 Task: Look for Airbnb properties in Limpio, Paraguay from 2nd November, 2023 to 15th November, 2023 for 2 adults.1  bedroom having 1 bed and 1 bathroom. Property type can be hotel. Look for 4 properties as per requirement.
Action: Mouse moved to (424, 190)
Screenshot: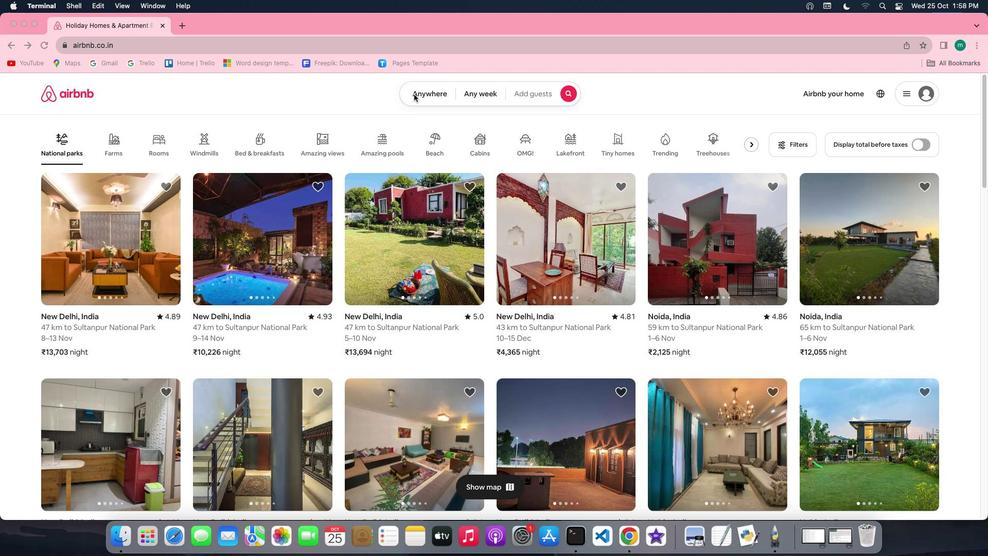 
Action: Mouse pressed left at (424, 190)
Screenshot: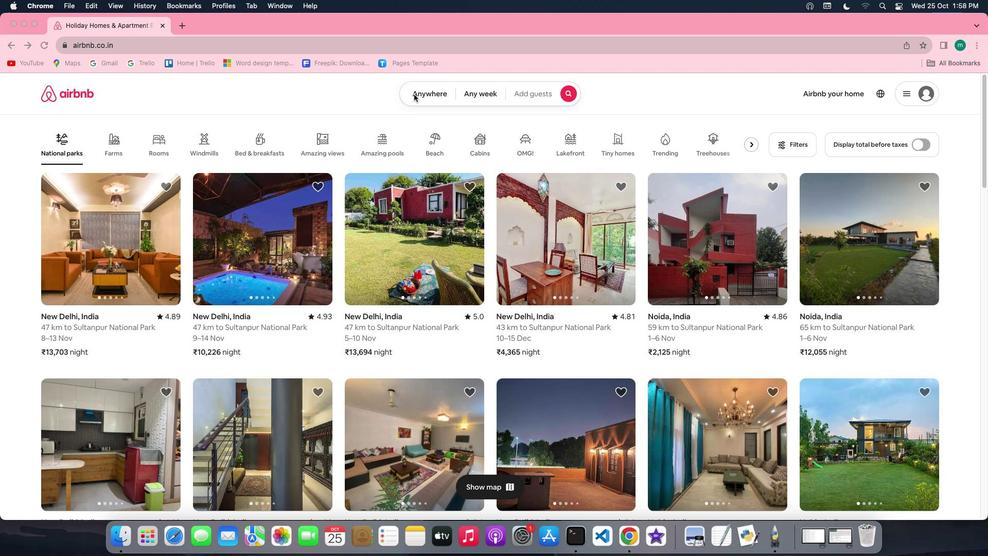 
Action: Mouse moved to (424, 190)
Screenshot: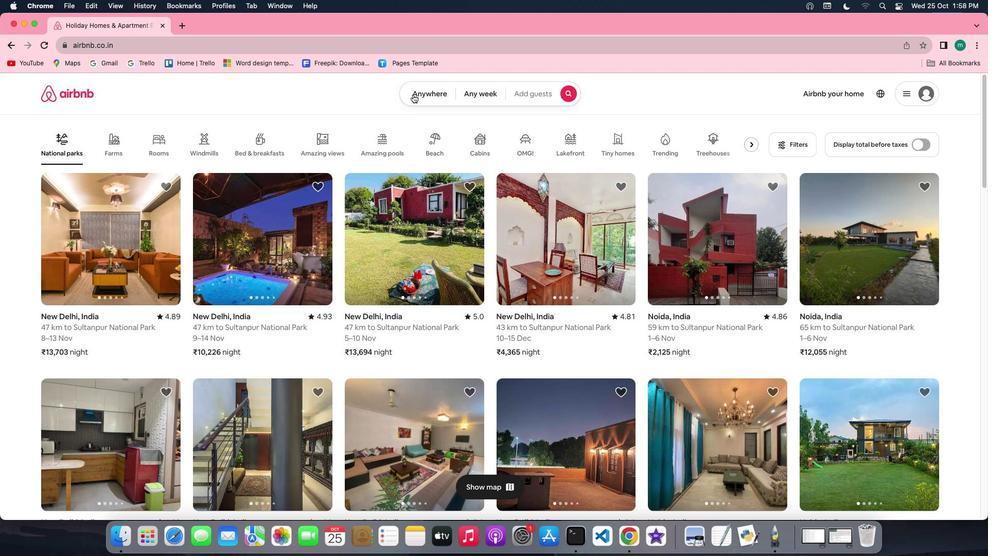 
Action: Mouse pressed left at (424, 190)
Screenshot: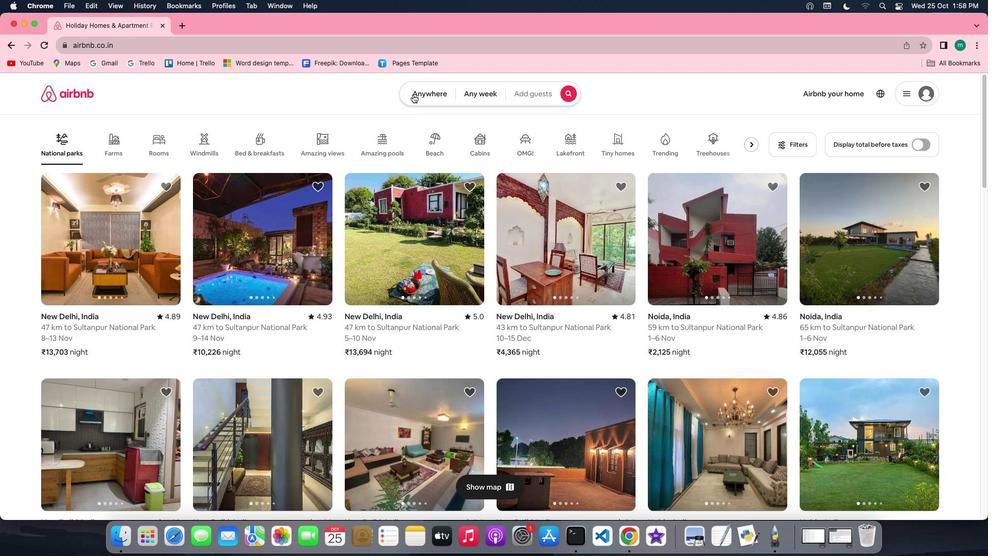 
Action: Mouse moved to (385, 216)
Screenshot: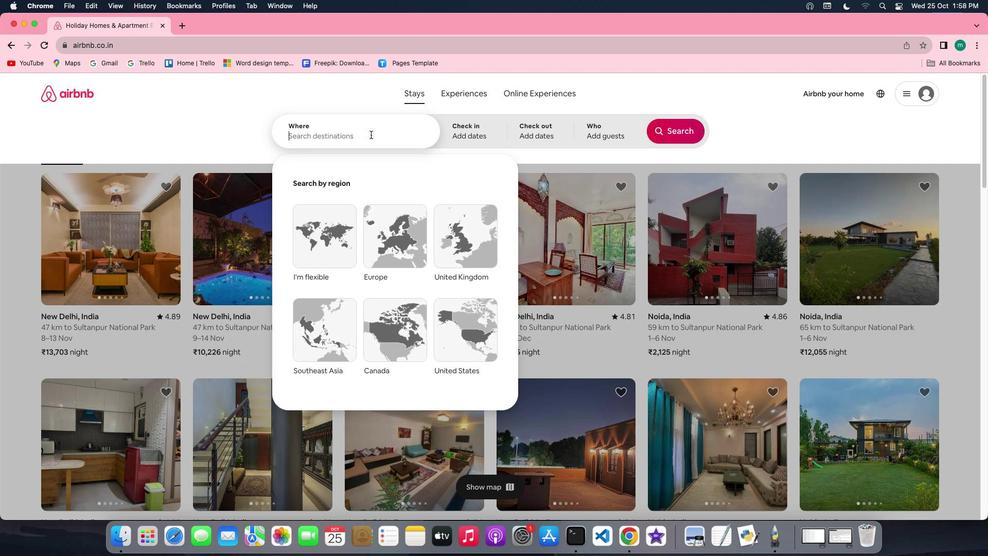 
Action: Mouse pressed left at (385, 216)
Screenshot: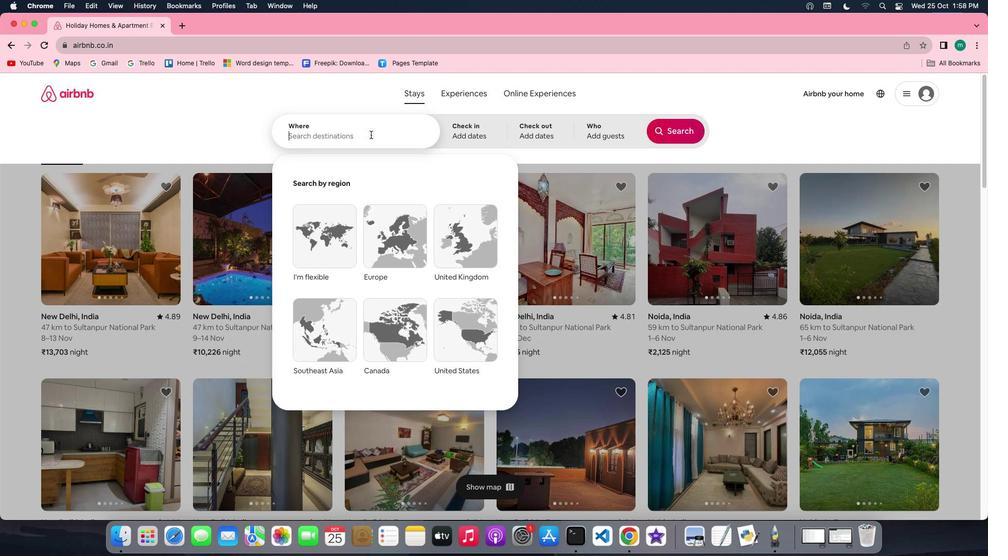 
Action: Mouse moved to (352, 227)
Screenshot: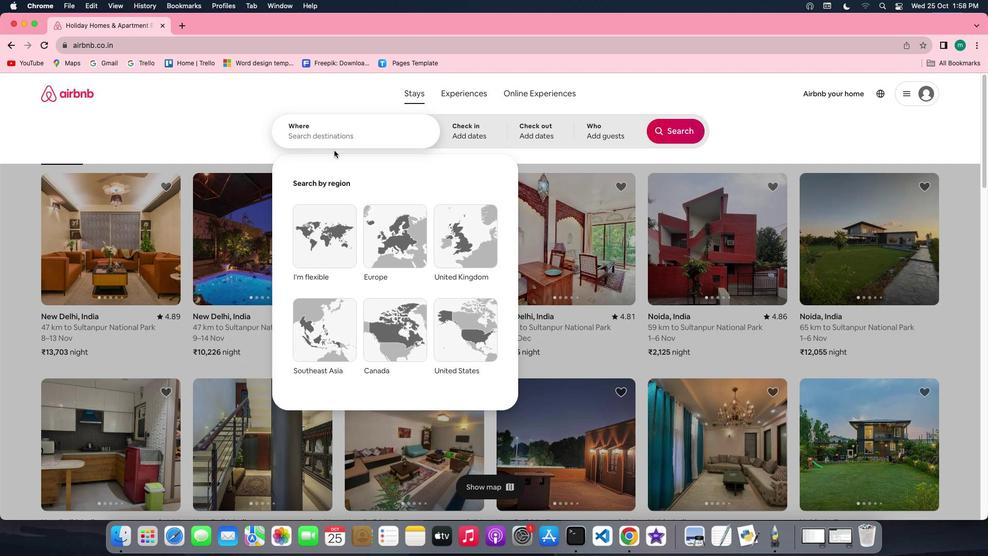 
Action: Key pressed Key.shift'L''I''m''p''i''o'','Key.spaceKey.shift'P''a''r''a''g''u''a''y'
Screenshot: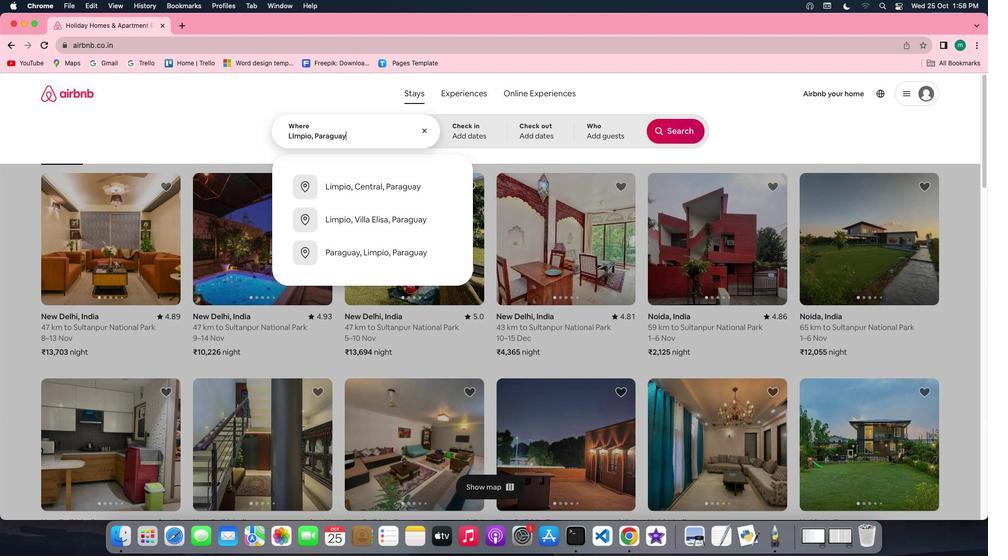 
Action: Mouse moved to (480, 212)
Screenshot: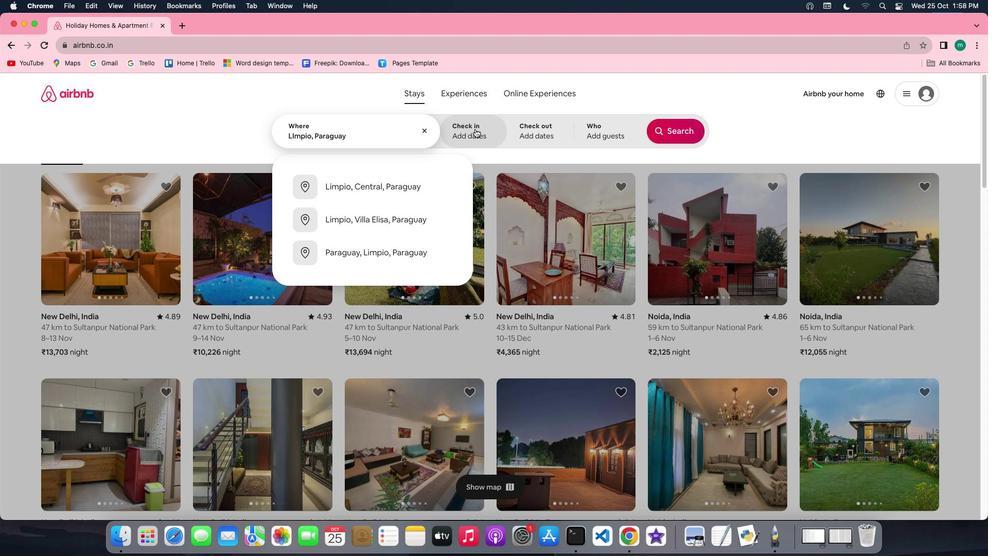 
Action: Mouse pressed left at (480, 212)
Screenshot: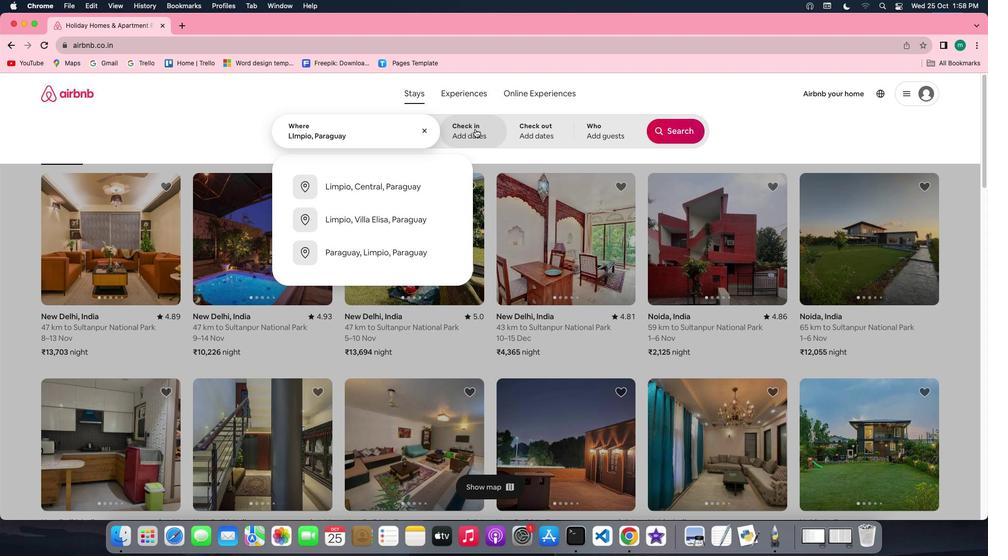
Action: Mouse moved to (609, 296)
Screenshot: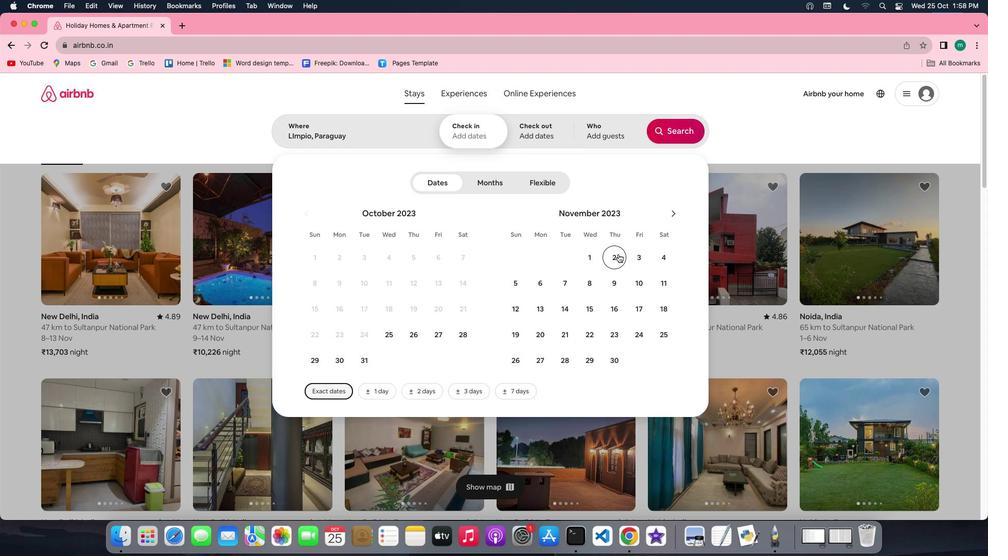 
Action: Mouse pressed left at (609, 296)
Screenshot: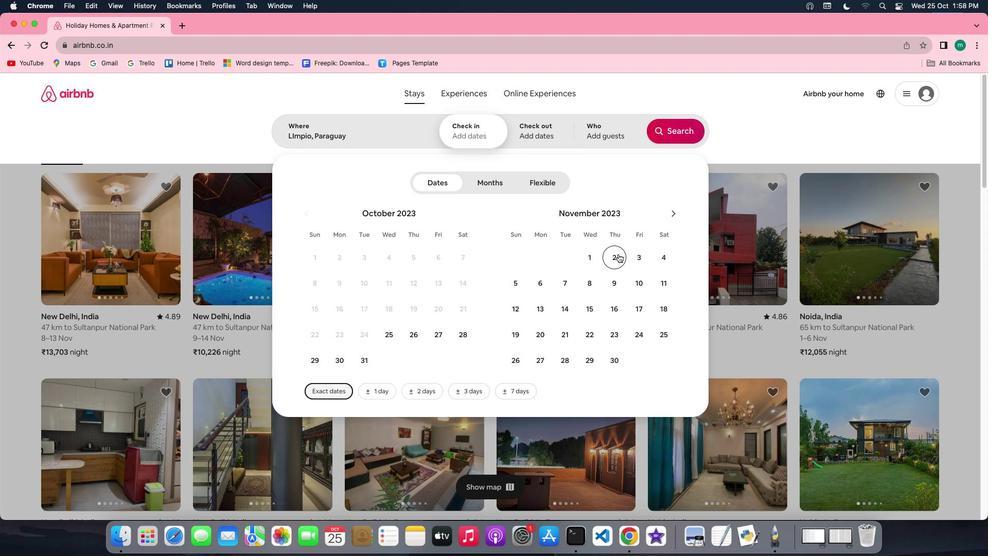 
Action: Mouse moved to (585, 332)
Screenshot: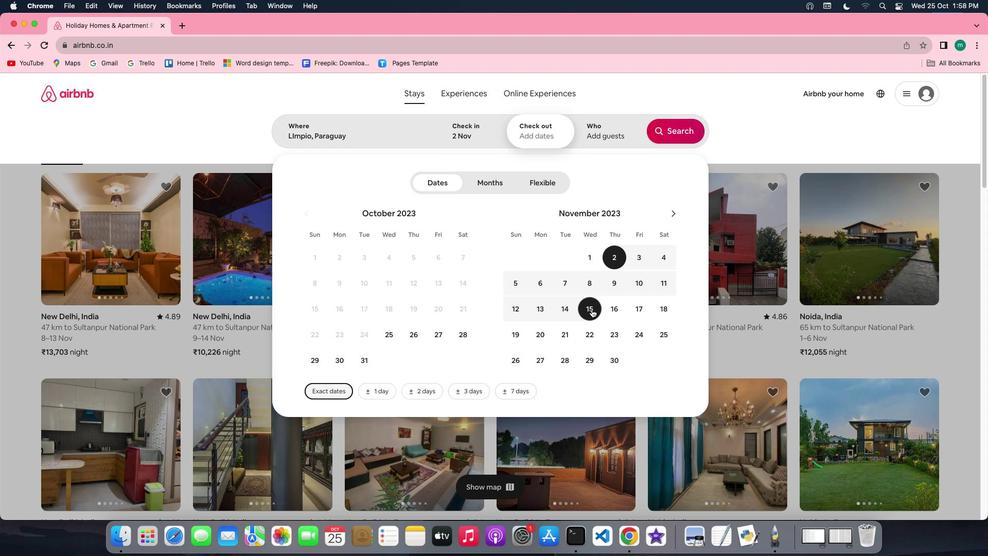 
Action: Mouse pressed left at (585, 332)
Screenshot: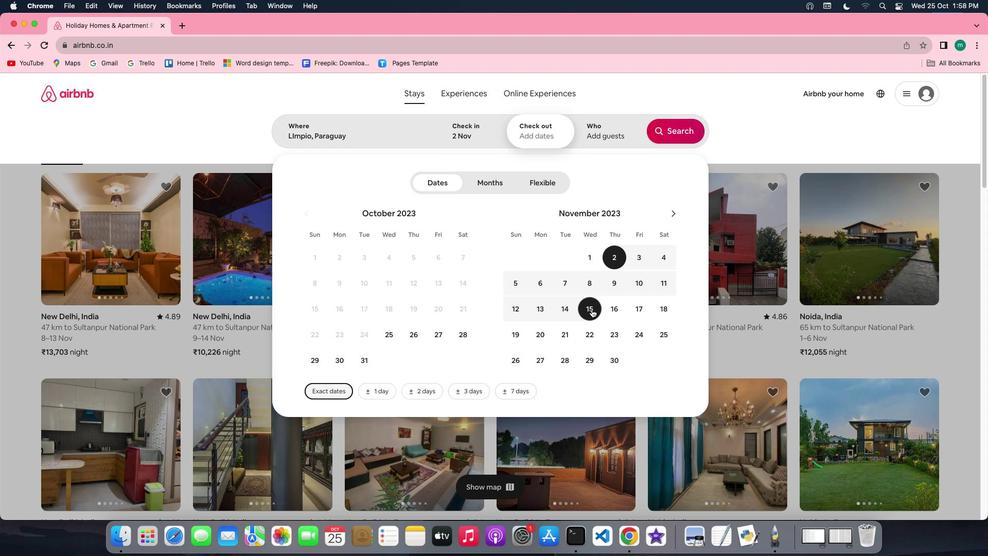 
Action: Mouse moved to (593, 215)
Screenshot: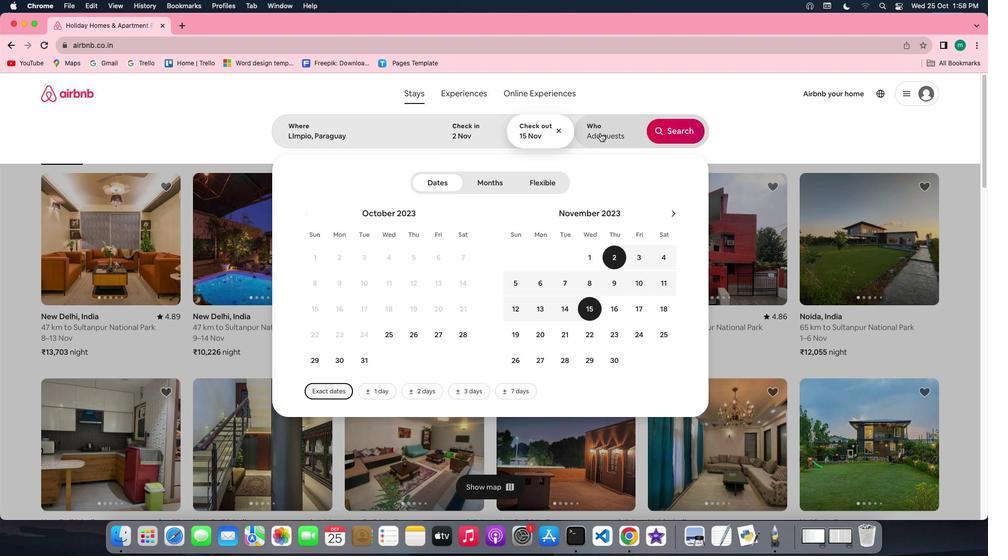 
Action: Mouse pressed left at (593, 215)
Screenshot: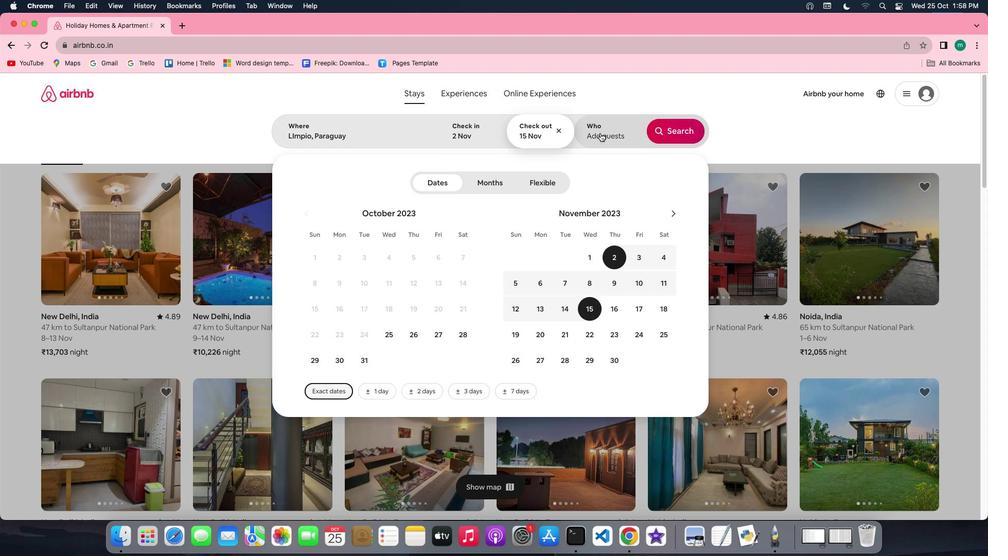 
Action: Mouse moved to (666, 252)
Screenshot: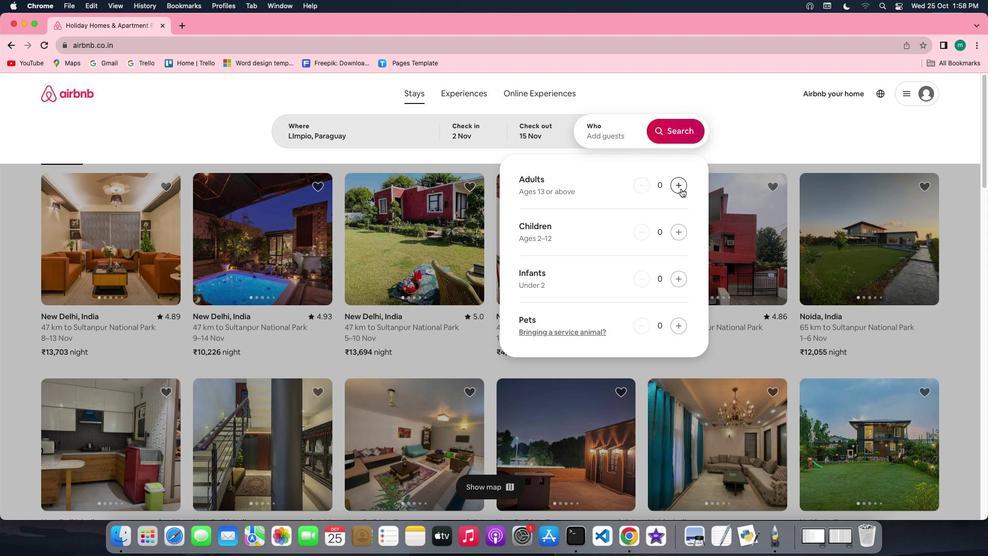 
Action: Mouse pressed left at (666, 252)
Screenshot: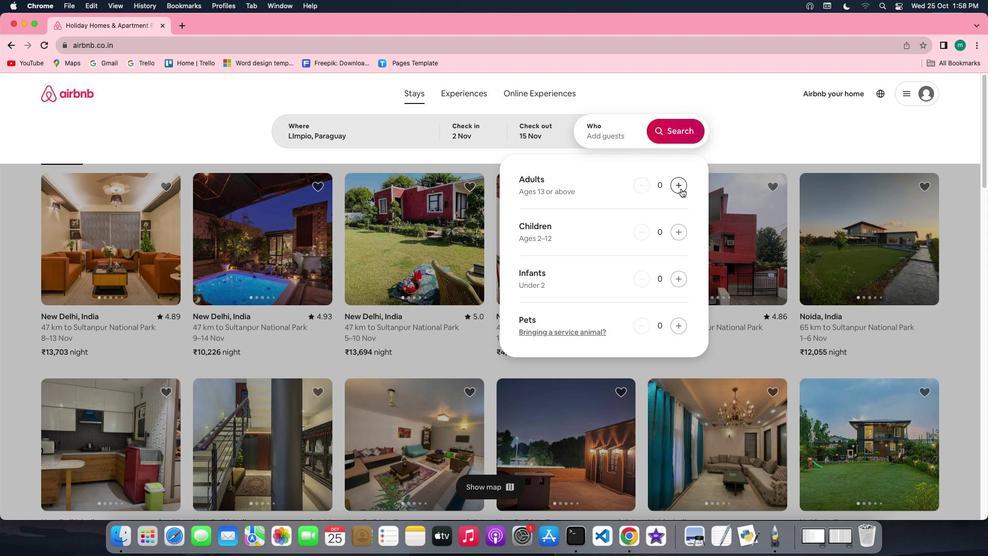 
Action: Mouse pressed left at (666, 252)
Screenshot: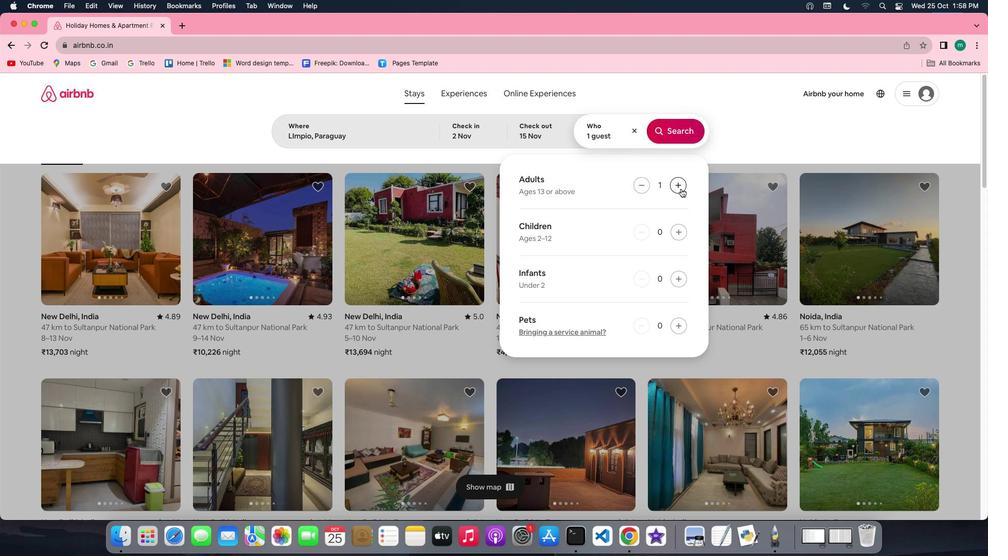 
Action: Mouse moved to (663, 216)
Screenshot: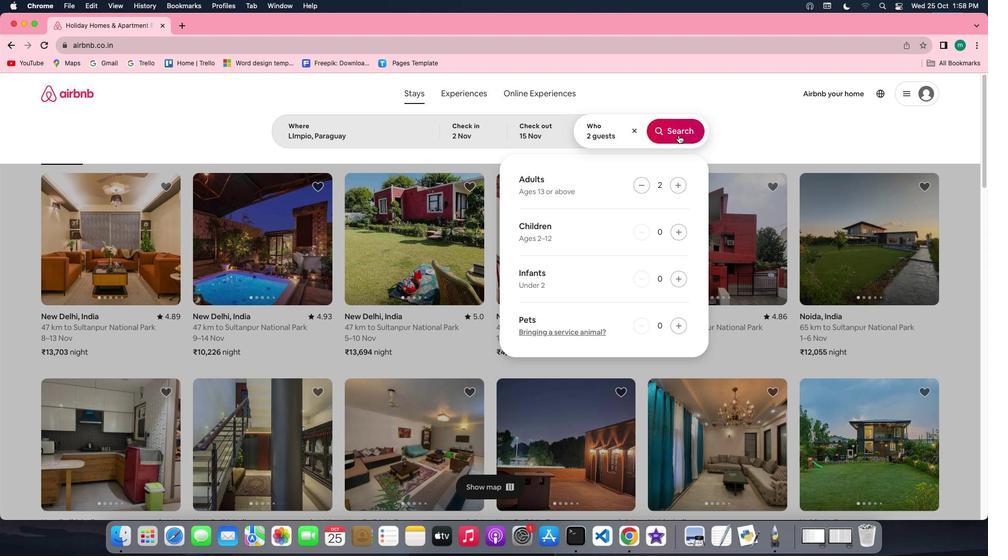 
Action: Mouse pressed left at (663, 216)
Screenshot: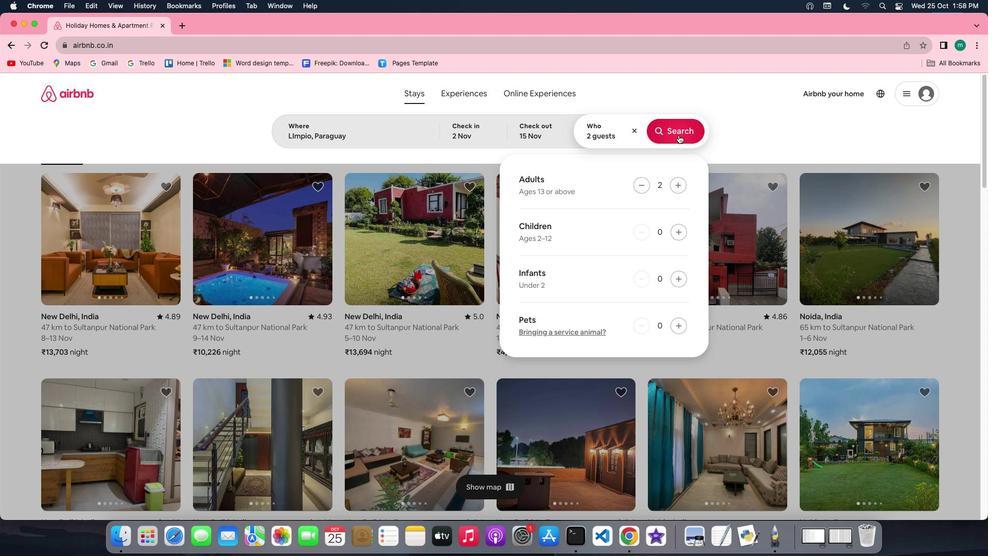 
Action: Mouse moved to (794, 217)
Screenshot: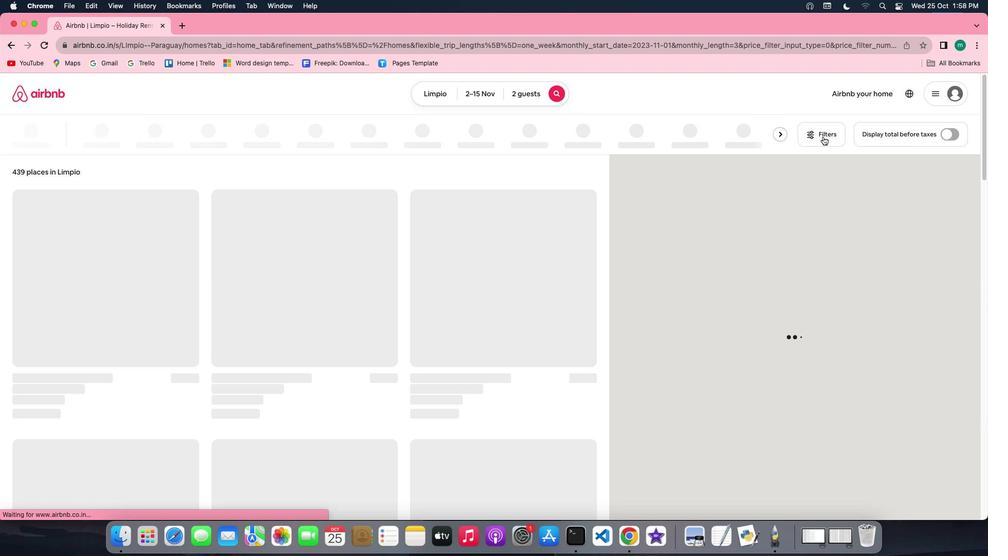 
Action: Mouse pressed left at (794, 217)
Screenshot: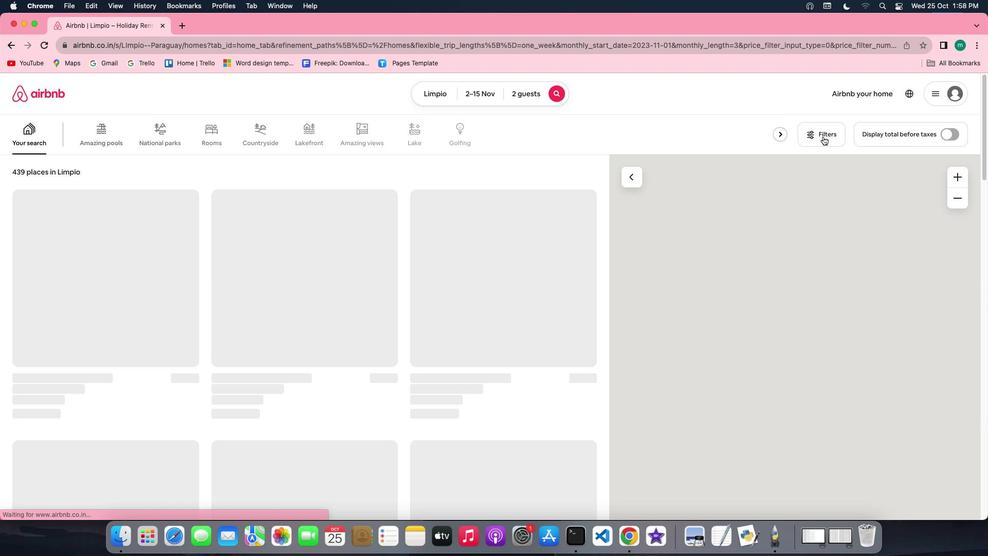
Action: Mouse moved to (488, 337)
Screenshot: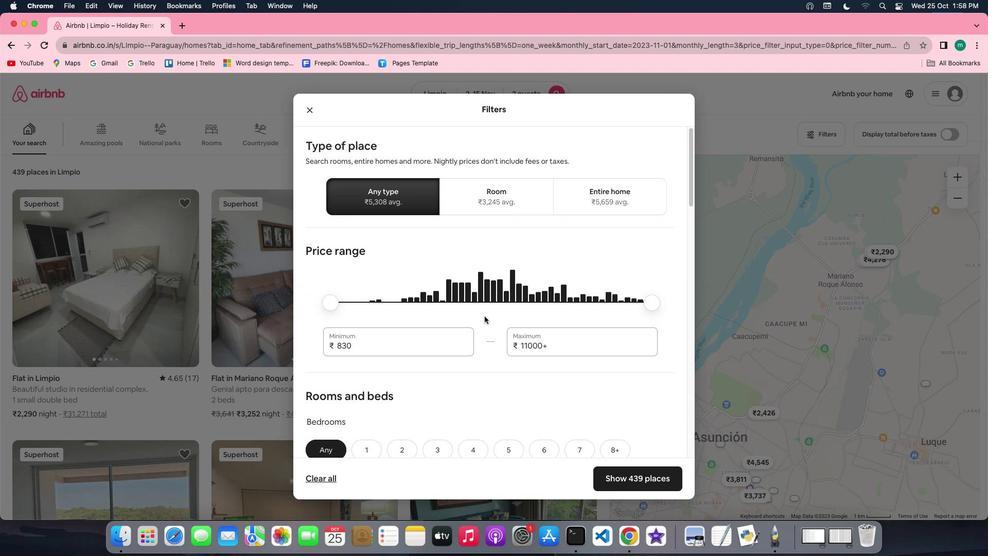 
Action: Mouse scrolled (488, 337) with delta (50, 126)
Screenshot: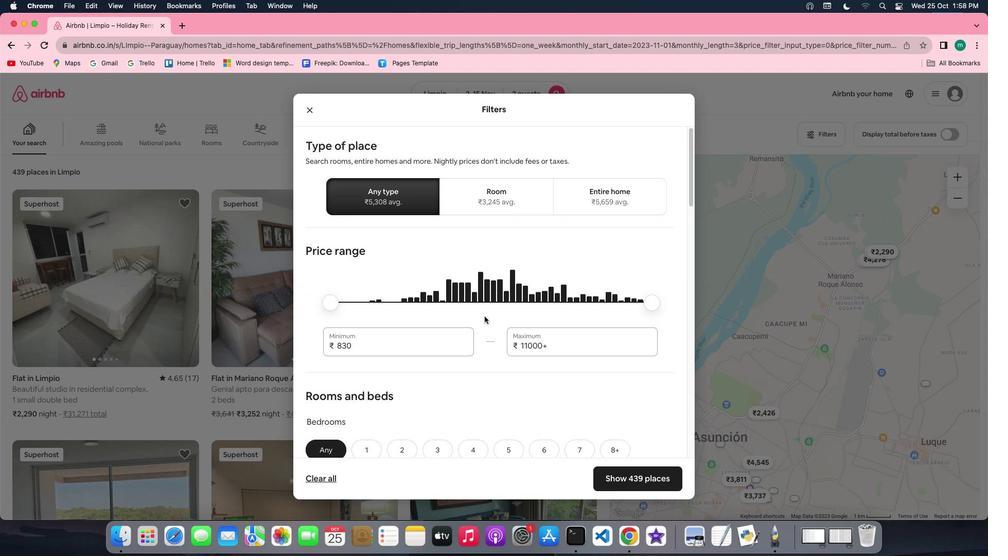 
Action: Mouse scrolled (488, 337) with delta (50, 126)
Screenshot: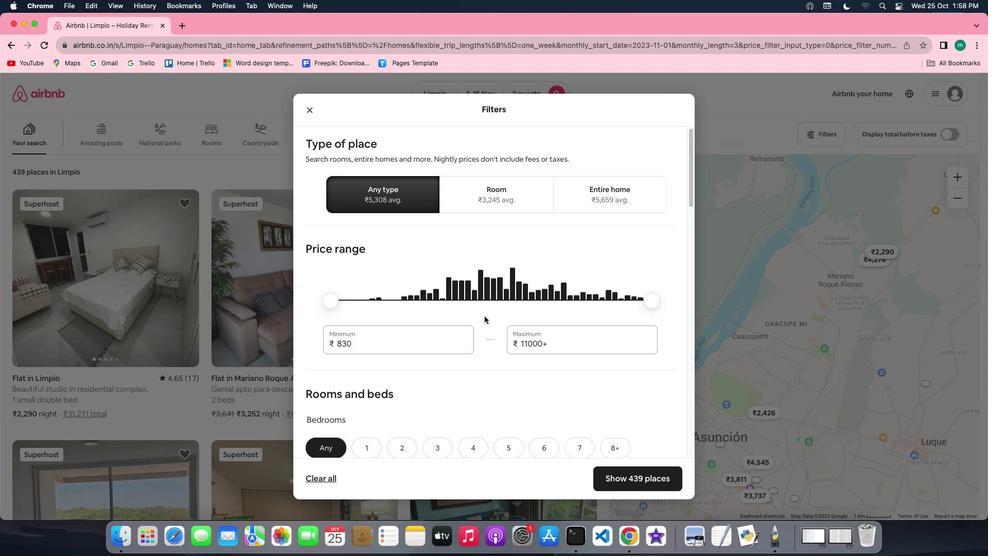 
Action: Mouse scrolled (488, 337) with delta (50, 126)
Screenshot: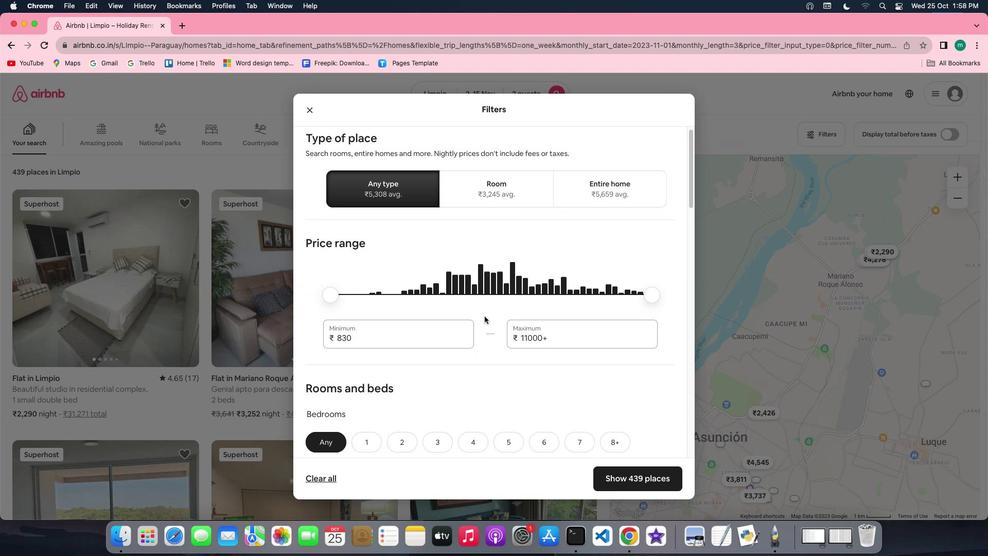 
Action: Mouse scrolled (488, 337) with delta (50, 126)
Screenshot: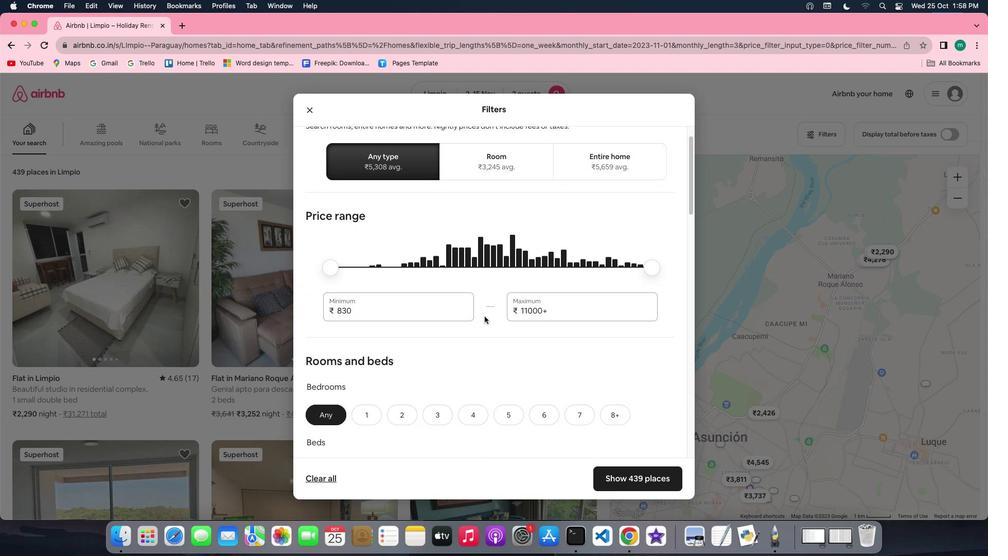 
Action: Mouse scrolled (488, 337) with delta (50, 126)
Screenshot: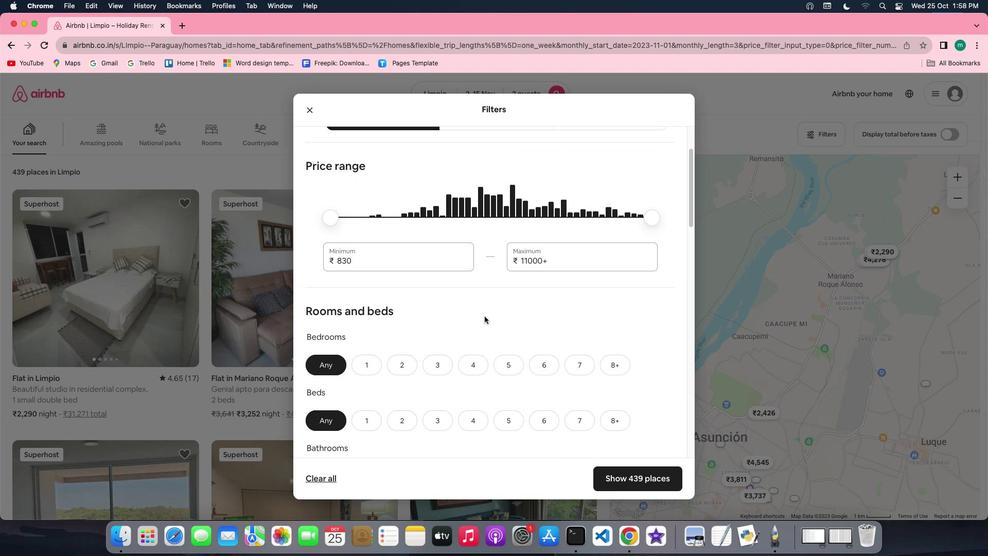 
Action: Mouse scrolled (488, 337) with delta (50, 126)
Screenshot: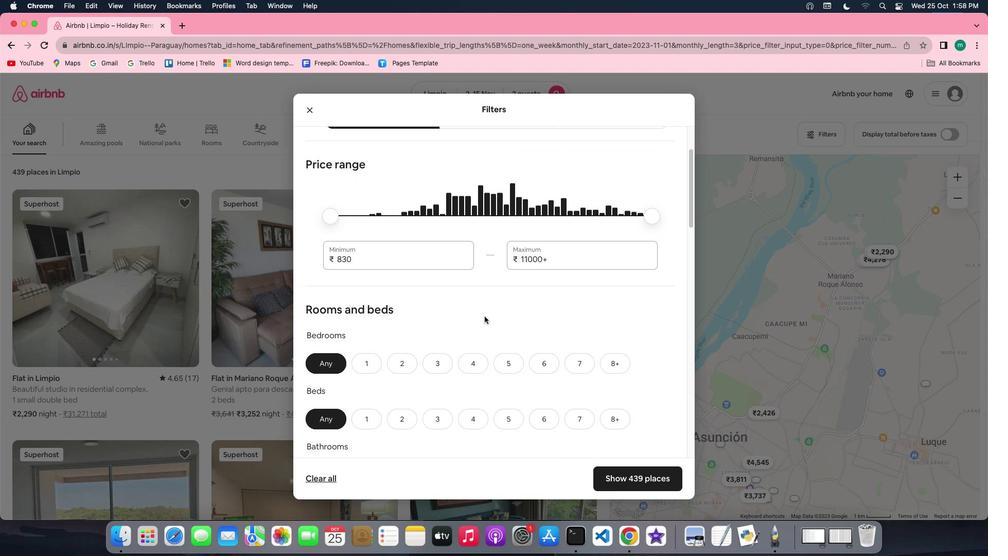
Action: Mouse scrolled (488, 337) with delta (50, 126)
Screenshot: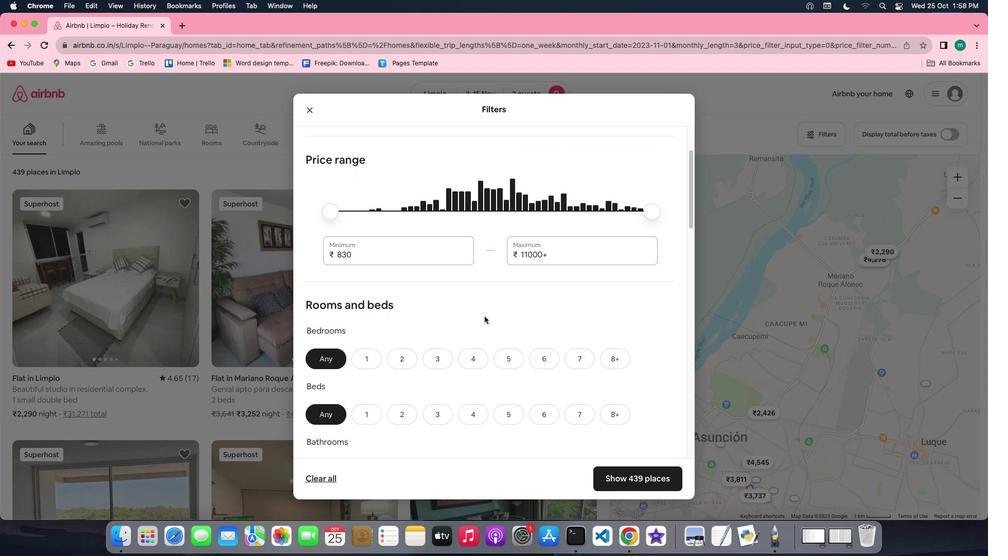 
Action: Mouse scrolled (488, 337) with delta (50, 126)
Screenshot: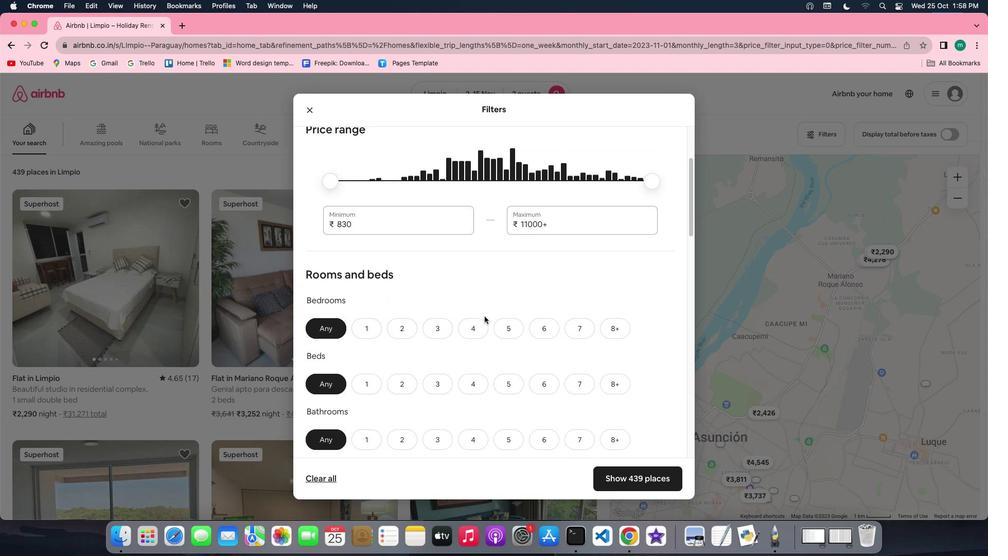 
Action: Mouse scrolled (488, 337) with delta (50, 126)
Screenshot: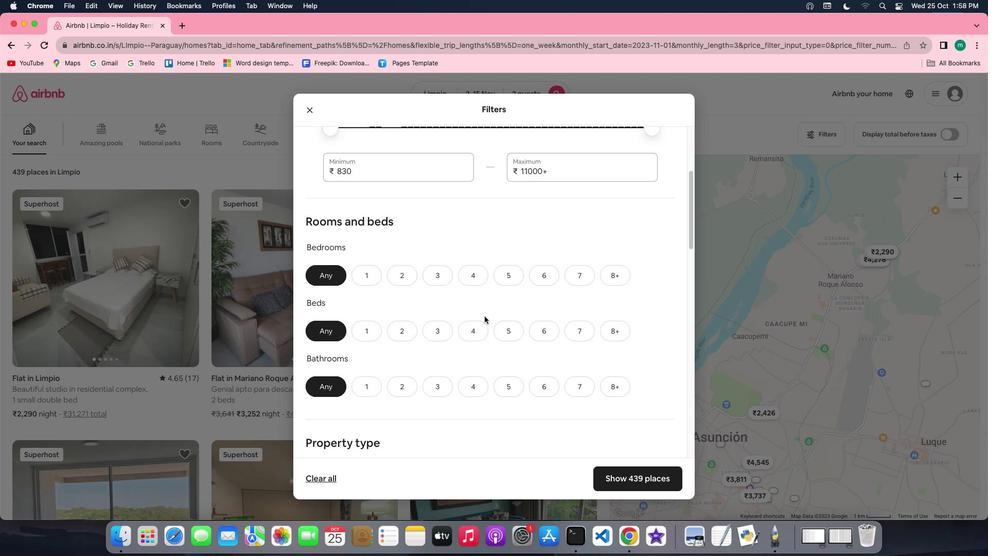 
Action: Mouse scrolled (488, 337) with delta (50, 126)
Screenshot: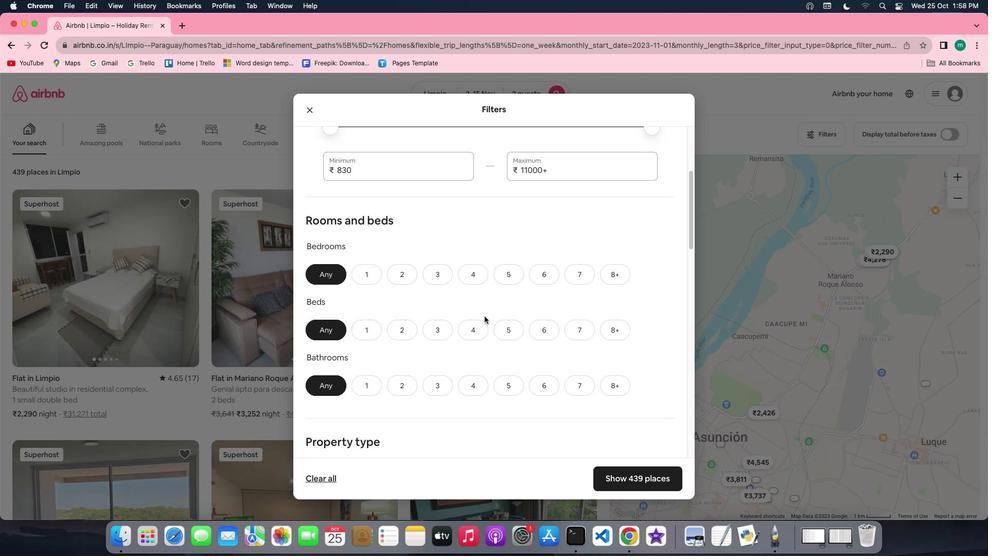 
Action: Mouse scrolled (488, 337) with delta (50, 126)
Screenshot: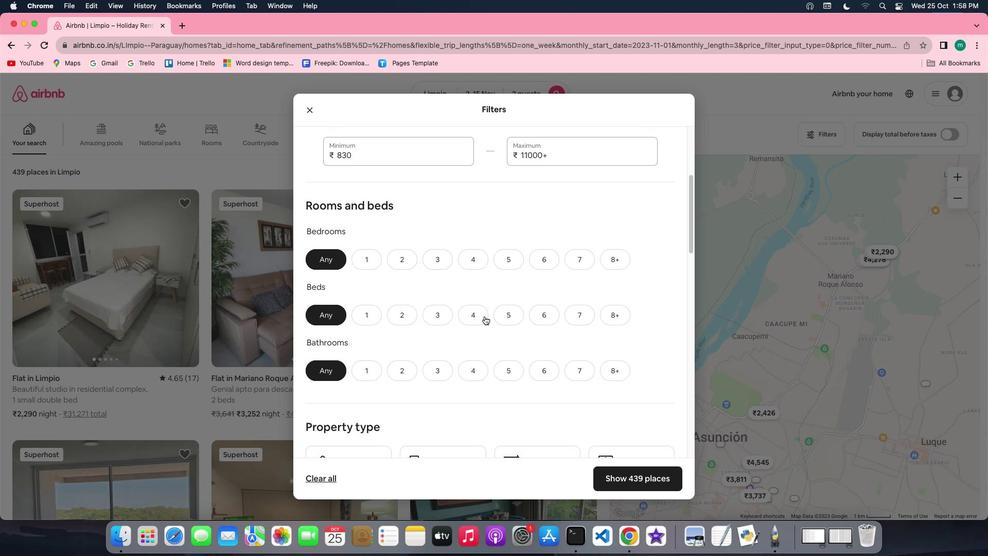 
Action: Mouse scrolled (488, 337) with delta (50, 126)
Screenshot: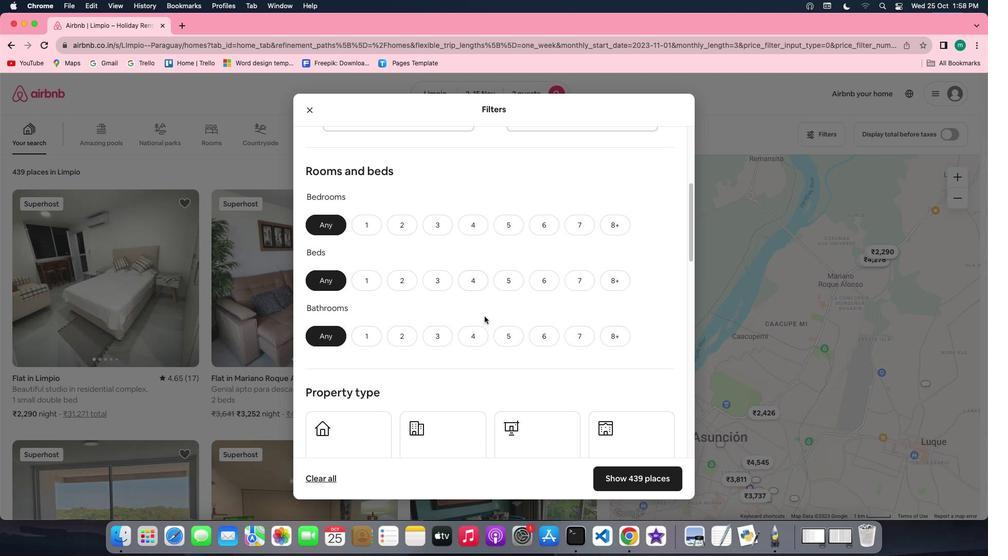 
Action: Mouse scrolled (488, 337) with delta (50, 126)
Screenshot: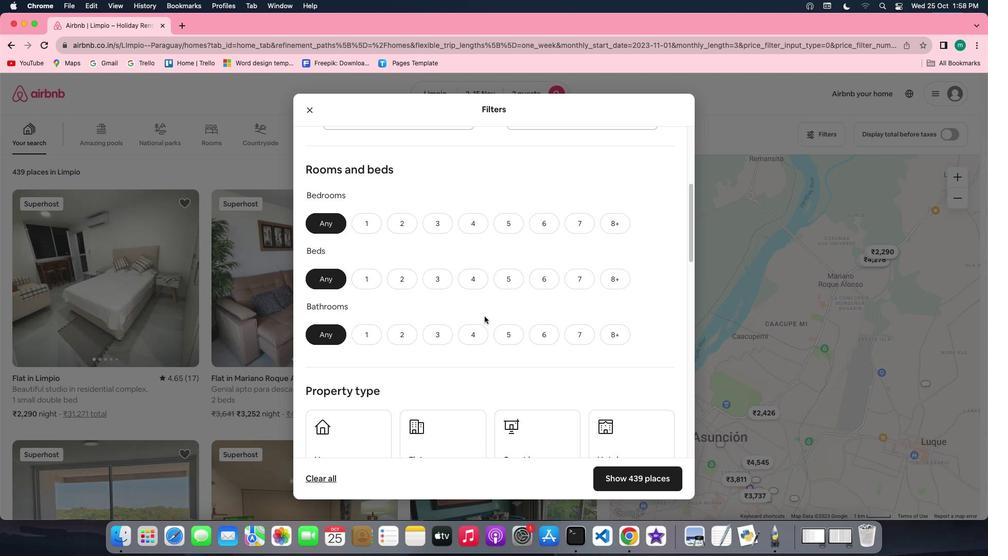 
Action: Mouse scrolled (488, 337) with delta (50, 126)
Screenshot: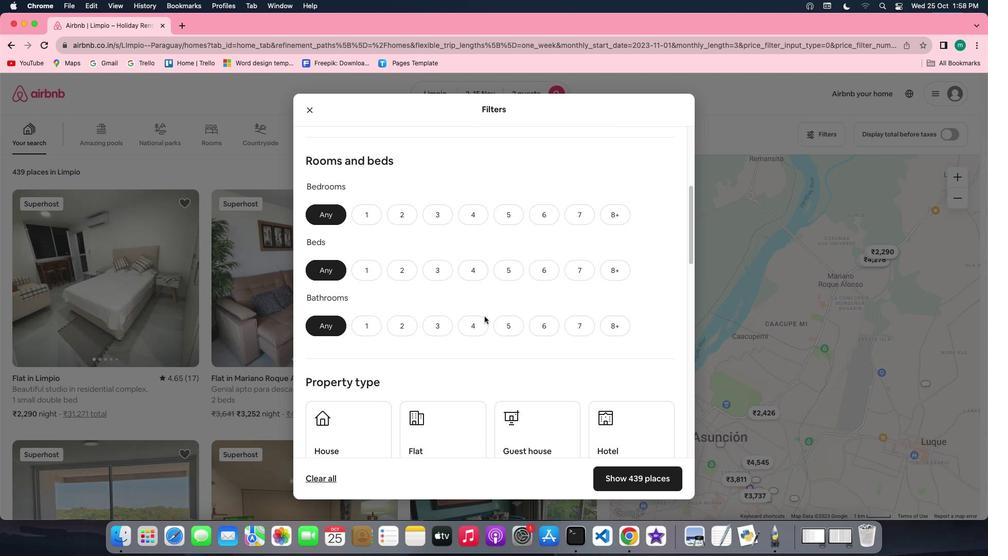 
Action: Mouse moved to (394, 254)
Screenshot: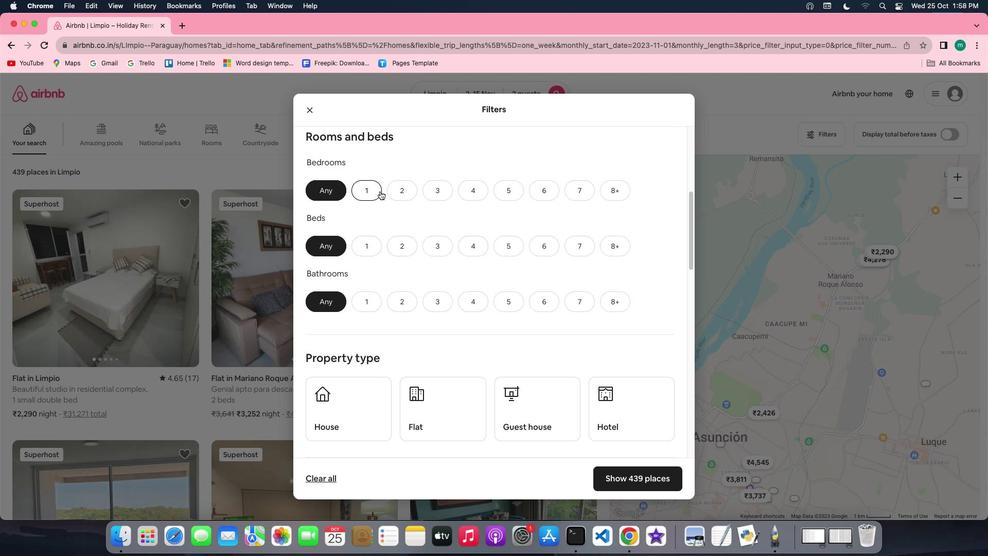 
Action: Mouse pressed left at (394, 254)
Screenshot: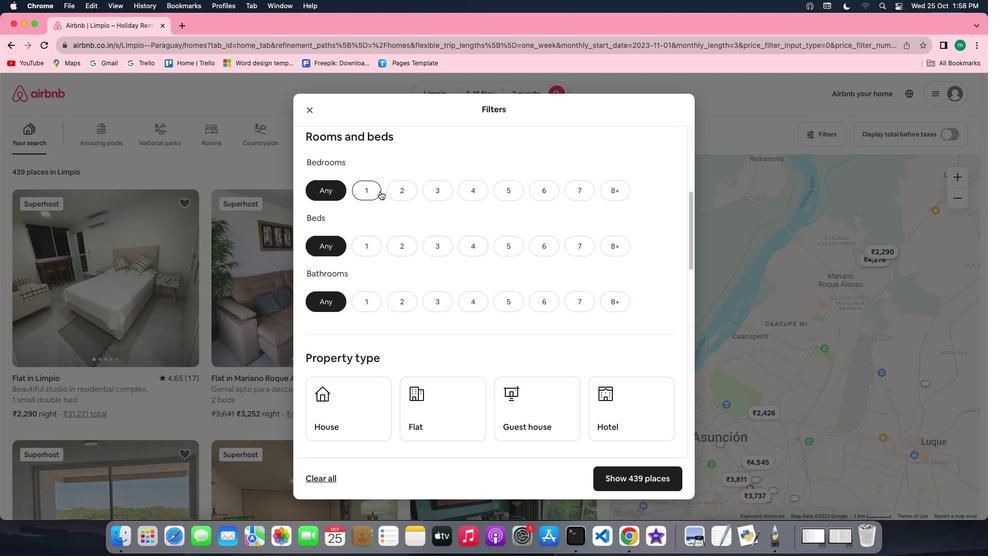 
Action: Mouse moved to (384, 292)
Screenshot: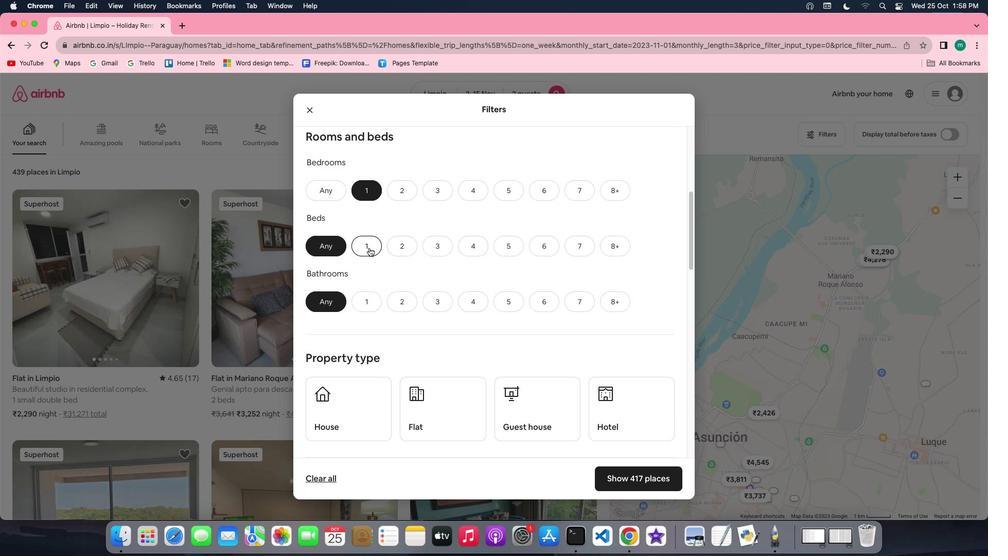 
Action: Mouse pressed left at (384, 292)
Screenshot: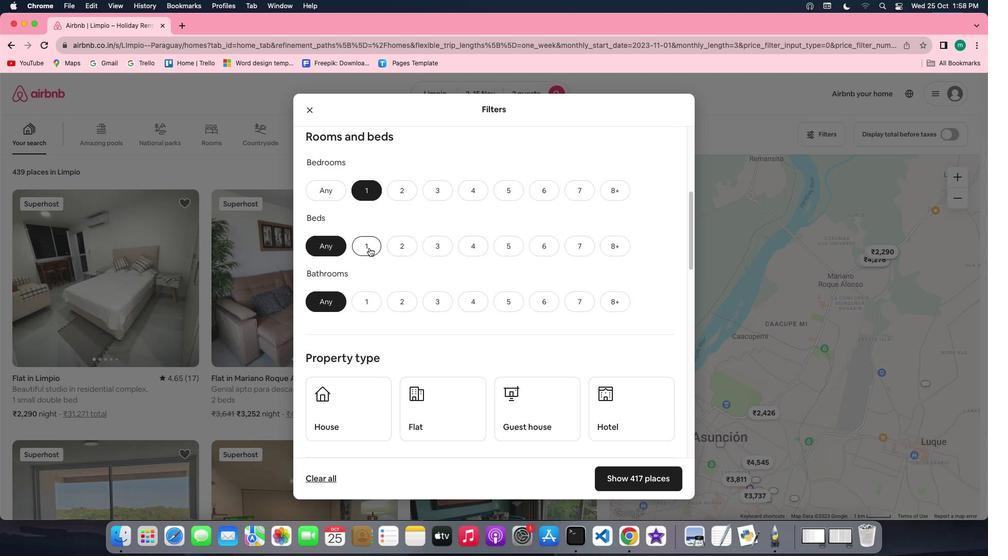 
Action: Mouse moved to (381, 327)
Screenshot: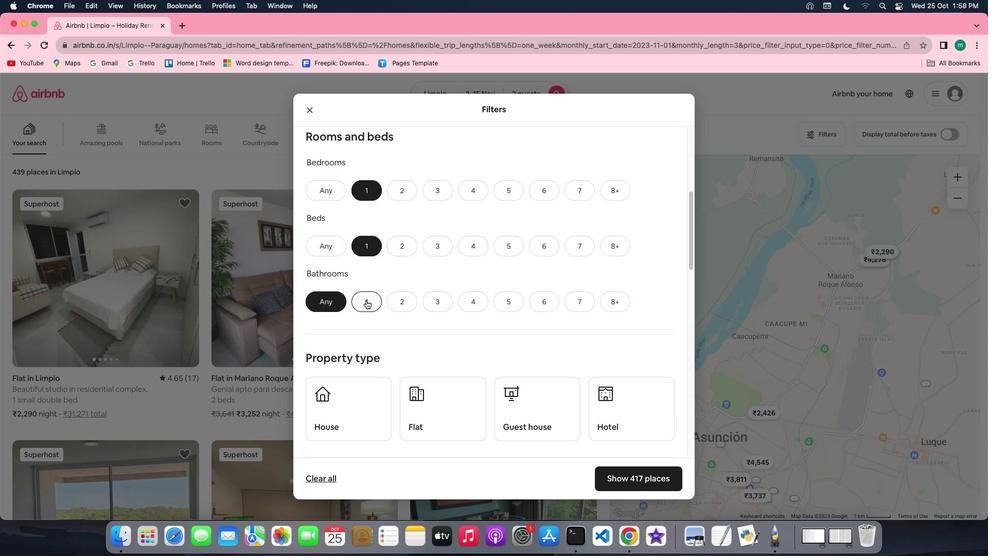 
Action: Mouse pressed left at (381, 327)
Screenshot: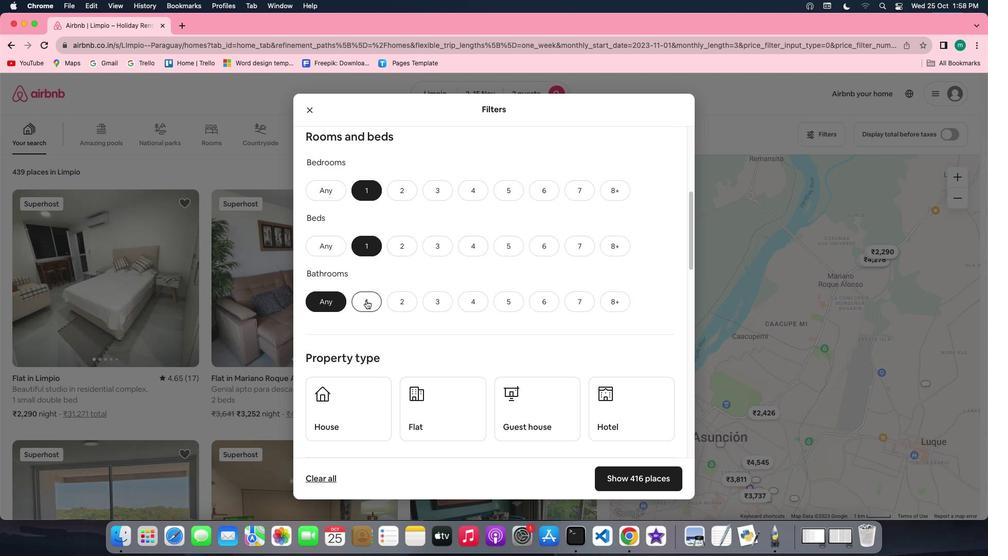 
Action: Mouse moved to (489, 329)
Screenshot: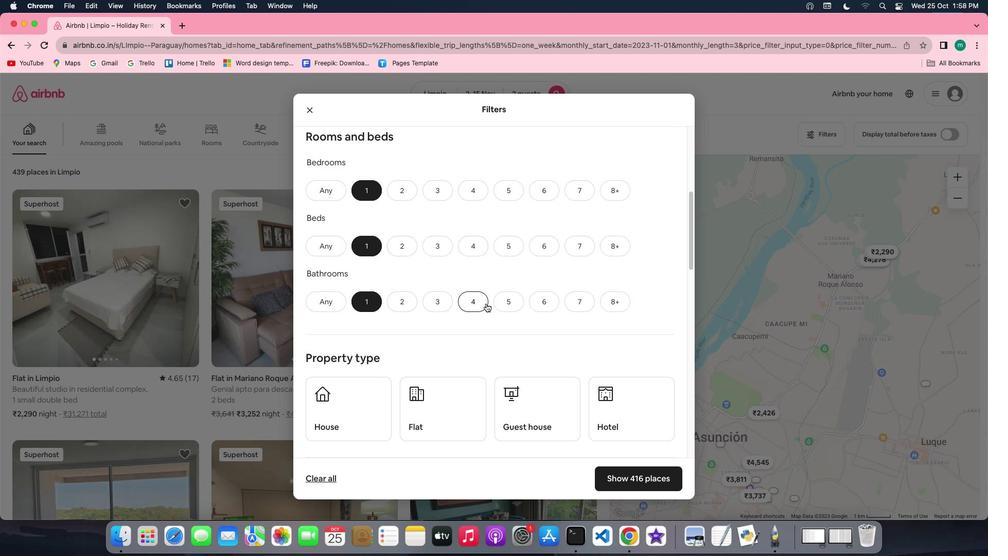
Action: Mouse scrolled (489, 329) with delta (50, 126)
Screenshot: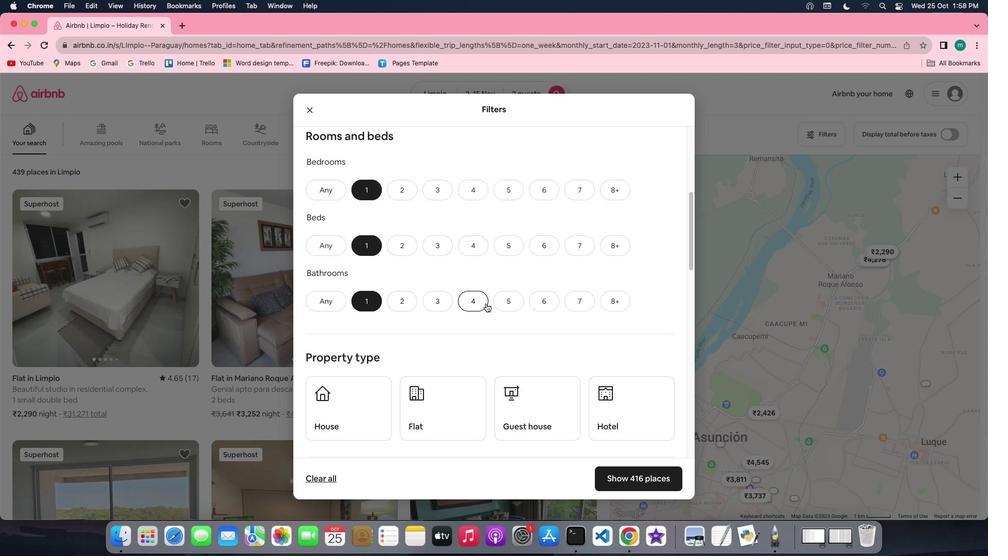 
Action: Mouse scrolled (489, 329) with delta (50, 126)
Screenshot: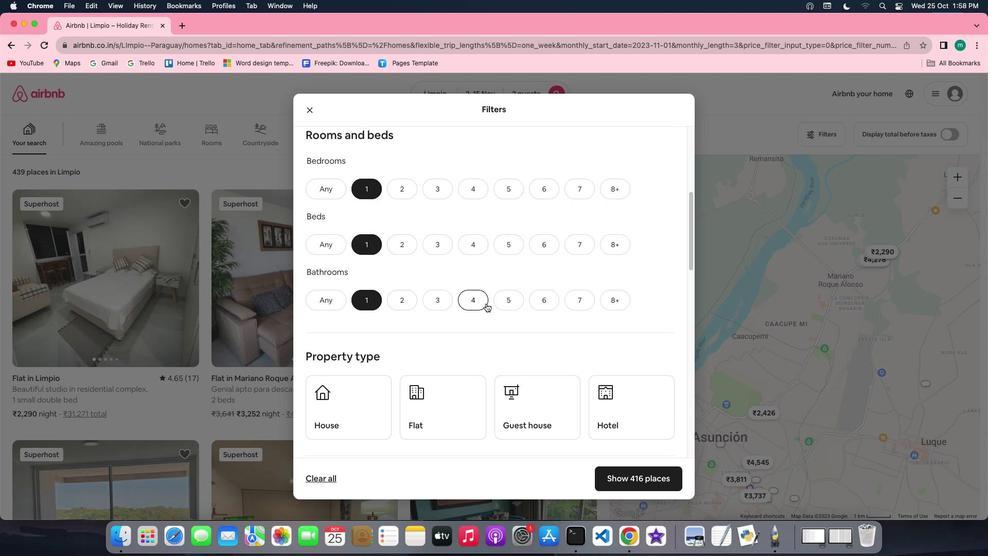 
Action: Mouse scrolled (489, 329) with delta (50, 126)
Screenshot: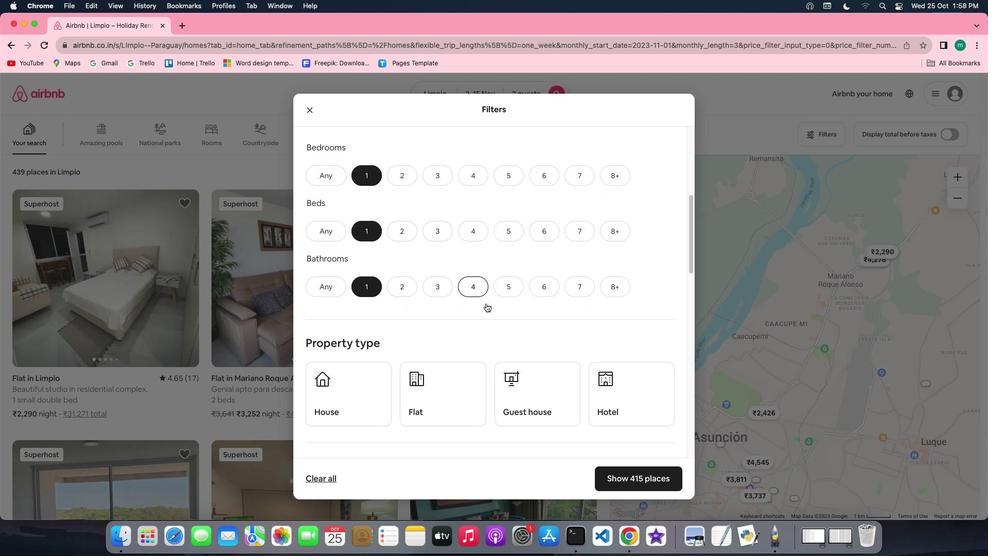
Action: Mouse scrolled (489, 329) with delta (50, 126)
Screenshot: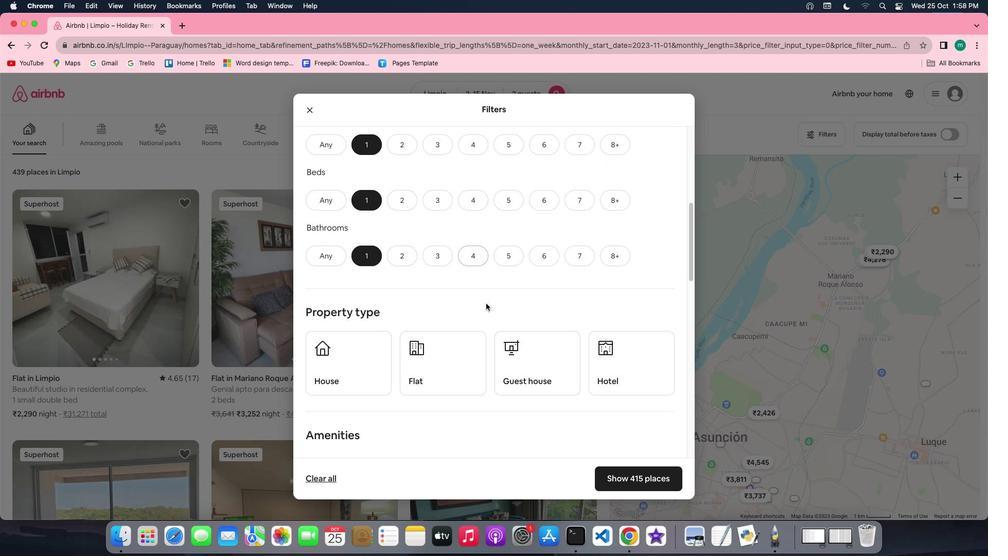 
Action: Mouse scrolled (489, 329) with delta (50, 126)
Screenshot: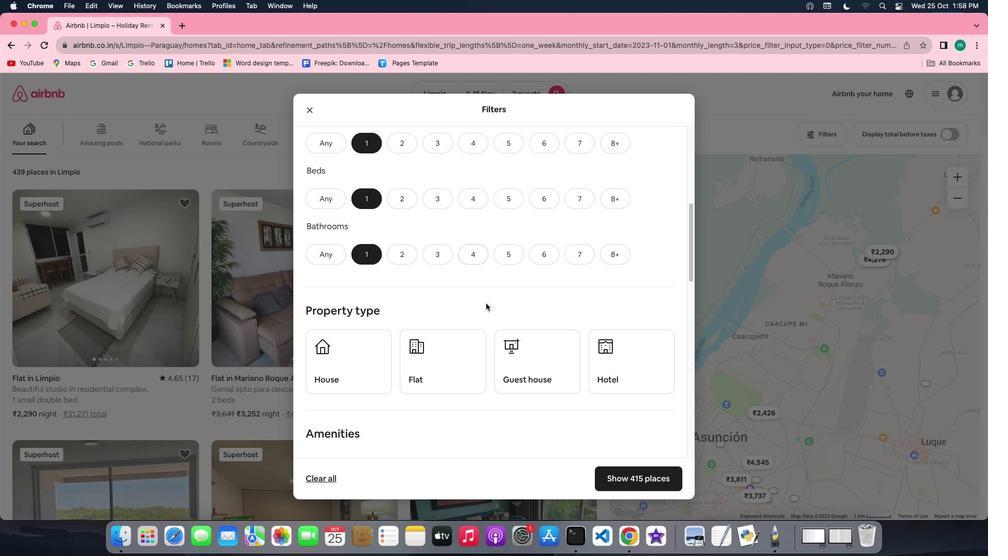 
Action: Mouse scrolled (489, 329) with delta (50, 126)
Screenshot: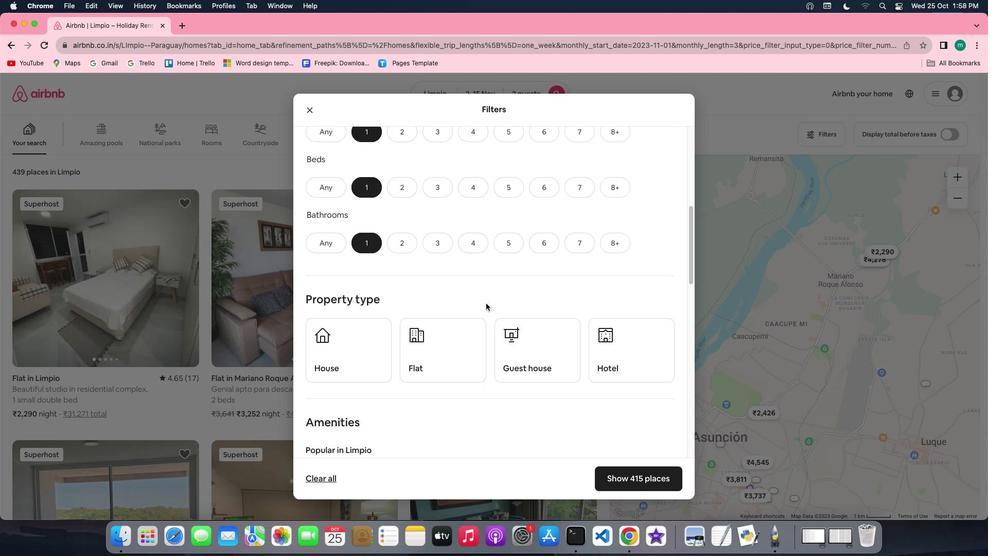 
Action: Mouse scrolled (489, 329) with delta (50, 126)
Screenshot: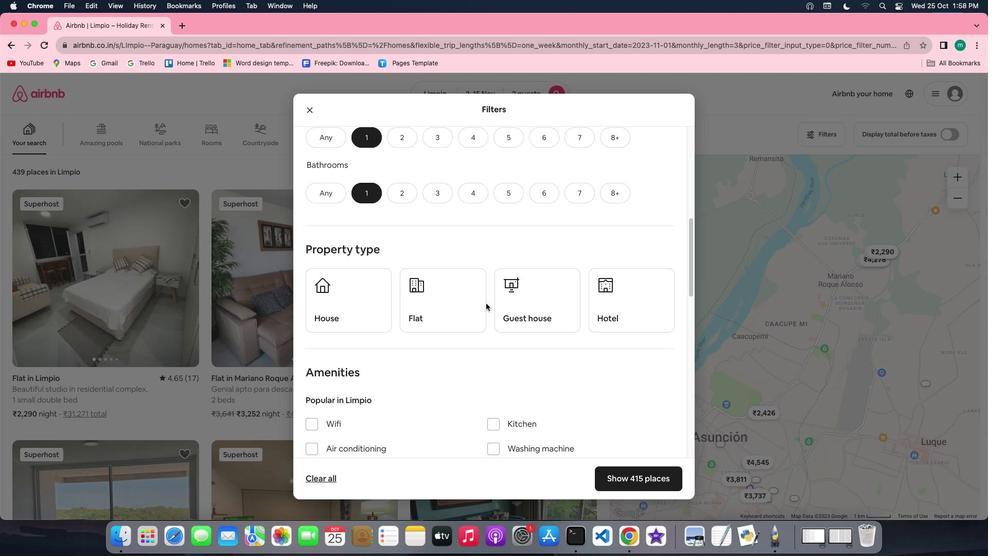 
Action: Mouse scrolled (489, 329) with delta (50, 126)
Screenshot: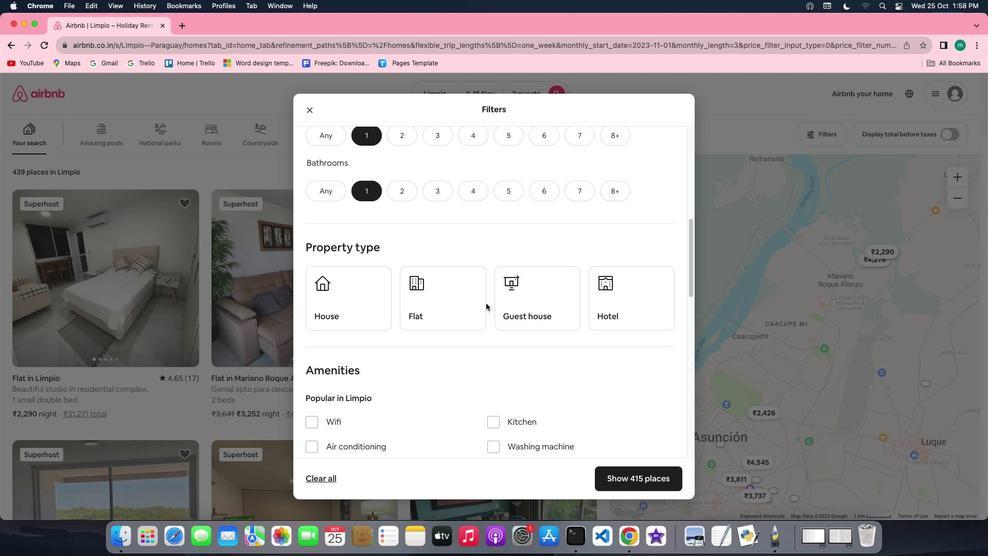 
Action: Mouse scrolled (489, 329) with delta (50, 126)
Screenshot: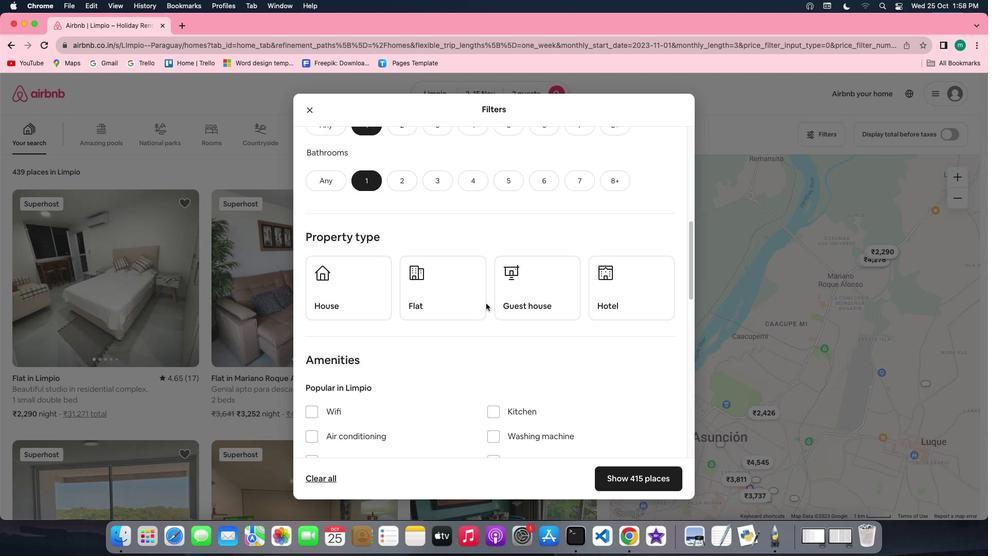 
Action: Mouse scrolled (489, 329) with delta (50, 126)
Screenshot: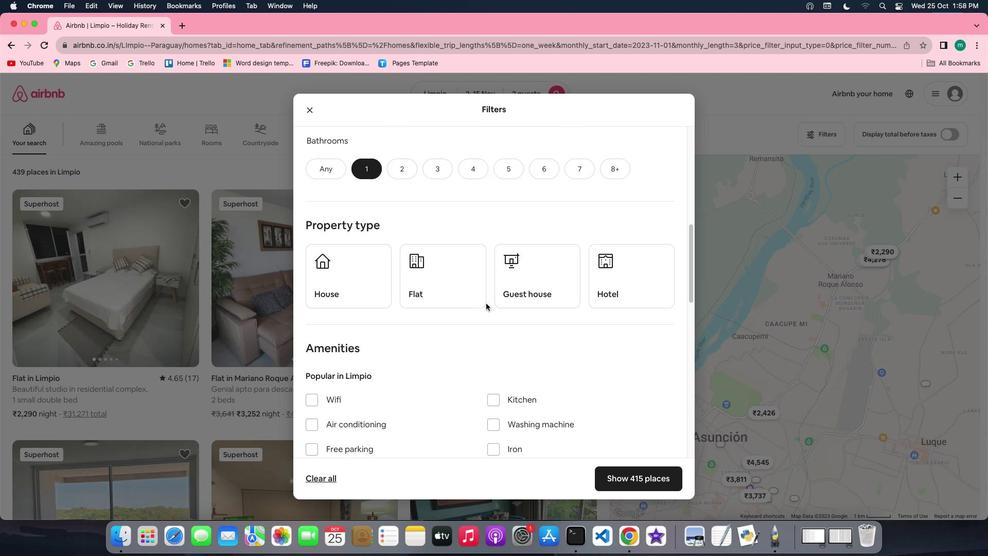 
Action: Mouse scrolled (489, 329) with delta (50, 126)
Screenshot: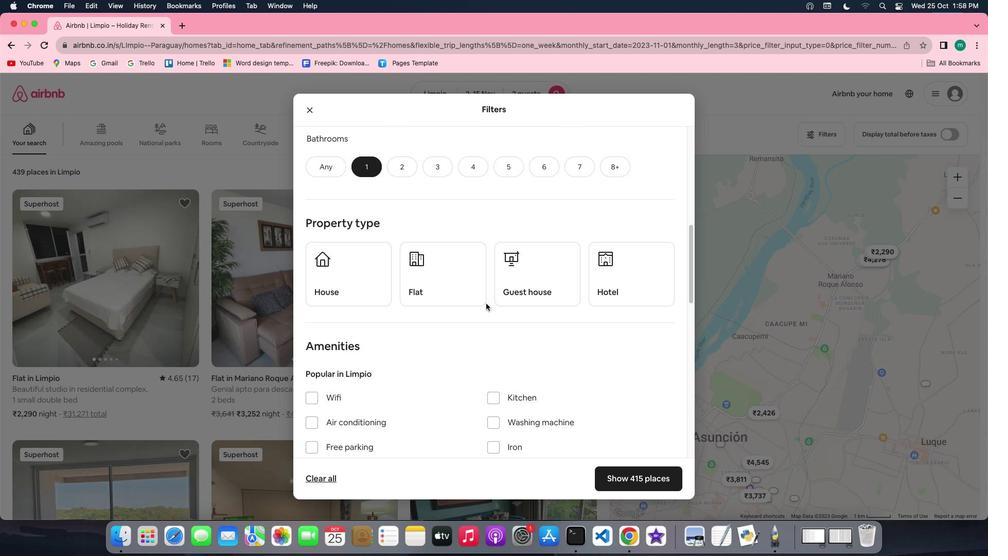 
Action: Mouse scrolled (489, 329) with delta (50, 126)
Screenshot: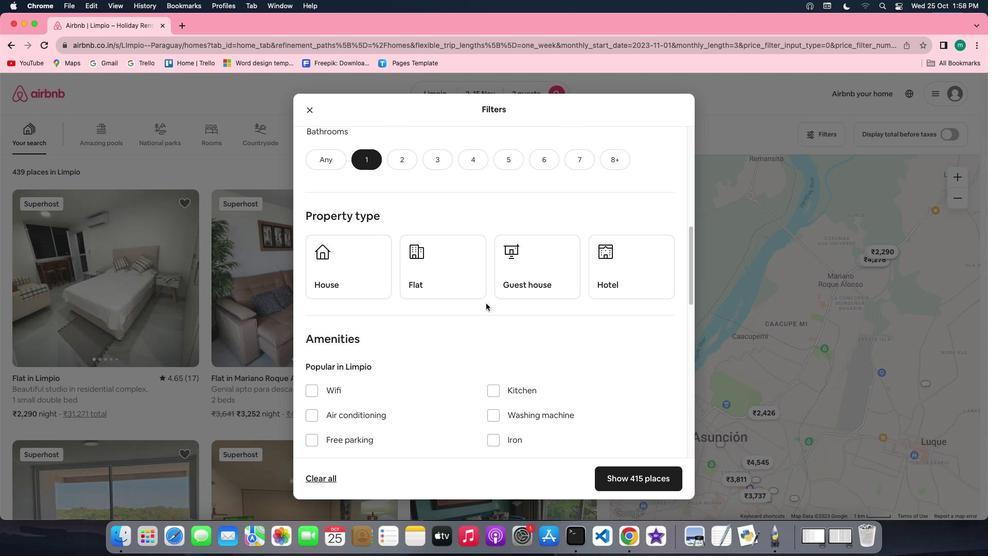 
Action: Mouse scrolled (489, 329) with delta (50, 126)
Screenshot: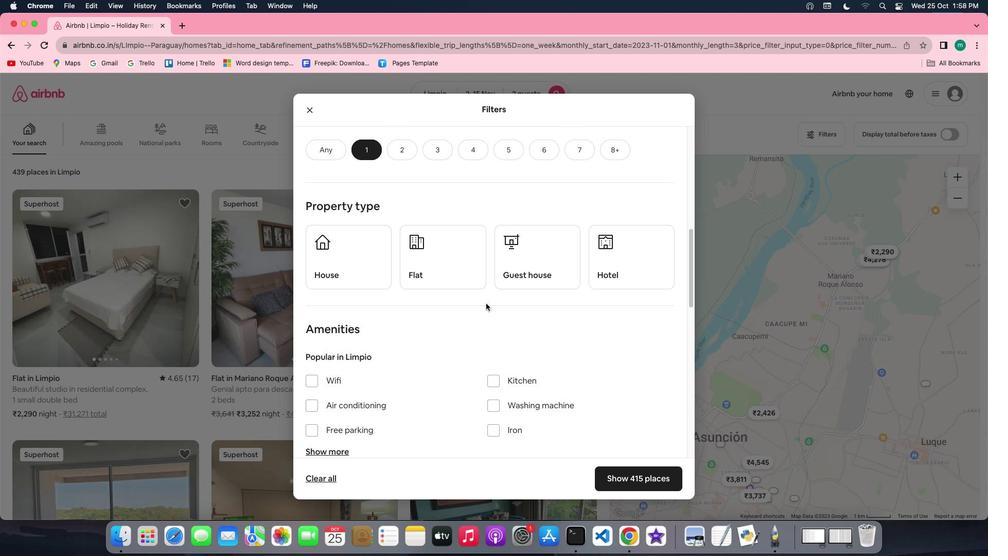 
Action: Mouse scrolled (489, 329) with delta (50, 126)
Screenshot: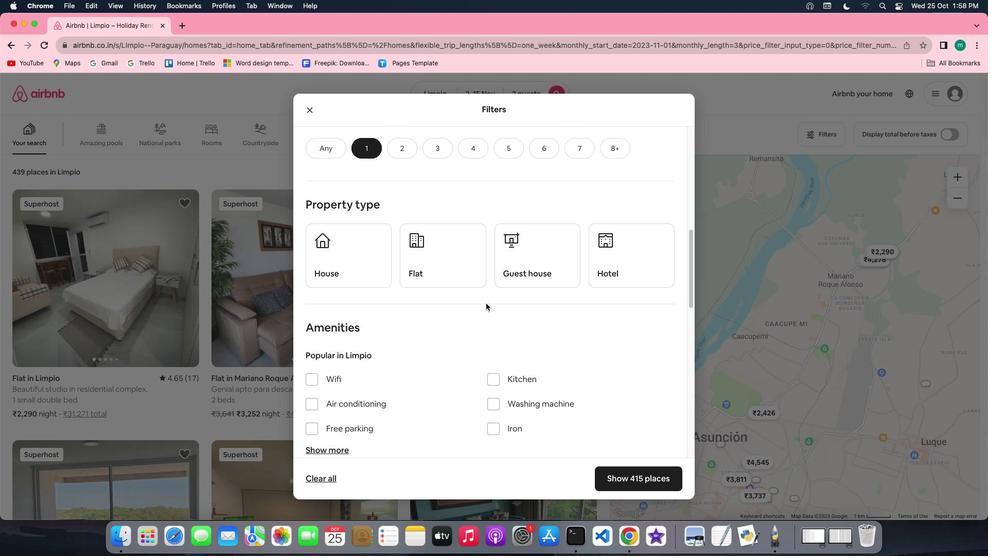 
Action: Mouse moved to (601, 297)
Screenshot: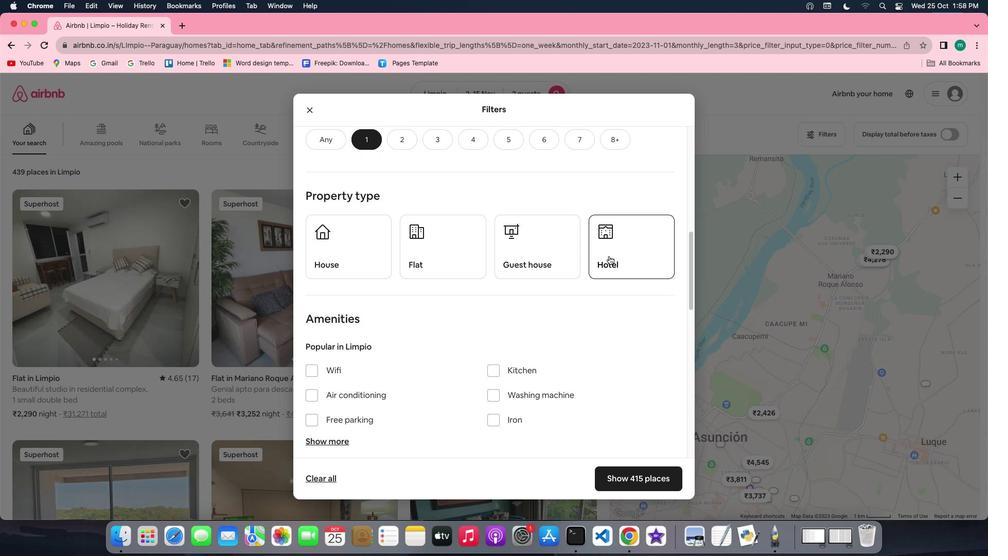 
Action: Mouse pressed left at (601, 297)
Screenshot: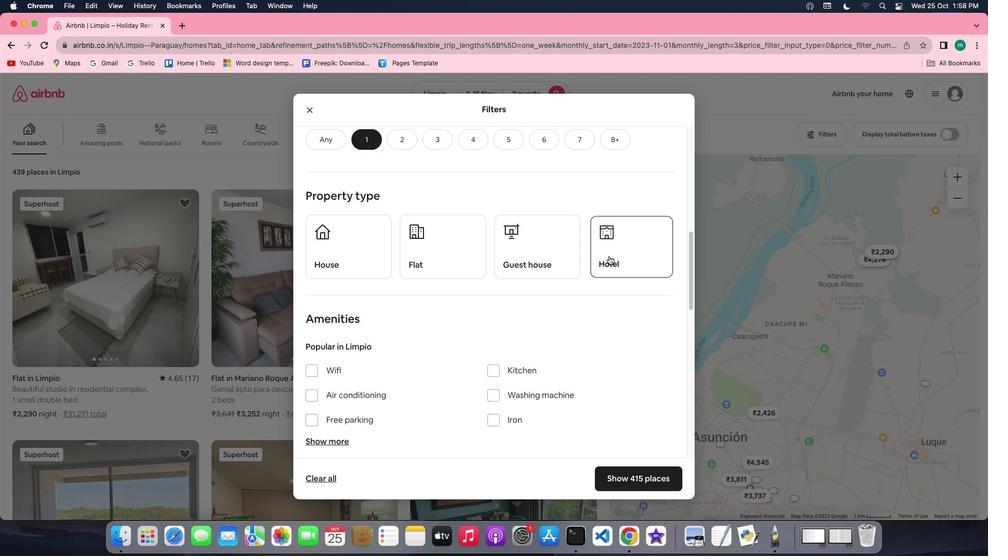 
Action: Mouse moved to (532, 364)
Screenshot: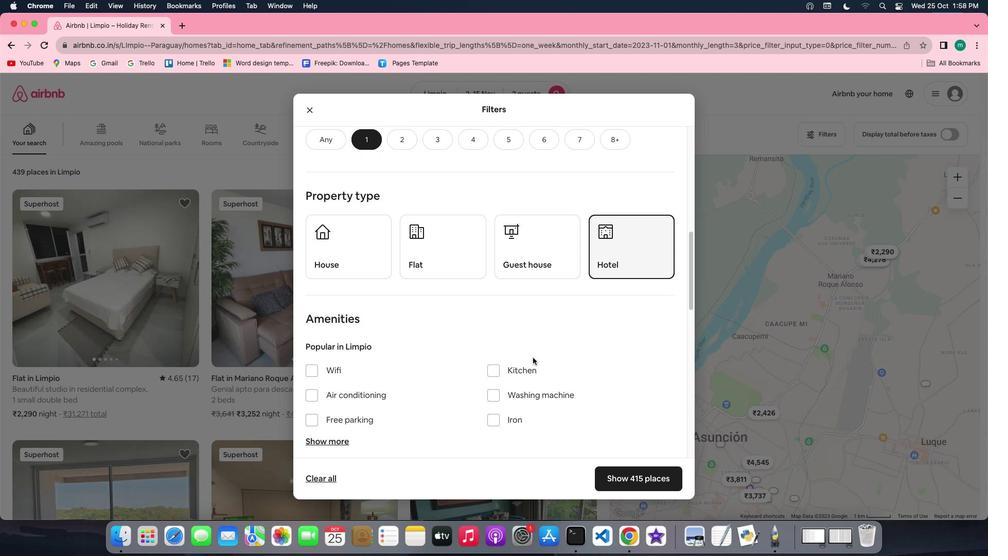 
Action: Mouse scrolled (532, 364) with delta (50, 126)
Screenshot: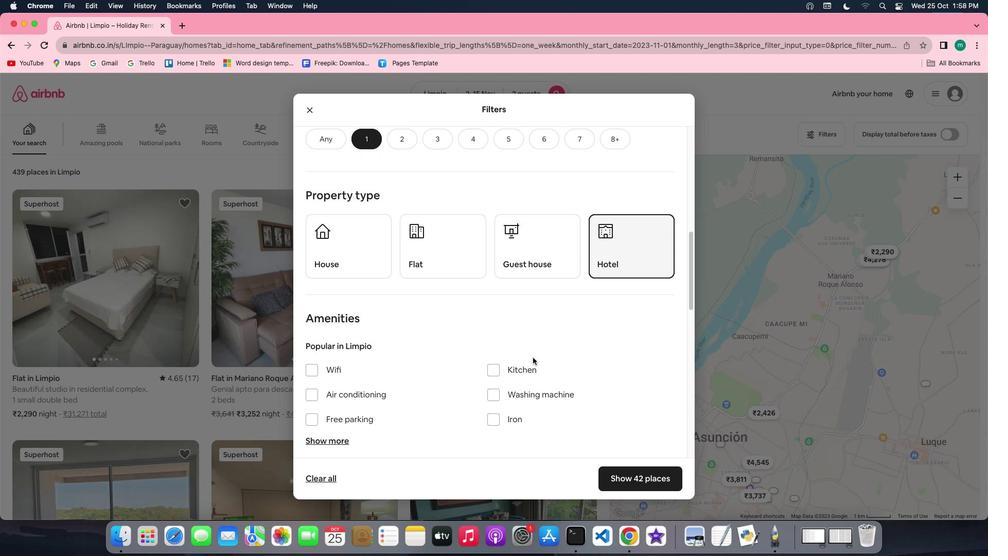 
Action: Mouse scrolled (532, 364) with delta (50, 126)
Screenshot: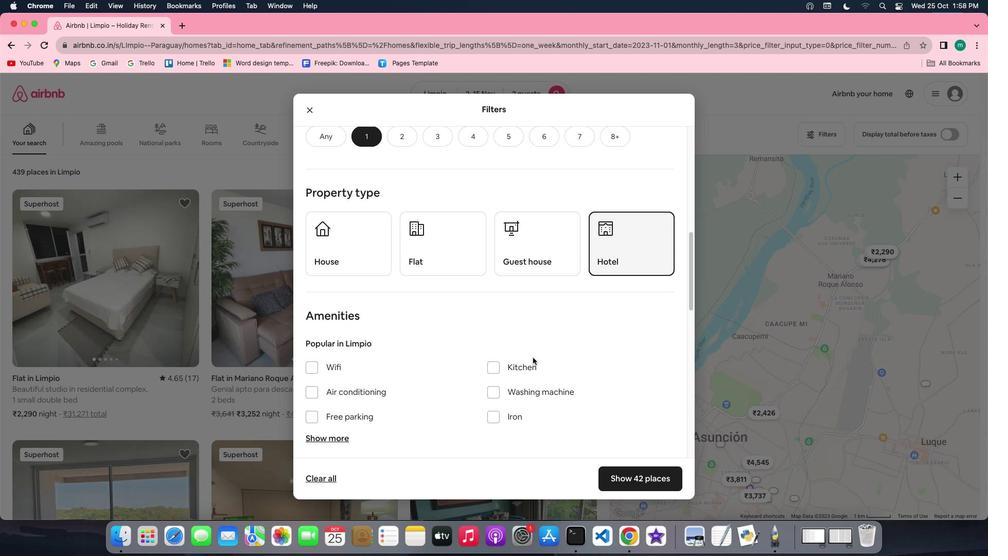 
Action: Mouse scrolled (532, 364) with delta (50, 126)
Screenshot: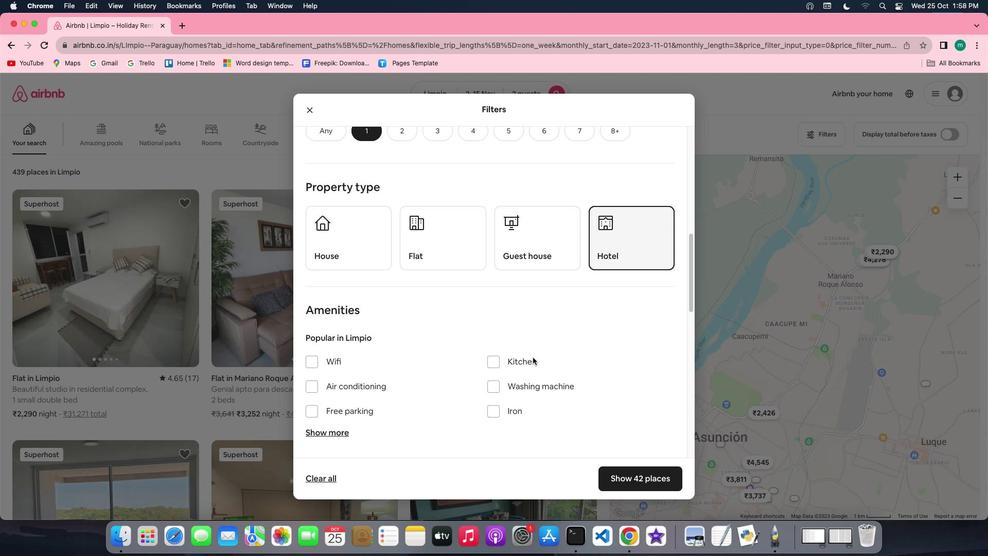 
Action: Mouse scrolled (532, 364) with delta (50, 126)
Screenshot: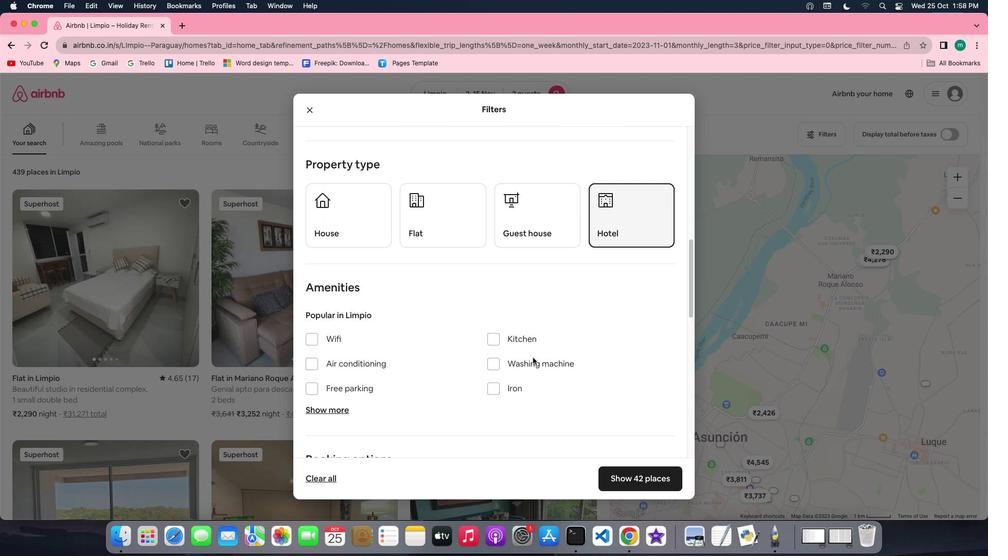 
Action: Mouse scrolled (532, 364) with delta (50, 126)
Screenshot: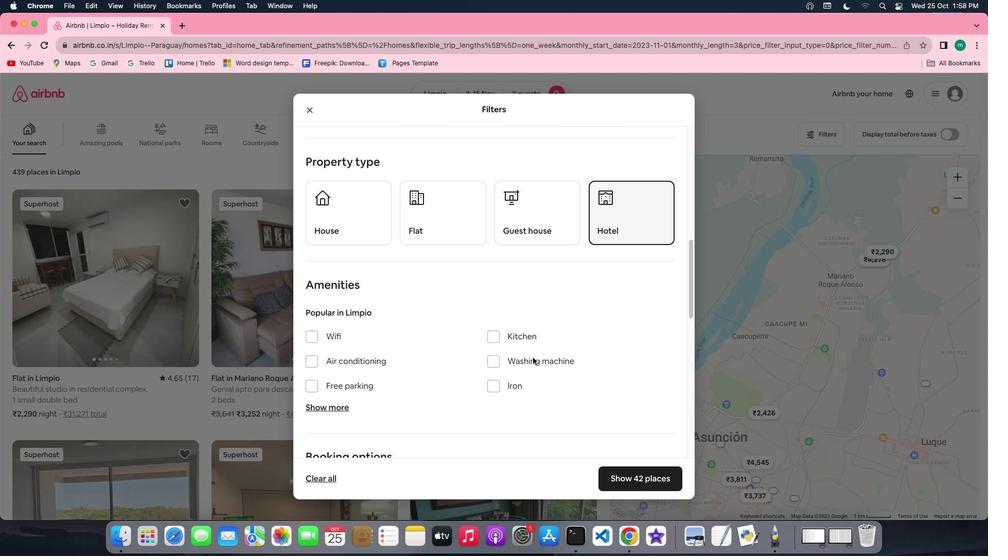 
Action: Mouse scrolled (532, 364) with delta (50, 126)
Screenshot: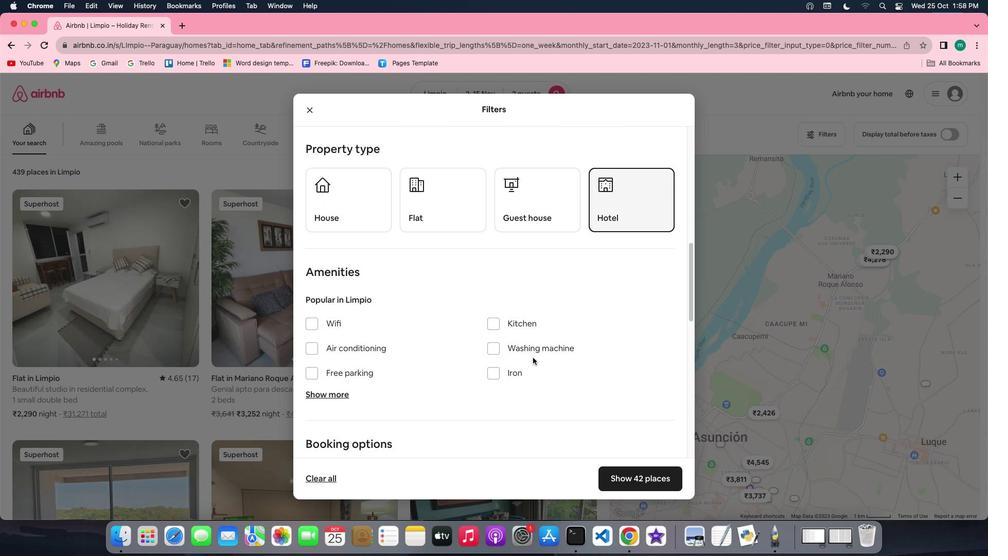 
Action: Mouse scrolled (532, 364) with delta (50, 126)
Screenshot: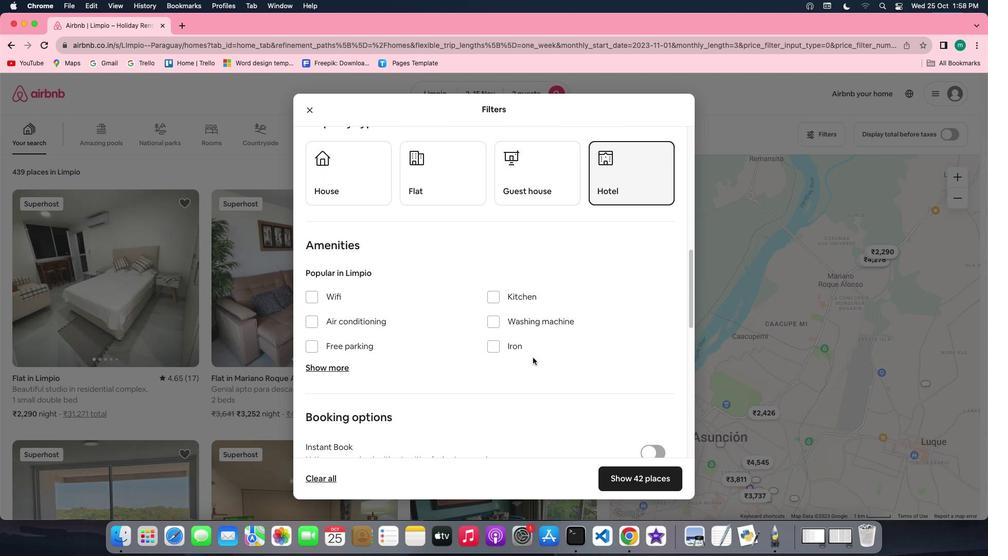 
Action: Mouse scrolled (532, 364) with delta (50, 126)
Screenshot: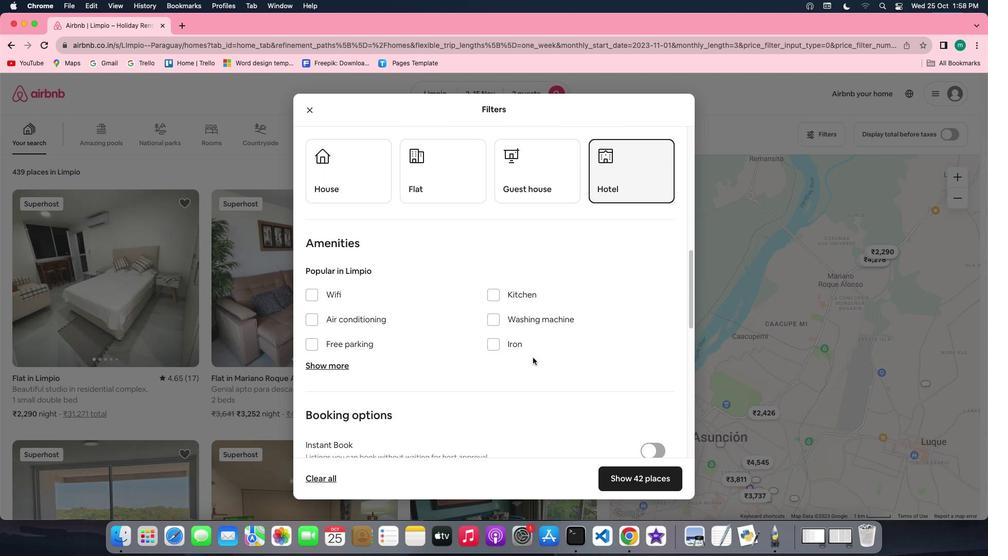 
Action: Mouse scrolled (532, 364) with delta (50, 126)
Screenshot: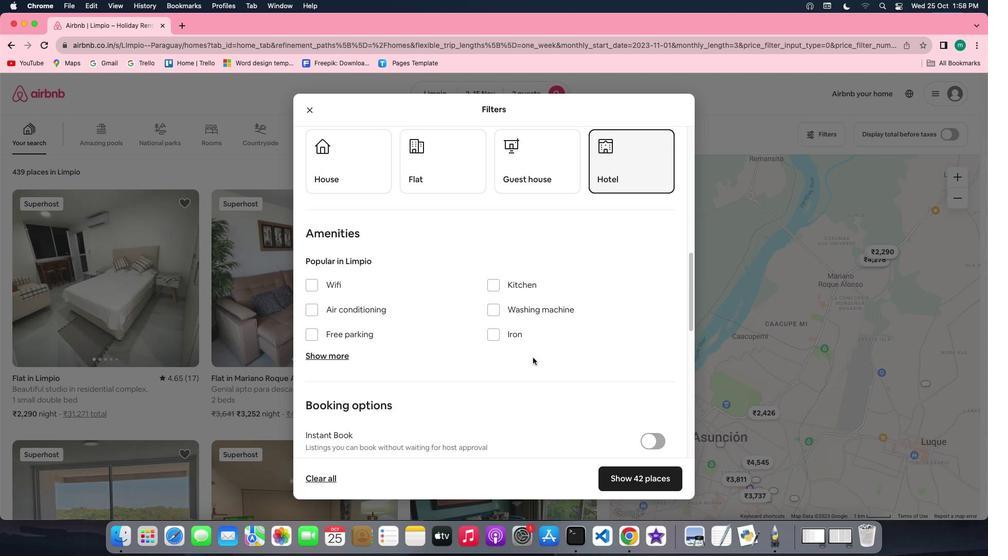 
Action: Mouse scrolled (532, 364) with delta (50, 126)
Screenshot: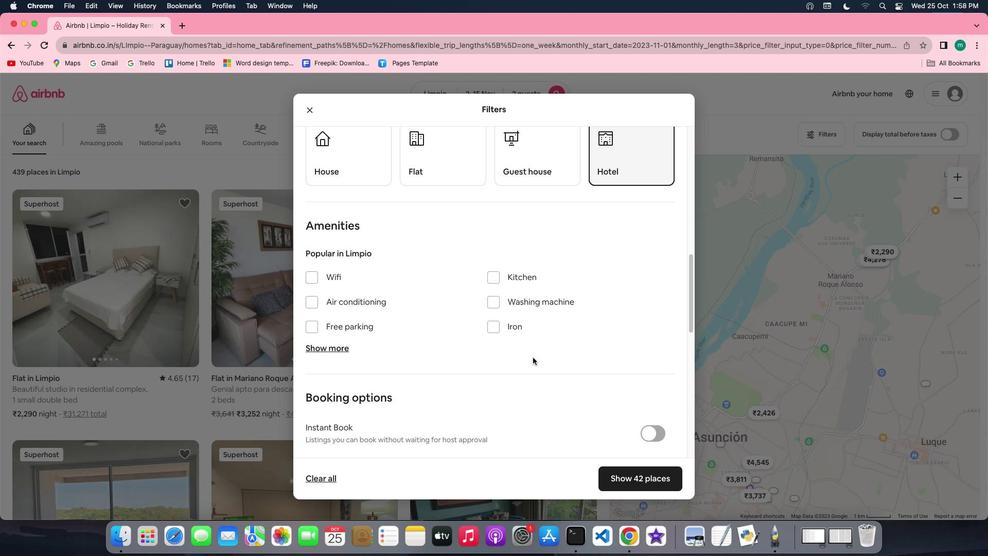 
Action: Mouse scrolled (532, 364) with delta (50, 126)
Screenshot: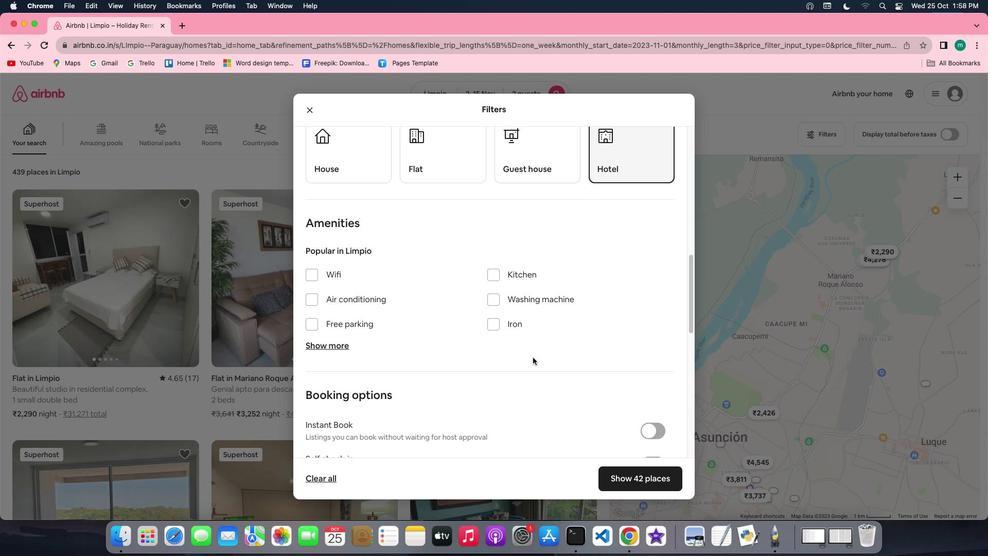 
Action: Mouse scrolled (532, 364) with delta (50, 126)
Screenshot: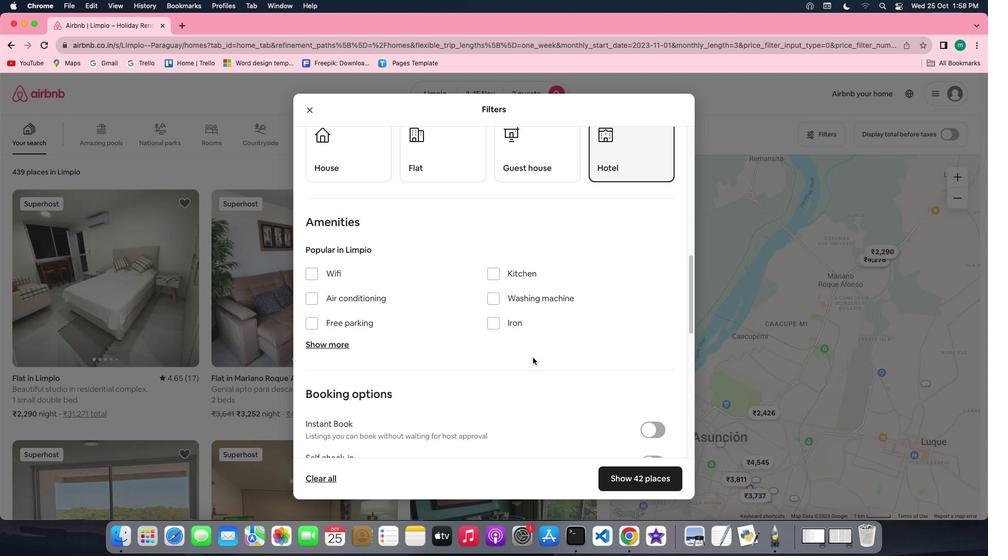 
Action: Mouse scrolled (532, 364) with delta (50, 126)
Screenshot: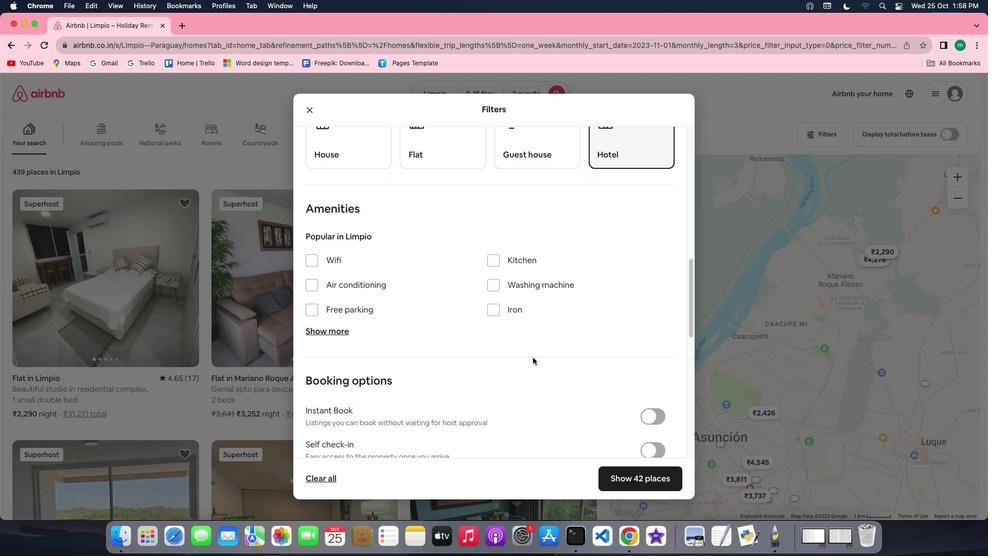 
Action: Mouse moved to (551, 396)
Screenshot: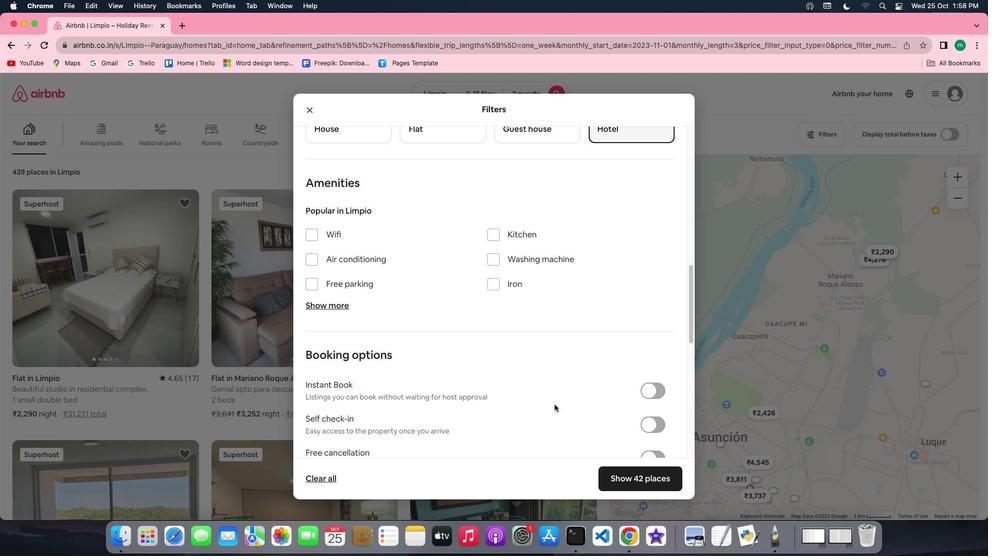 
Action: Mouse scrolled (551, 396) with delta (50, 126)
Screenshot: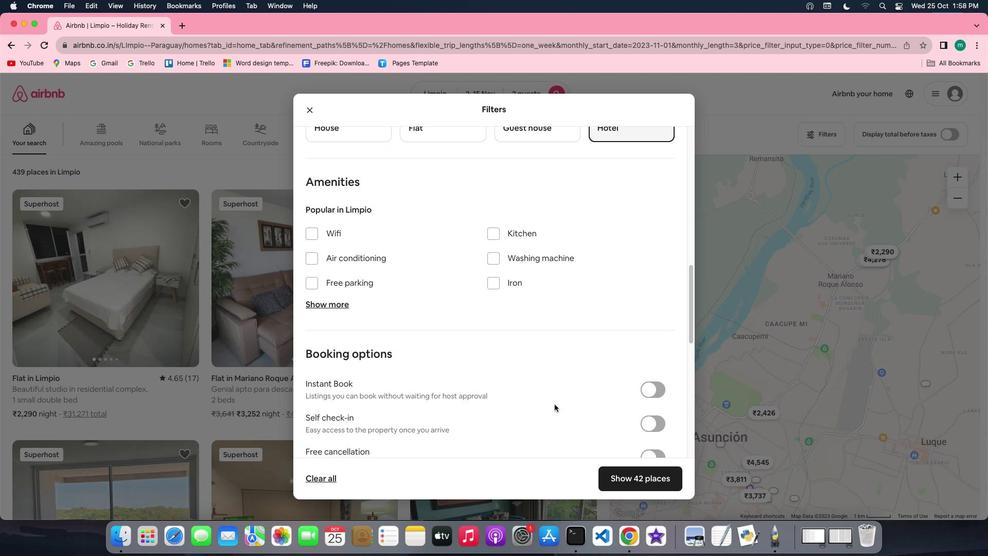 
Action: Mouse scrolled (551, 396) with delta (50, 126)
Screenshot: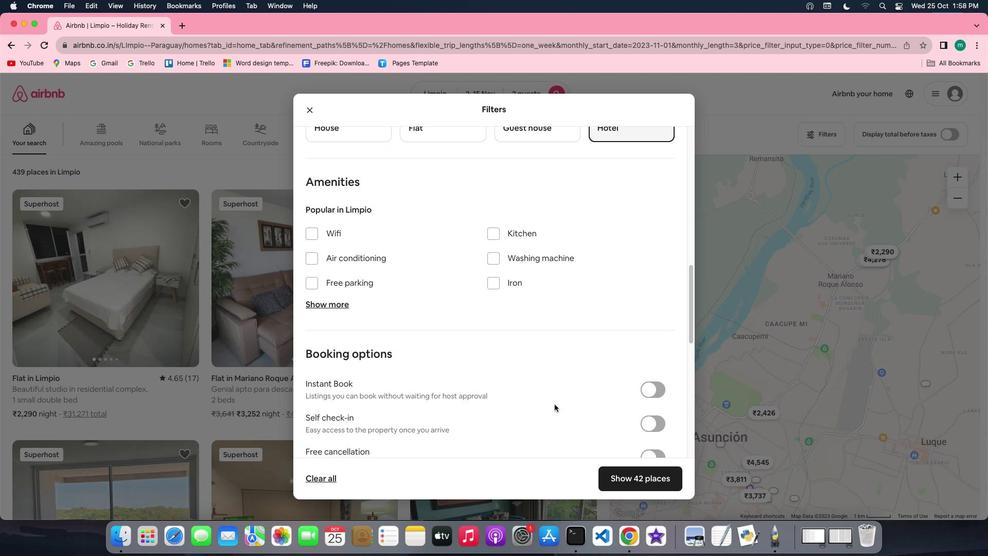 
Action: Mouse scrolled (551, 396) with delta (50, 126)
Screenshot: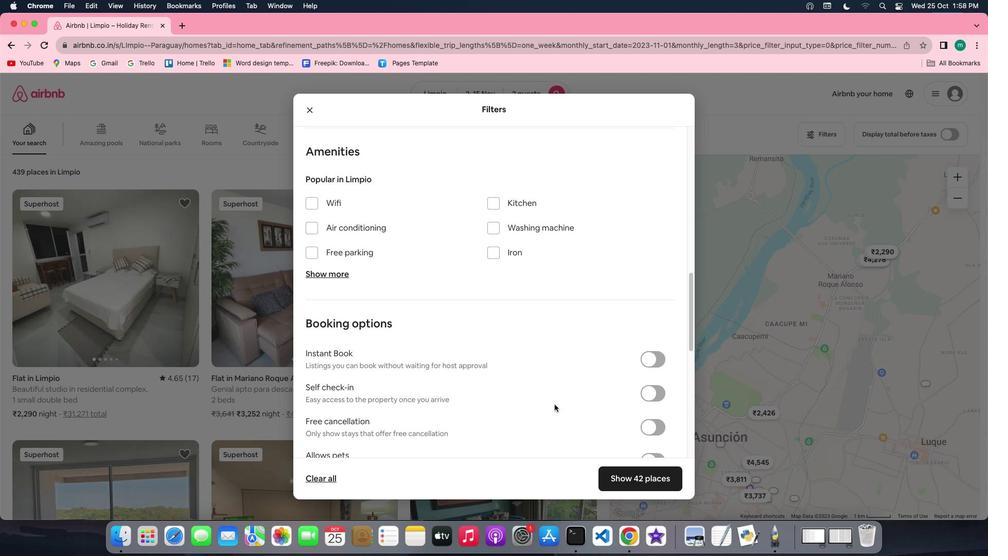 
Action: Mouse scrolled (551, 396) with delta (50, 125)
Screenshot: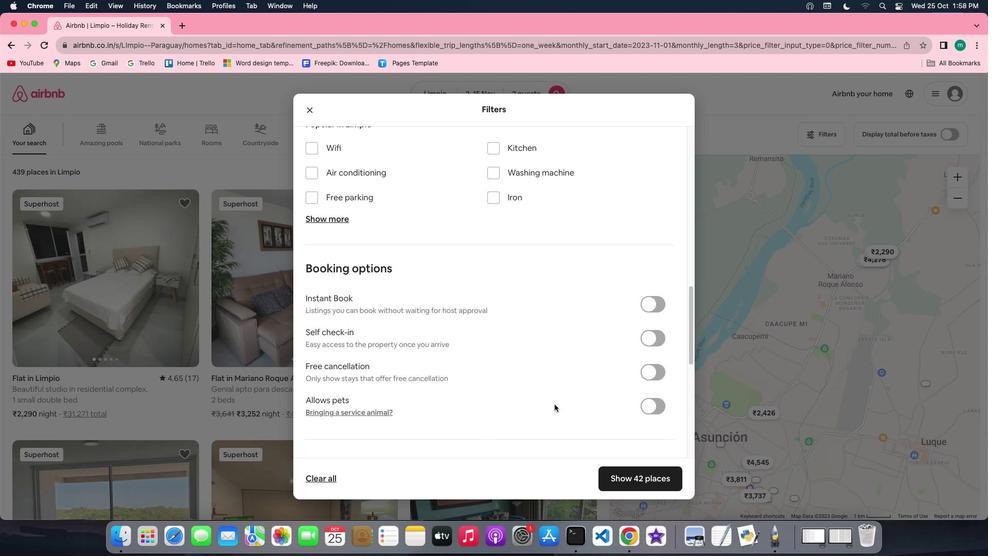 
Action: Mouse scrolled (551, 396) with delta (50, 125)
Screenshot: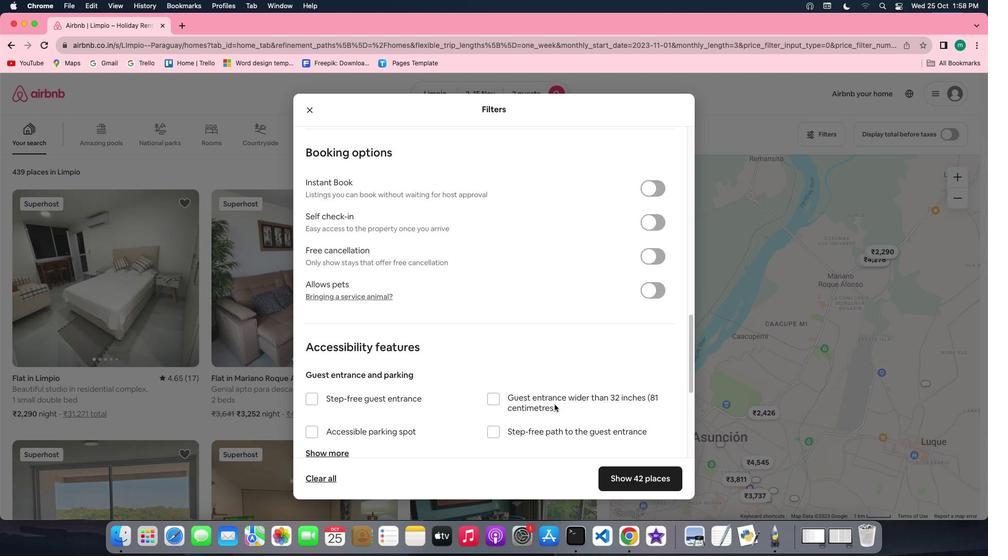 
Action: Mouse scrolled (551, 396) with delta (50, 126)
Screenshot: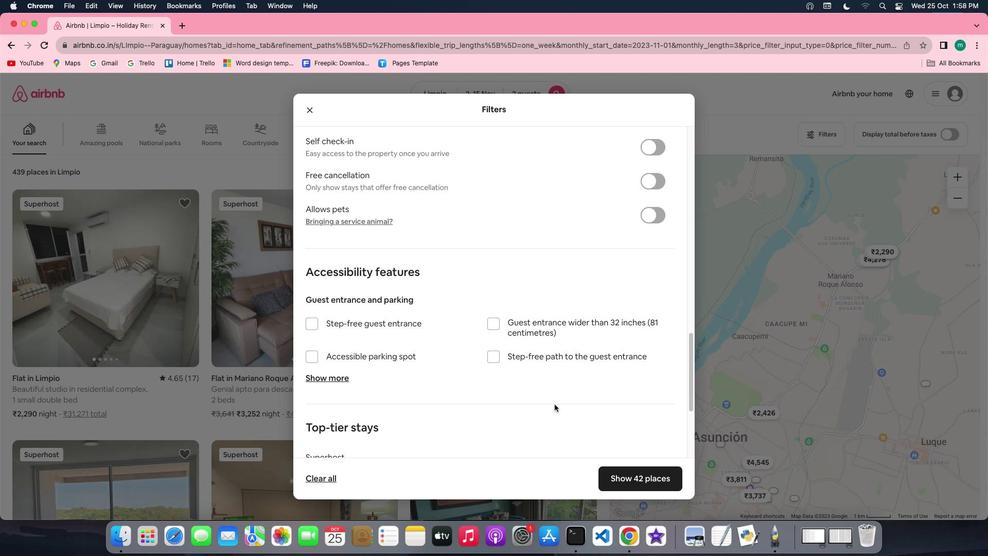 
Action: Mouse scrolled (551, 396) with delta (50, 126)
Screenshot: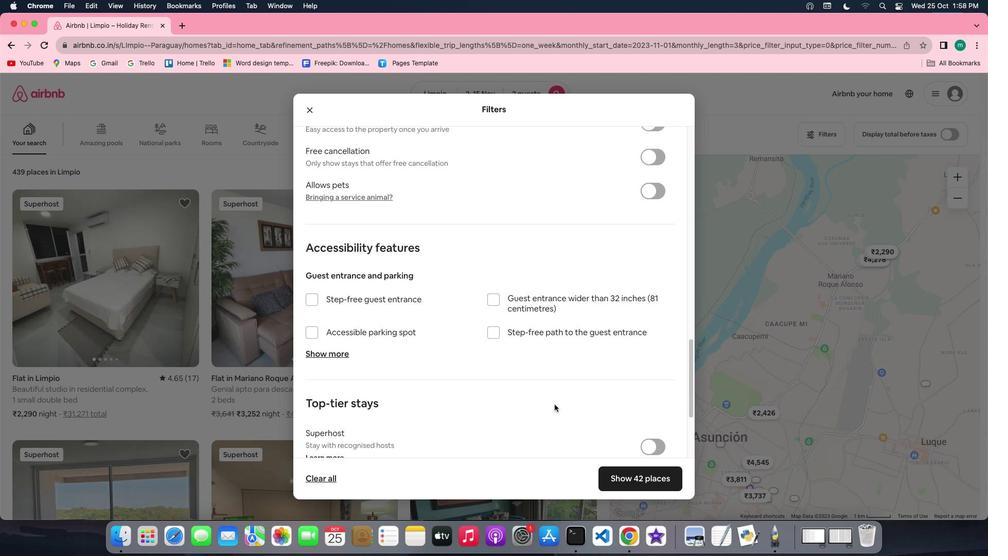 
Action: Mouse scrolled (551, 396) with delta (50, 126)
Screenshot: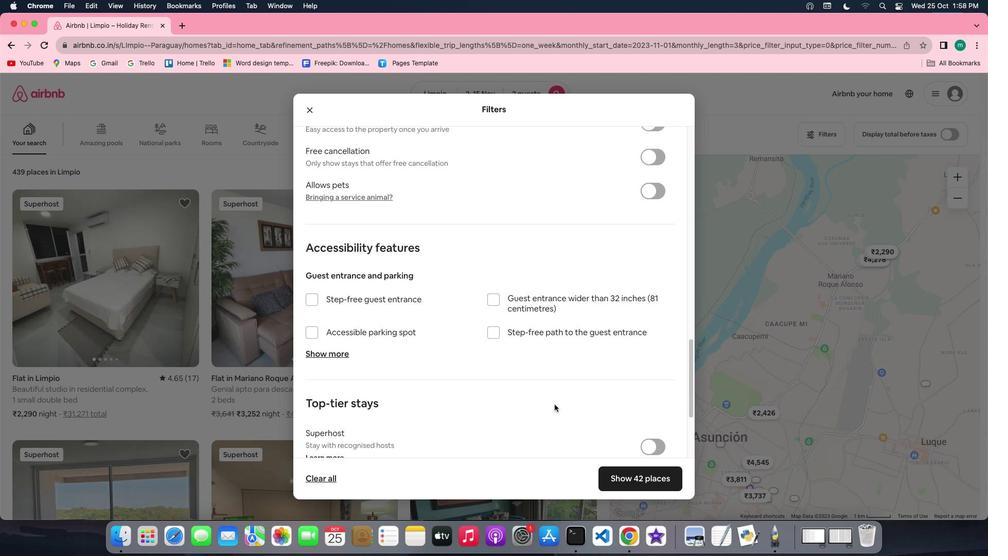 
Action: Mouse scrolled (551, 396) with delta (50, 125)
Screenshot: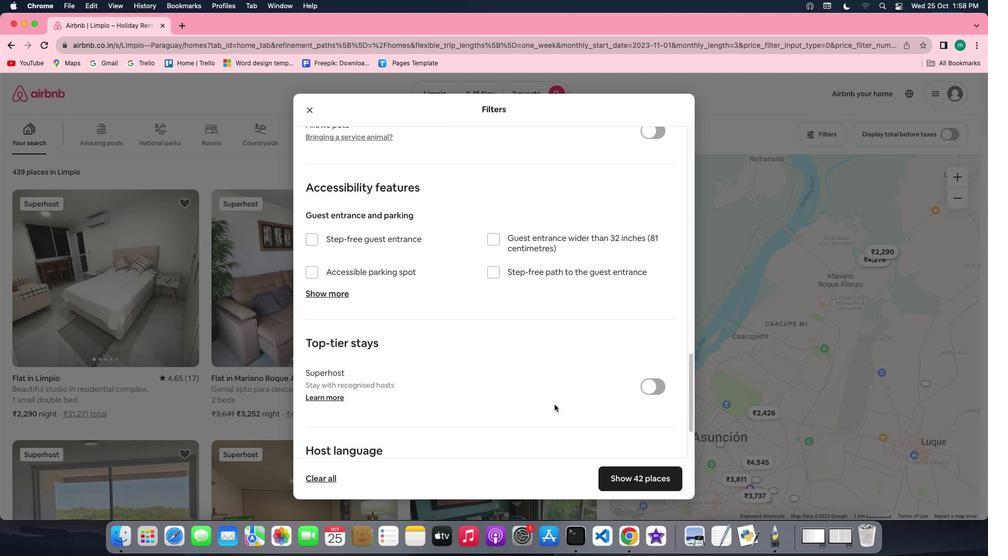
Action: Mouse scrolled (551, 396) with delta (50, 125)
Screenshot: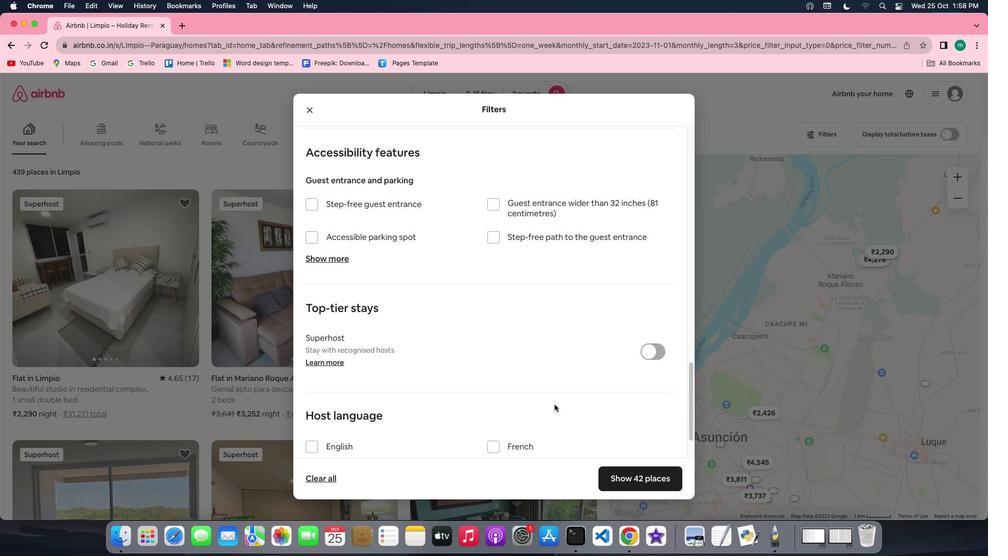 
Action: Mouse scrolled (551, 396) with delta (50, 125)
Screenshot: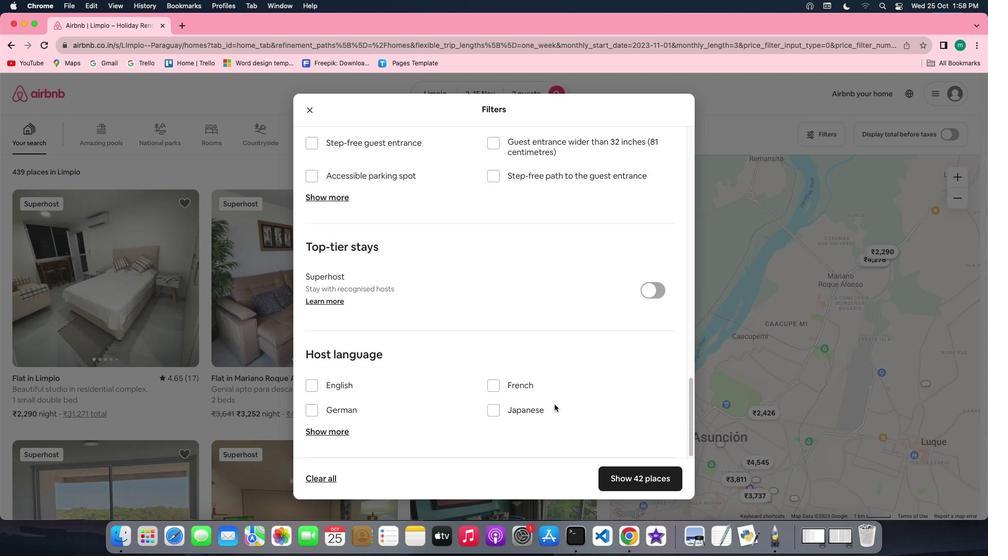 
Action: Mouse scrolled (551, 396) with delta (50, 126)
Screenshot: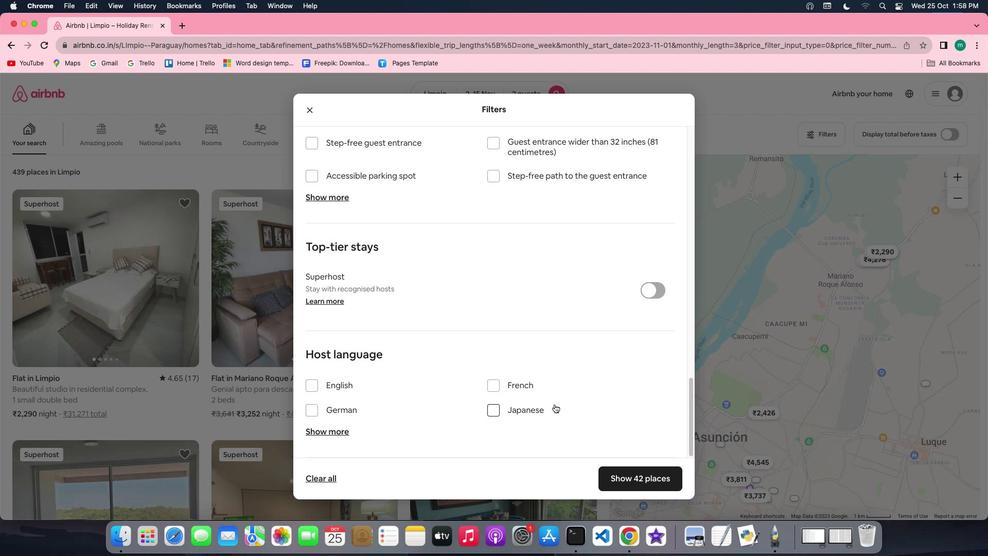 
Action: Mouse scrolled (551, 396) with delta (50, 126)
Screenshot: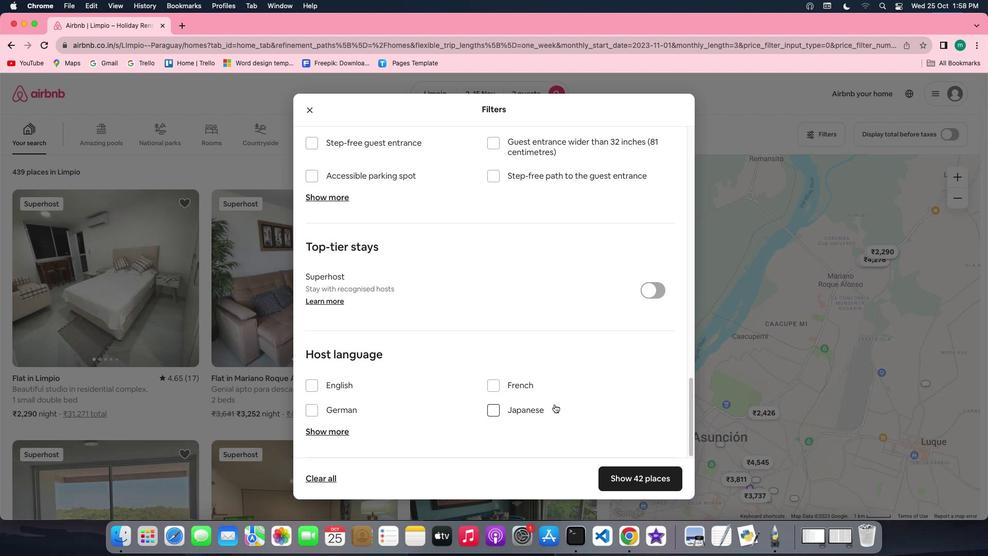 
Action: Mouse scrolled (551, 396) with delta (50, 126)
Screenshot: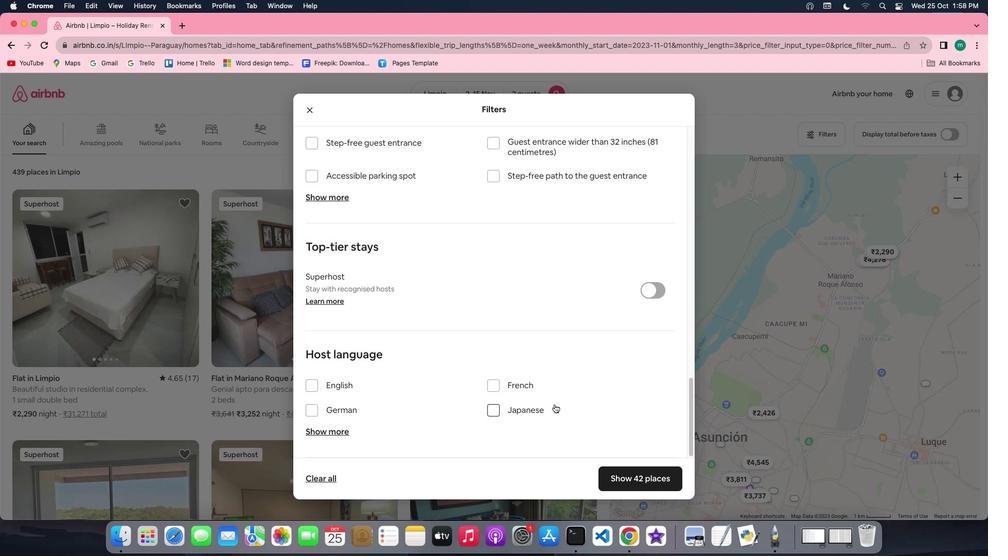 
Action: Mouse scrolled (551, 396) with delta (50, 125)
Screenshot: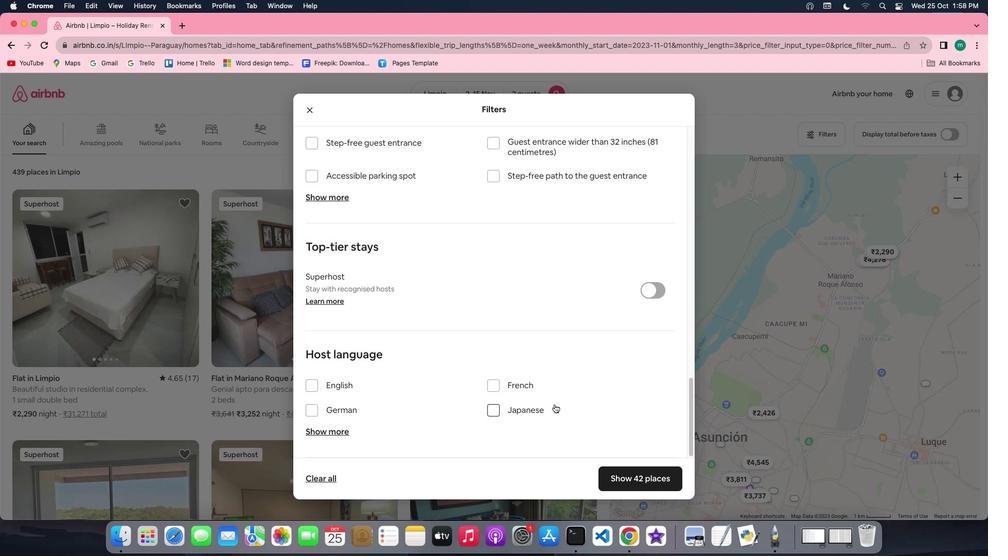 
Action: Mouse scrolled (551, 396) with delta (50, 125)
Screenshot: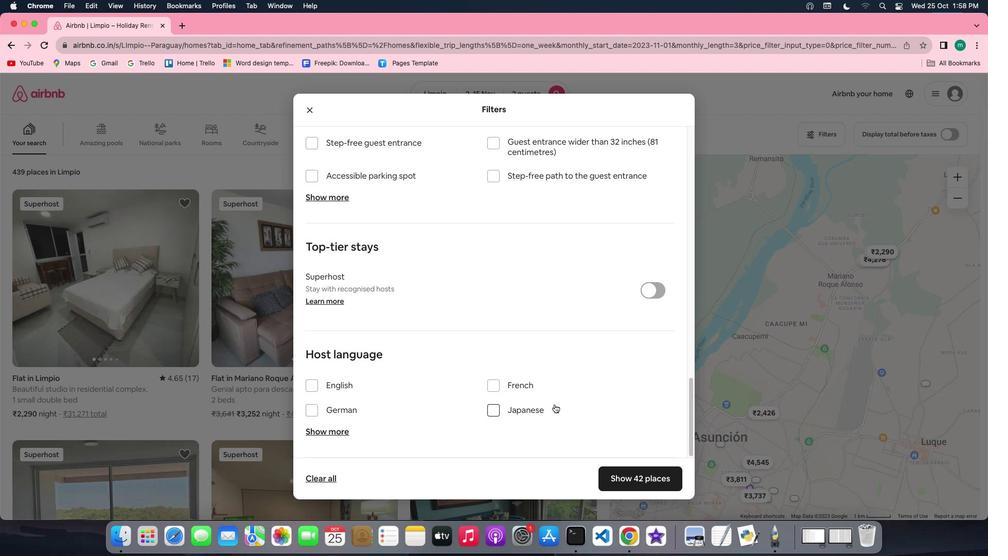 
Action: Mouse moved to (634, 446)
Screenshot: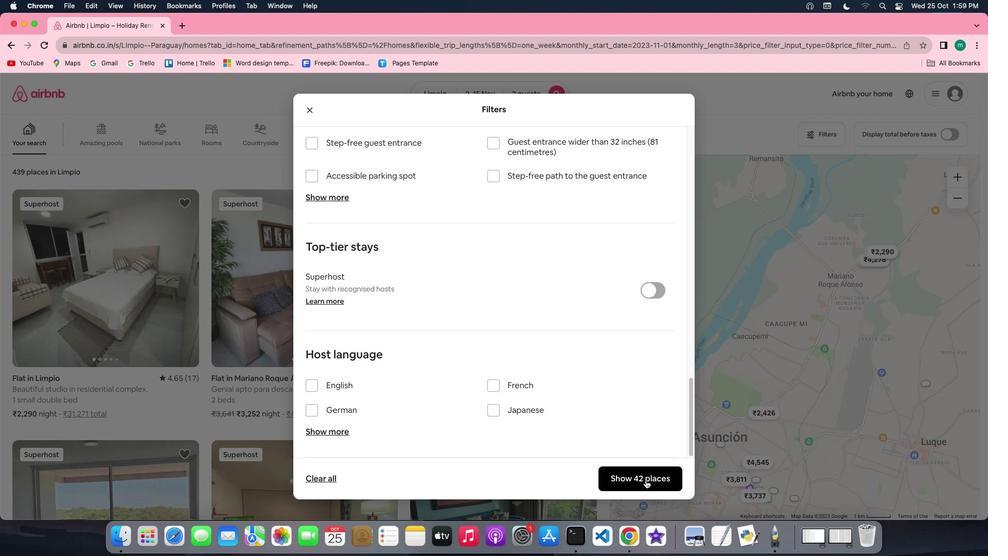 
Action: Mouse pressed left at (634, 446)
Screenshot: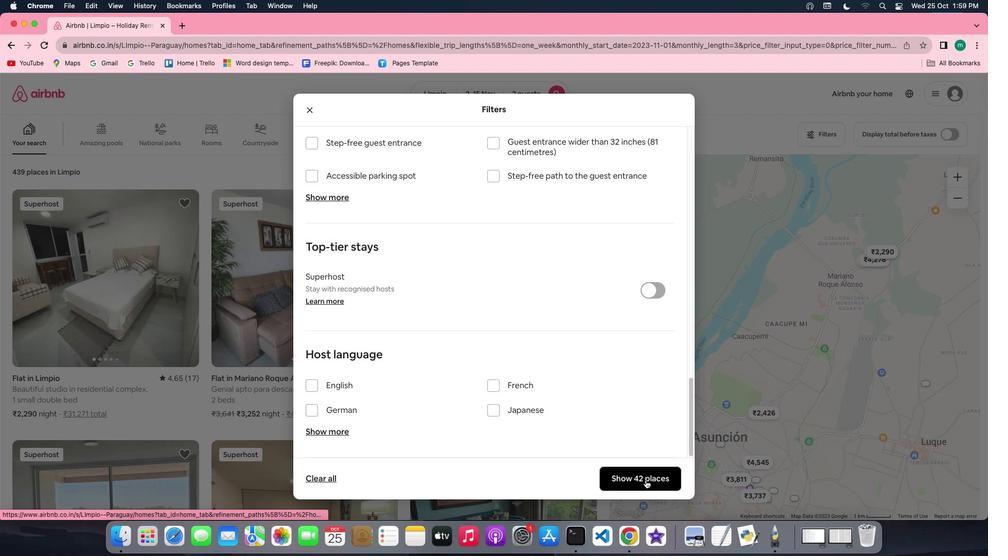 
Action: Mouse moved to (120, 295)
Screenshot: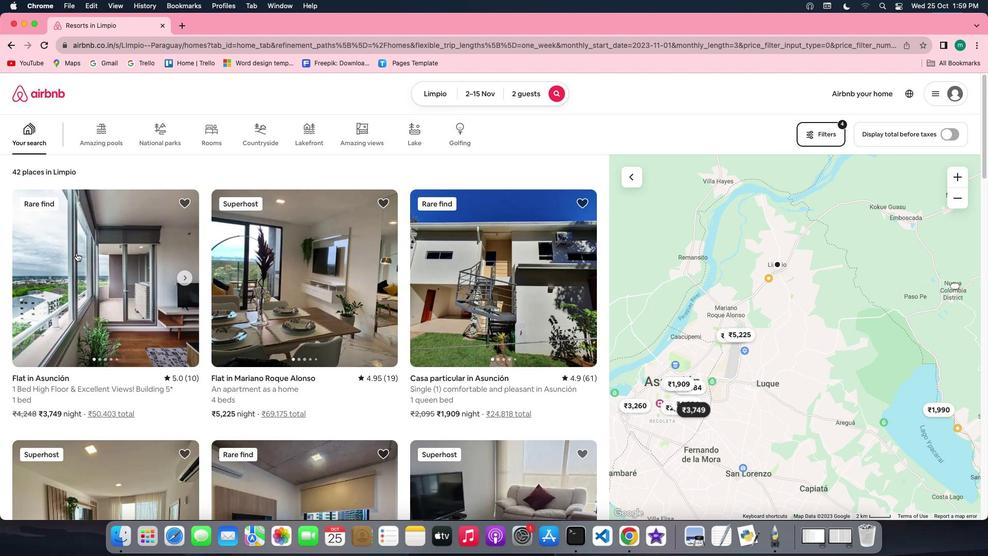 
Action: Mouse pressed left at (120, 295)
Screenshot: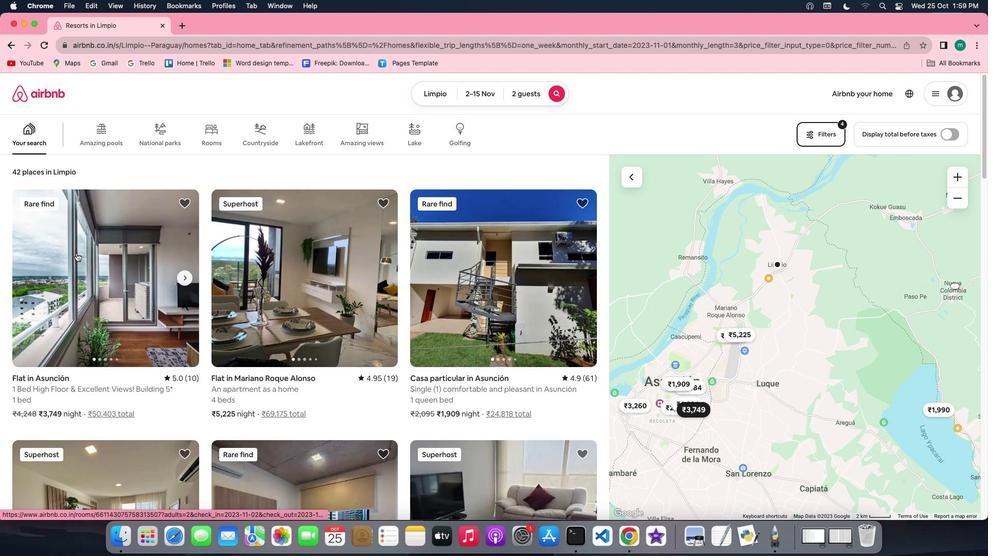 
Action: Mouse moved to (702, 383)
Screenshot: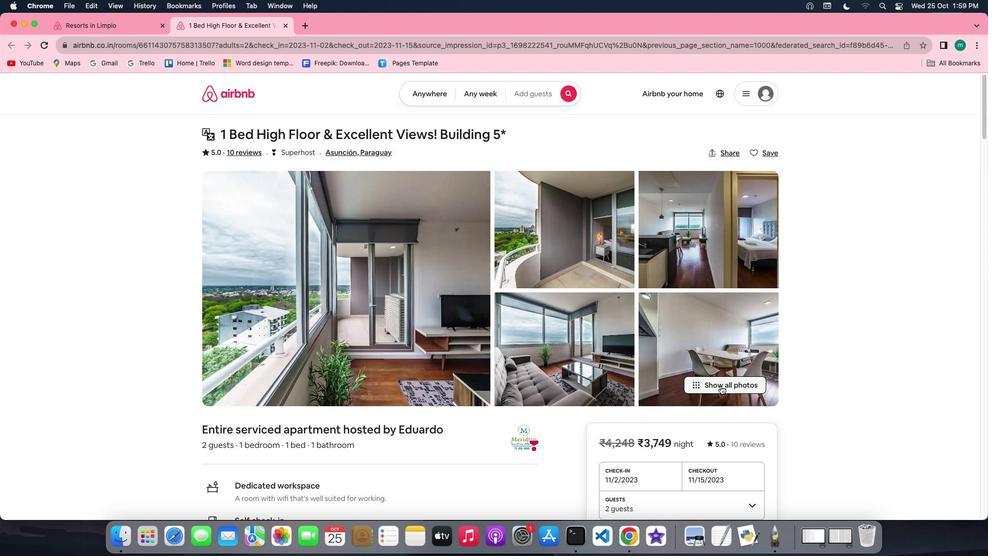 
Action: Mouse pressed left at (702, 383)
Screenshot: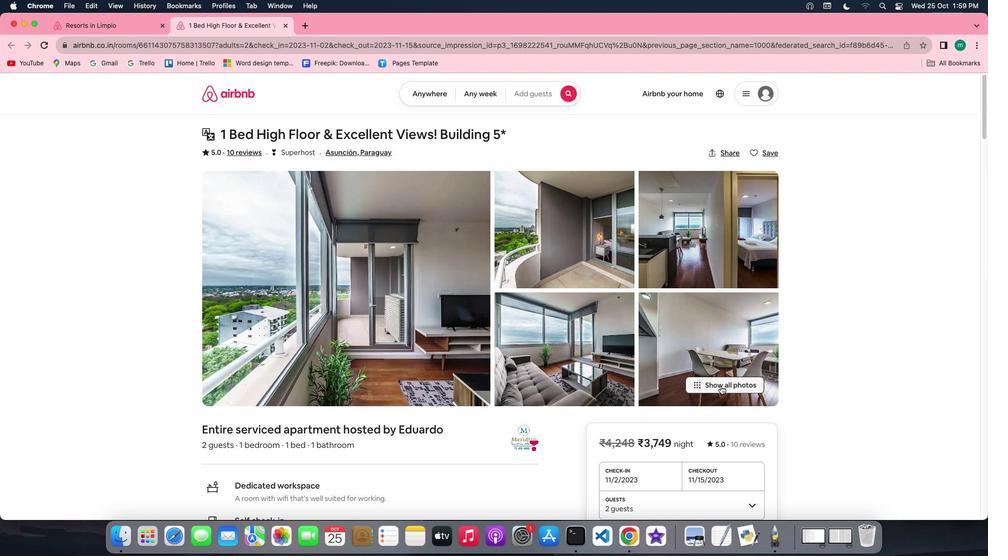
Action: Mouse moved to (541, 389)
Screenshot: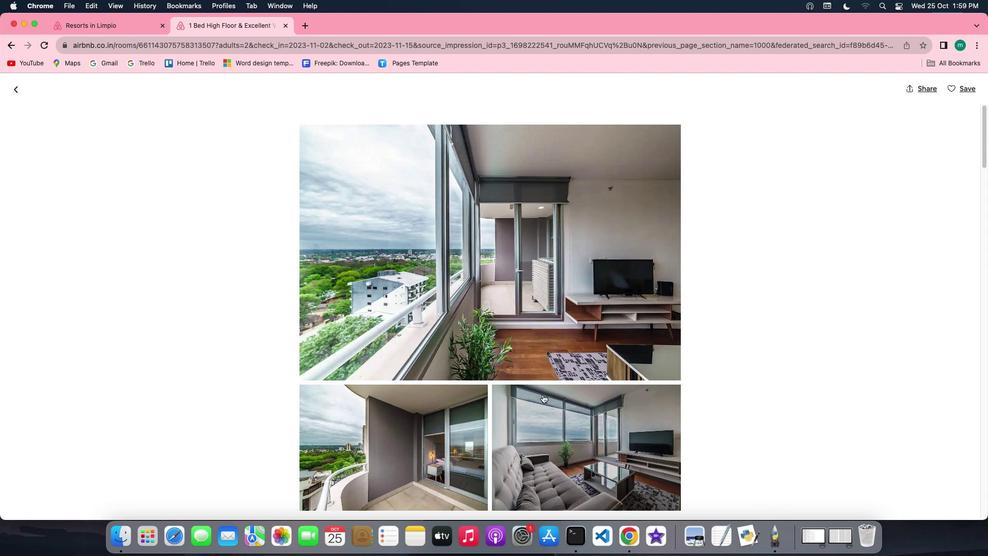 
Action: Mouse scrolled (541, 389) with delta (50, 126)
Screenshot: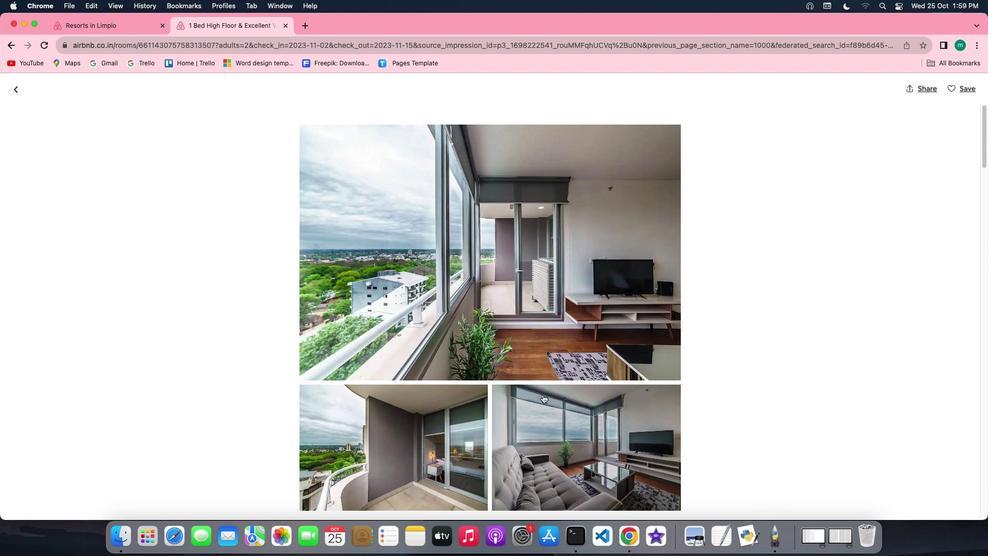 
Action: Mouse scrolled (541, 389) with delta (50, 126)
Screenshot: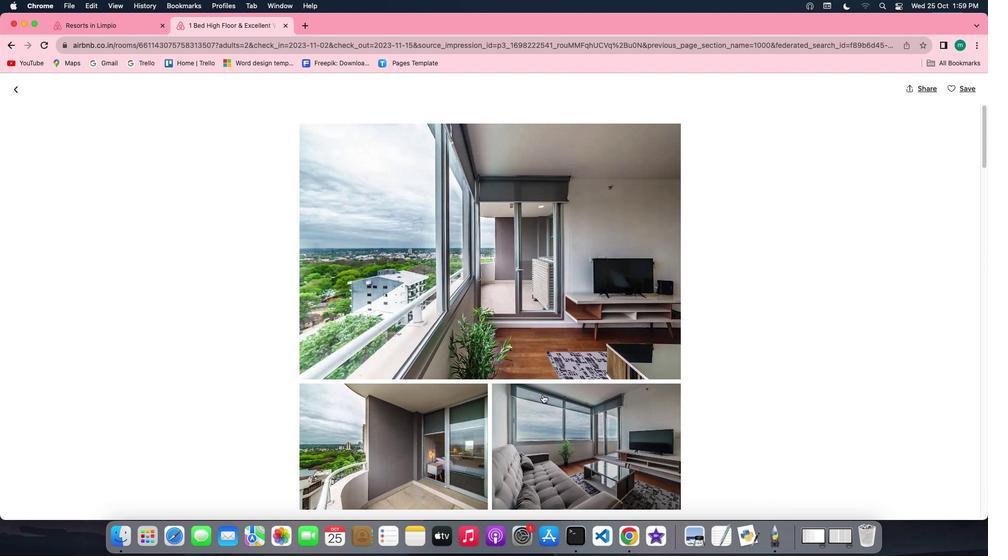 
Action: Mouse scrolled (541, 389) with delta (50, 126)
Screenshot: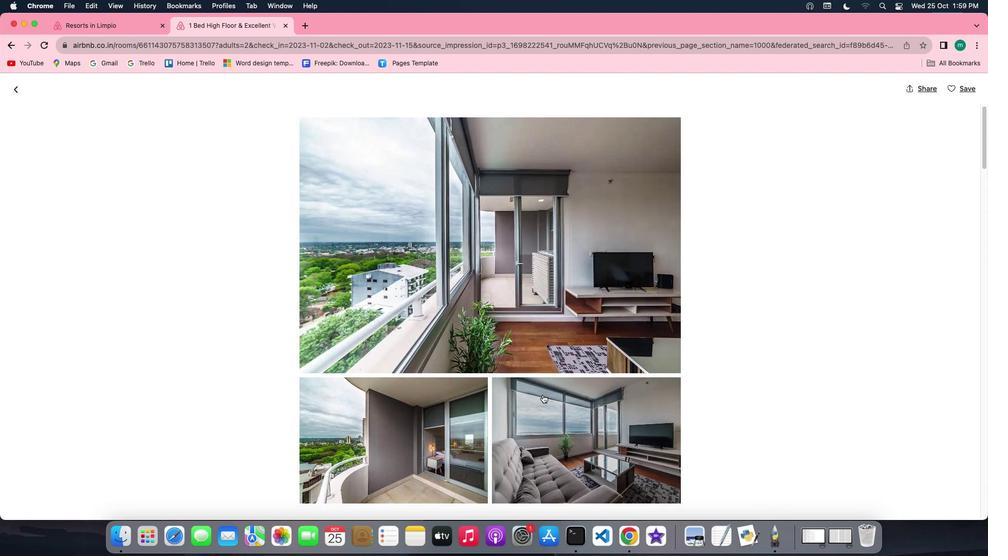 
Action: Mouse scrolled (541, 389) with delta (50, 126)
Screenshot: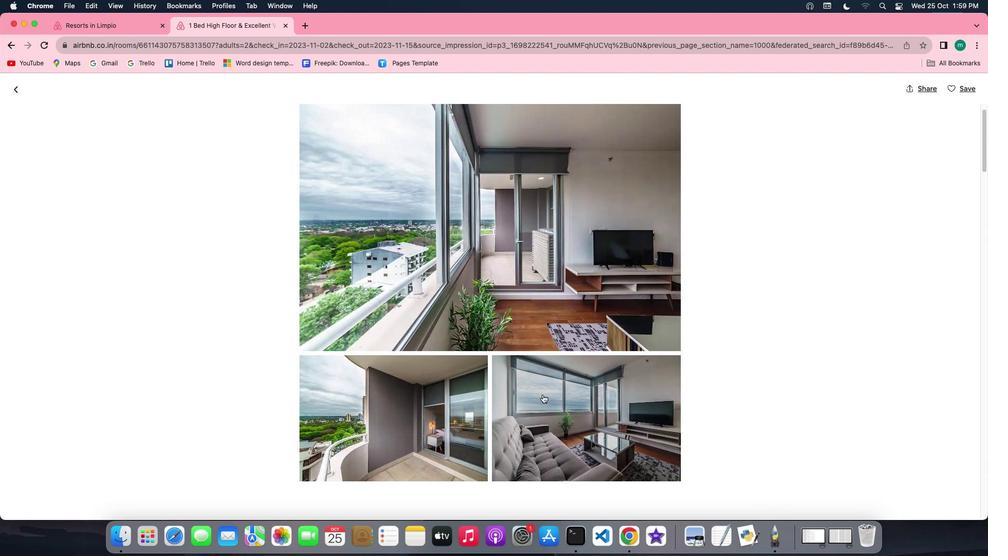 
Action: Mouse scrolled (541, 389) with delta (50, 126)
Screenshot: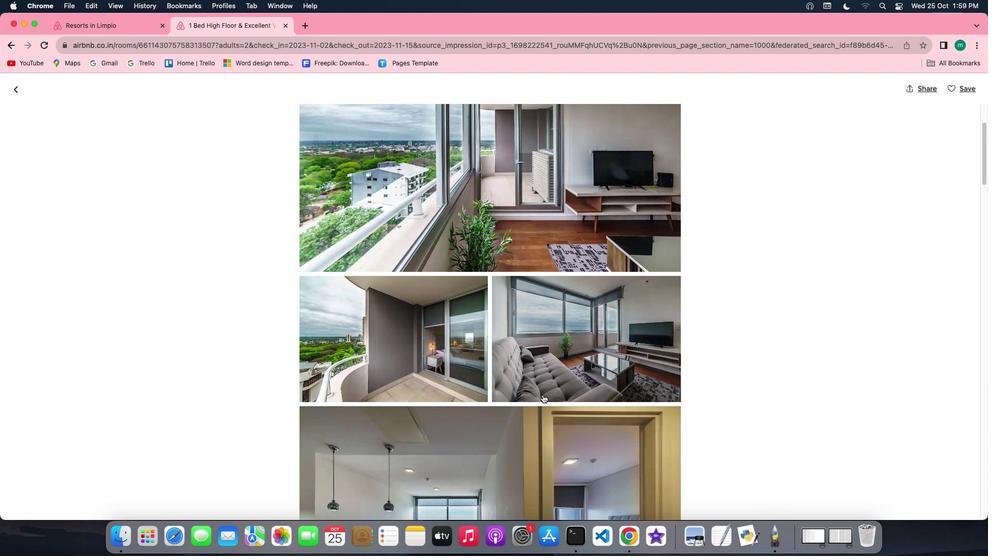 
Action: Mouse scrolled (541, 389) with delta (50, 126)
Screenshot: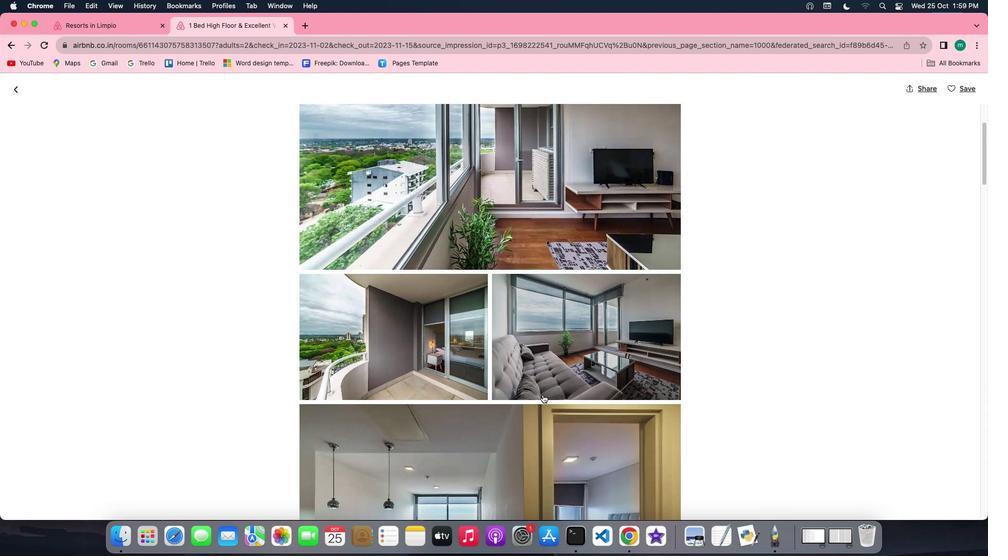 
Action: Mouse scrolled (541, 389) with delta (50, 126)
Screenshot: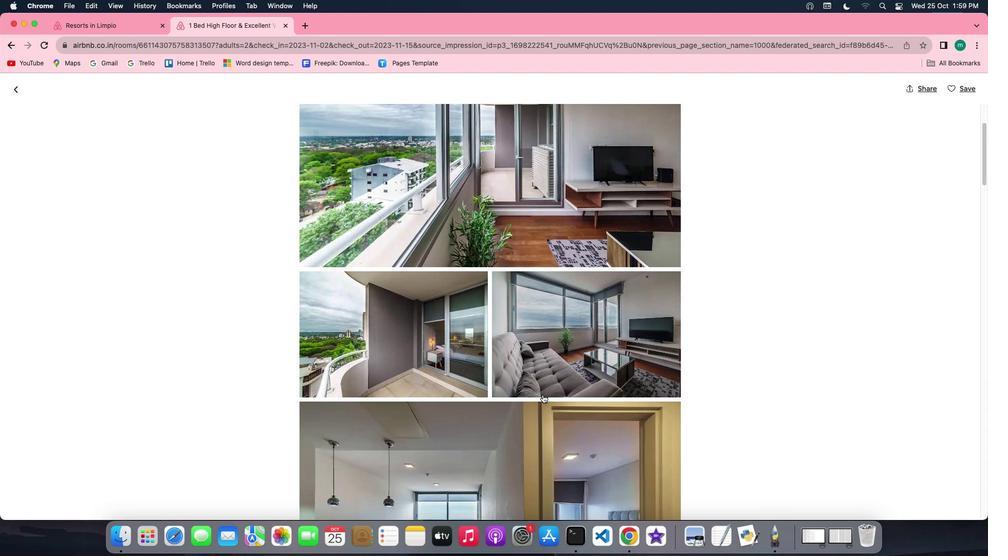 
Action: Mouse scrolled (541, 389) with delta (50, 126)
Screenshot: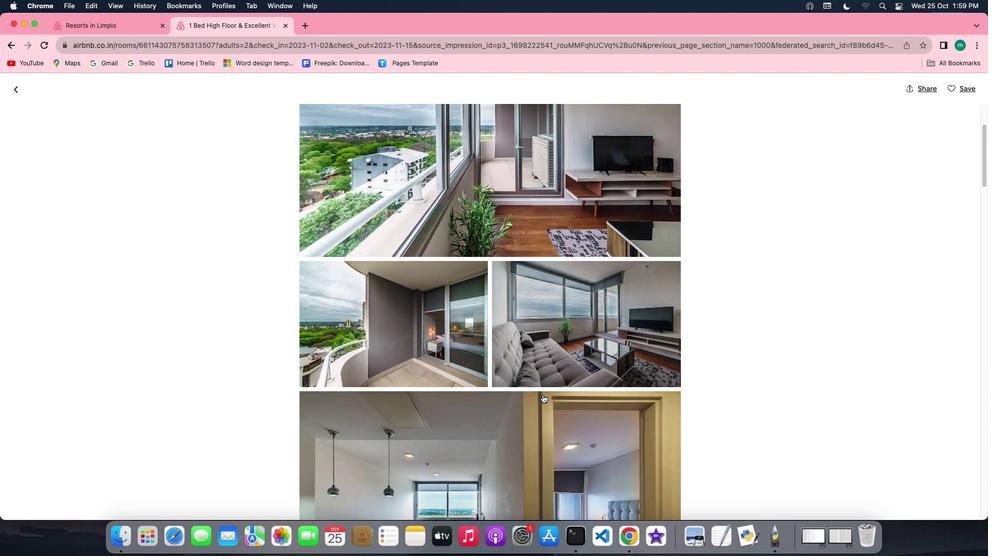 
Action: Mouse scrolled (541, 389) with delta (50, 126)
Screenshot: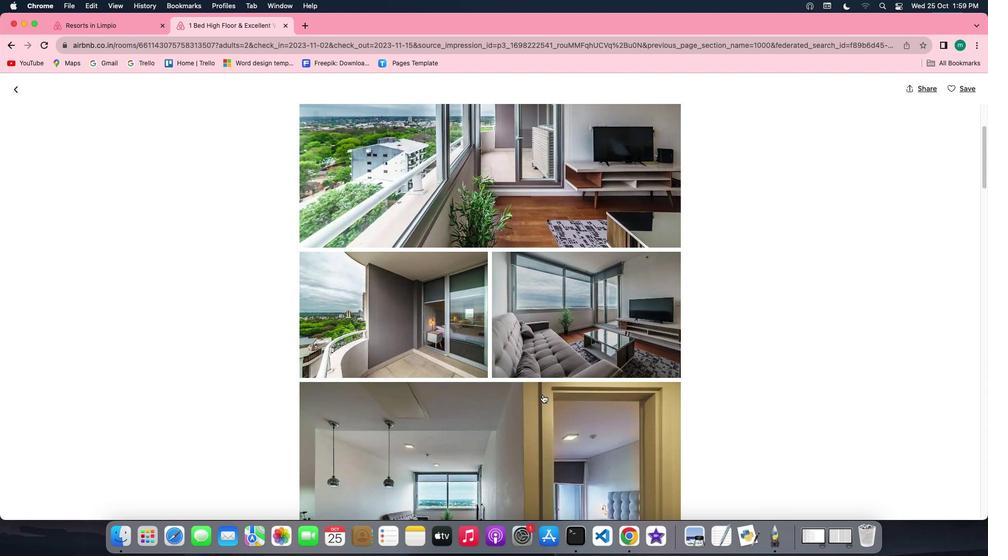 
Action: Mouse scrolled (541, 389) with delta (50, 126)
Screenshot: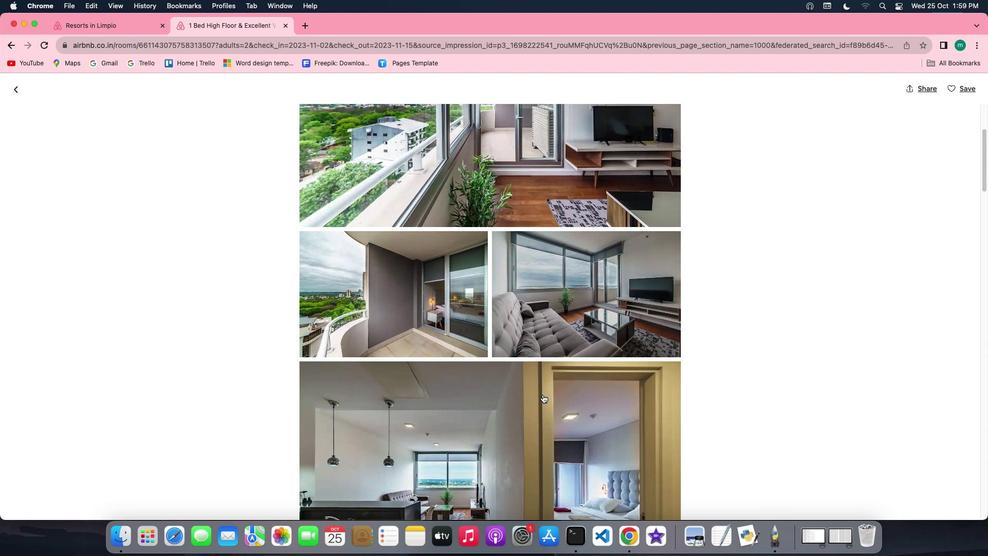 
Action: Mouse scrolled (541, 389) with delta (50, 126)
Screenshot: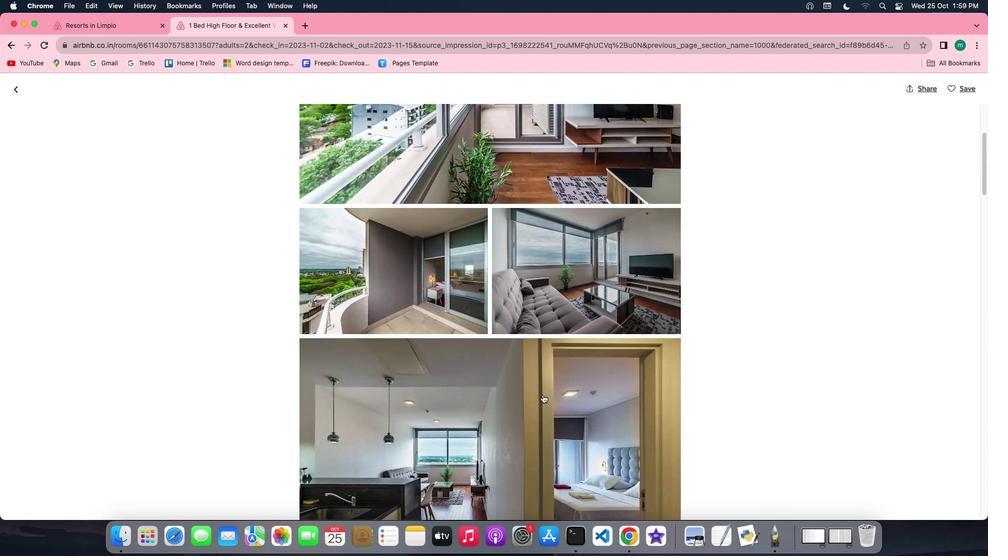 
Action: Mouse scrolled (541, 389) with delta (50, 126)
Screenshot: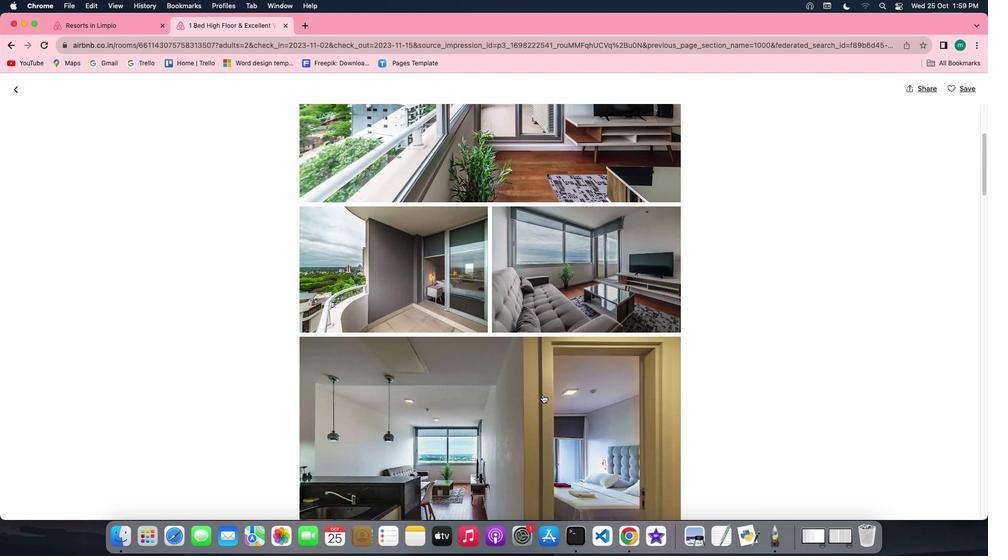 
Action: Mouse scrolled (541, 389) with delta (50, 126)
Screenshot: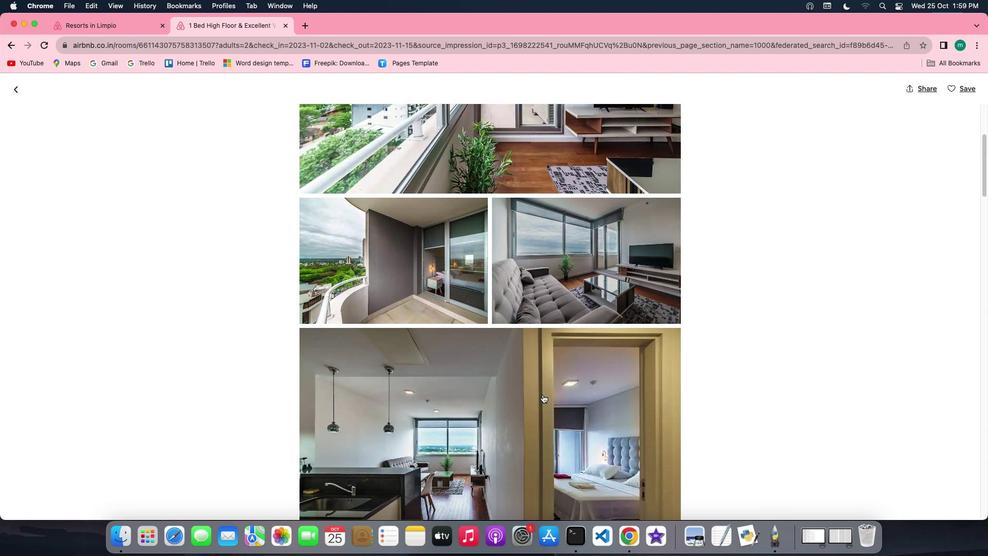 
Action: Mouse scrolled (541, 389) with delta (50, 126)
Screenshot: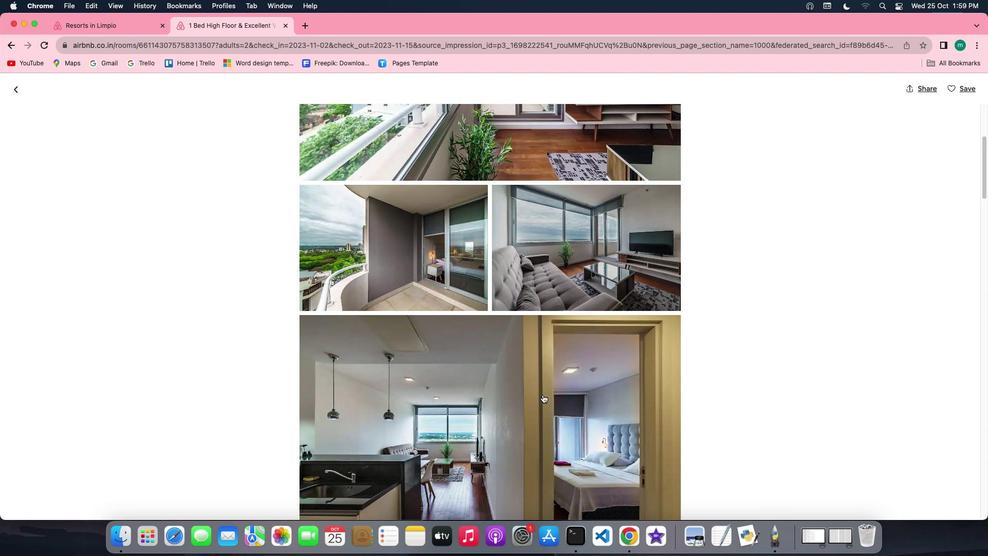 
Action: Mouse scrolled (541, 389) with delta (50, 126)
Screenshot: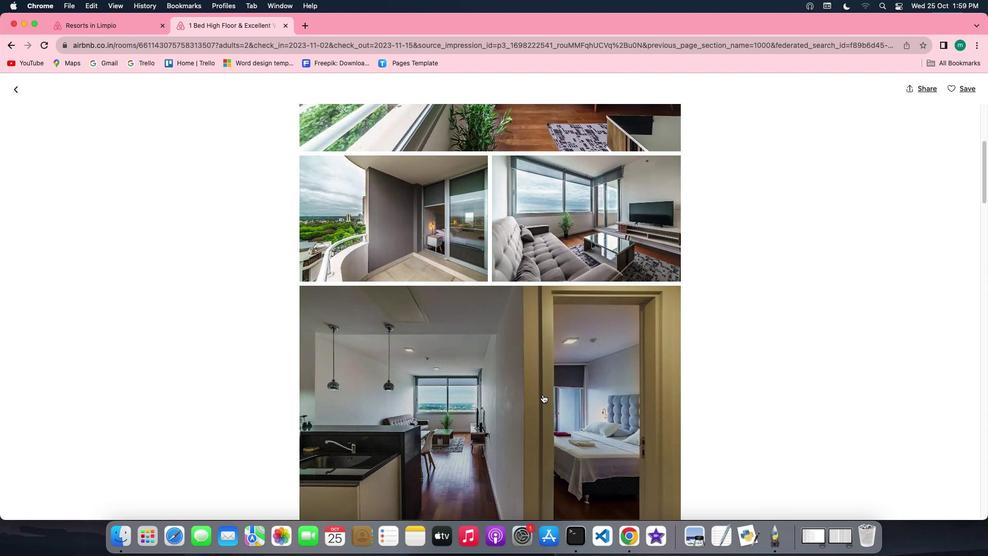 
Action: Mouse scrolled (541, 389) with delta (50, 126)
Screenshot: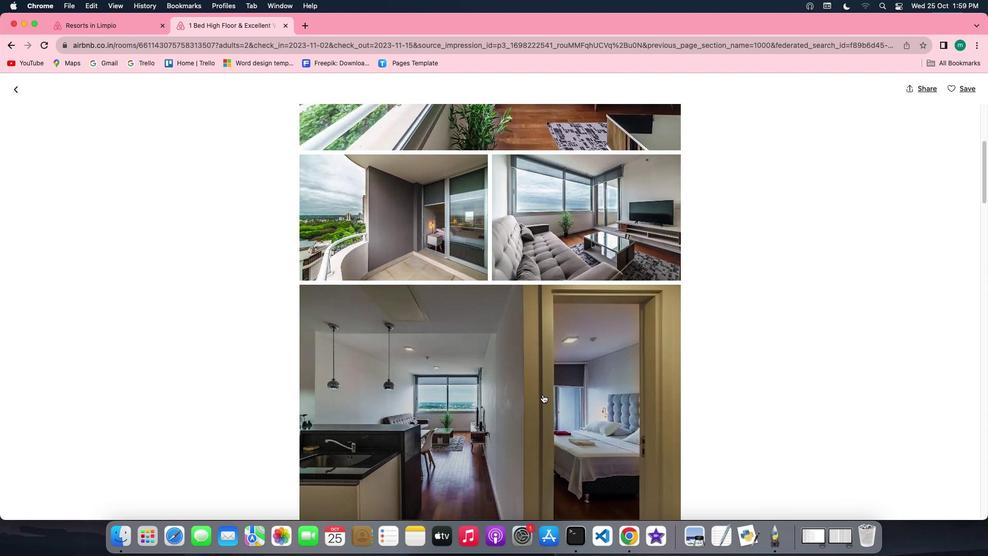 
Action: Mouse scrolled (541, 389) with delta (50, 126)
Screenshot: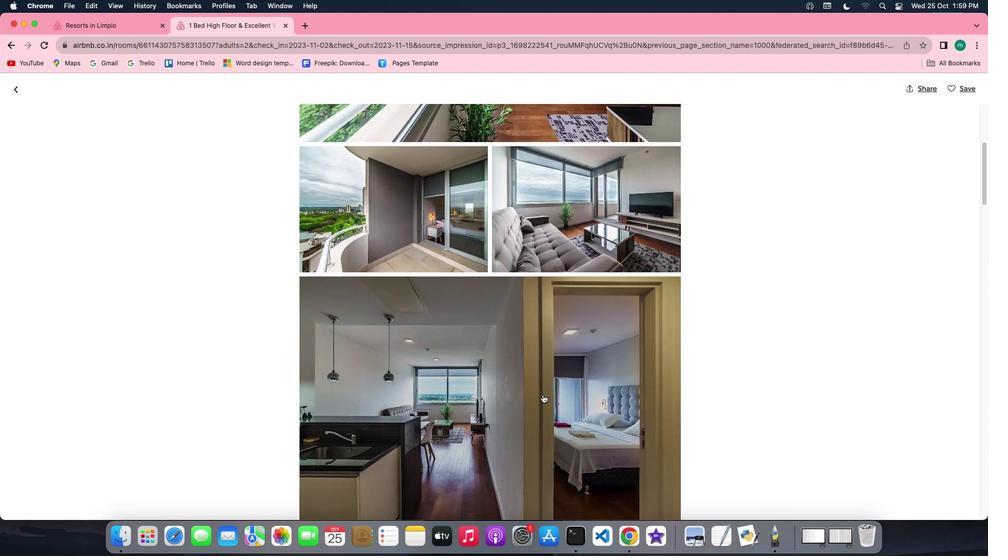
Action: Mouse scrolled (541, 389) with delta (50, 126)
Screenshot: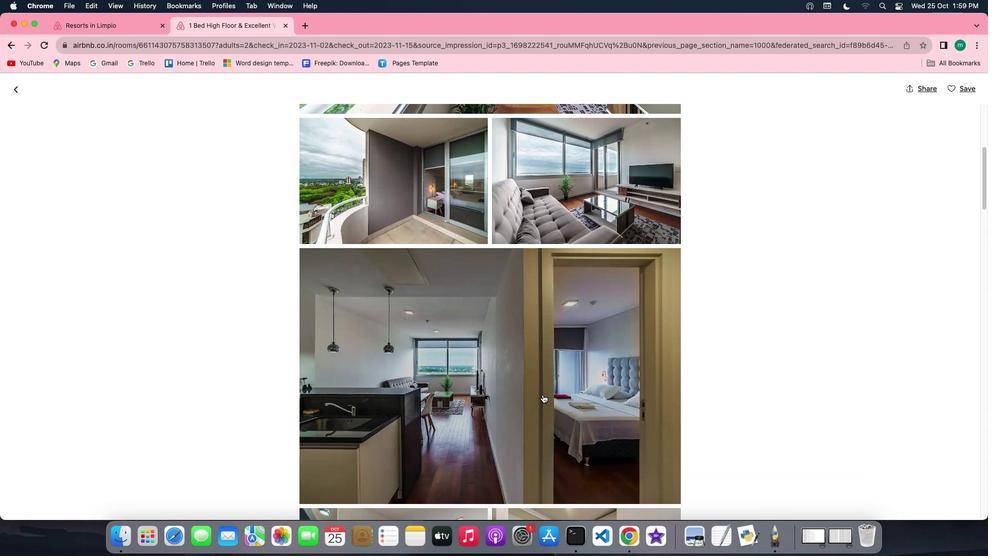 
Action: Mouse scrolled (541, 389) with delta (50, 126)
Screenshot: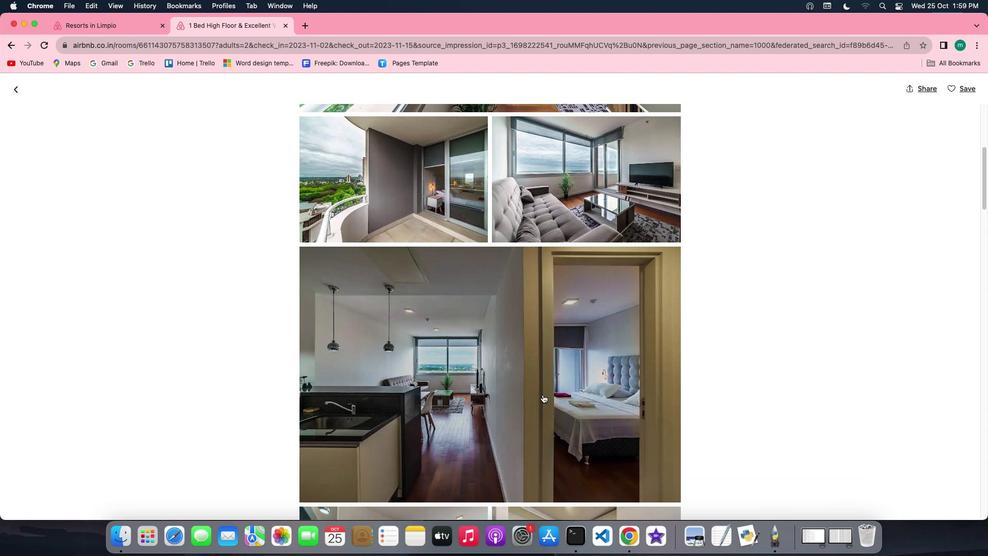 
Action: Mouse scrolled (541, 389) with delta (50, 126)
Screenshot: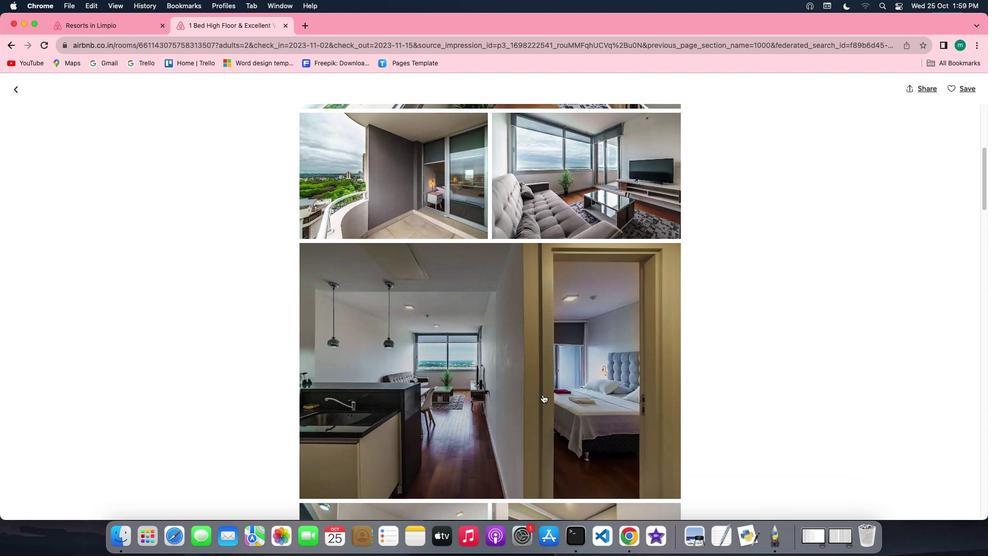 
Action: Mouse scrolled (541, 389) with delta (50, 126)
Screenshot: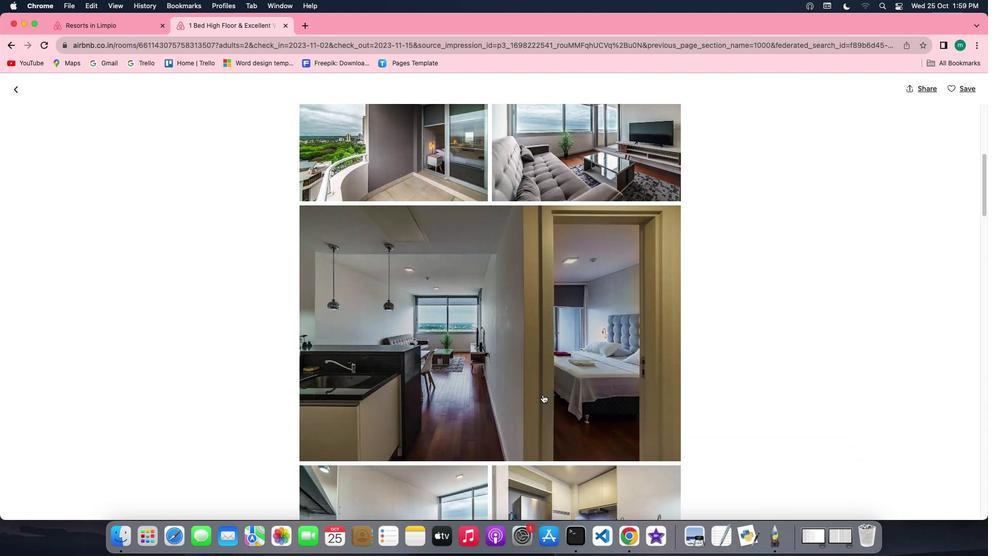 
Action: Mouse scrolled (541, 389) with delta (50, 126)
Screenshot: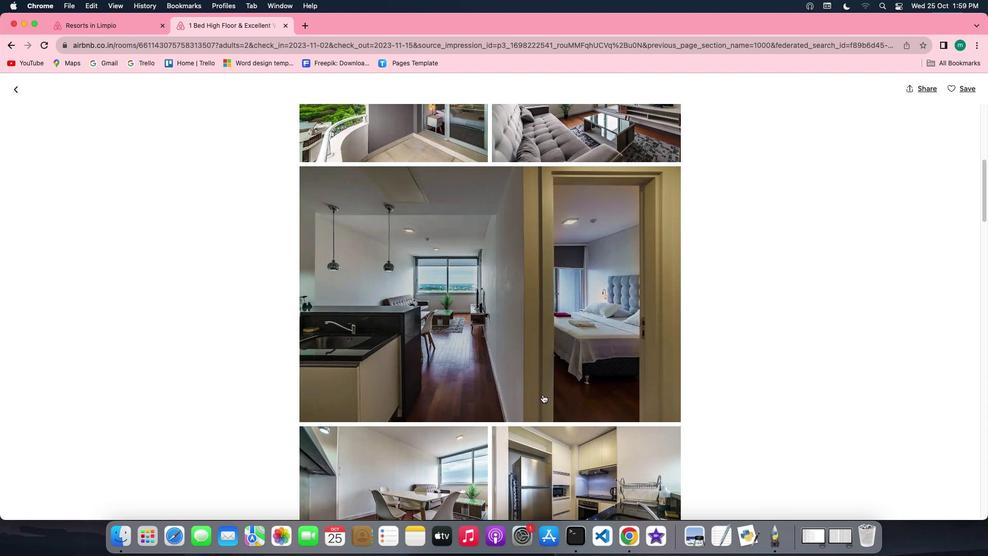 
Action: Mouse scrolled (541, 389) with delta (50, 126)
Screenshot: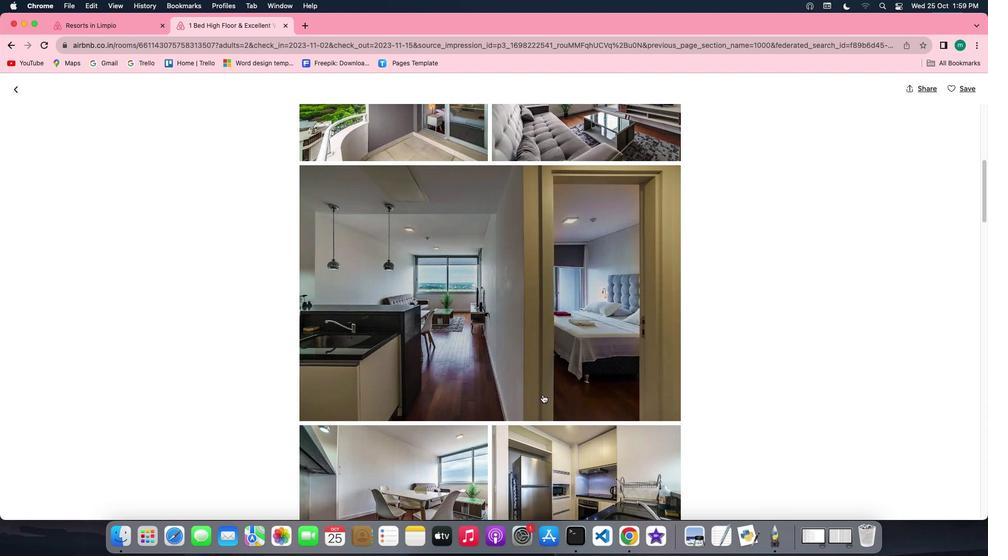 
Action: Mouse scrolled (541, 389) with delta (50, 126)
Screenshot: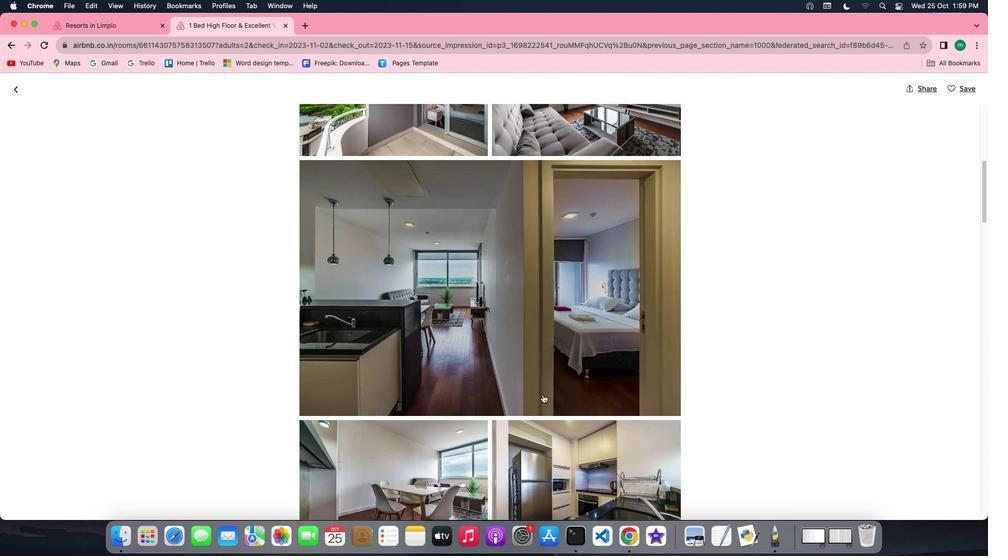 
Action: Mouse scrolled (541, 389) with delta (50, 126)
Screenshot: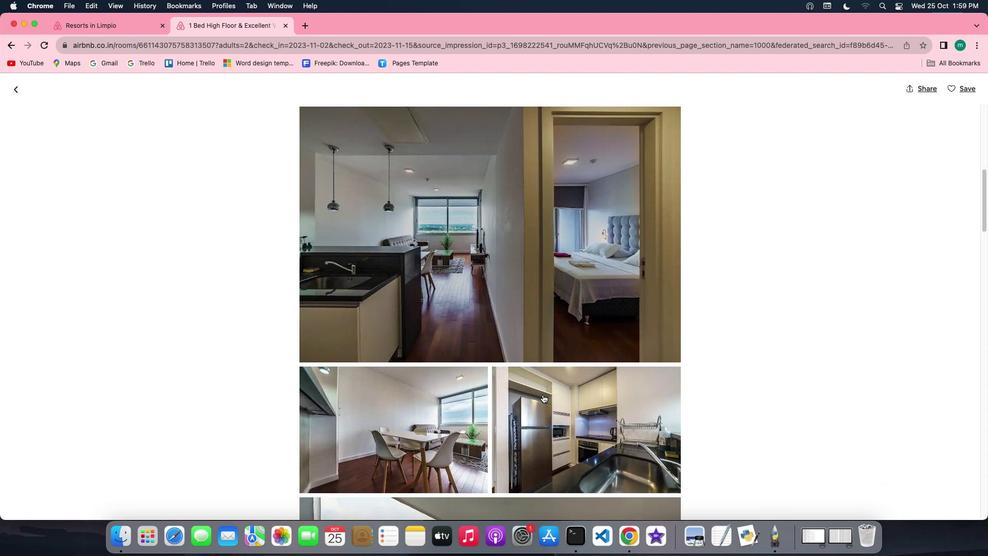 
Action: Mouse scrolled (541, 389) with delta (50, 126)
Screenshot: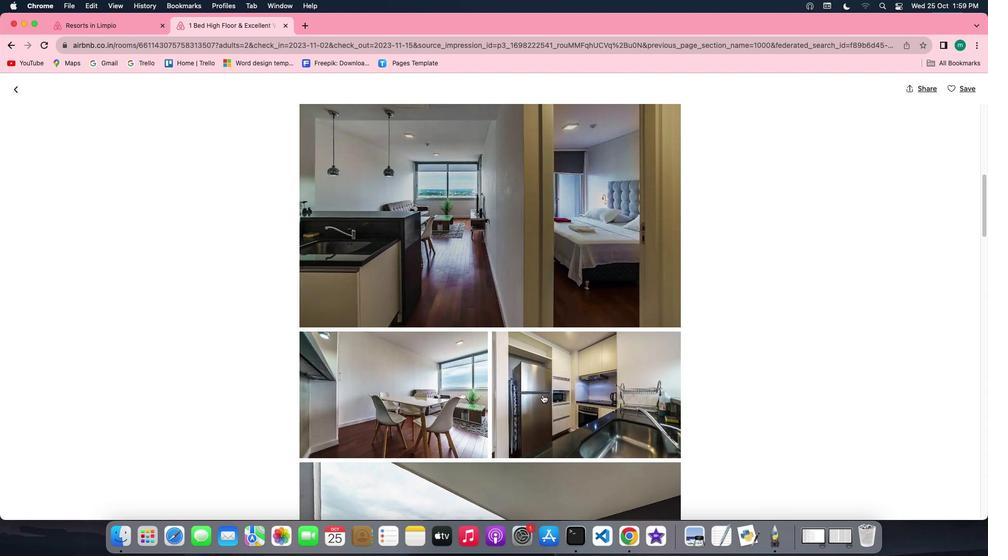
Action: Mouse scrolled (541, 389) with delta (50, 126)
Screenshot: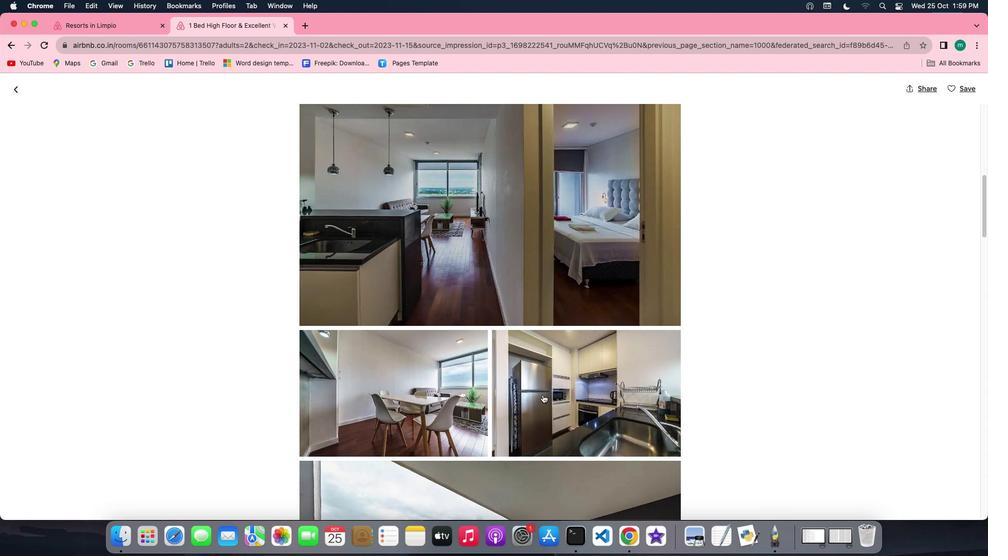 
Action: Mouse scrolled (541, 389) with delta (50, 126)
Screenshot: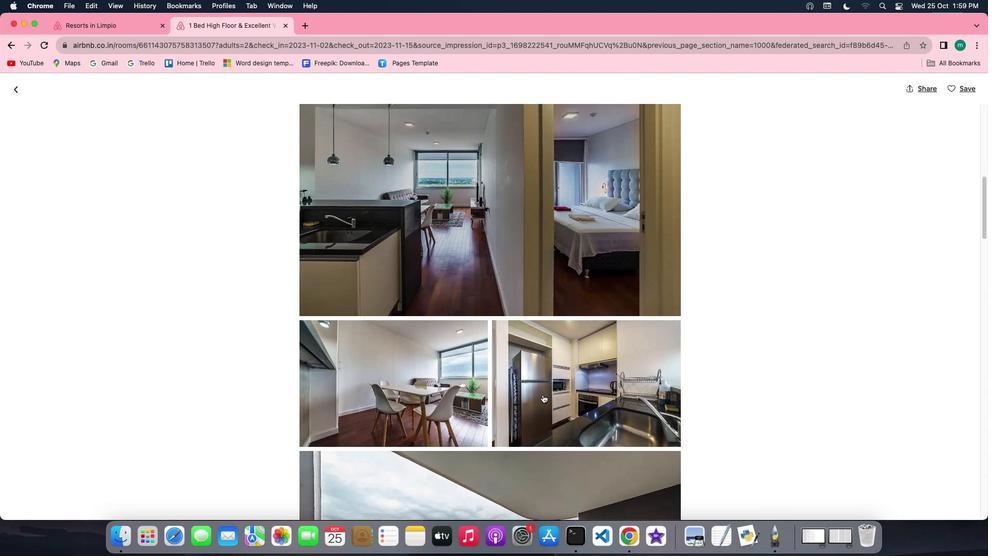 
Action: Mouse scrolled (541, 389) with delta (50, 126)
Screenshot: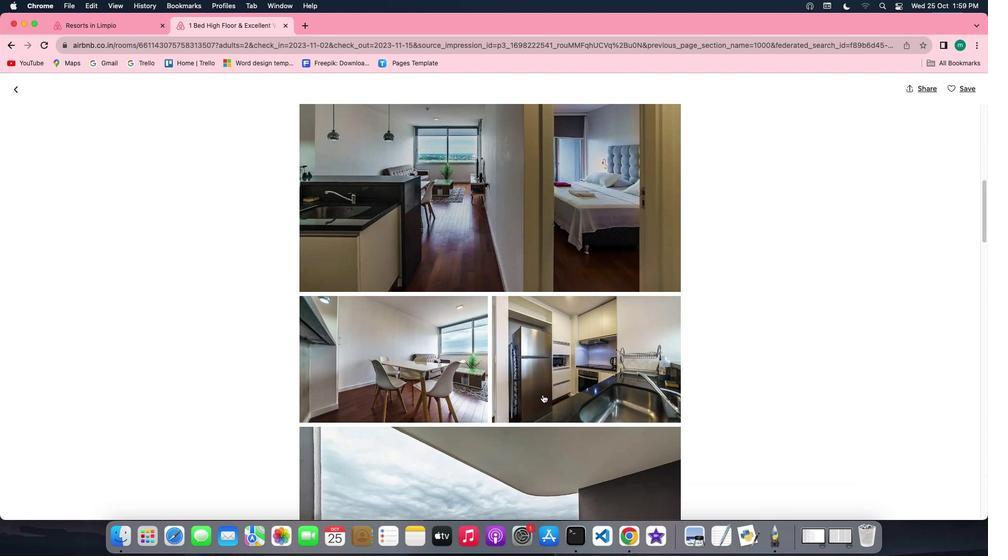 
Action: Mouse scrolled (541, 389) with delta (50, 126)
Screenshot: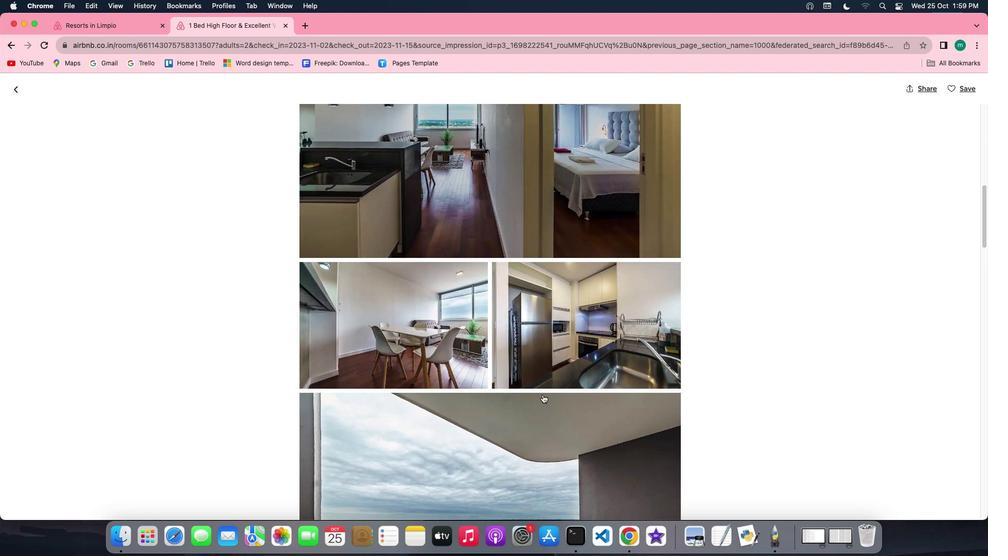 
Action: Mouse scrolled (541, 389) with delta (50, 126)
Screenshot: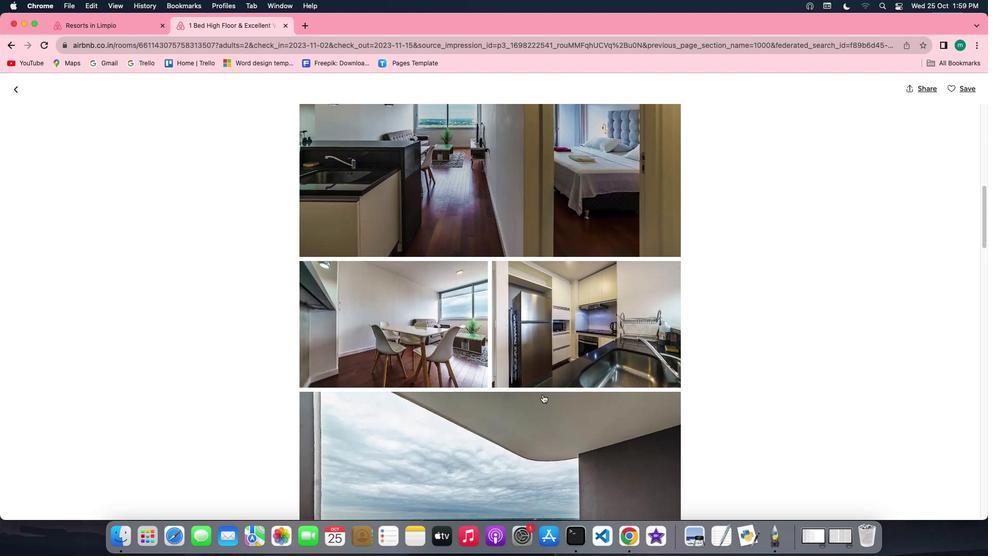 
Action: Mouse scrolled (541, 389) with delta (50, 126)
Screenshot: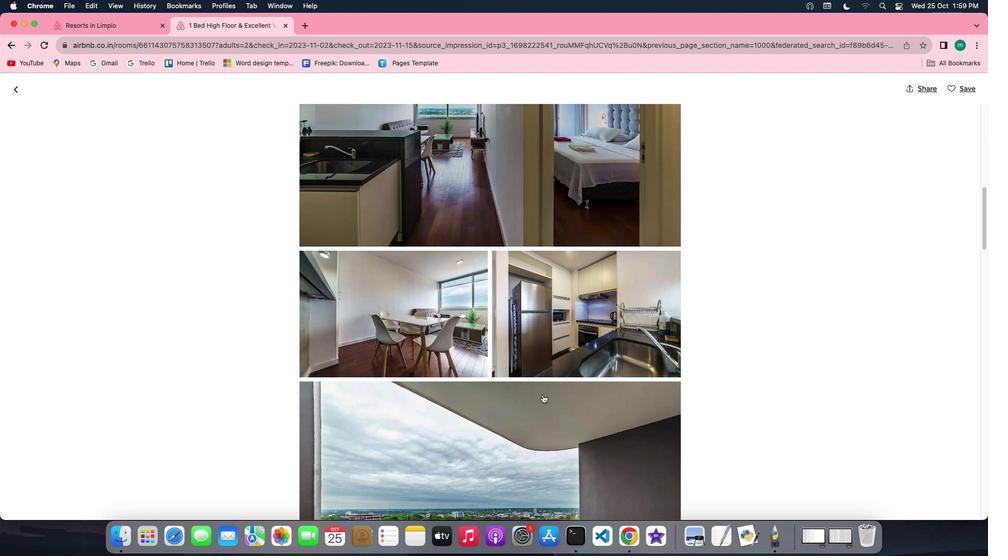 
Action: Mouse scrolled (541, 389) with delta (50, 126)
Screenshot: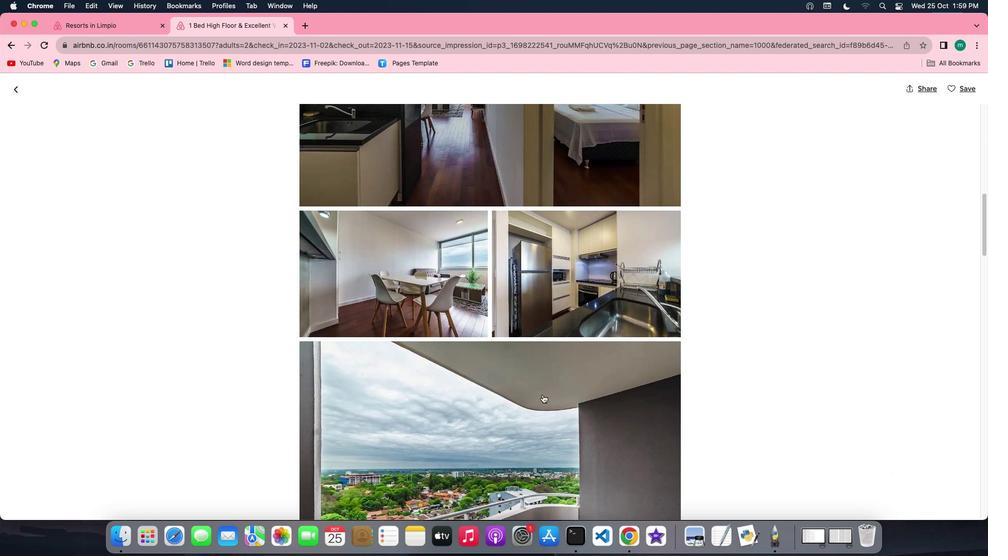 
Action: Mouse scrolled (541, 389) with delta (50, 126)
Screenshot: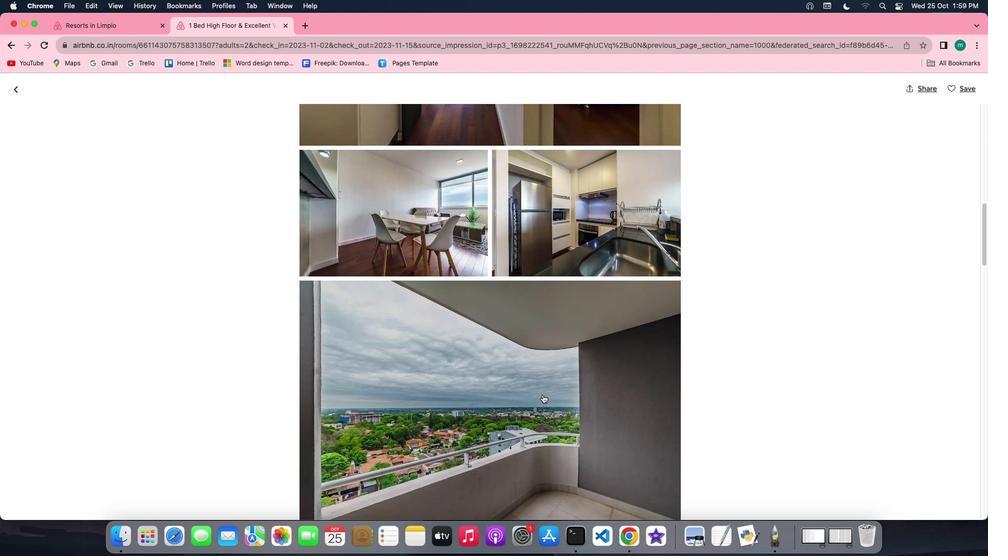 
Action: Mouse scrolled (541, 389) with delta (50, 126)
Screenshot: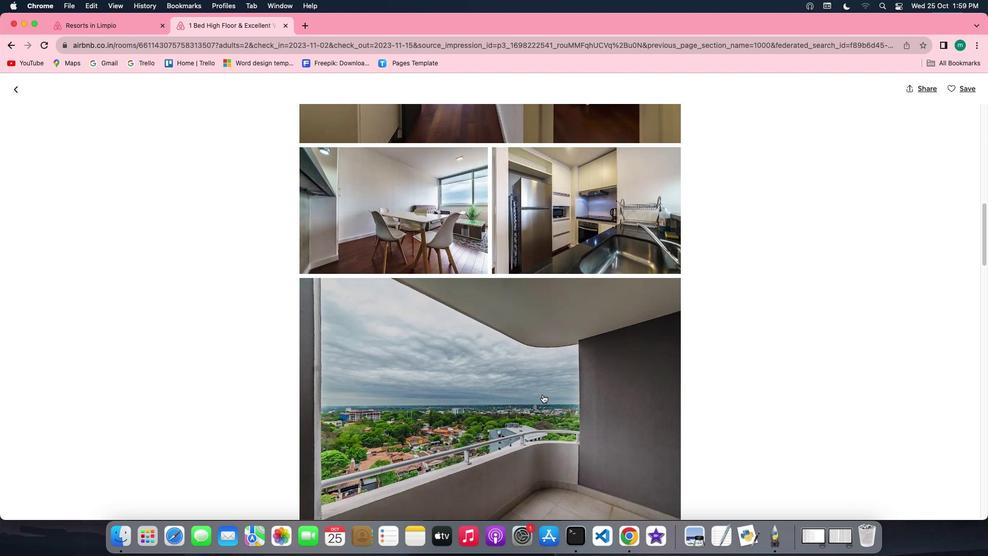 
Action: Mouse scrolled (541, 389) with delta (50, 126)
Screenshot: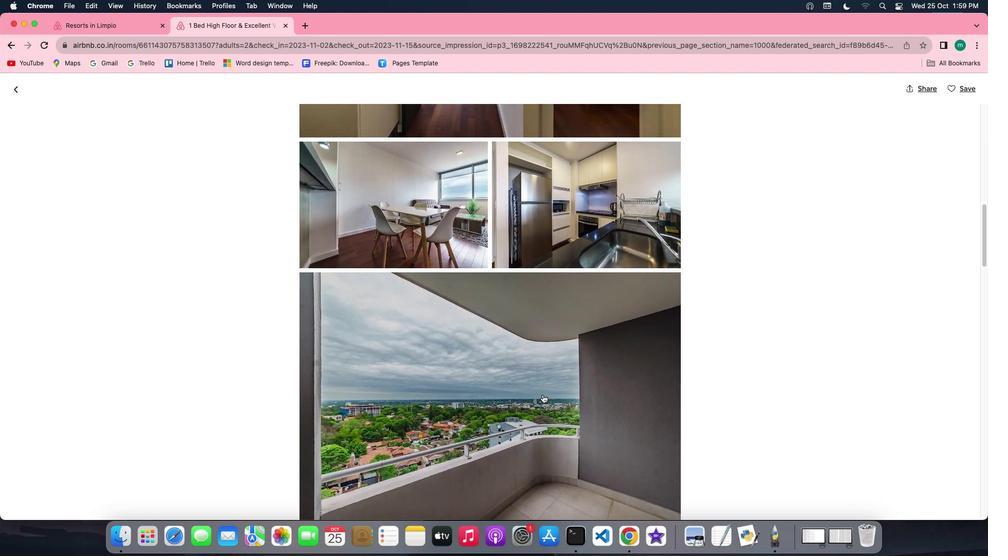 
Action: Mouse scrolled (541, 389) with delta (50, 126)
Screenshot: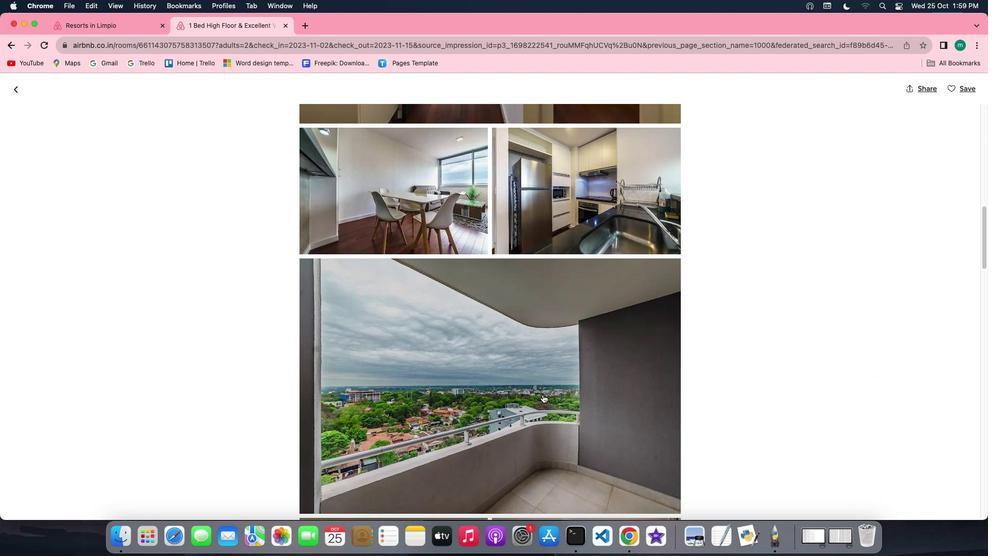 
Action: Mouse scrolled (541, 389) with delta (50, 126)
Screenshot: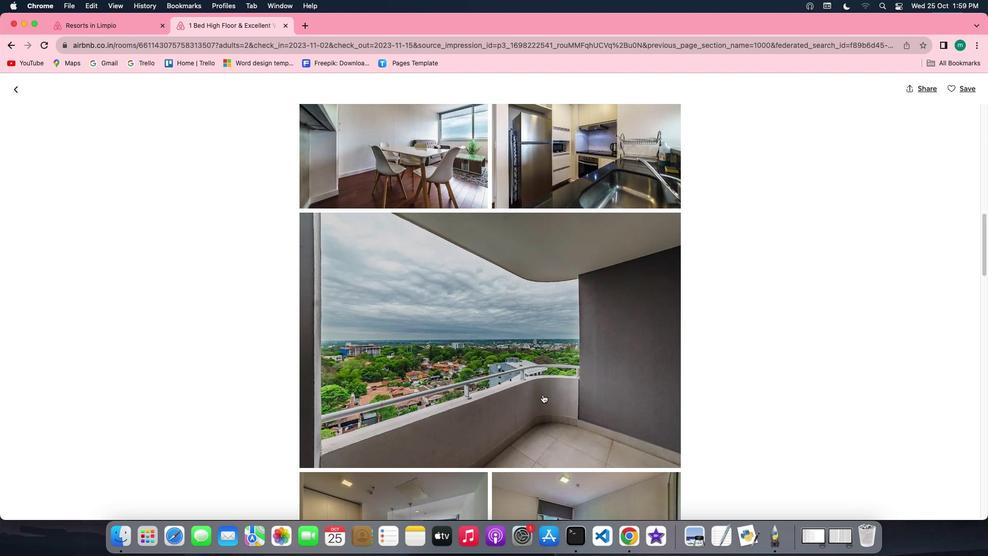 
Action: Mouse scrolled (541, 389) with delta (50, 126)
Screenshot: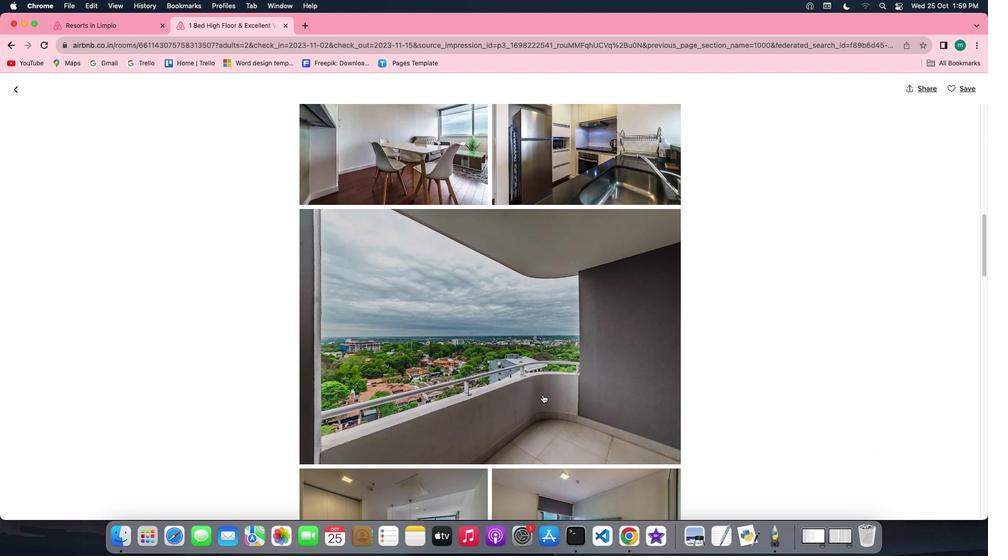 
Action: Mouse scrolled (541, 389) with delta (50, 126)
Screenshot: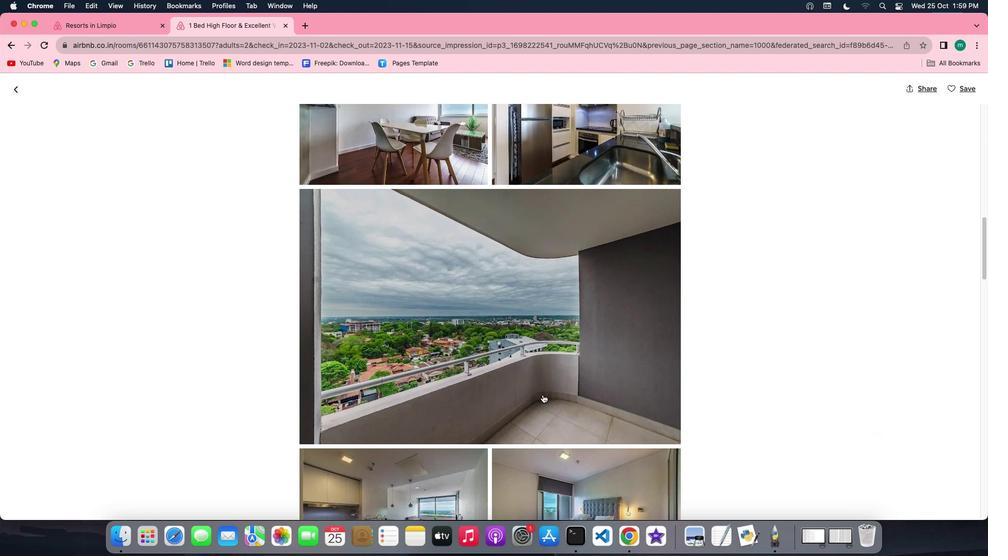
Action: Mouse scrolled (541, 389) with delta (50, 126)
Screenshot: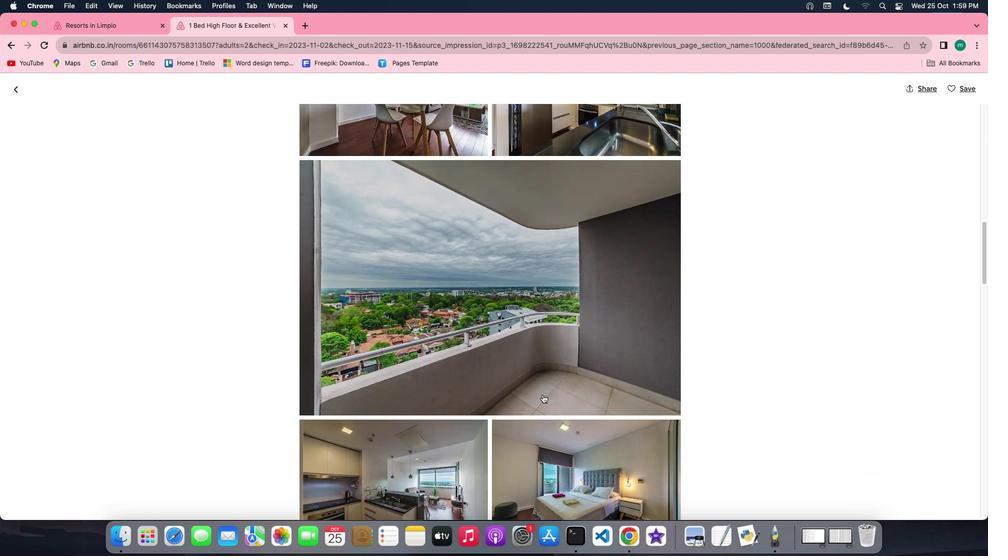 
Action: Mouse scrolled (541, 389) with delta (50, 126)
Screenshot: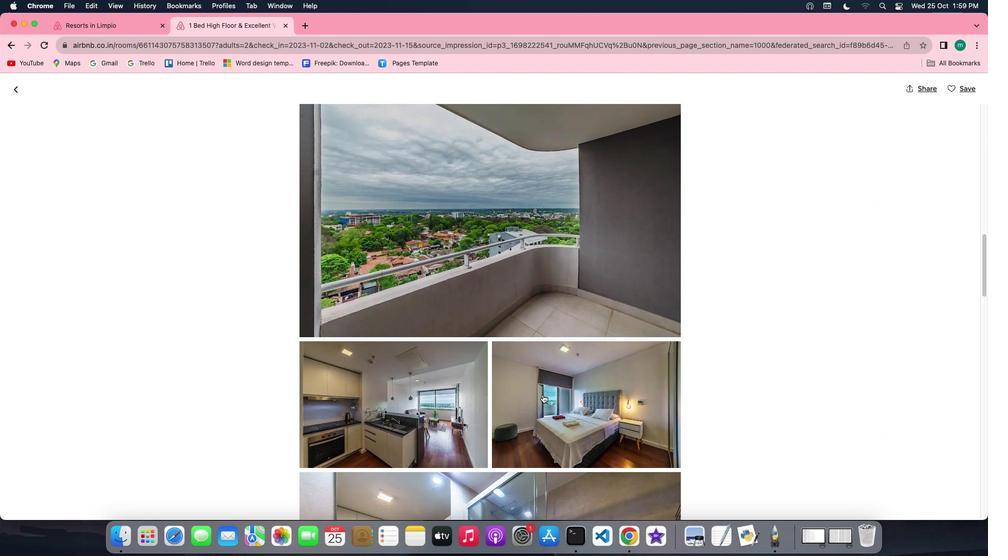 
Action: Mouse scrolled (541, 389) with delta (50, 126)
Screenshot: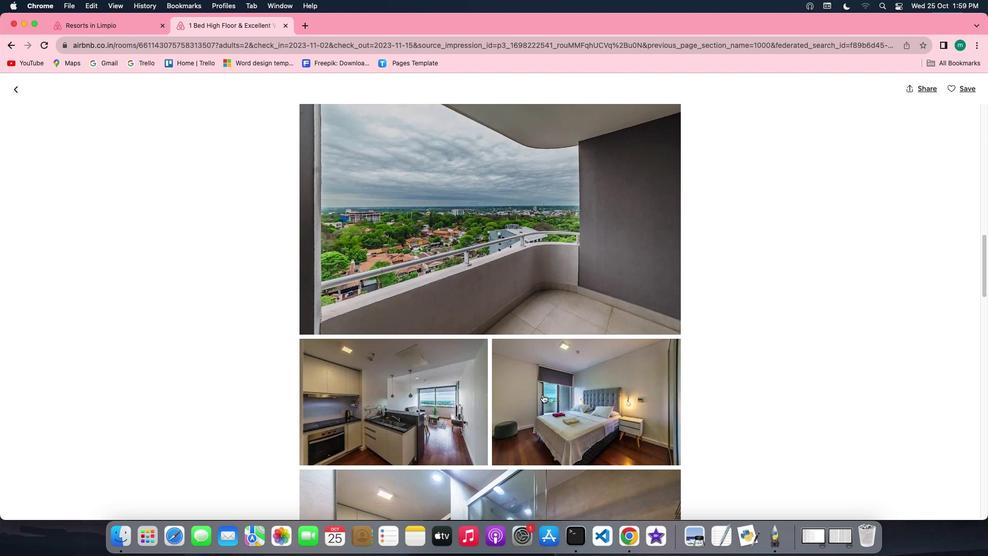 
Action: Mouse scrolled (541, 389) with delta (50, 126)
Screenshot: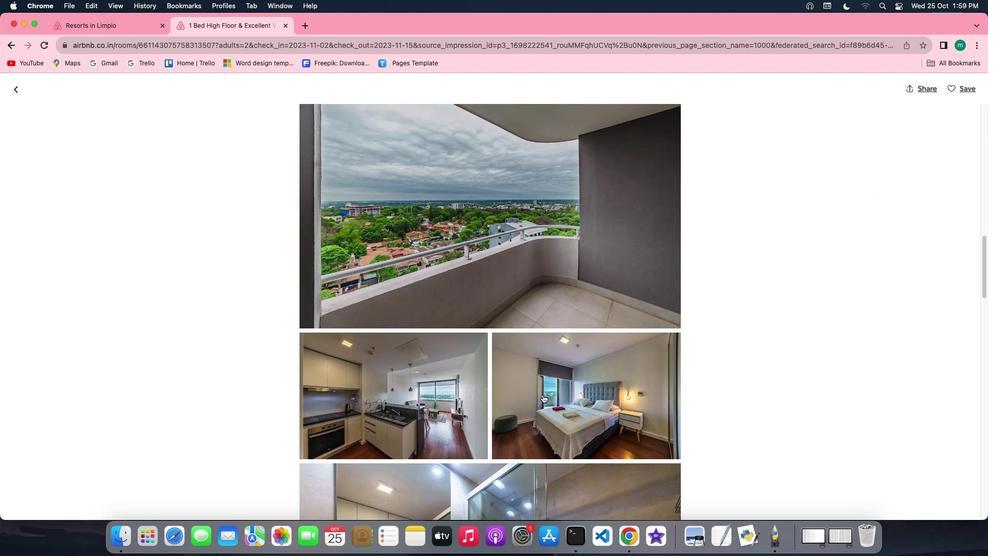 
Action: Mouse scrolled (541, 389) with delta (50, 126)
Screenshot: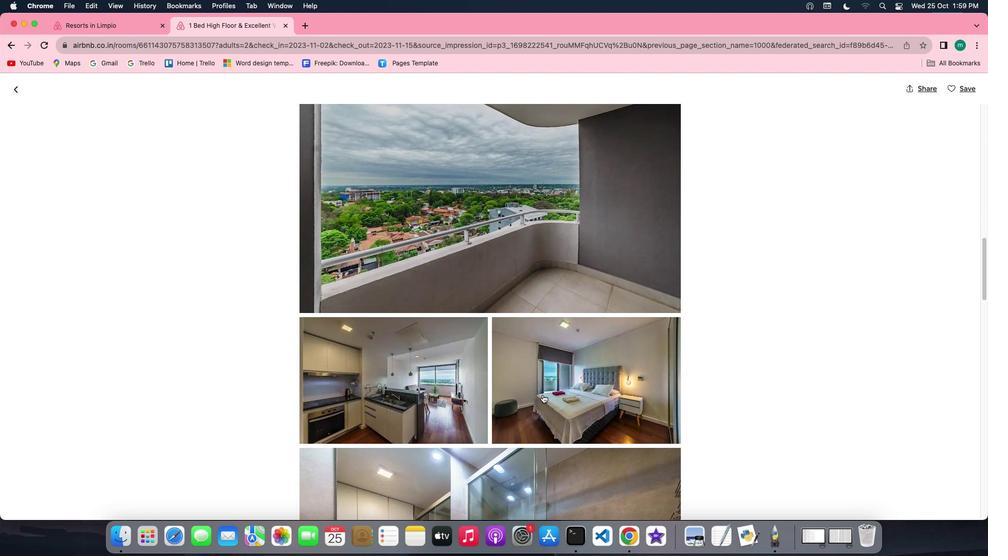 
Action: Mouse scrolled (541, 389) with delta (50, 126)
Screenshot: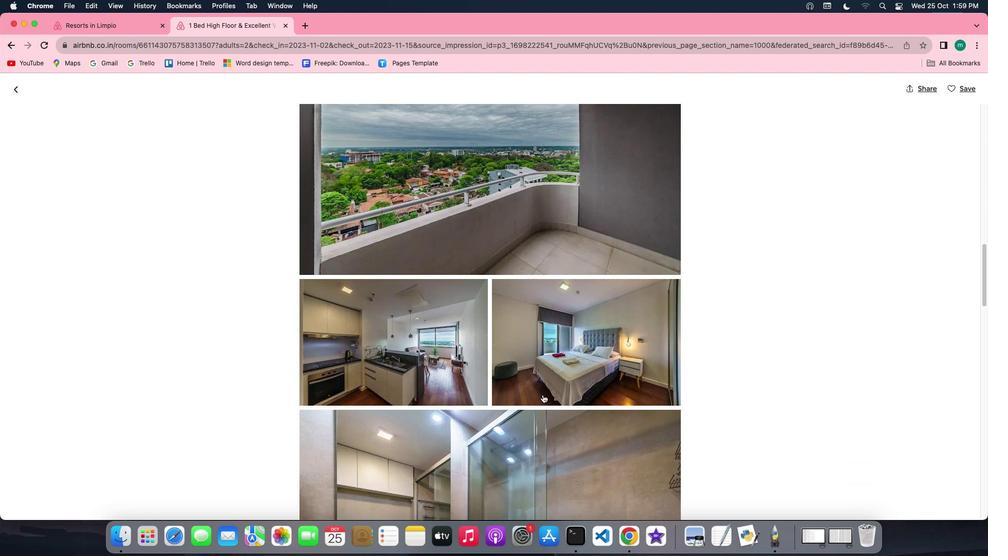 
Action: Mouse scrolled (541, 389) with delta (50, 126)
Screenshot: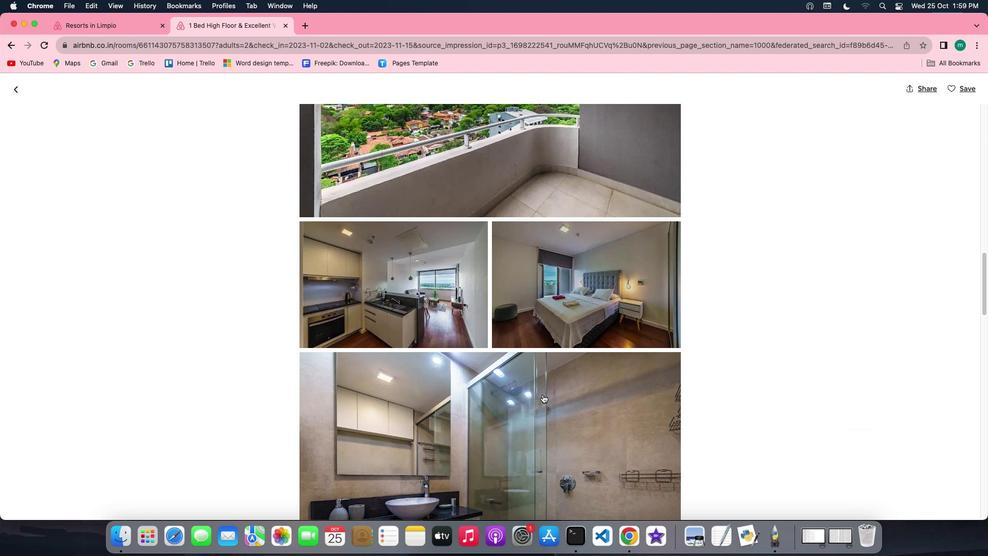 
Action: Mouse scrolled (541, 389) with delta (50, 126)
Screenshot: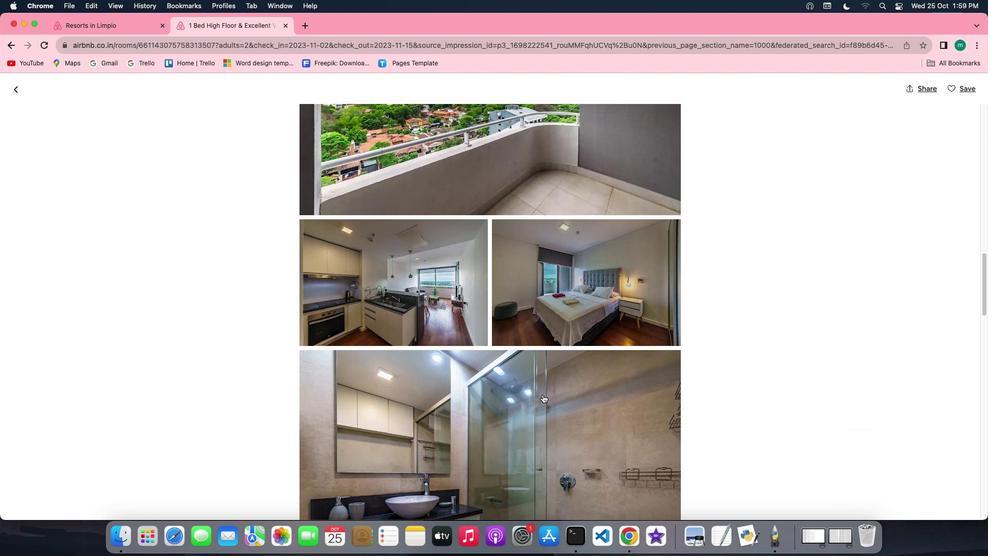 
Action: Mouse scrolled (541, 389) with delta (50, 126)
Screenshot: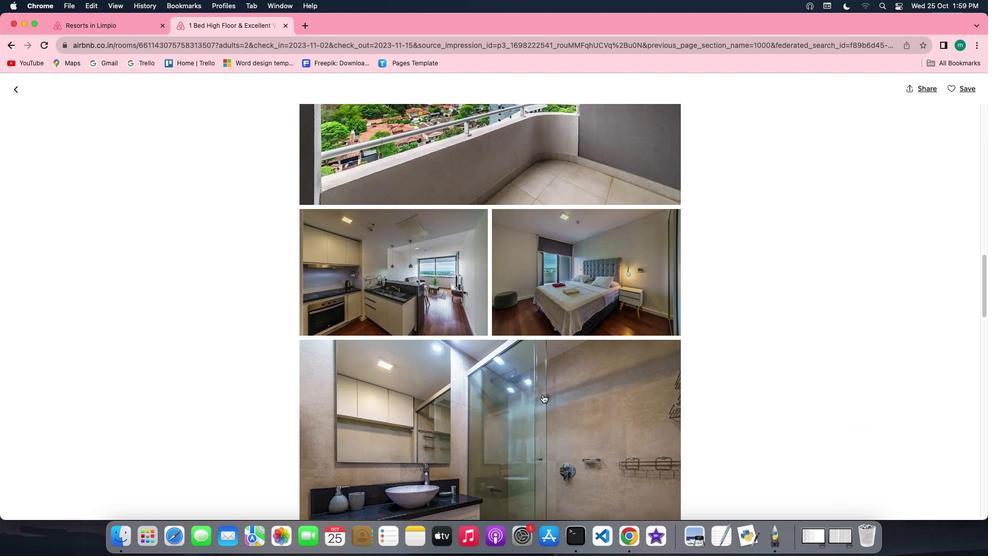 
Action: Mouse scrolled (541, 389) with delta (50, 126)
Screenshot: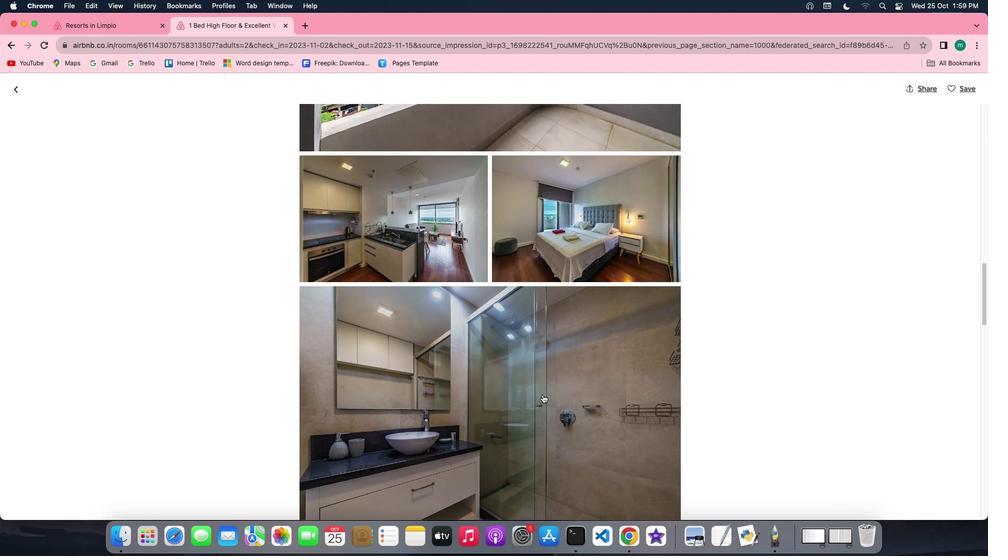 
Action: Mouse scrolled (541, 389) with delta (50, 126)
Screenshot: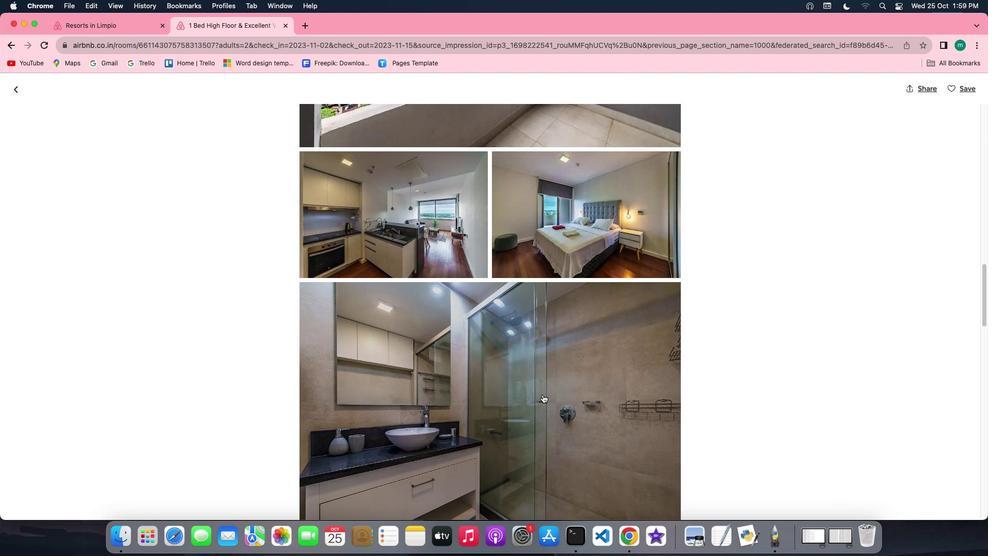 
Action: Mouse scrolled (541, 389) with delta (50, 126)
Screenshot: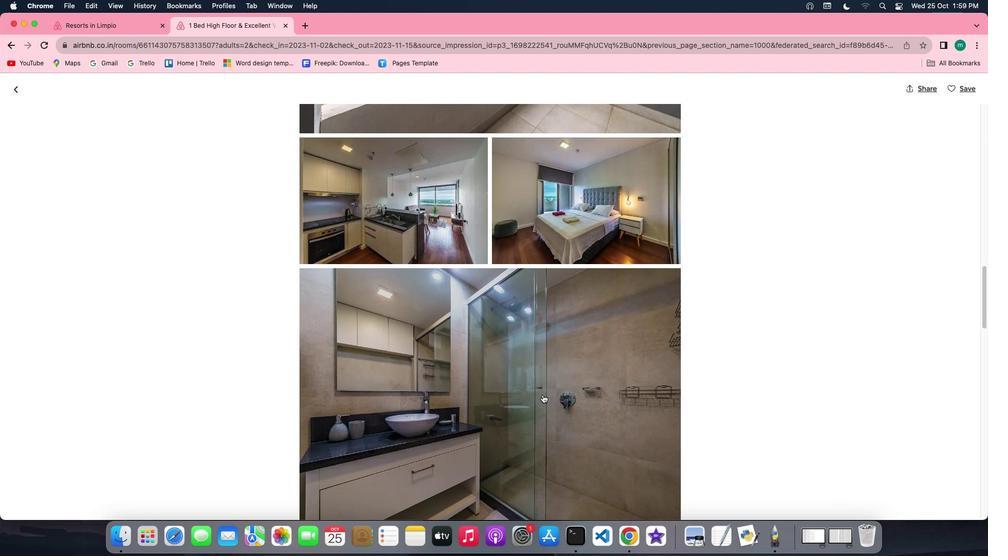 
Action: Mouse scrolled (541, 389) with delta (50, 126)
Screenshot: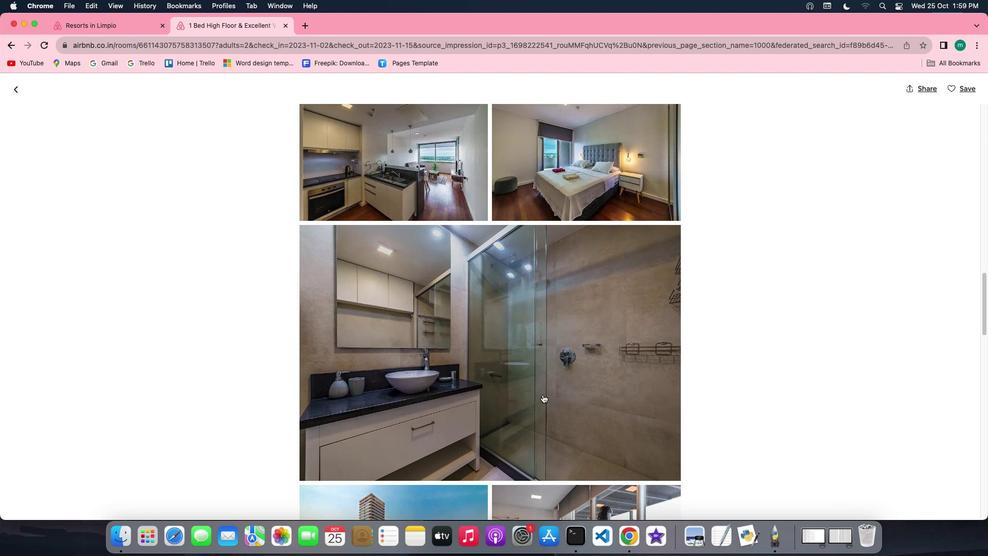 
Action: Mouse scrolled (541, 389) with delta (50, 126)
Screenshot: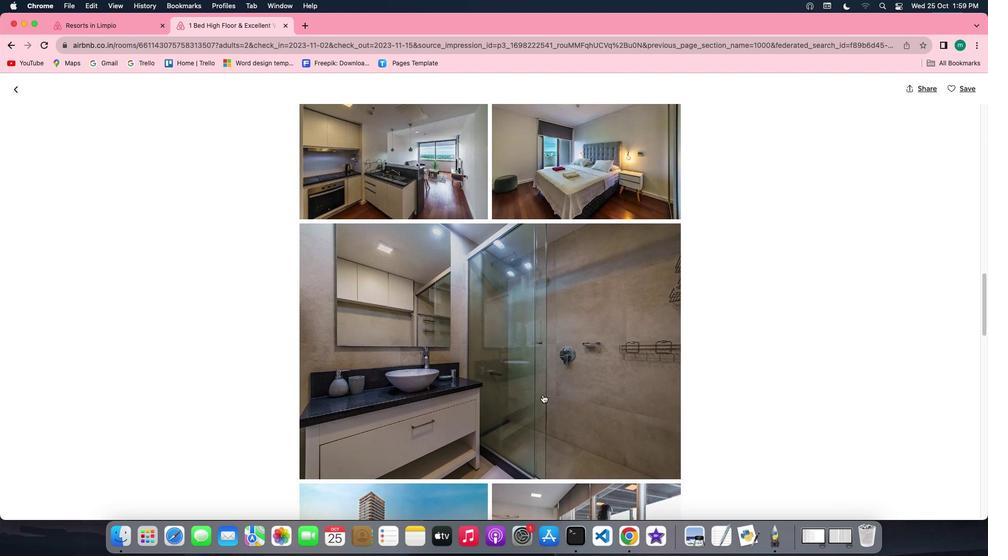 
Action: Mouse scrolled (541, 389) with delta (50, 126)
Screenshot: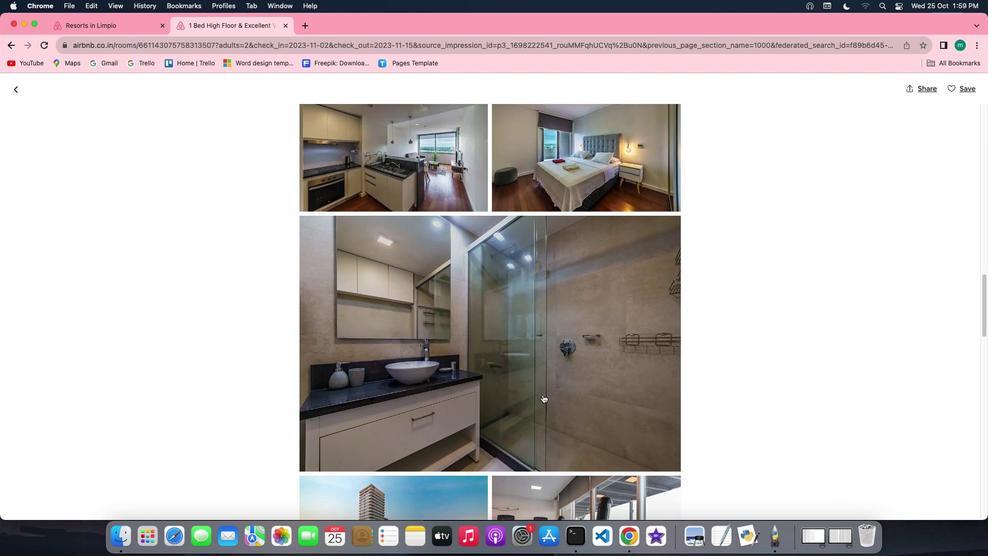 
Action: Mouse scrolled (541, 389) with delta (50, 126)
Screenshot: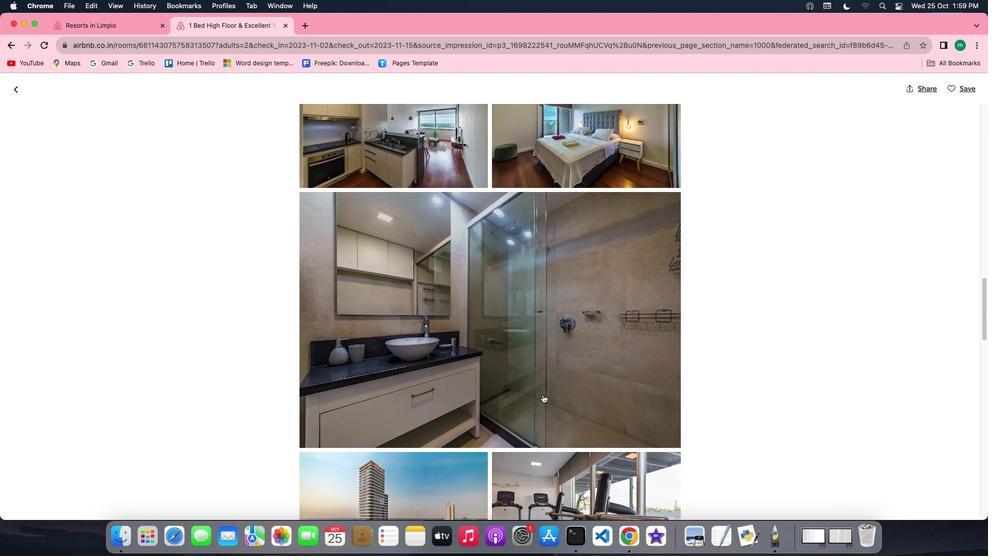 
Action: Mouse scrolled (541, 389) with delta (50, 126)
Screenshot: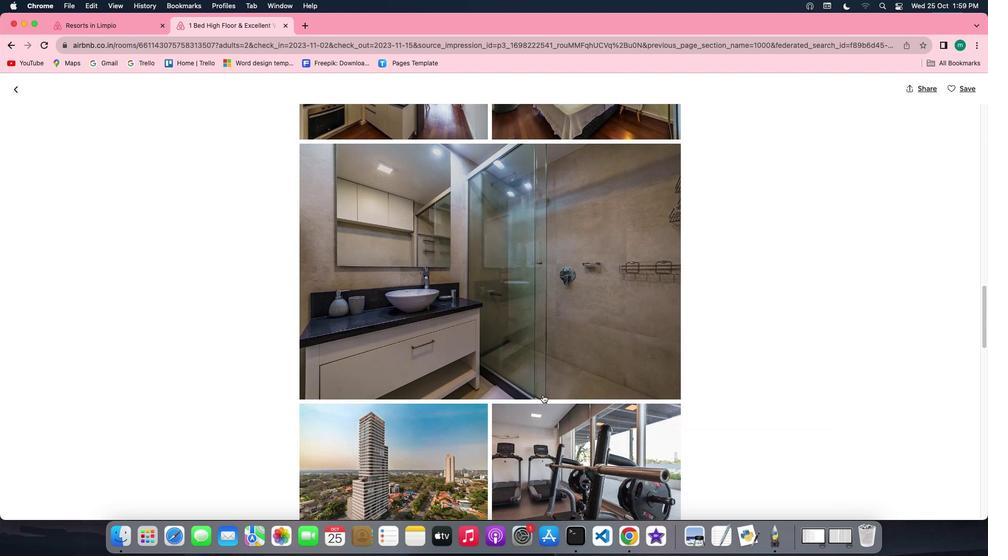 
Action: Mouse scrolled (541, 389) with delta (50, 126)
Screenshot: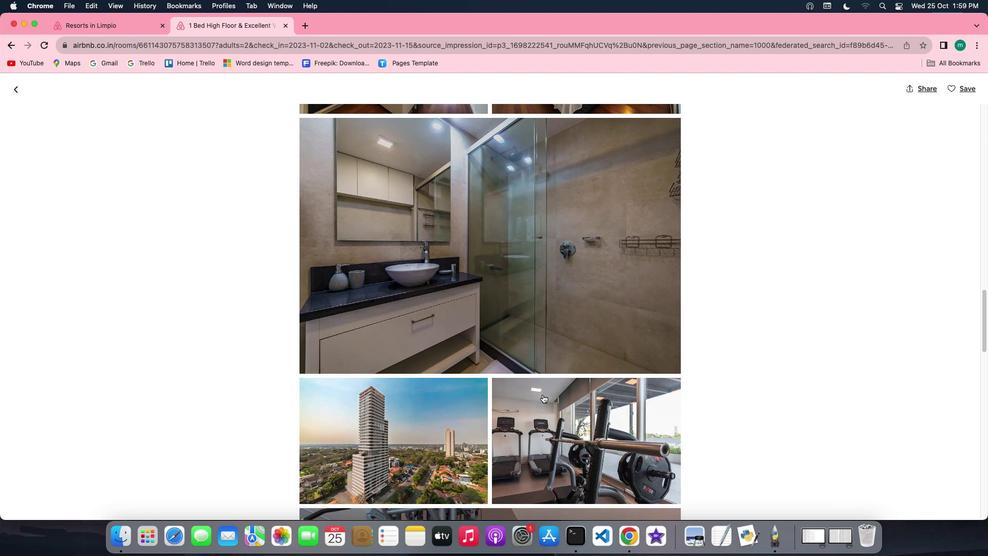 
Action: Mouse scrolled (541, 389) with delta (50, 126)
Screenshot: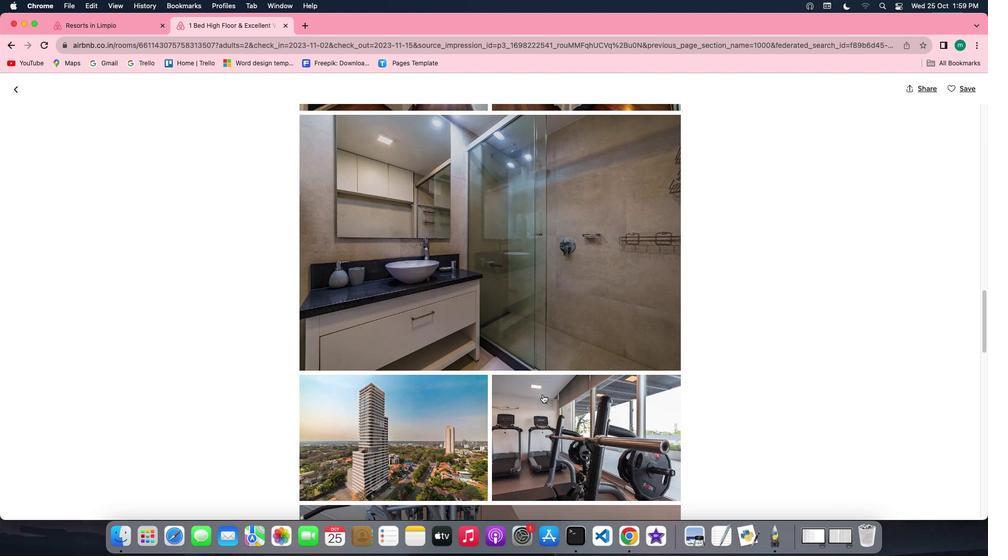 
Action: Mouse scrolled (541, 389) with delta (50, 126)
Screenshot: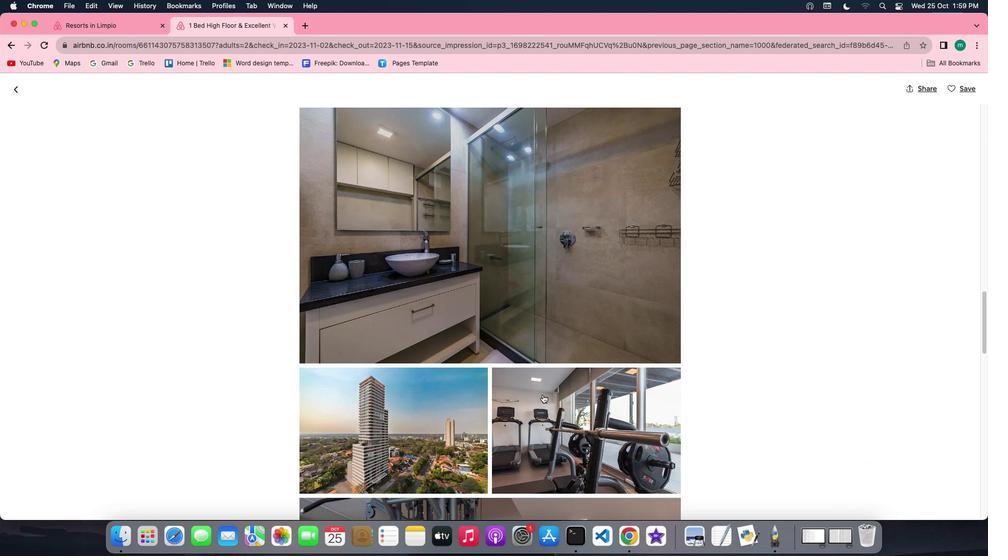 
Action: Mouse scrolled (541, 389) with delta (50, 126)
Screenshot: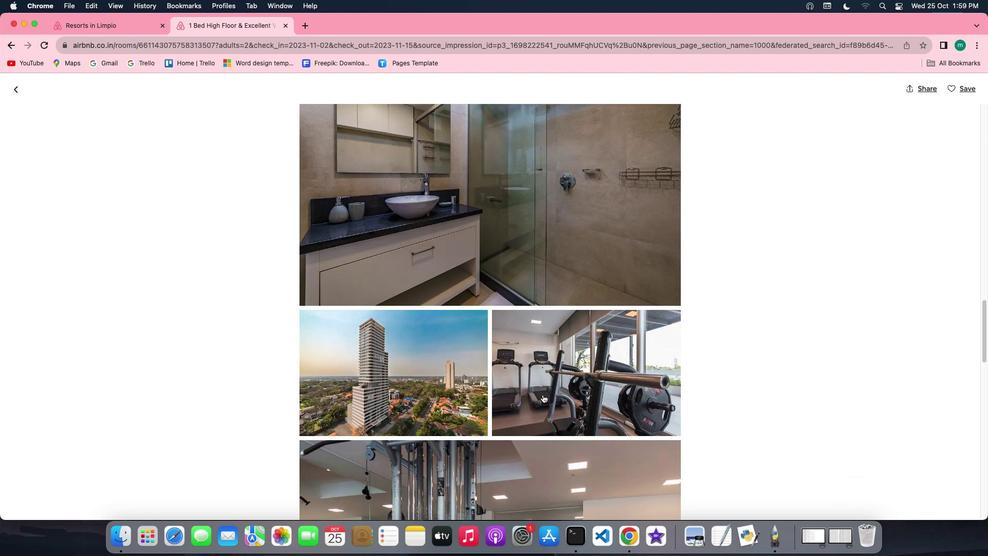 
Action: Mouse scrolled (541, 389) with delta (50, 126)
Screenshot: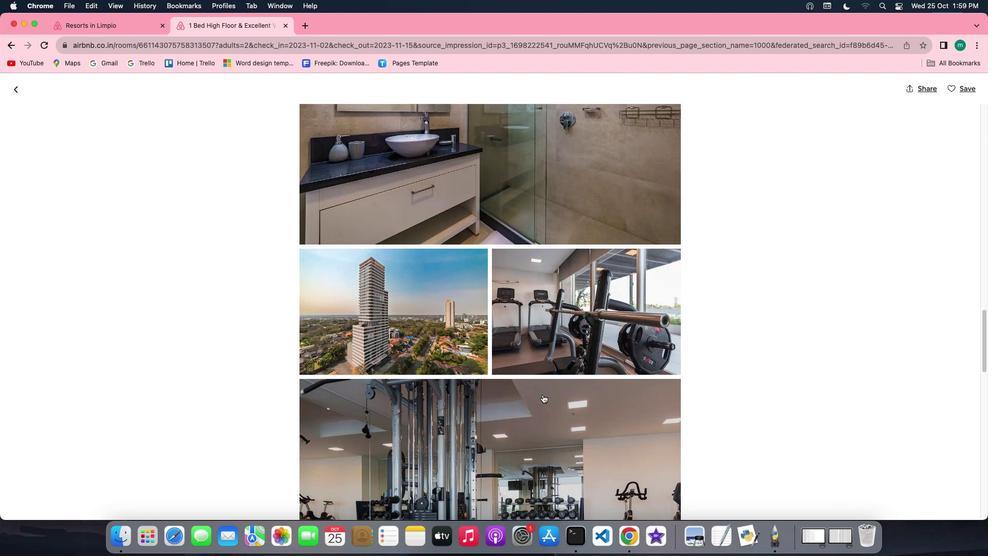 
Action: Mouse scrolled (541, 389) with delta (50, 126)
Screenshot: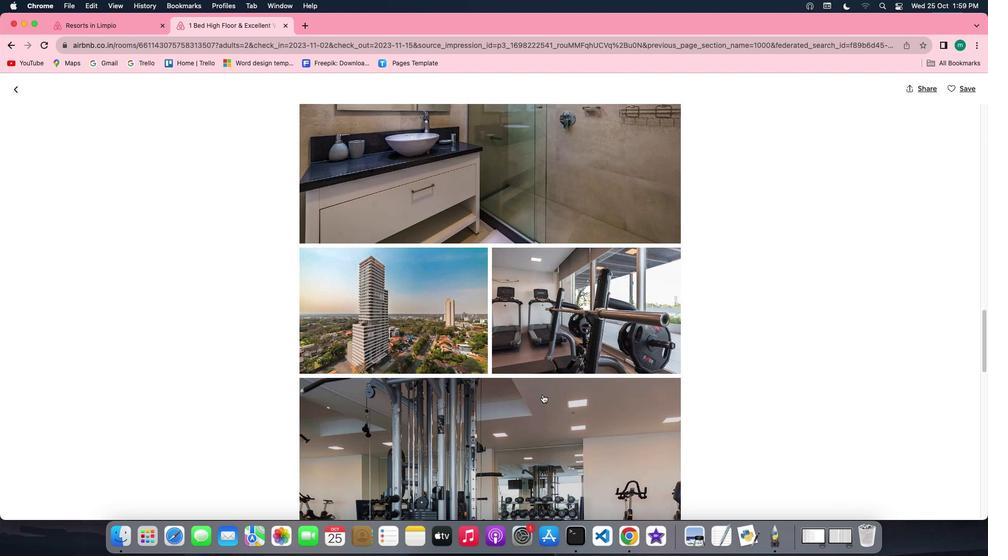 
Action: Mouse scrolled (541, 389) with delta (50, 126)
Screenshot: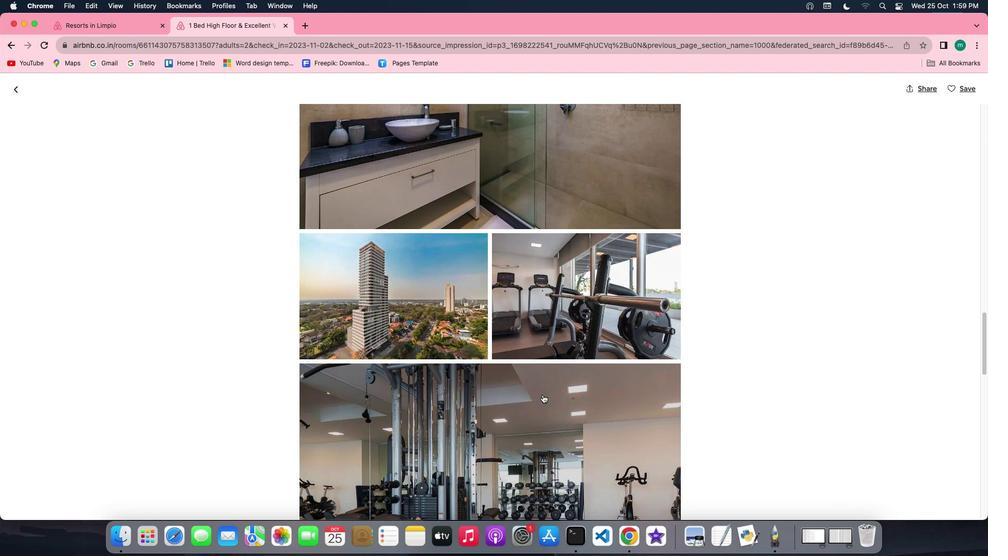 
Action: Mouse scrolled (541, 389) with delta (50, 126)
Screenshot: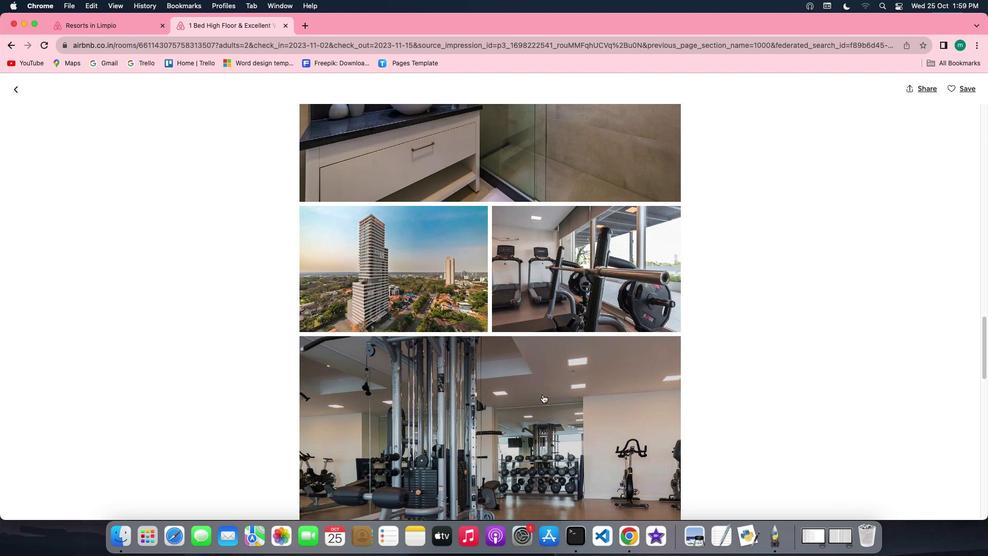 
Action: Mouse scrolled (541, 389) with delta (50, 126)
Screenshot: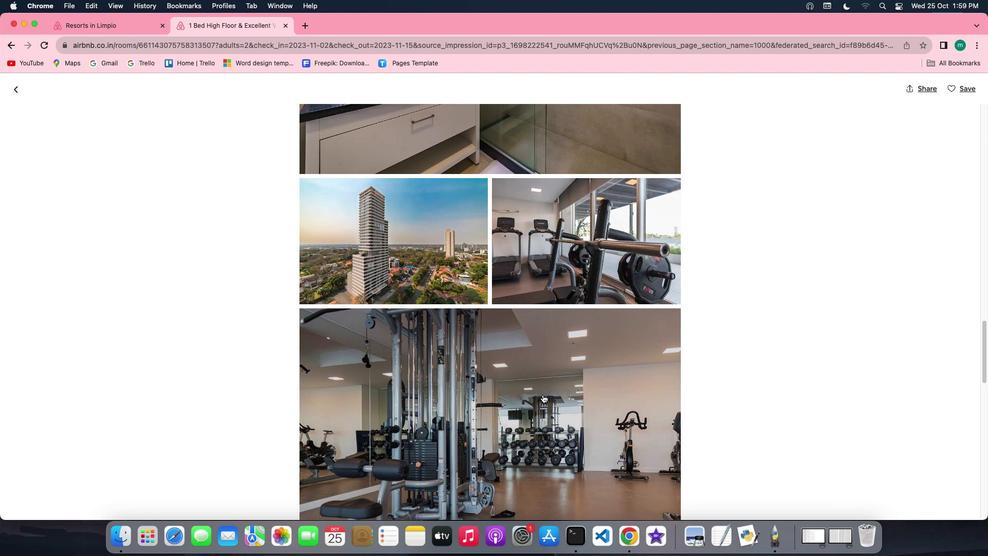 
Action: Mouse scrolled (541, 389) with delta (50, 126)
Screenshot: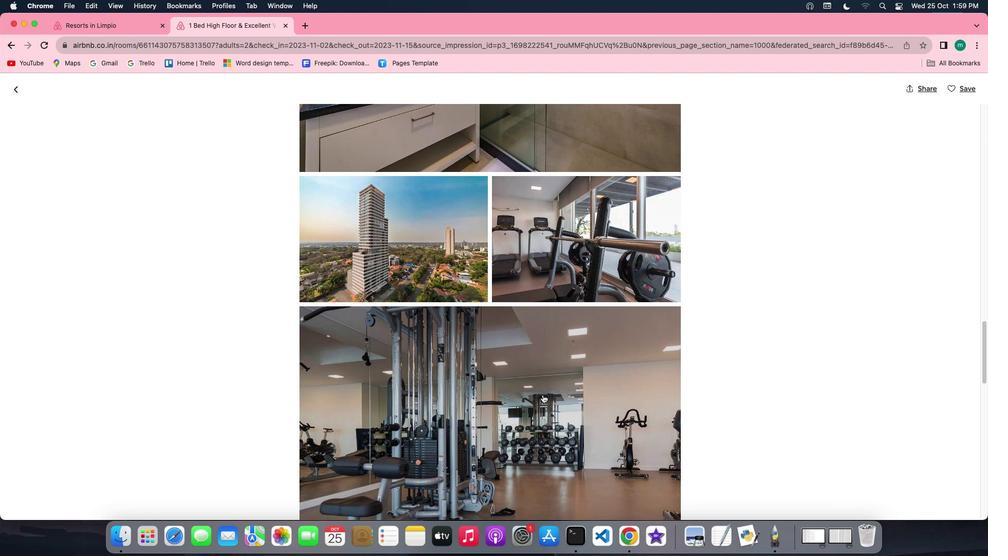
Action: Mouse scrolled (541, 389) with delta (50, 126)
Screenshot: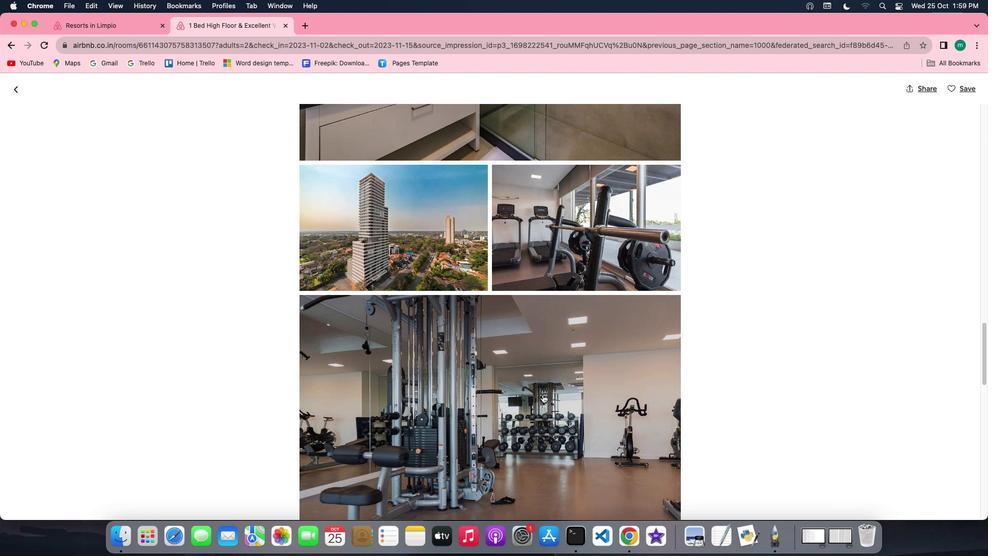
Action: Mouse scrolled (541, 389) with delta (50, 126)
Screenshot: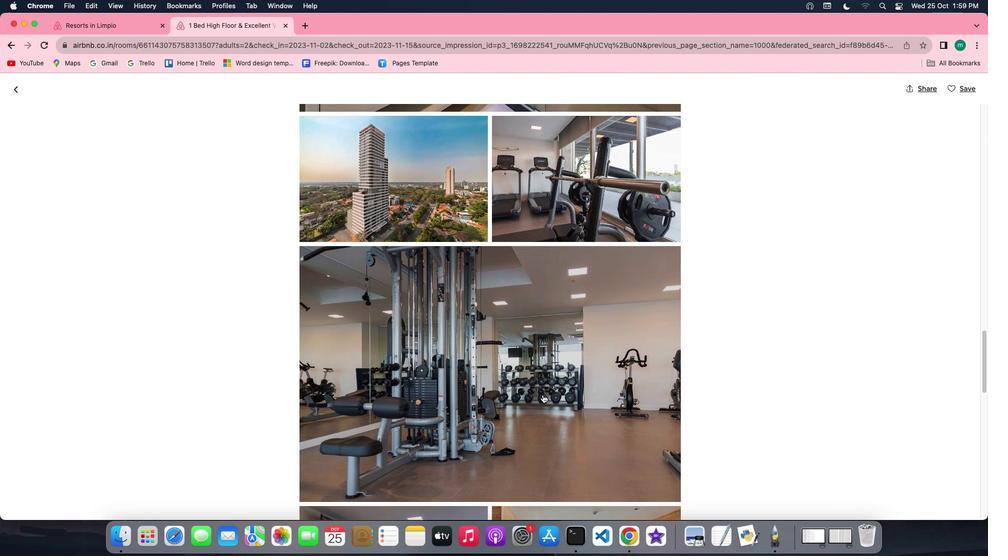 
Action: Mouse scrolled (541, 389) with delta (50, 126)
Screenshot: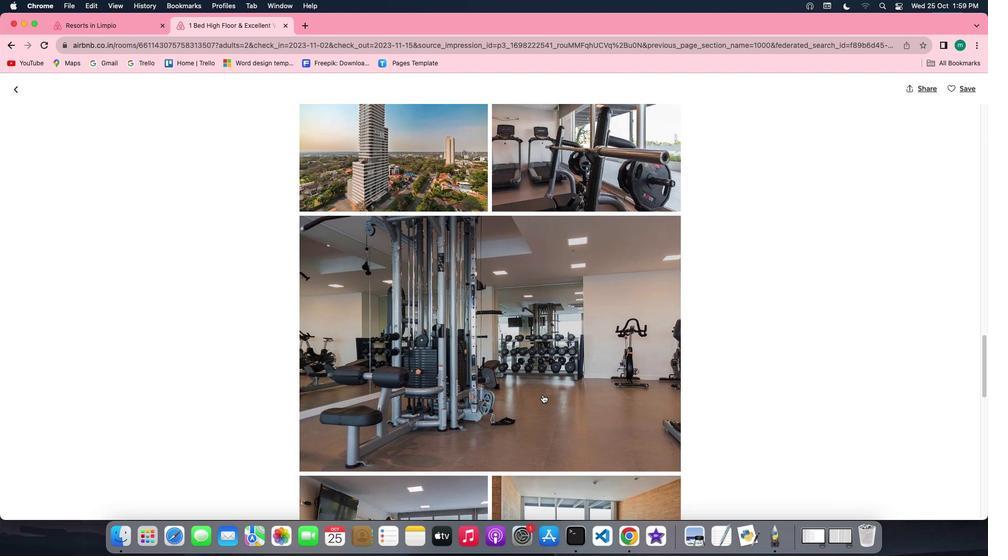 
Action: Mouse scrolled (541, 389) with delta (50, 126)
Screenshot: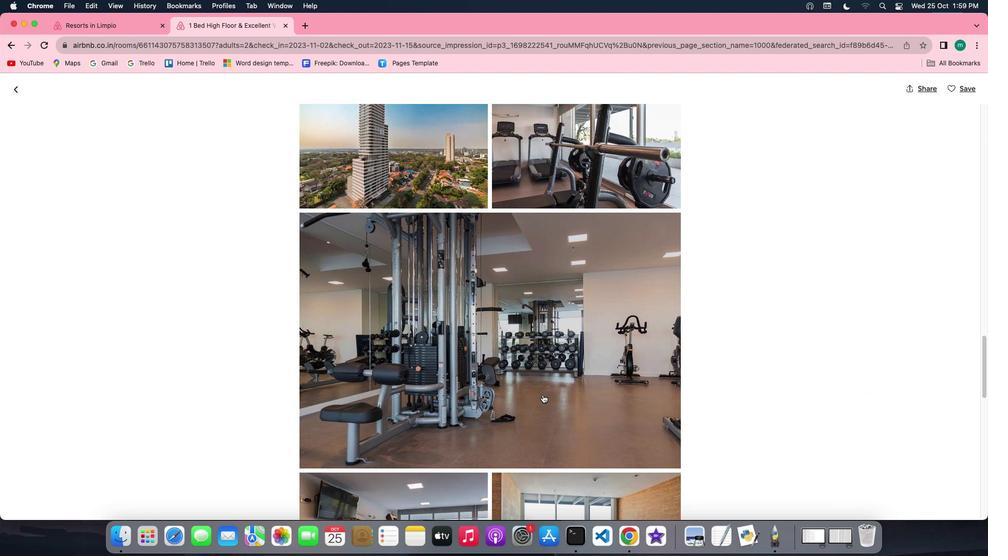 
Action: Mouse scrolled (541, 389) with delta (50, 126)
Screenshot: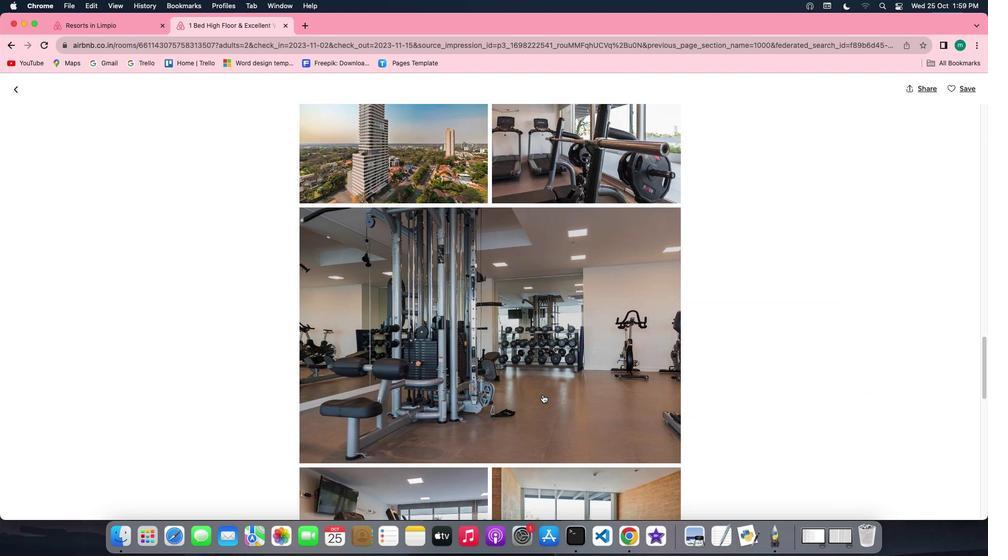 
Action: Mouse scrolled (541, 389) with delta (50, 126)
Screenshot: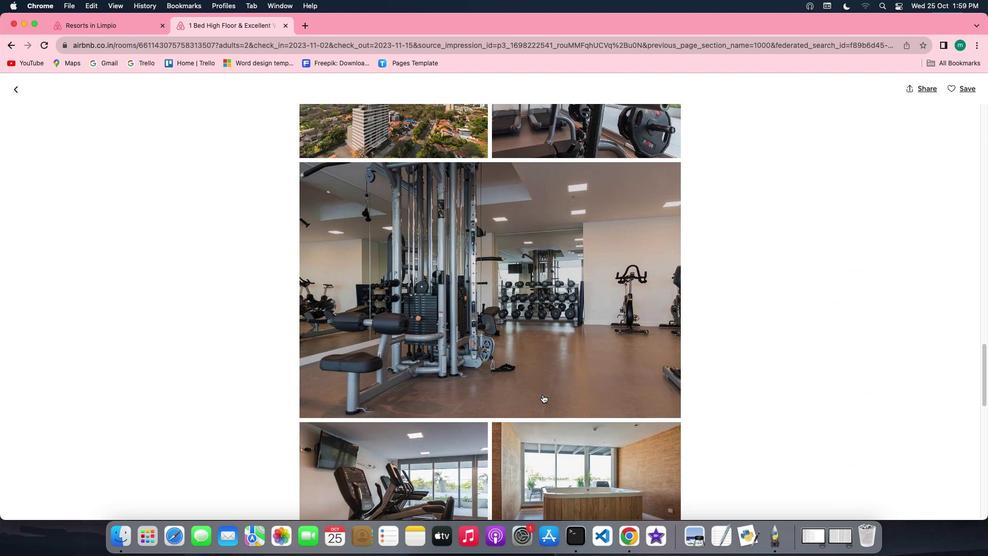 
Action: Mouse scrolled (541, 389) with delta (50, 126)
Screenshot: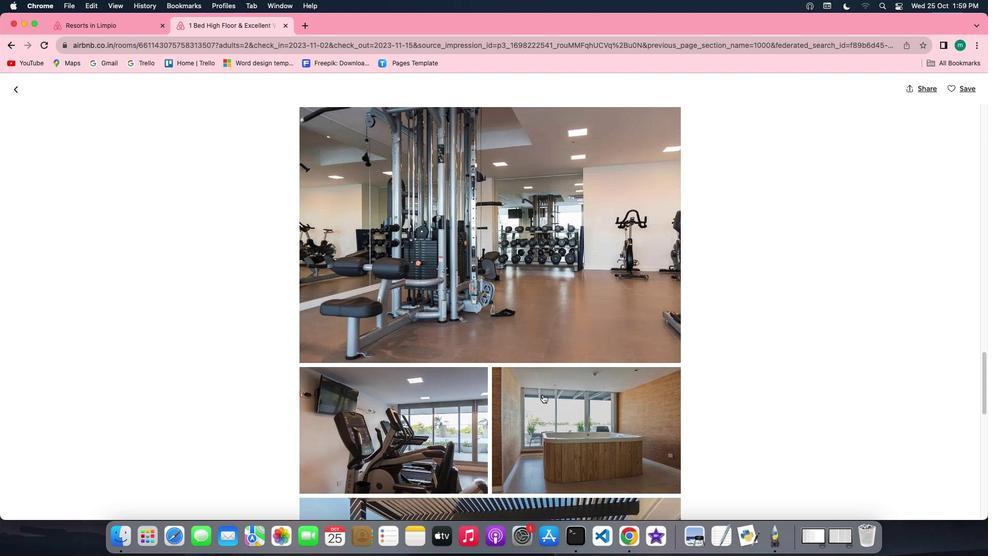 
Action: Mouse scrolled (541, 389) with delta (50, 126)
Screenshot: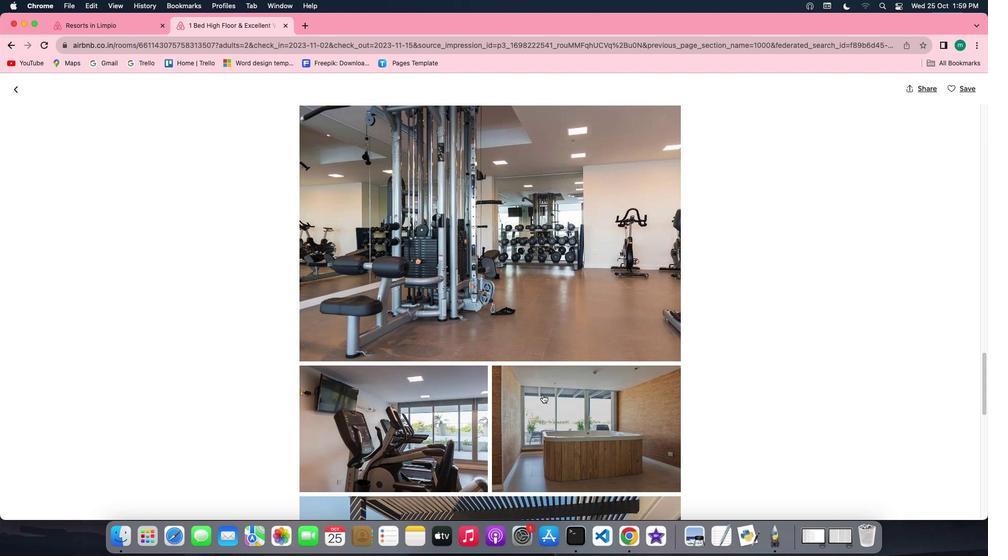 
Action: Mouse scrolled (541, 389) with delta (50, 126)
Screenshot: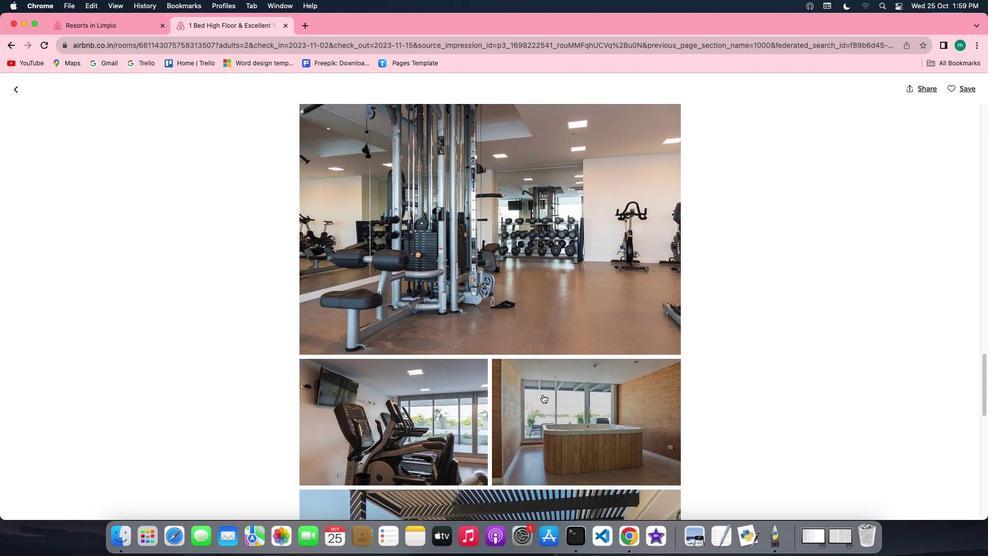 
Action: Mouse scrolled (541, 389) with delta (50, 126)
Screenshot: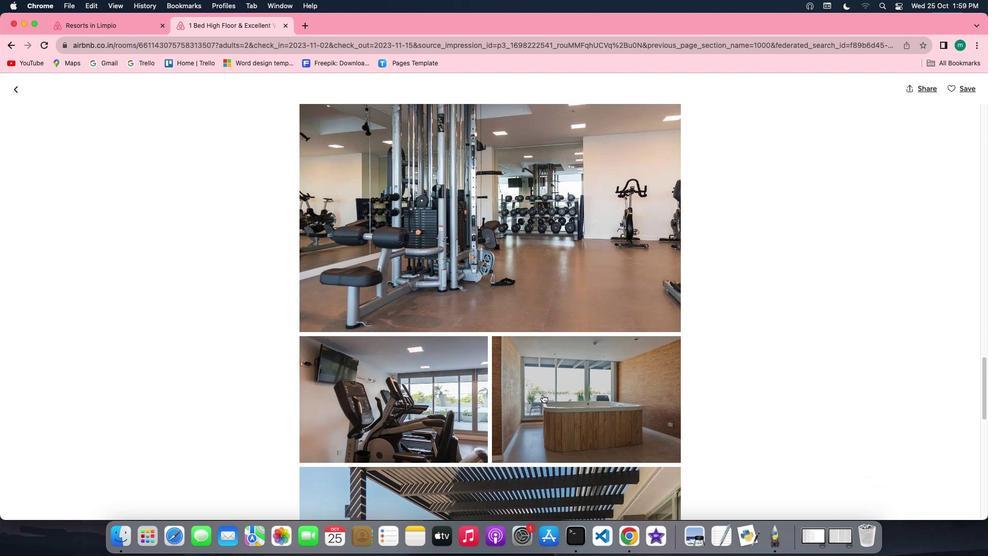 
Action: Mouse scrolled (541, 389) with delta (50, 126)
Screenshot: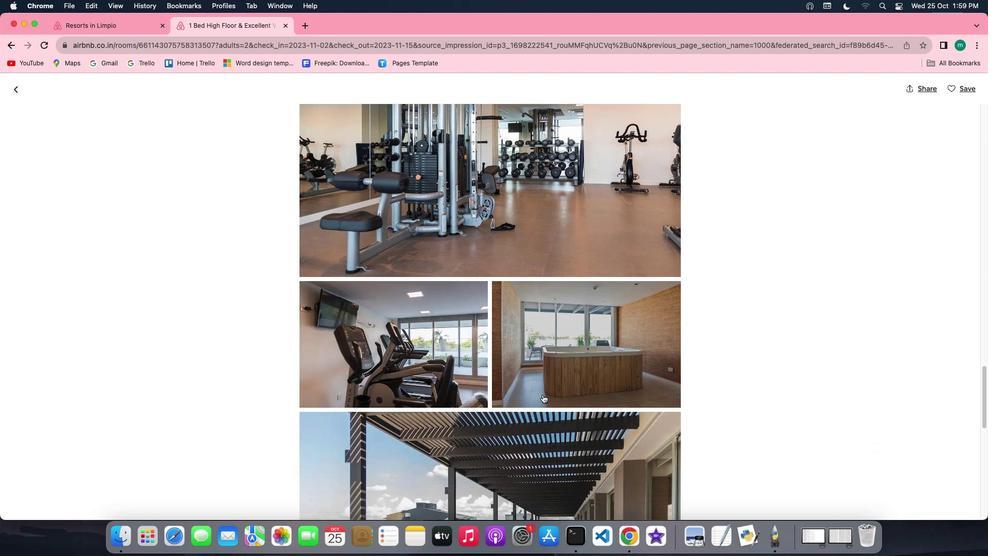 
Action: Mouse scrolled (541, 389) with delta (50, 126)
Screenshot: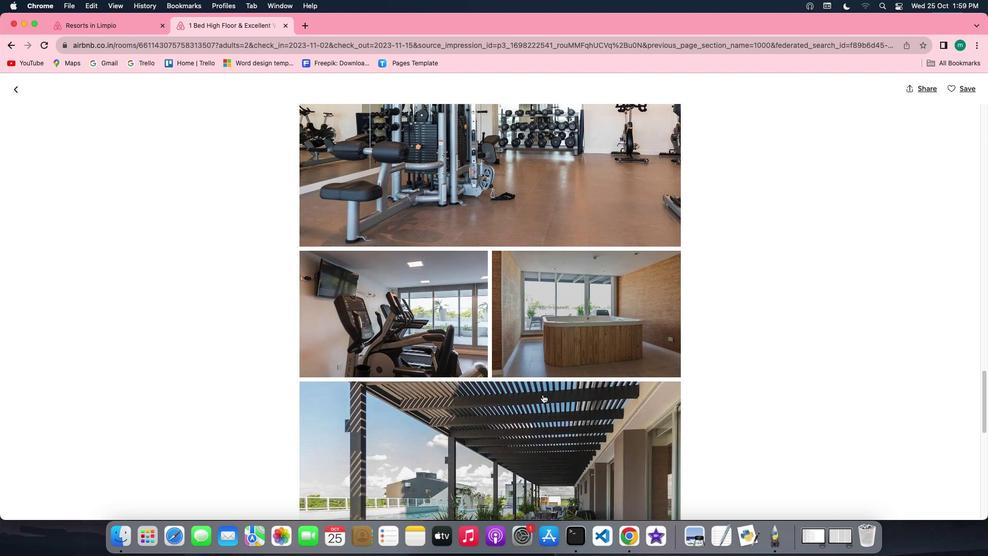 
Action: Mouse scrolled (541, 389) with delta (50, 126)
Screenshot: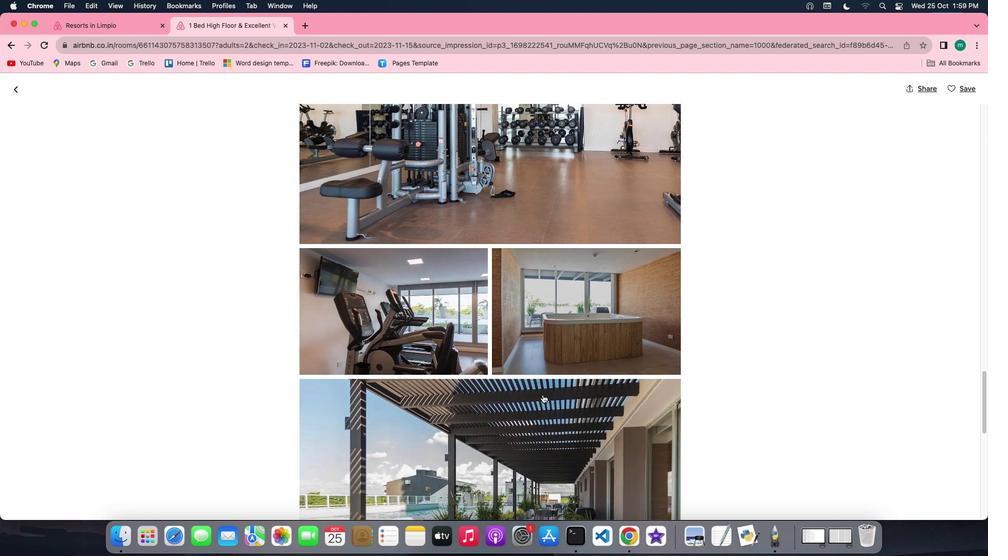 
Action: Mouse scrolled (541, 389) with delta (50, 126)
Screenshot: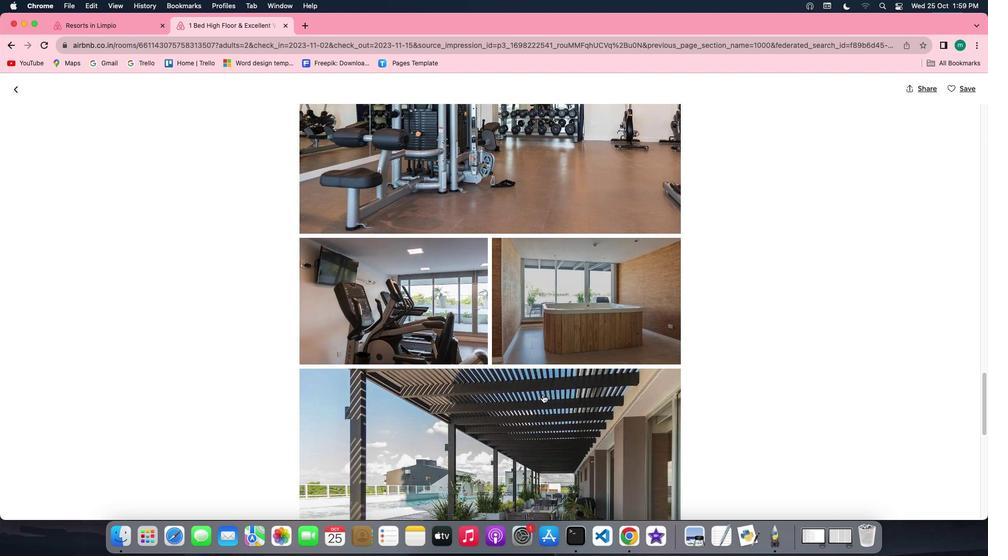 
Action: Mouse scrolled (541, 389) with delta (50, 126)
Screenshot: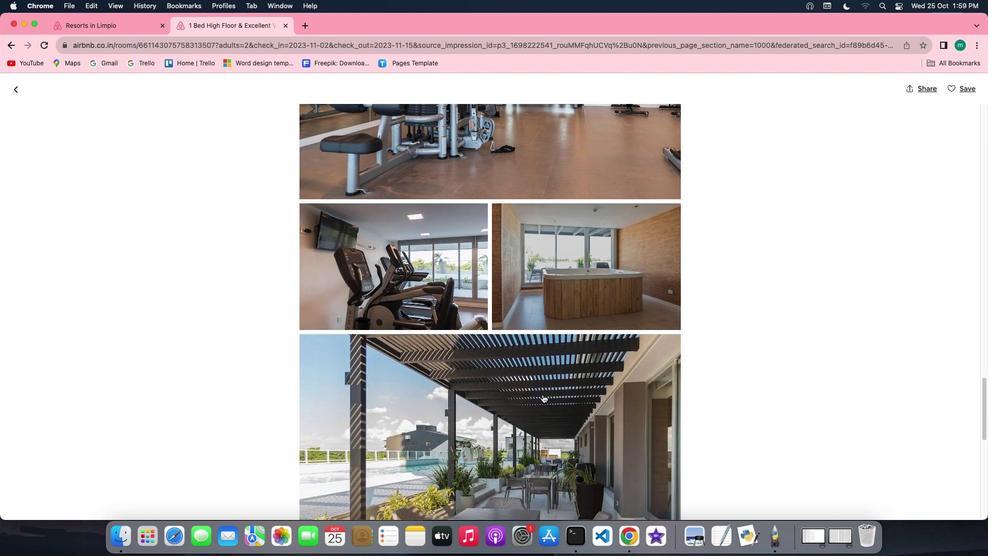 
Action: Mouse scrolled (541, 389) with delta (50, 126)
Screenshot: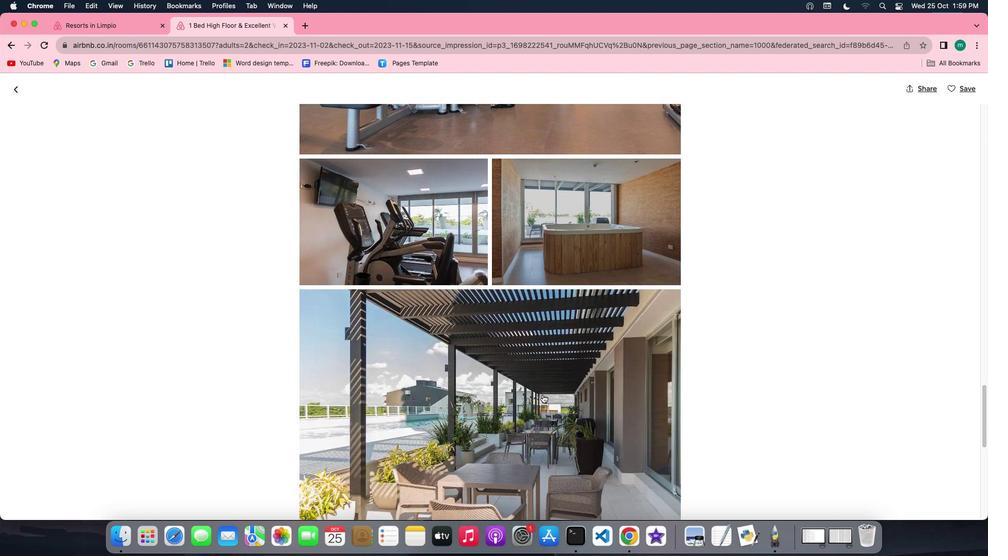 
Action: Mouse scrolled (541, 389) with delta (50, 126)
Screenshot: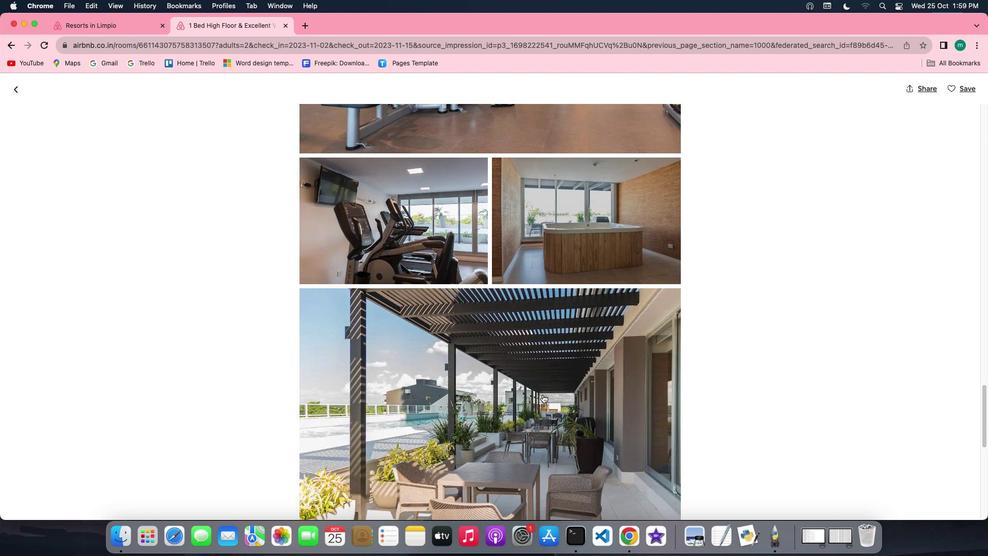 
Action: Mouse scrolled (541, 389) with delta (50, 126)
Screenshot: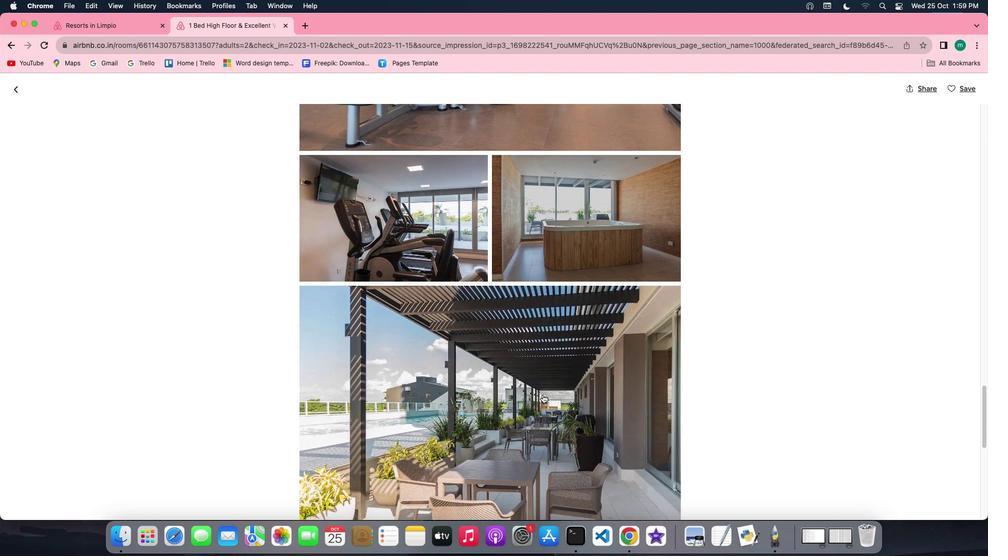 
Action: Mouse scrolled (541, 389) with delta (50, 126)
Screenshot: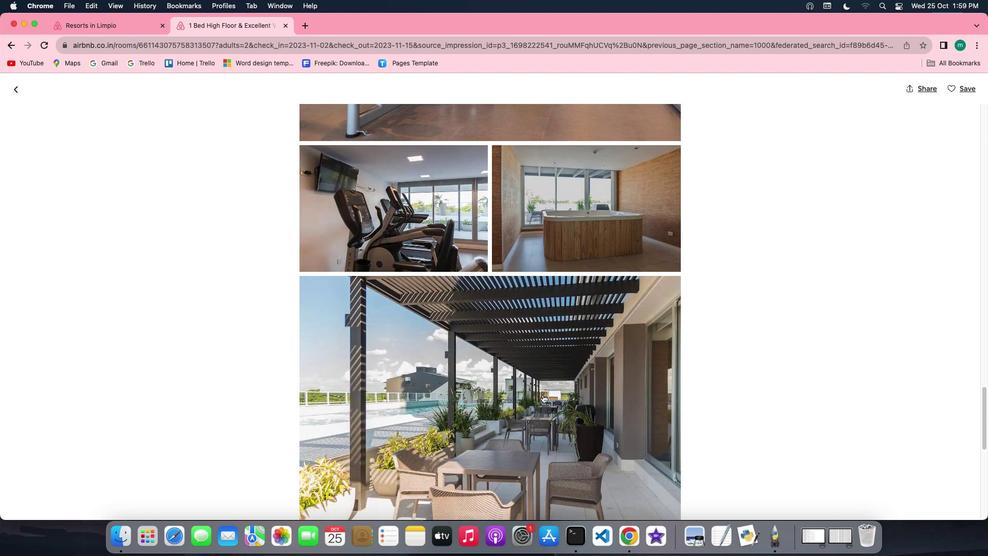 
Action: Mouse scrolled (541, 389) with delta (50, 126)
Screenshot: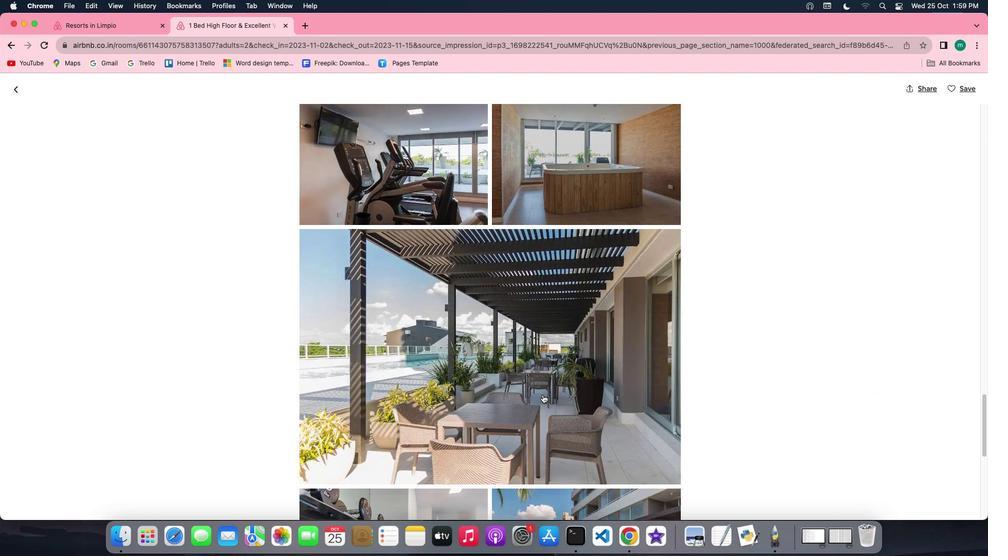 
Action: Mouse scrolled (541, 389) with delta (50, 126)
Screenshot: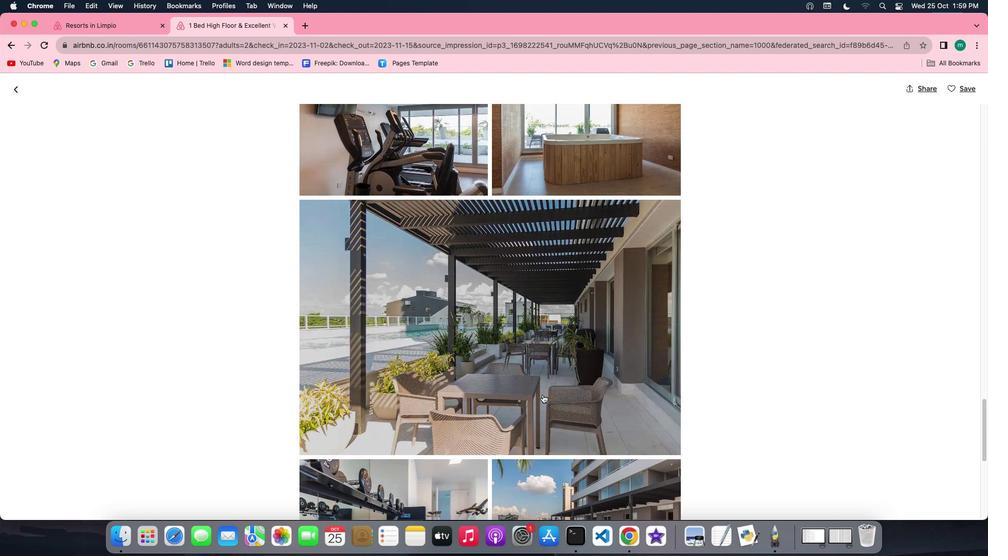 
Action: Mouse scrolled (541, 389) with delta (50, 126)
Screenshot: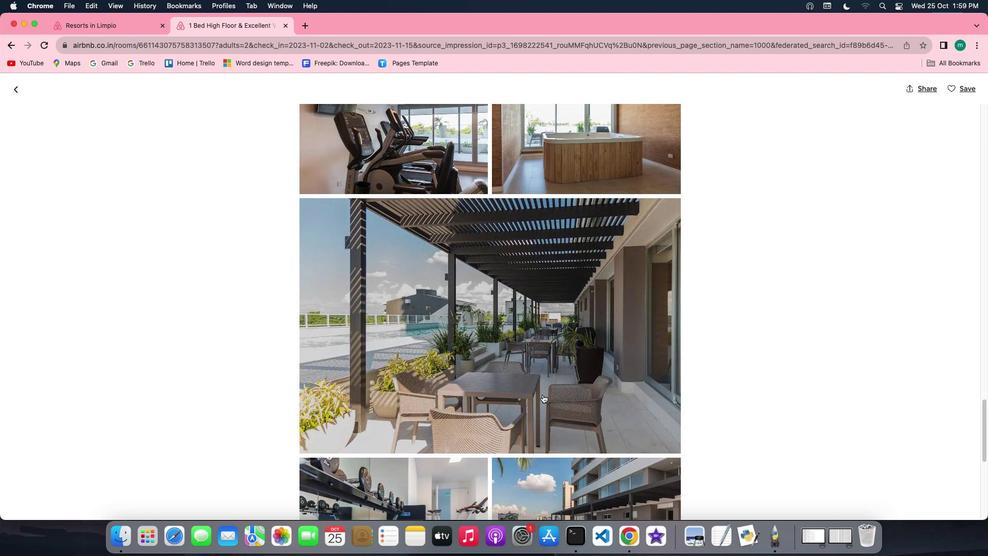 
Action: Mouse scrolled (541, 389) with delta (50, 126)
Screenshot: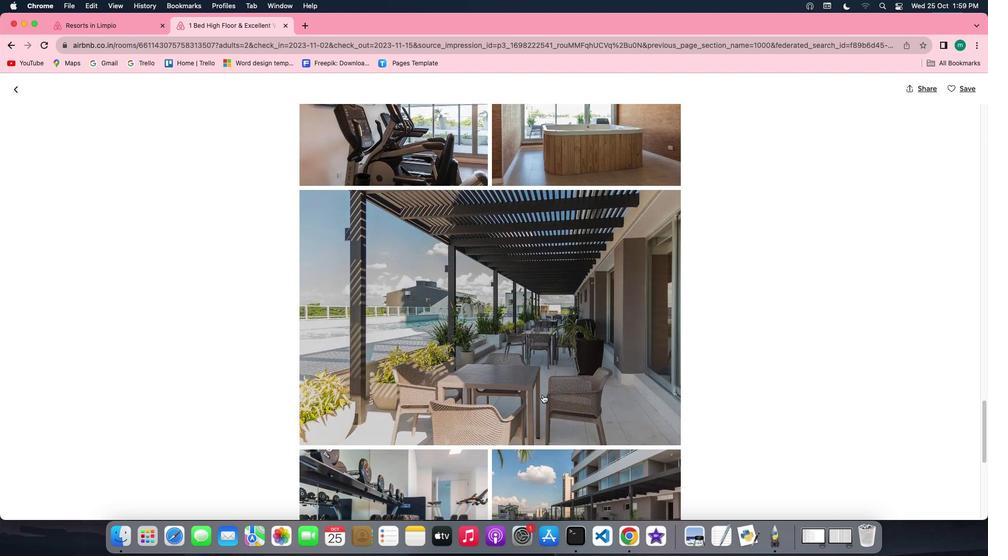 
Action: Mouse scrolled (541, 389) with delta (50, 126)
Screenshot: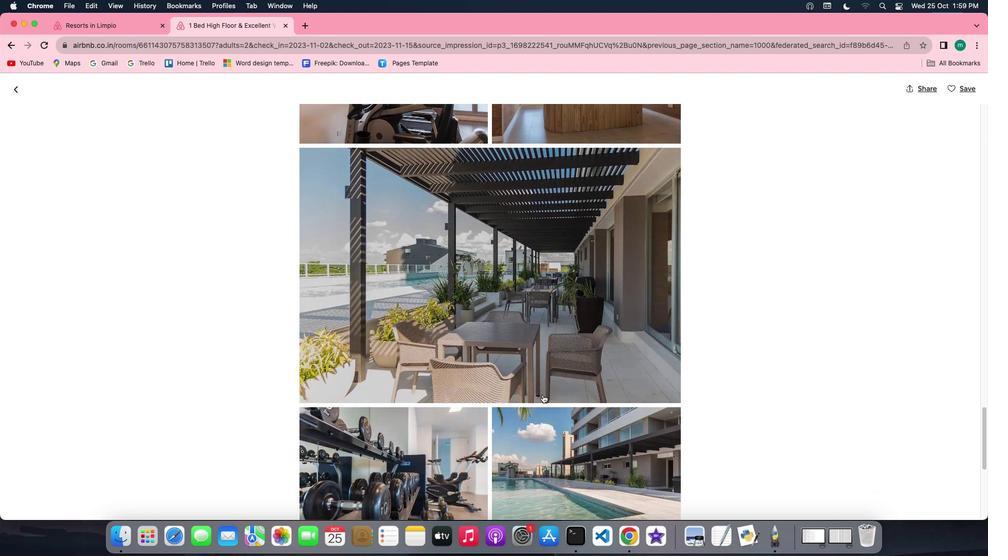 
Action: Mouse scrolled (541, 389) with delta (50, 126)
Screenshot: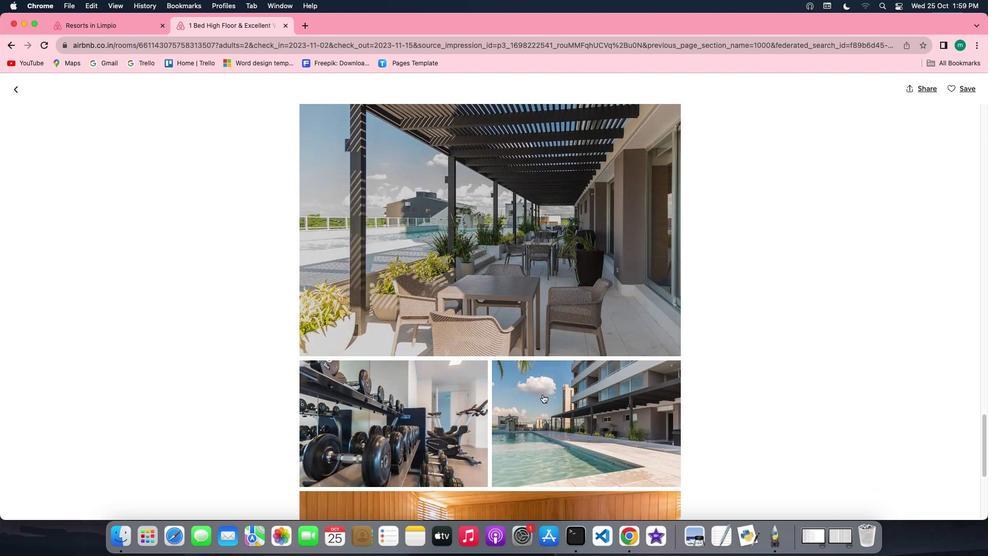 
Action: Mouse scrolled (541, 389) with delta (50, 126)
Screenshot: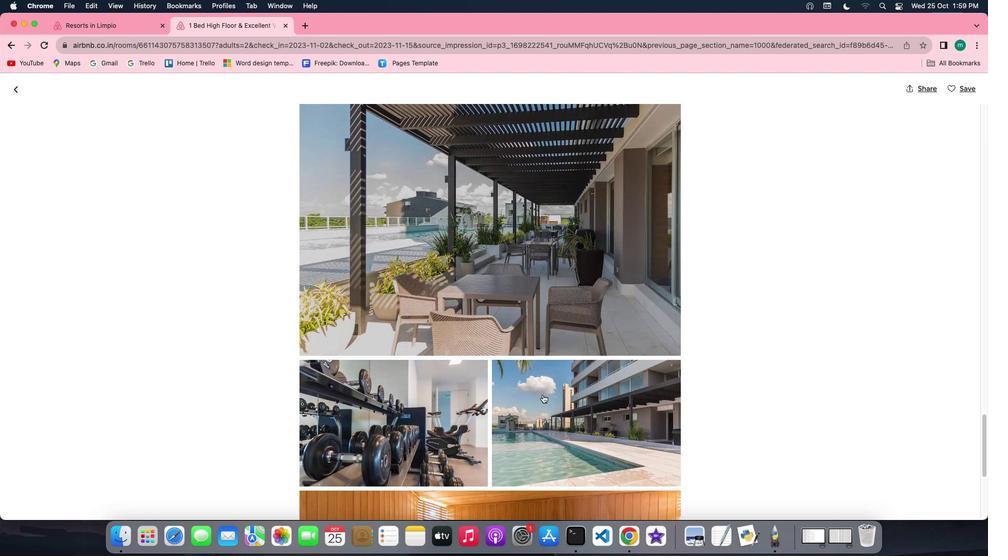 
Action: Mouse scrolled (541, 389) with delta (50, 126)
Screenshot: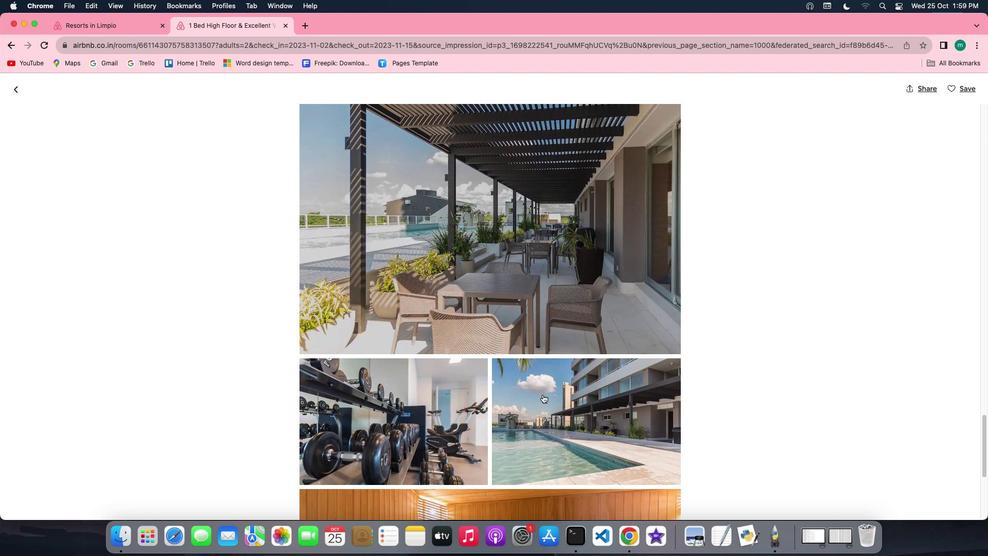 
Action: Mouse scrolled (541, 389) with delta (50, 126)
Screenshot: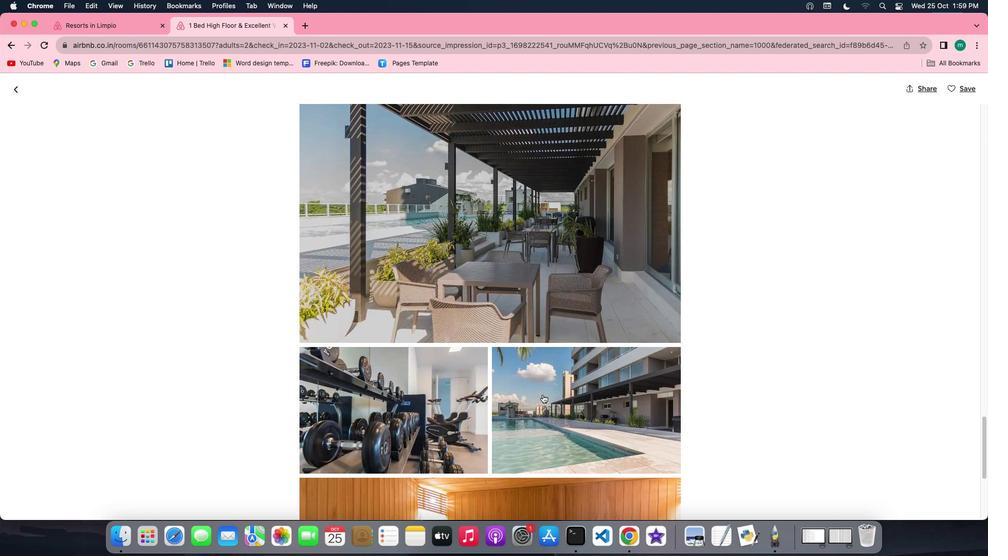 
Action: Mouse scrolled (541, 389) with delta (50, 126)
Screenshot: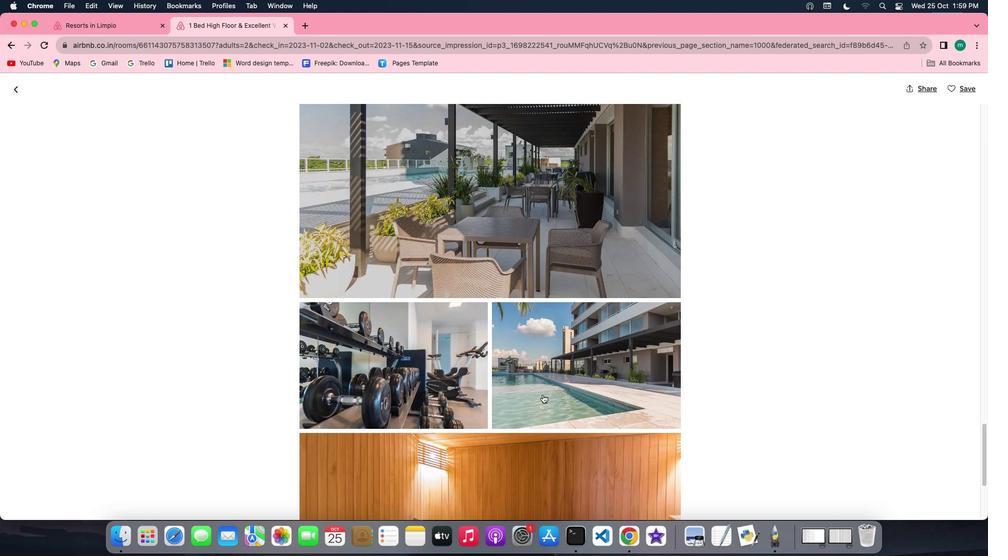 
Action: Mouse scrolled (541, 389) with delta (50, 126)
Screenshot: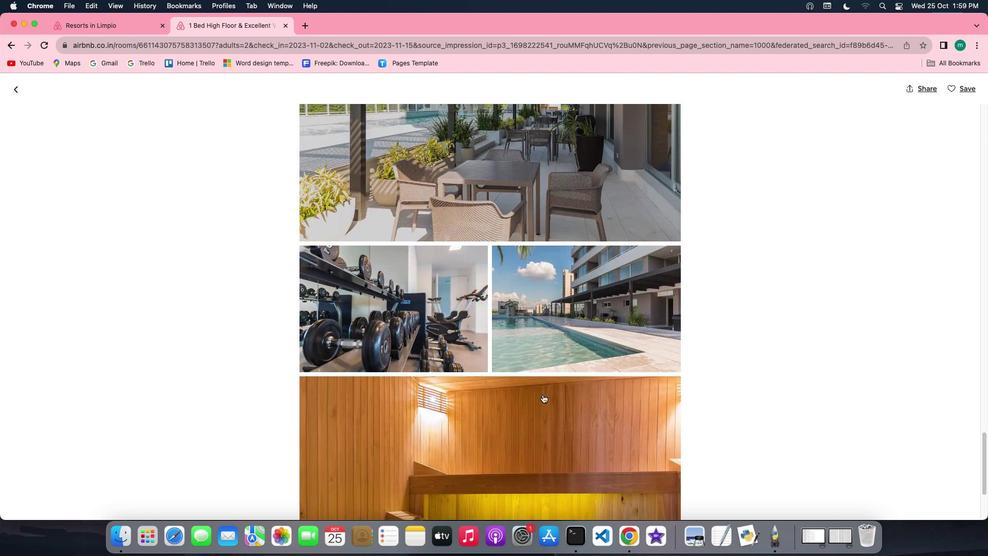 
Action: Mouse scrolled (541, 389) with delta (50, 126)
Screenshot: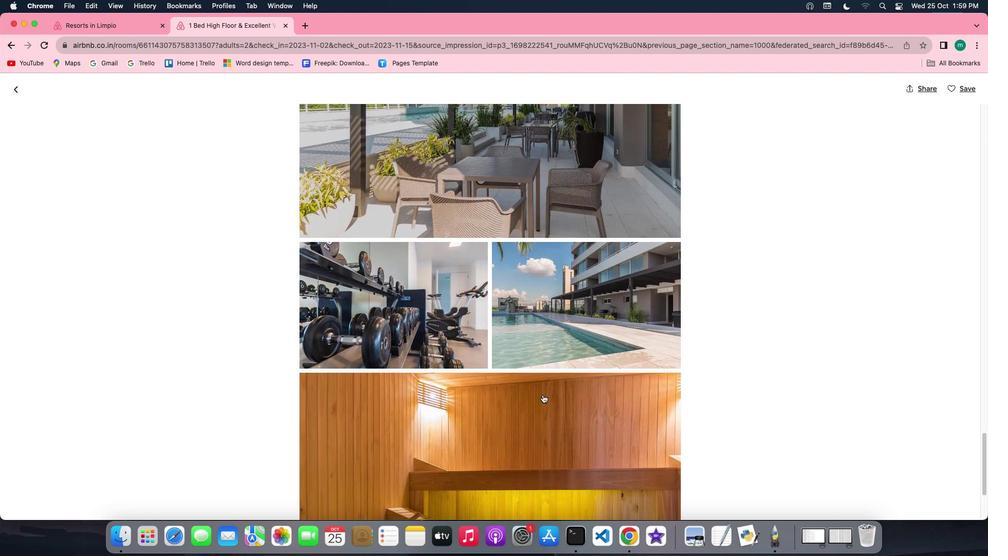 
Action: Mouse scrolled (541, 389) with delta (50, 126)
Screenshot: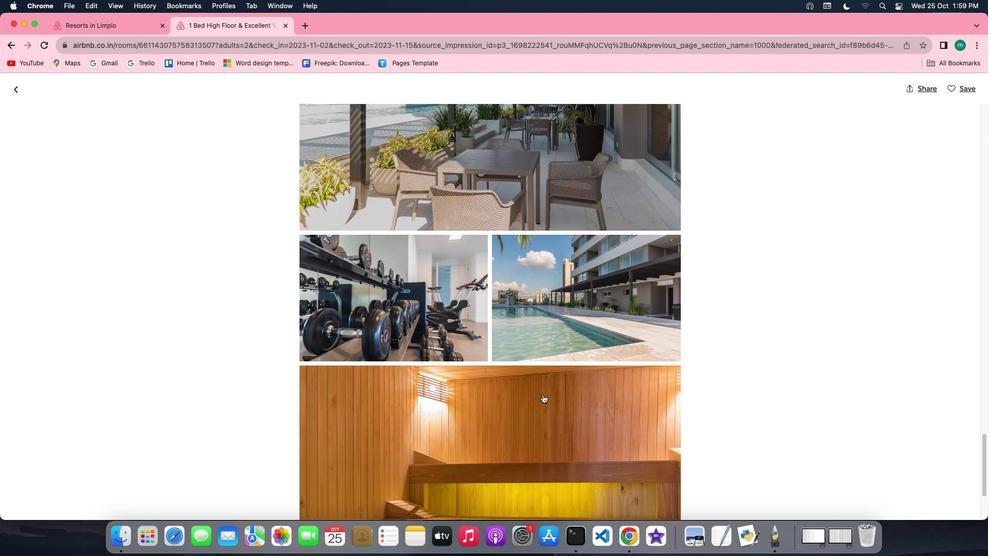 
Action: Mouse scrolled (541, 389) with delta (50, 126)
Screenshot: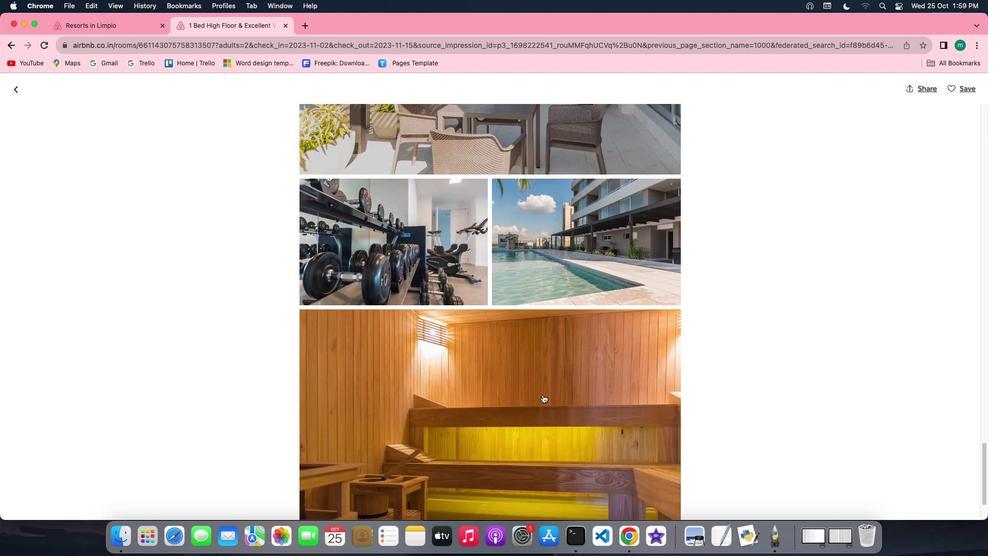 
Action: Mouse scrolled (541, 389) with delta (50, 126)
Screenshot: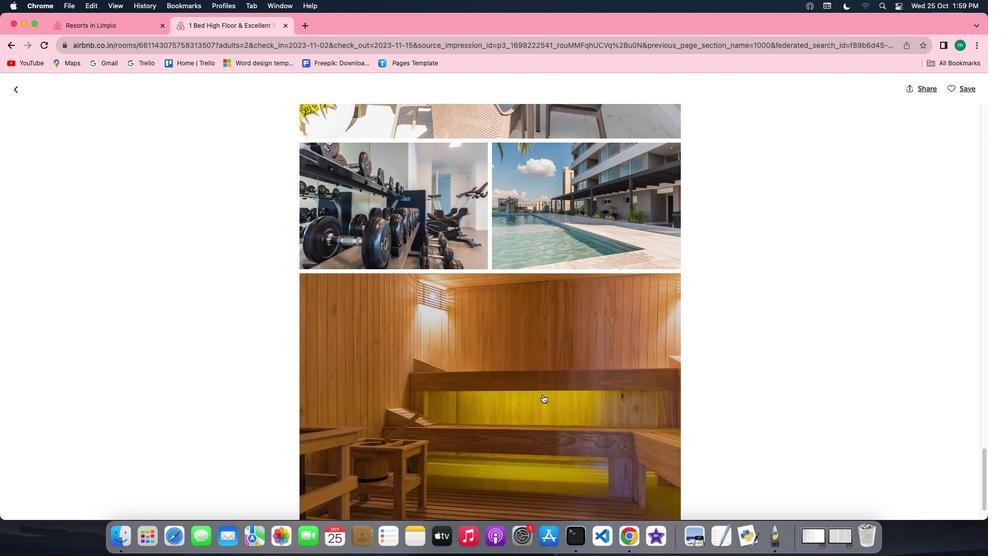 
Action: Mouse scrolled (541, 389) with delta (50, 126)
Screenshot: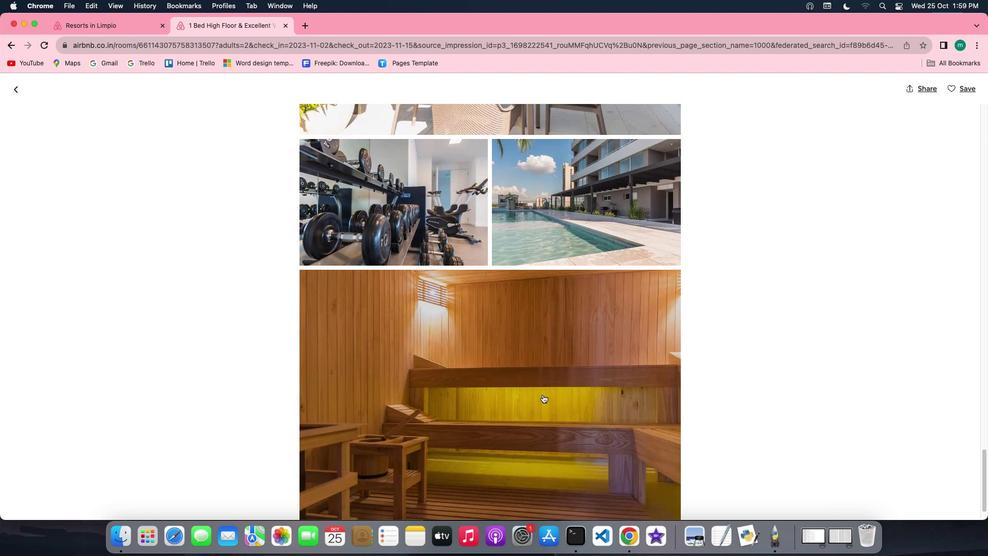 
Action: Mouse scrolled (541, 389) with delta (50, 126)
Screenshot: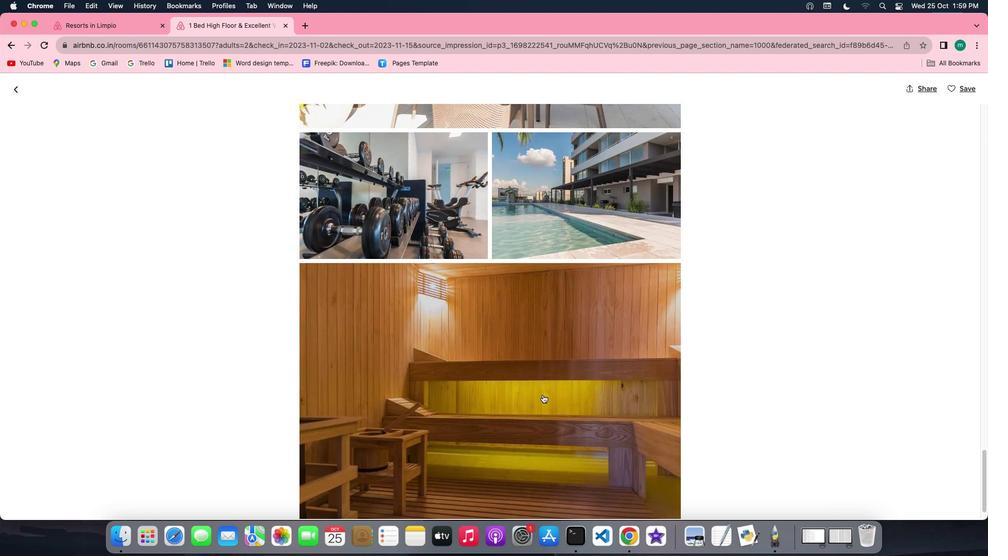 
Action: Mouse scrolled (541, 389) with delta (50, 126)
Screenshot: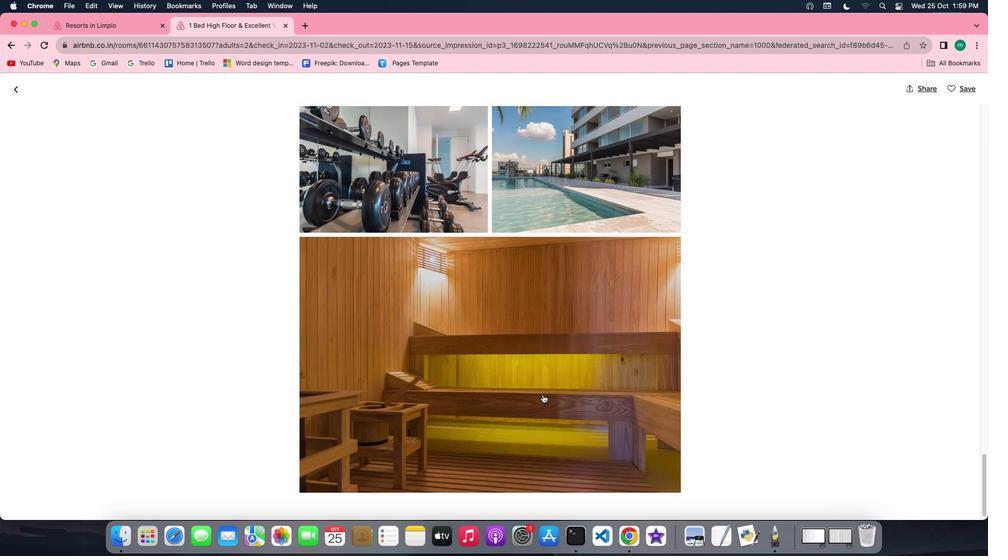 
Action: Mouse scrolled (541, 389) with delta (50, 126)
Screenshot: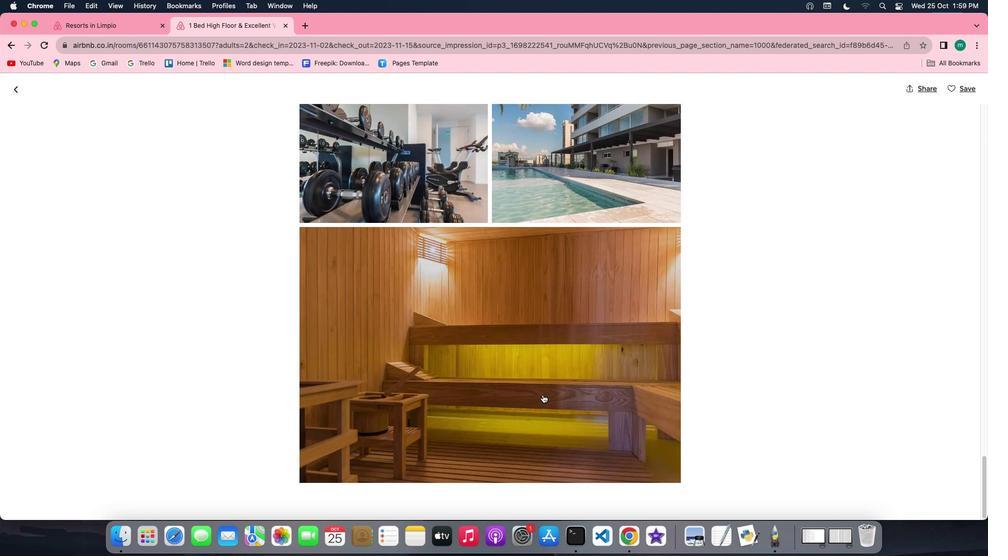 
Action: Mouse scrolled (541, 389) with delta (50, 126)
Screenshot: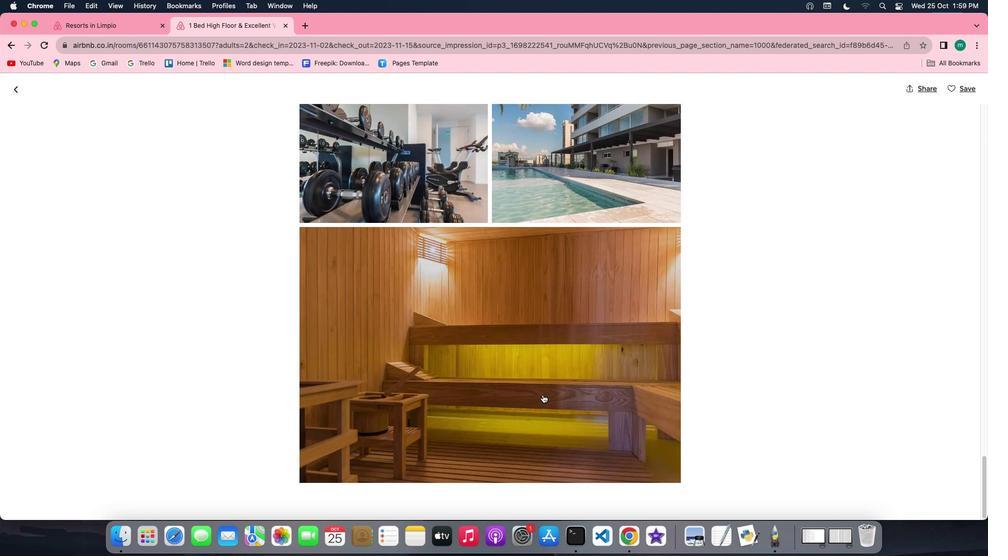 
Action: Mouse scrolled (541, 389) with delta (50, 126)
Screenshot: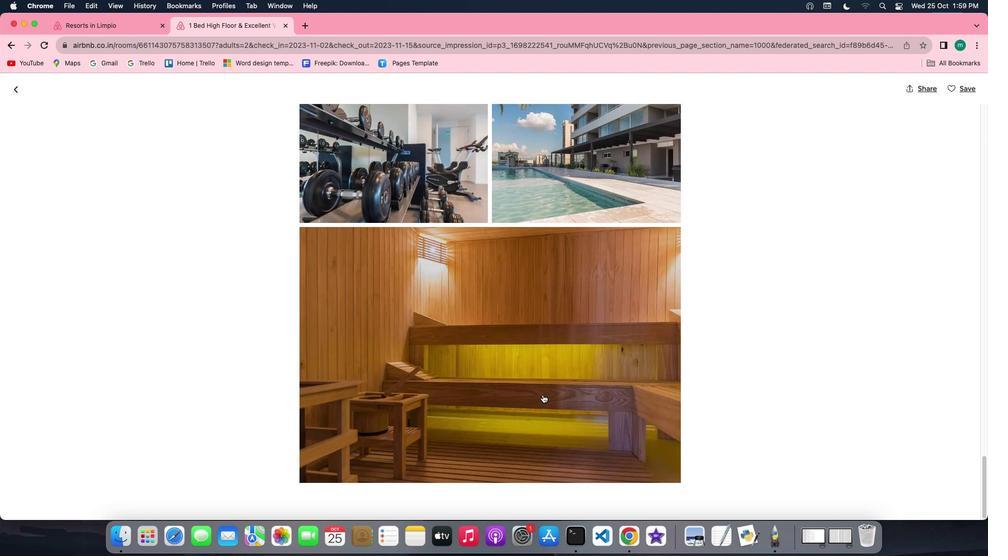 
Action: Mouse scrolled (541, 389) with delta (50, 126)
Screenshot: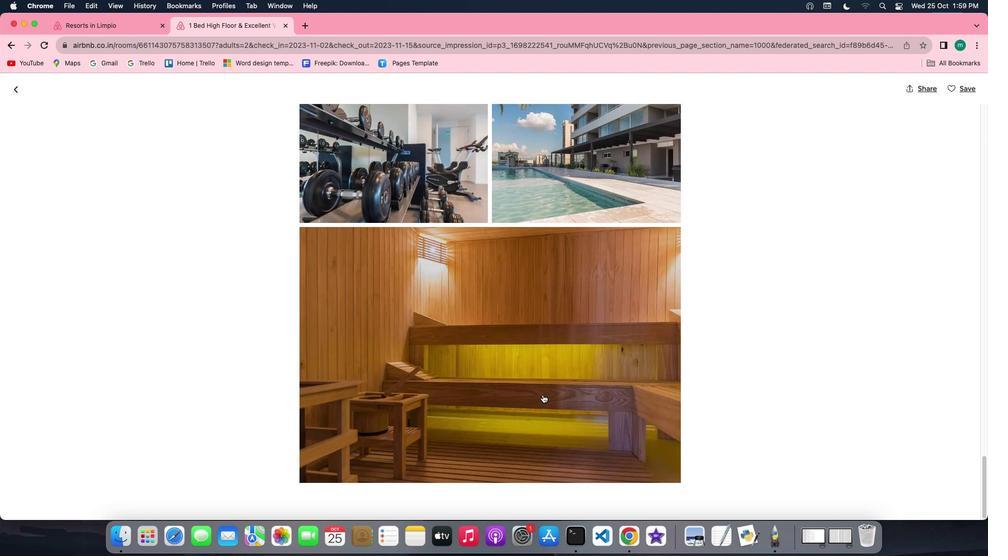 
Action: Mouse scrolled (541, 389) with delta (50, 126)
Screenshot: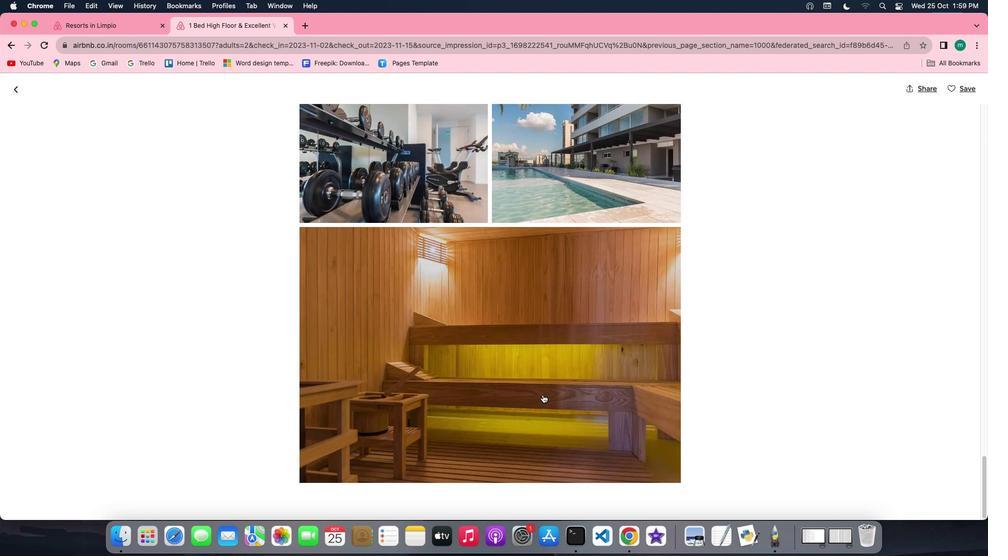 
Action: Mouse scrolled (541, 389) with delta (50, 126)
Screenshot: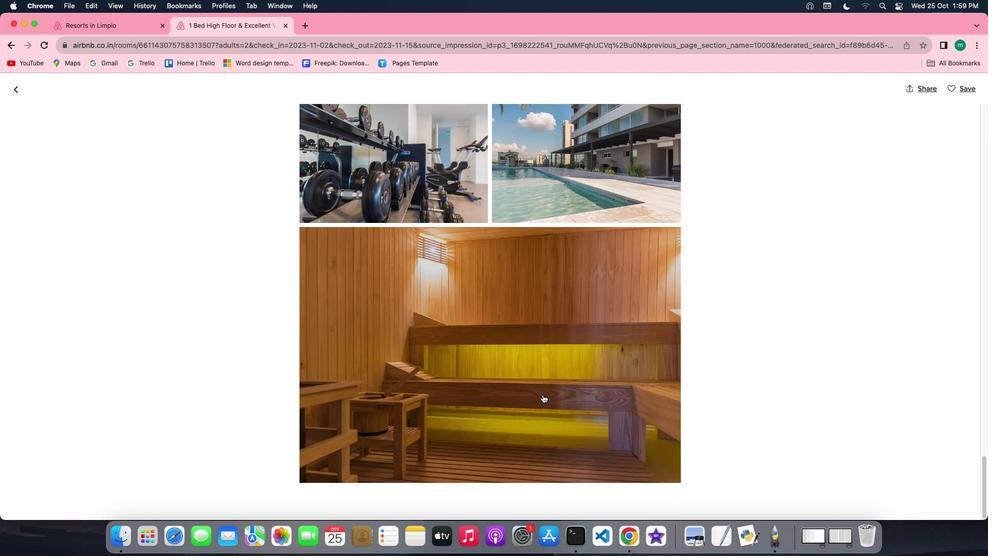 
Action: Mouse scrolled (541, 389) with delta (50, 126)
Screenshot: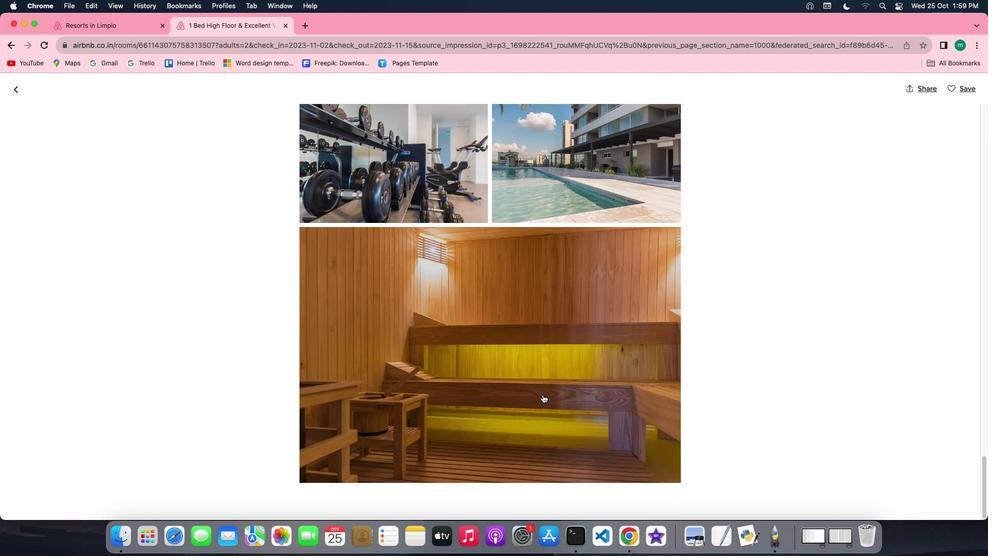 
Action: Mouse scrolled (541, 389) with delta (50, 126)
Screenshot: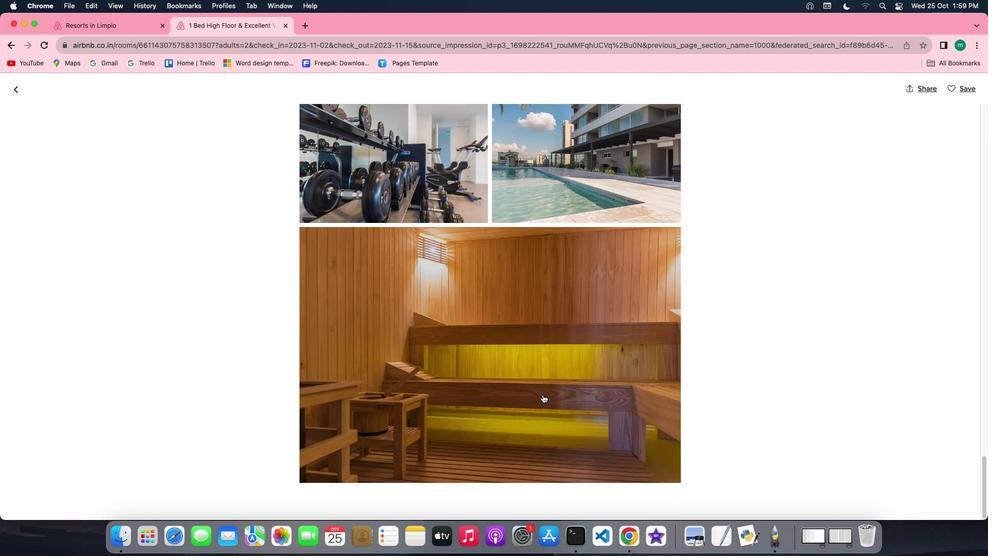 
Action: Mouse scrolled (541, 389) with delta (50, 125)
Screenshot: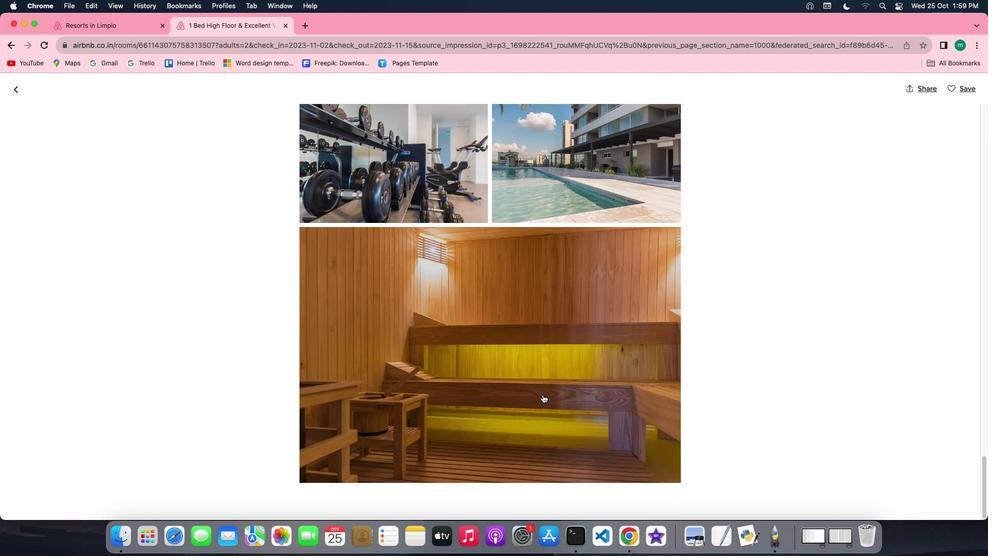 
Action: Mouse moved to (66, 185)
Screenshot: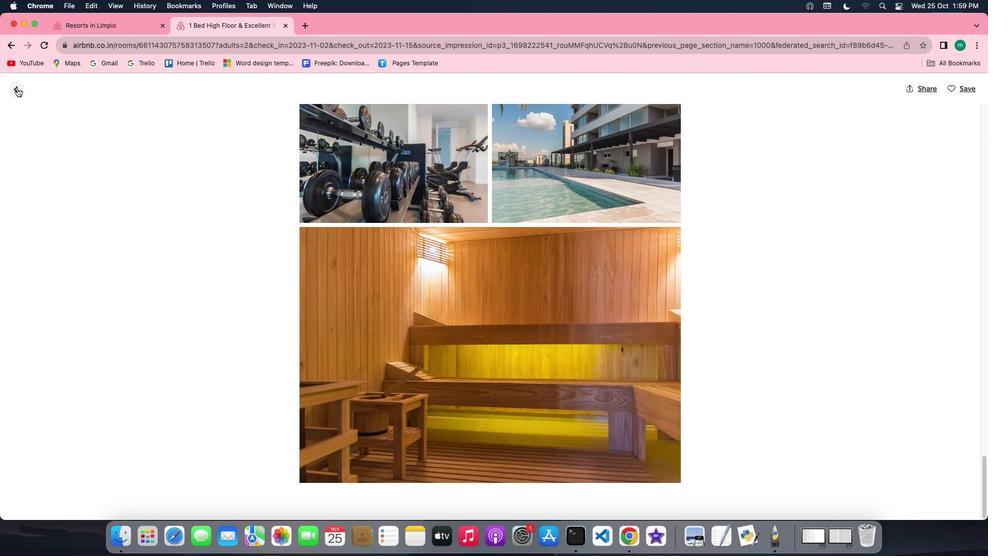 
Action: Mouse pressed left at (66, 185)
Screenshot: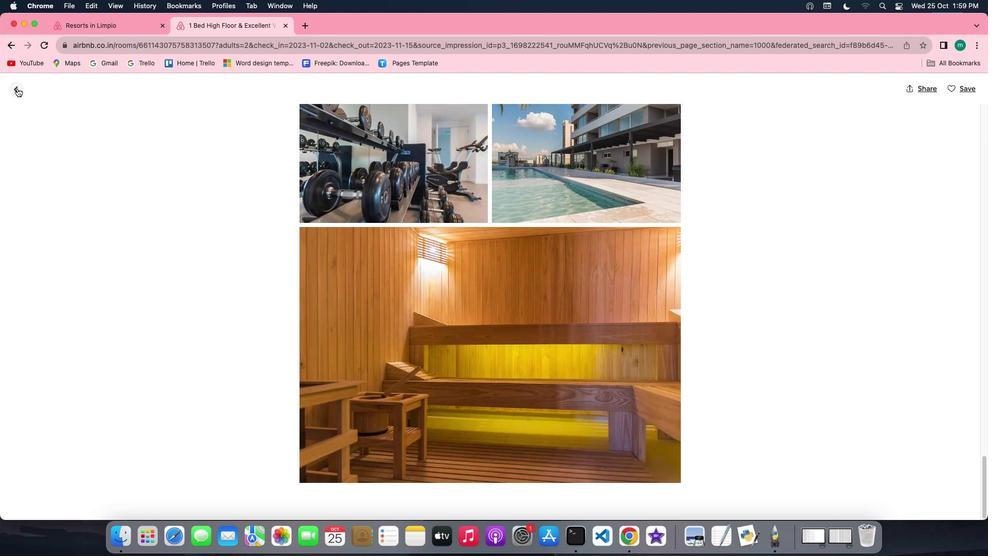 
Action: Mouse moved to (613, 367)
Screenshot: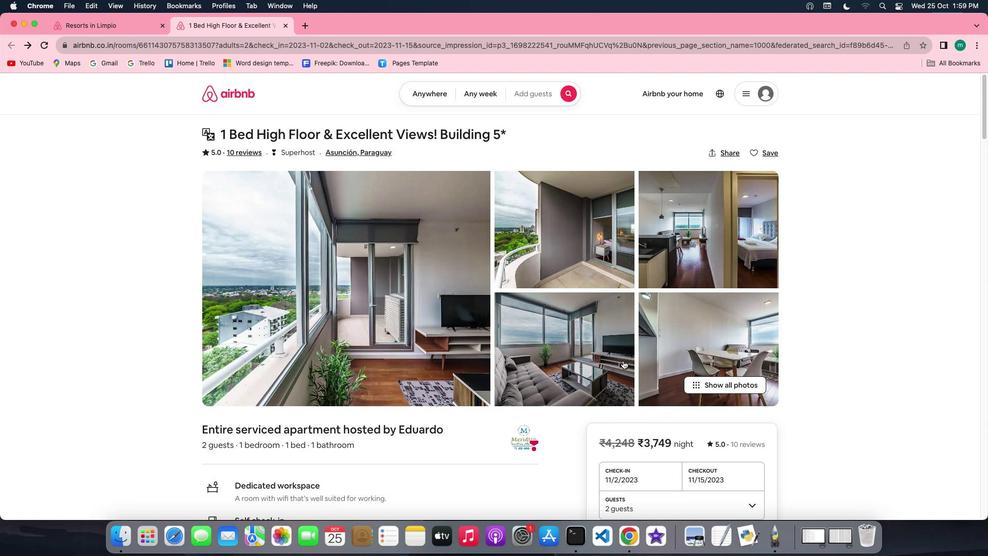 
Action: Mouse scrolled (613, 367) with delta (50, 126)
Screenshot: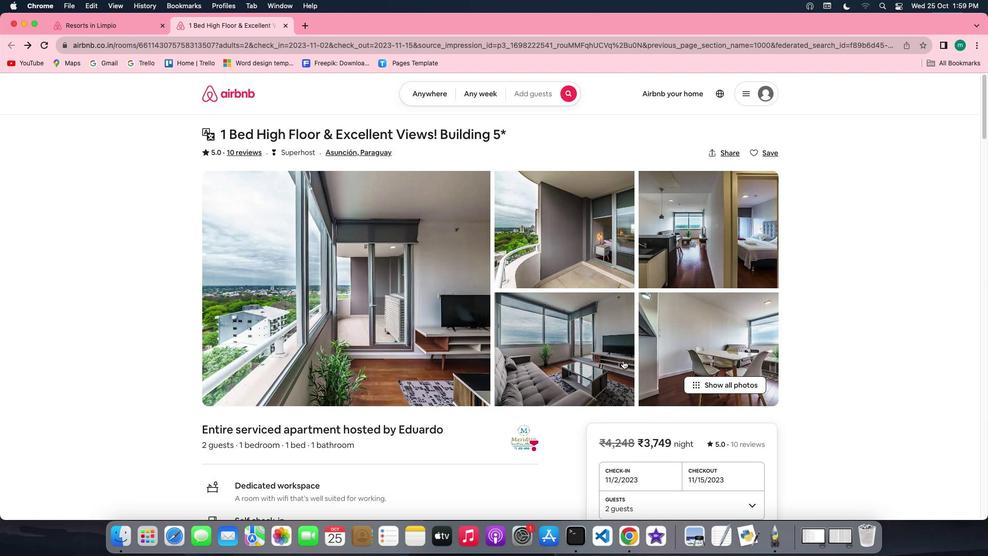 
Action: Mouse scrolled (613, 367) with delta (50, 126)
Screenshot: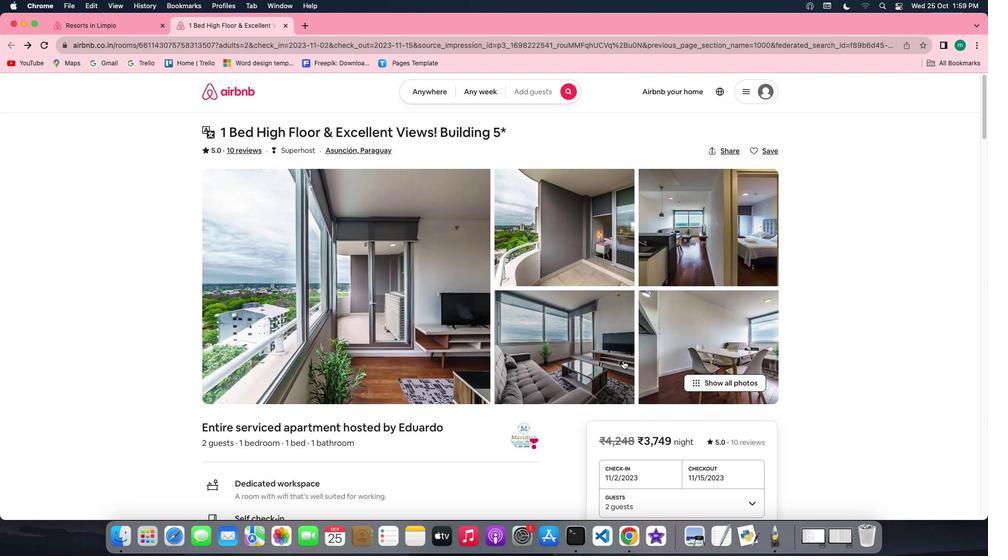 
Action: Mouse scrolled (613, 367) with delta (50, 126)
Screenshot: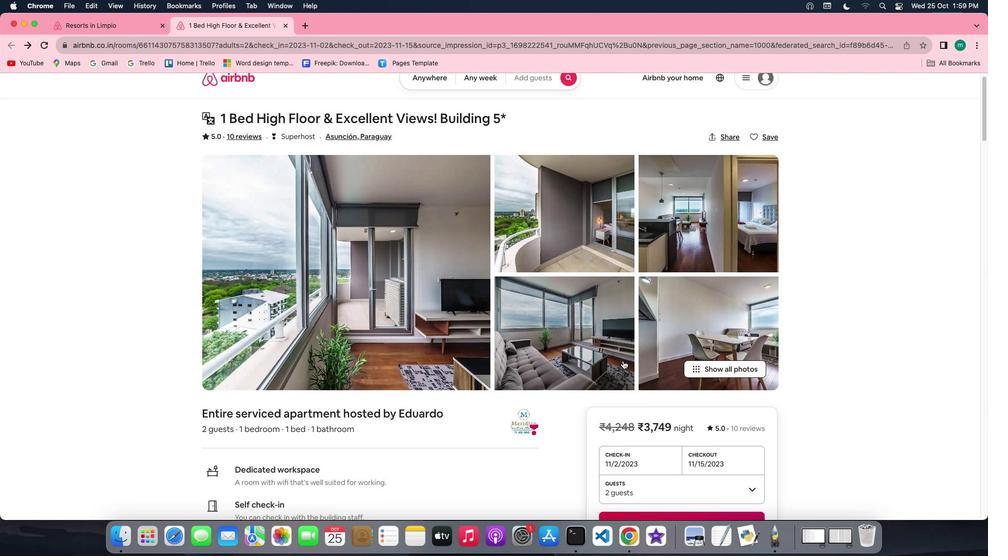 
Action: Mouse scrolled (613, 367) with delta (50, 126)
Screenshot: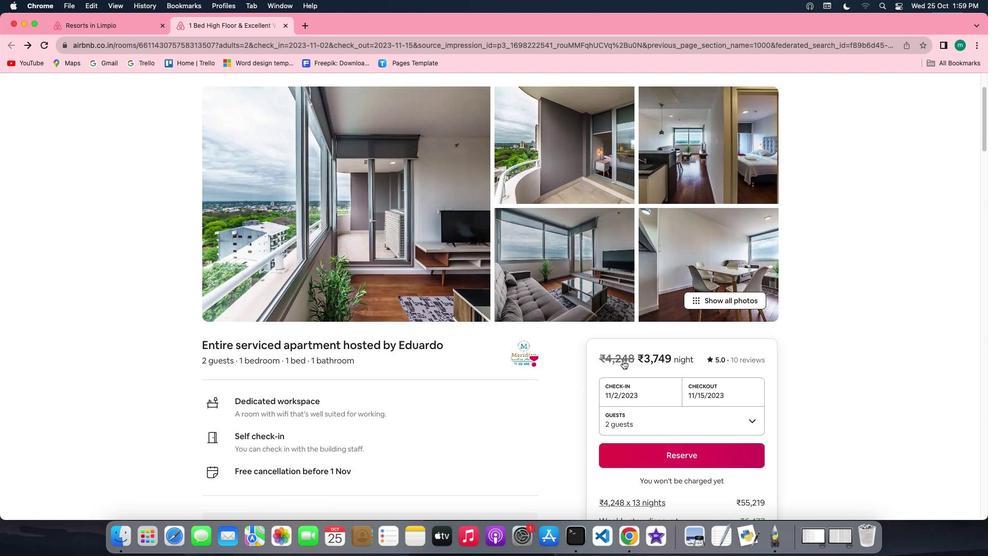 
Action: Mouse scrolled (613, 367) with delta (50, 126)
Screenshot: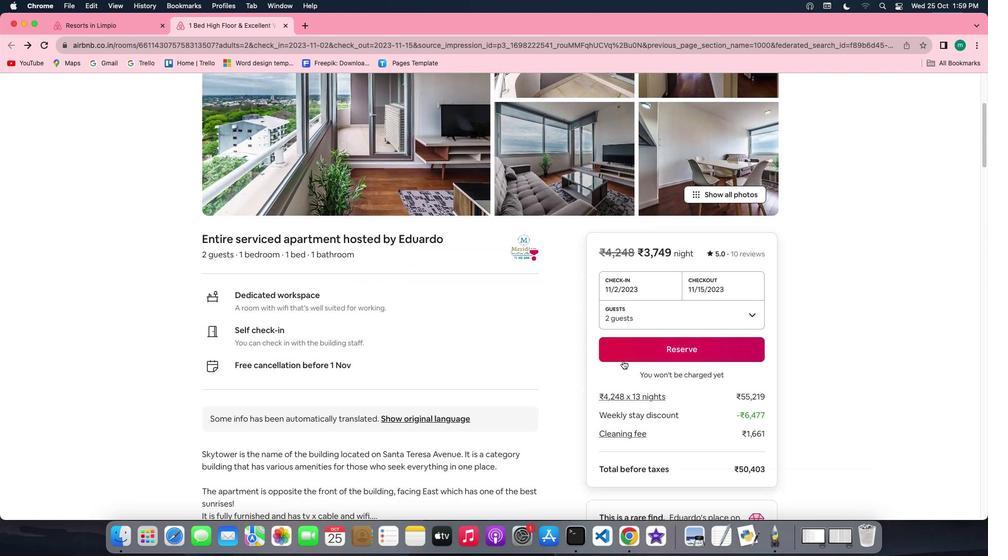 
Action: Mouse scrolled (613, 367) with delta (50, 126)
Screenshot: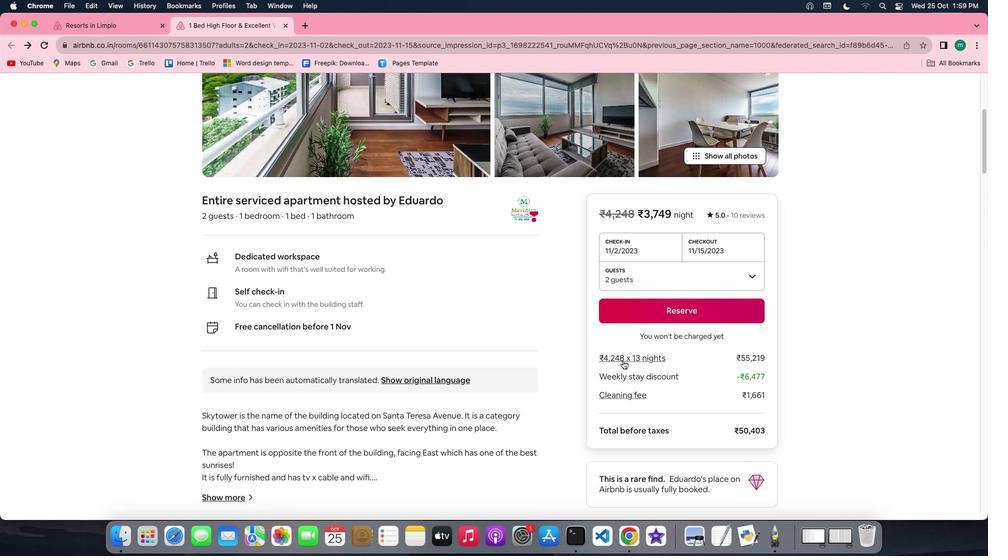 
Action: Mouse scrolled (613, 367) with delta (50, 126)
Screenshot: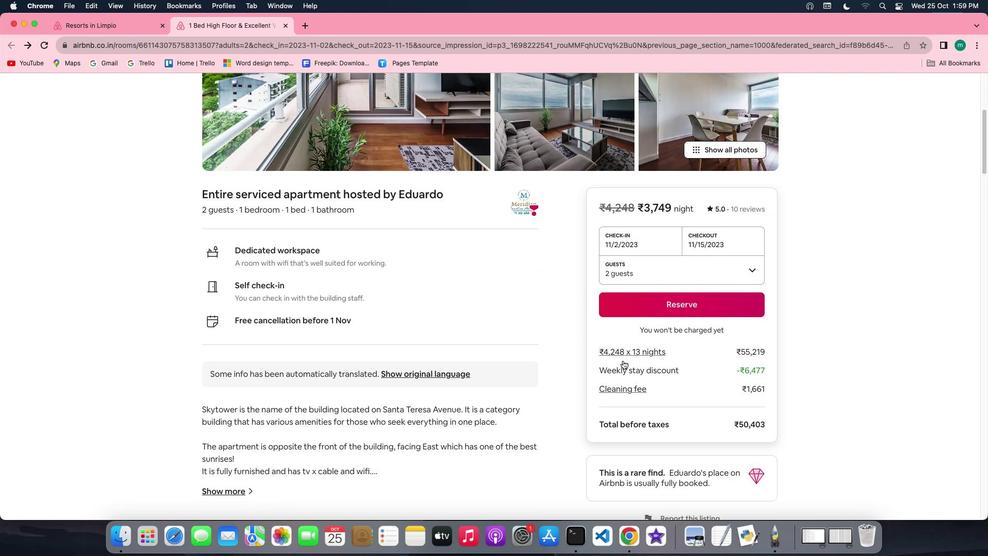
Action: Mouse scrolled (613, 367) with delta (50, 126)
Screenshot: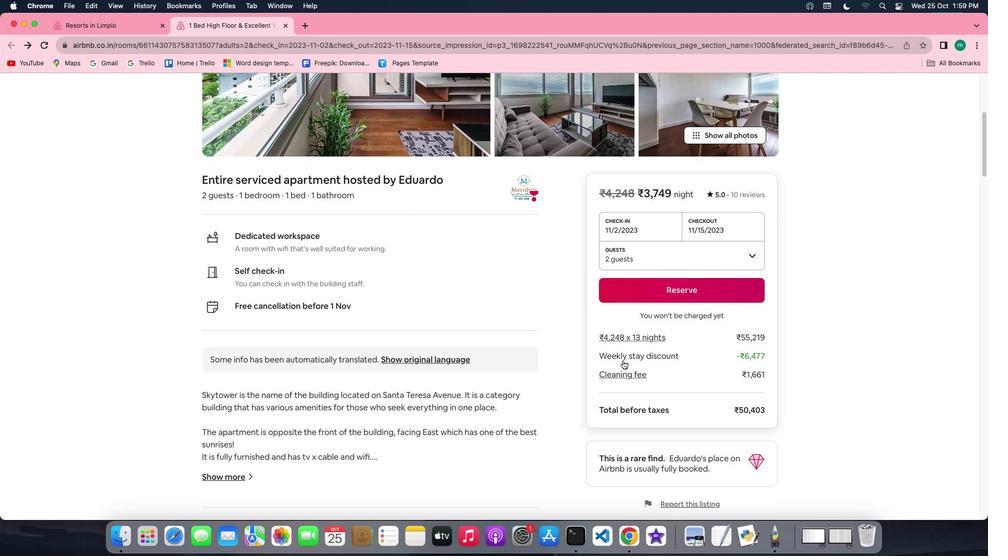 
Action: Mouse scrolled (613, 367) with delta (50, 126)
Screenshot: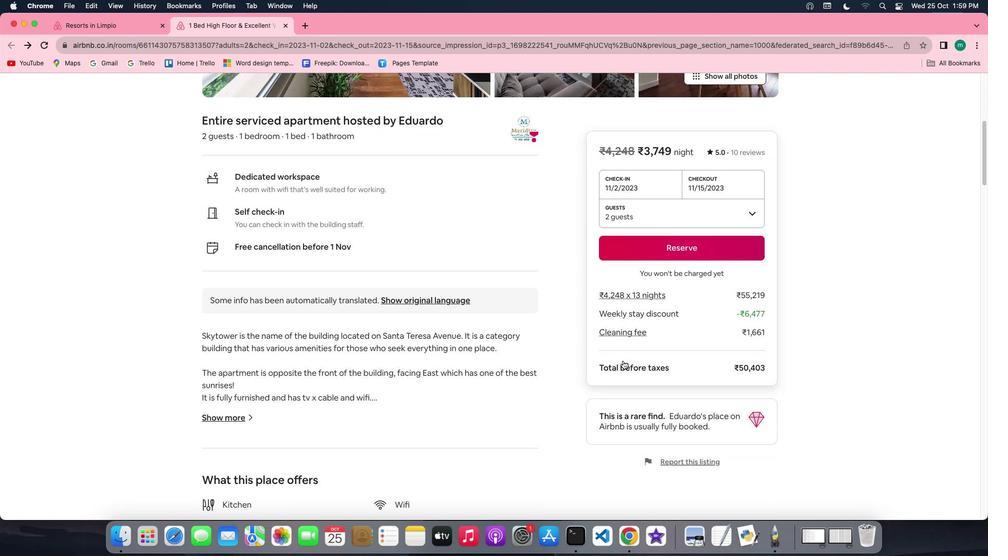 
Action: Mouse moved to (236, 356)
Screenshot: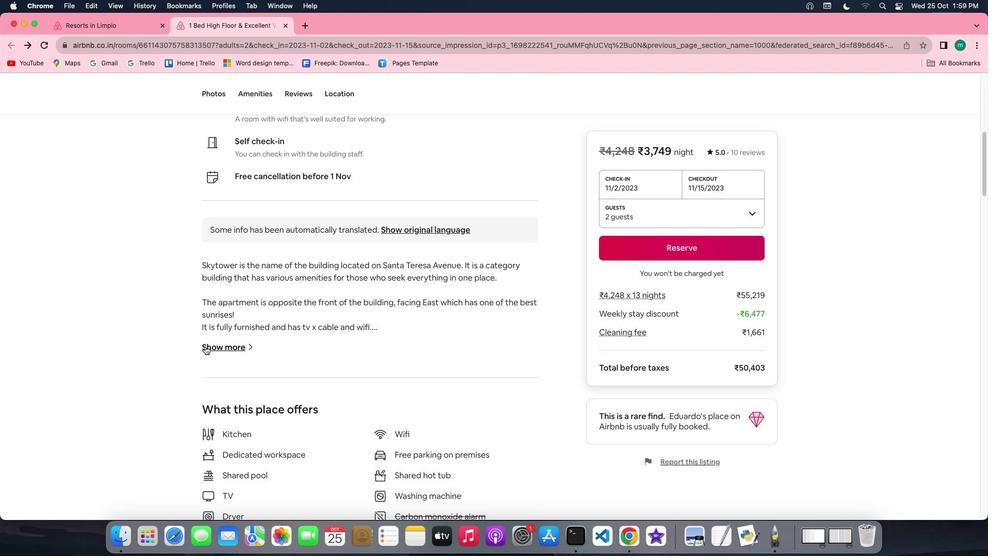 
Action: Mouse pressed left at (236, 356)
Screenshot: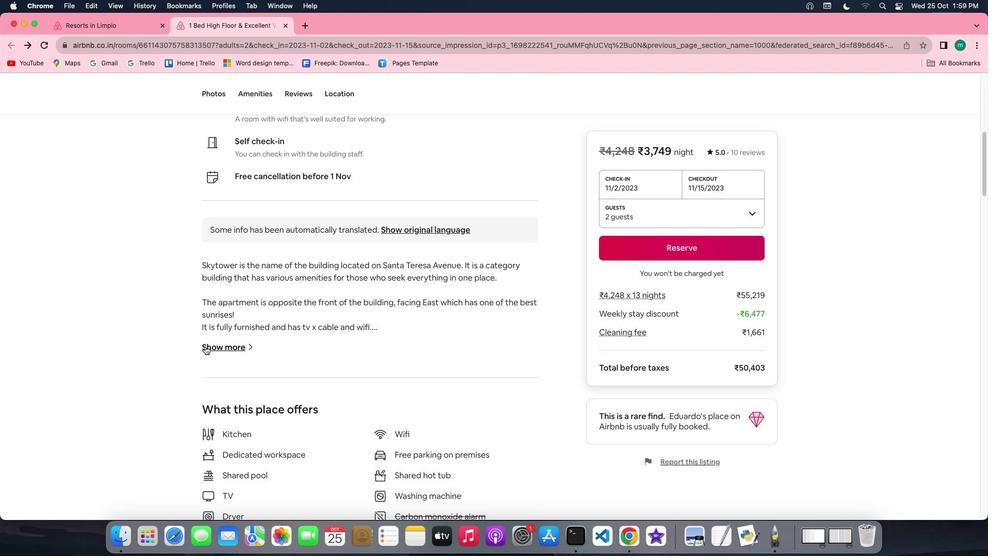 
Action: Mouse moved to (478, 371)
Screenshot: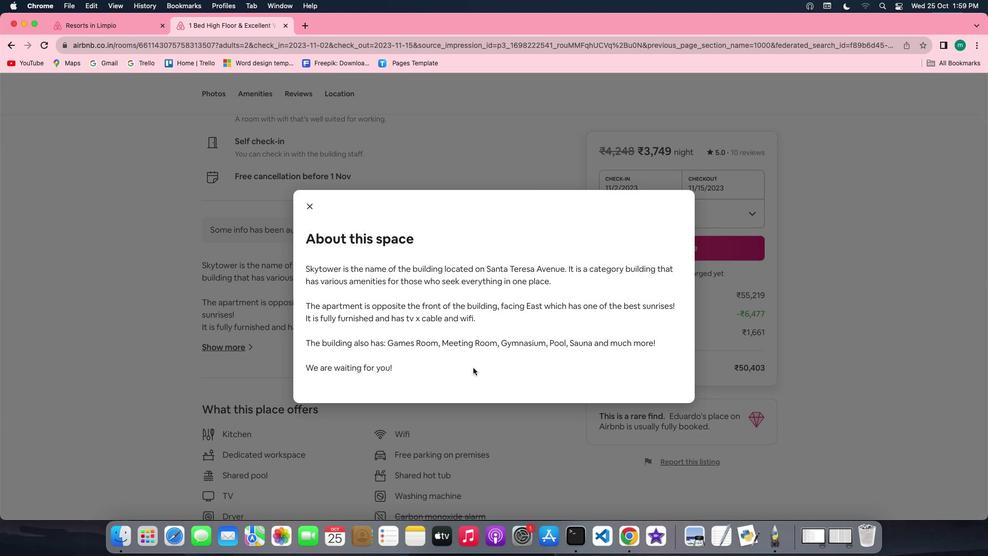 
Action: Mouse scrolled (478, 371) with delta (50, 126)
Screenshot: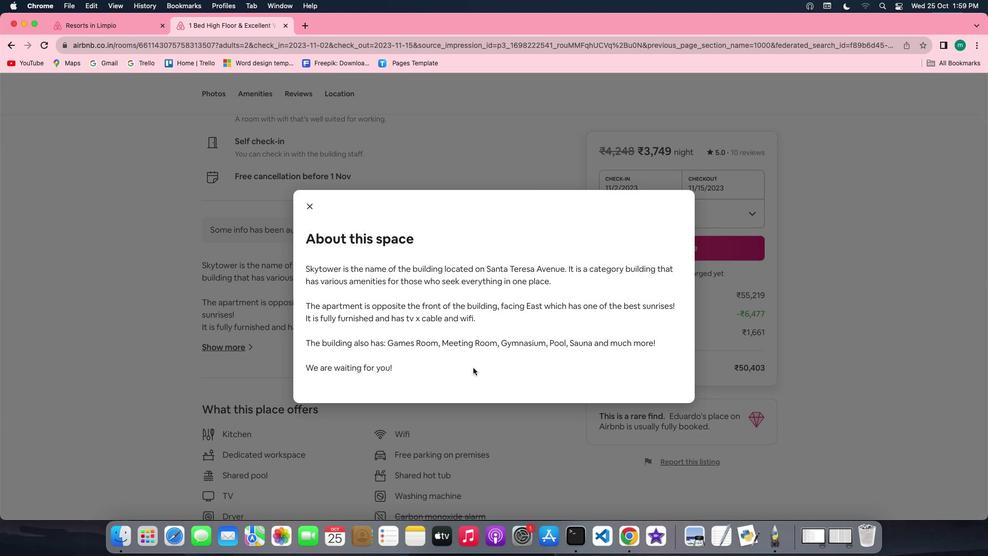 
Action: Mouse scrolled (478, 371) with delta (50, 126)
Screenshot: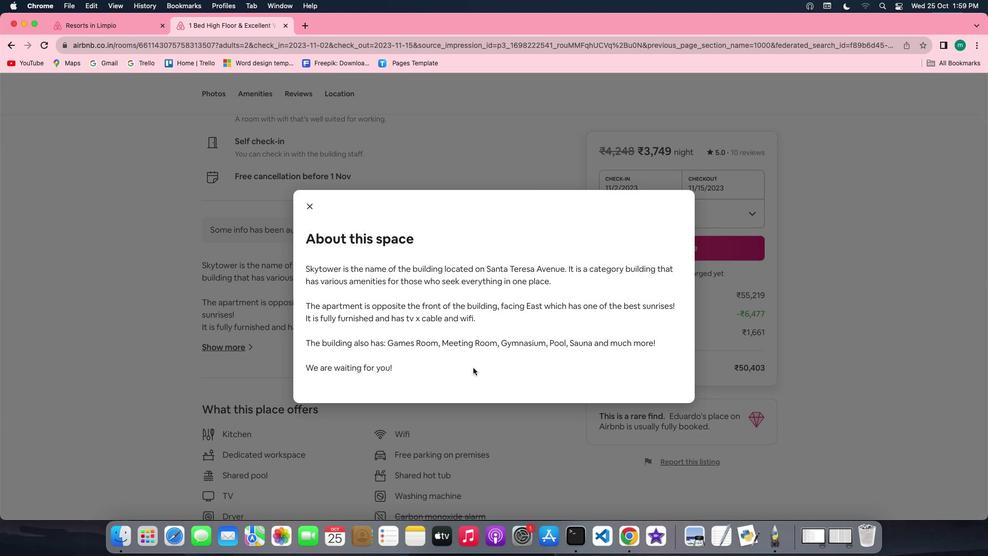 
Action: Mouse scrolled (478, 371) with delta (50, 126)
Screenshot: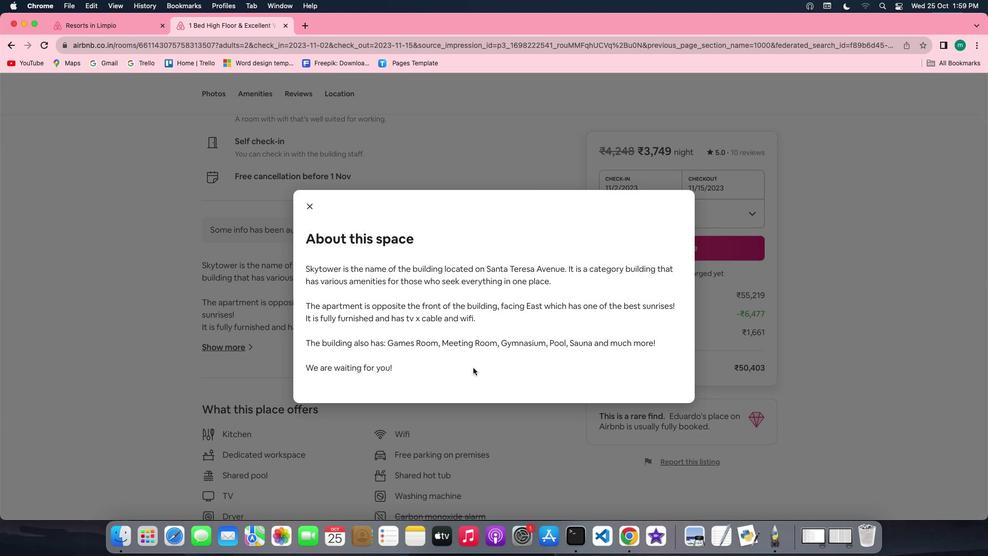 
Action: Mouse moved to (330, 261)
Screenshot: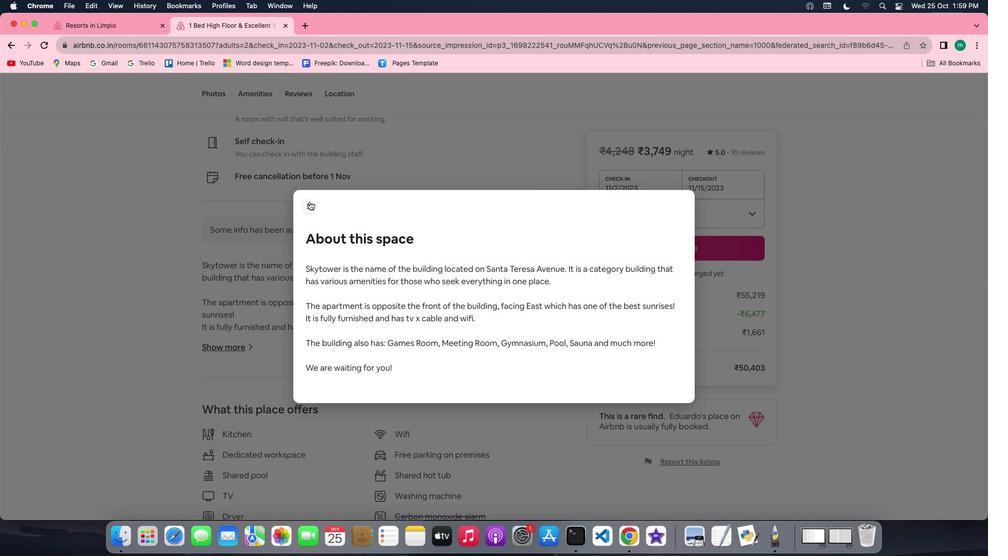 
Action: Mouse pressed left at (330, 261)
Screenshot: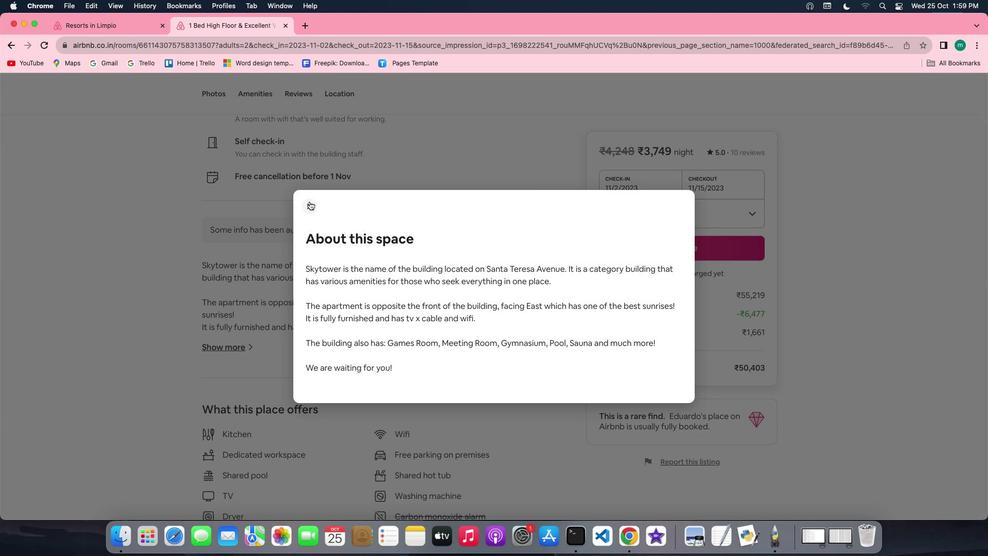 
Action: Mouse moved to (504, 359)
Screenshot: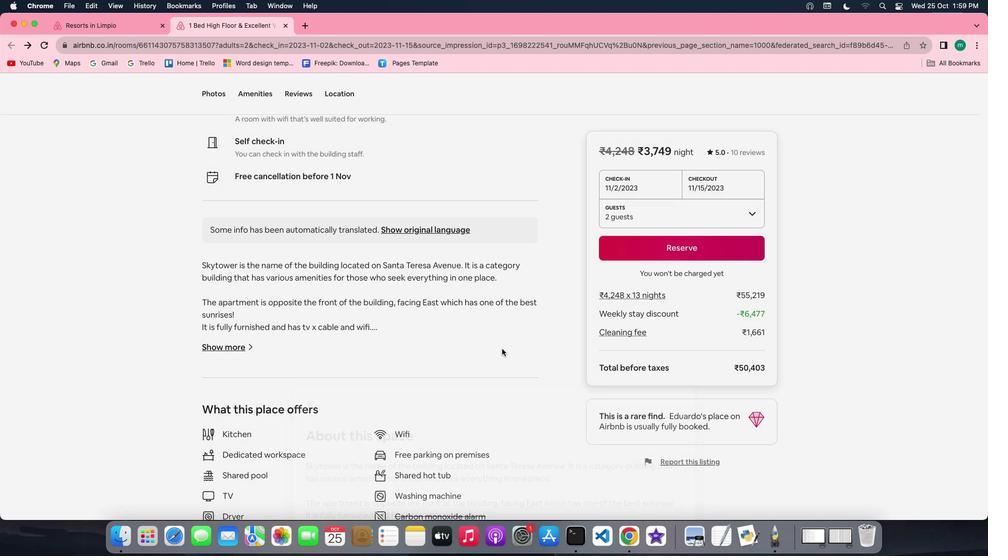 
Action: Mouse scrolled (504, 359) with delta (50, 126)
Screenshot: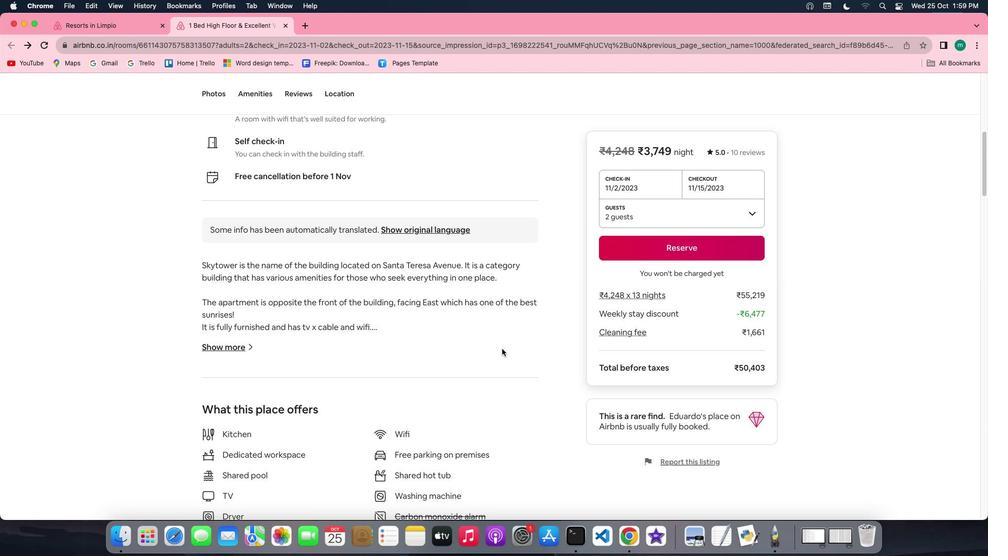 
Action: Mouse scrolled (504, 359) with delta (50, 126)
Screenshot: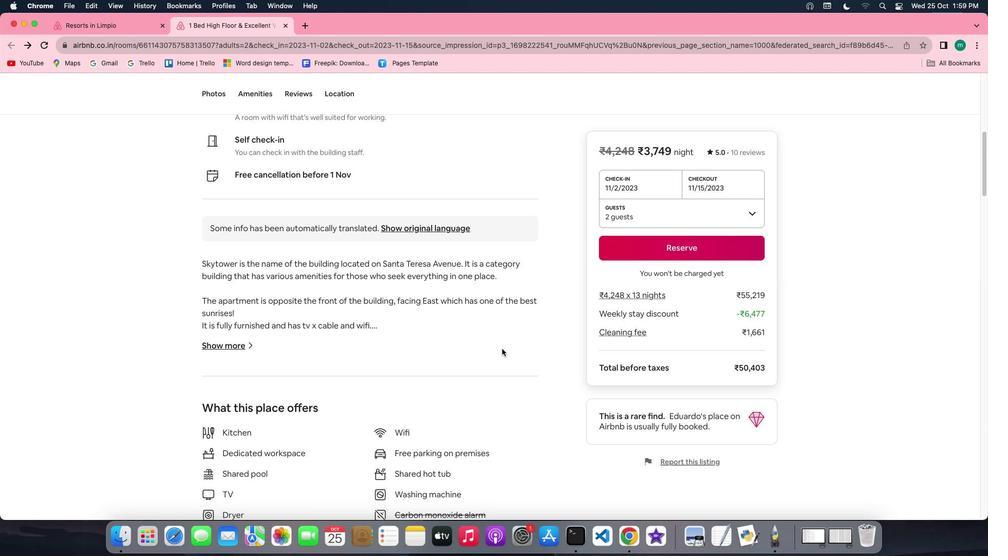 
Action: Mouse scrolled (504, 359) with delta (50, 126)
Screenshot: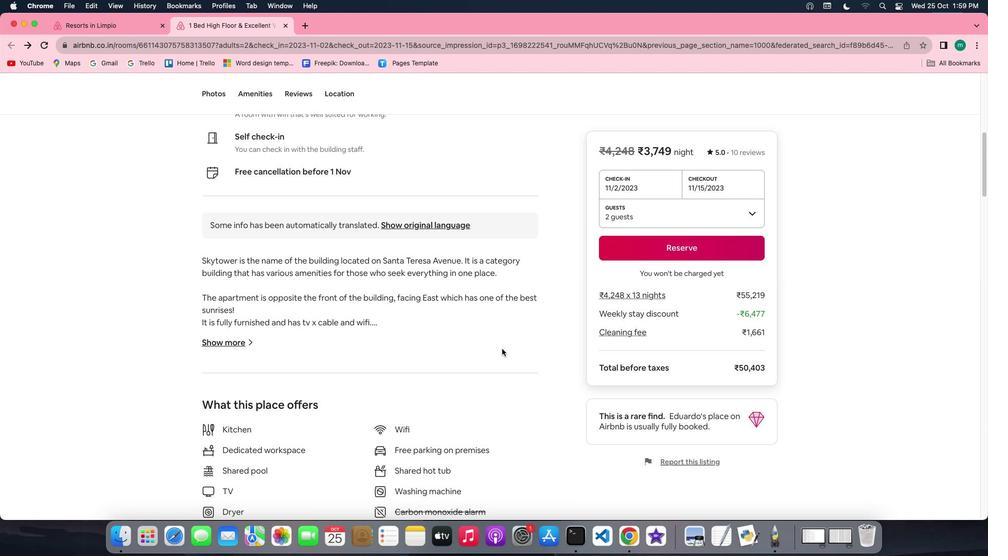 
Action: Mouse scrolled (504, 359) with delta (50, 126)
Screenshot: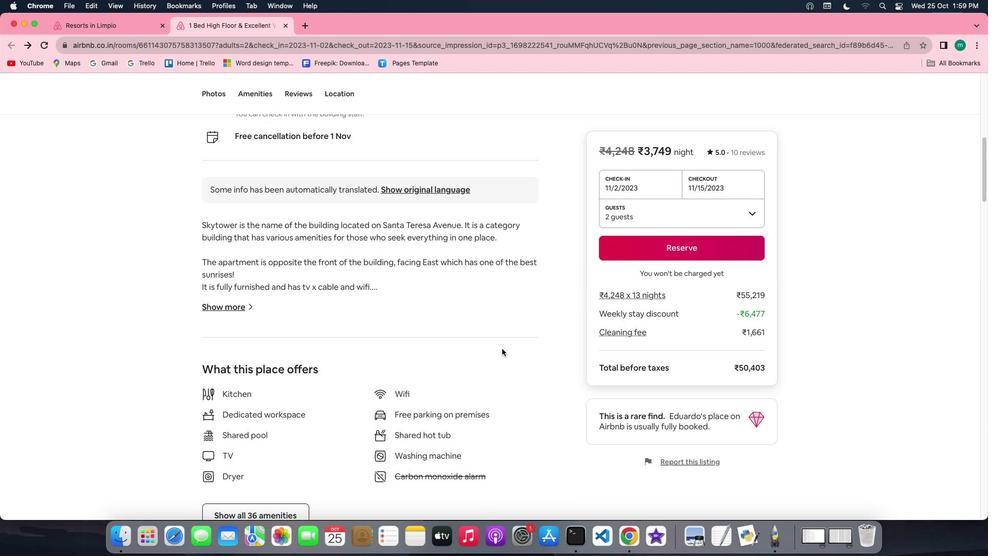 
Action: Mouse scrolled (504, 359) with delta (50, 126)
Screenshot: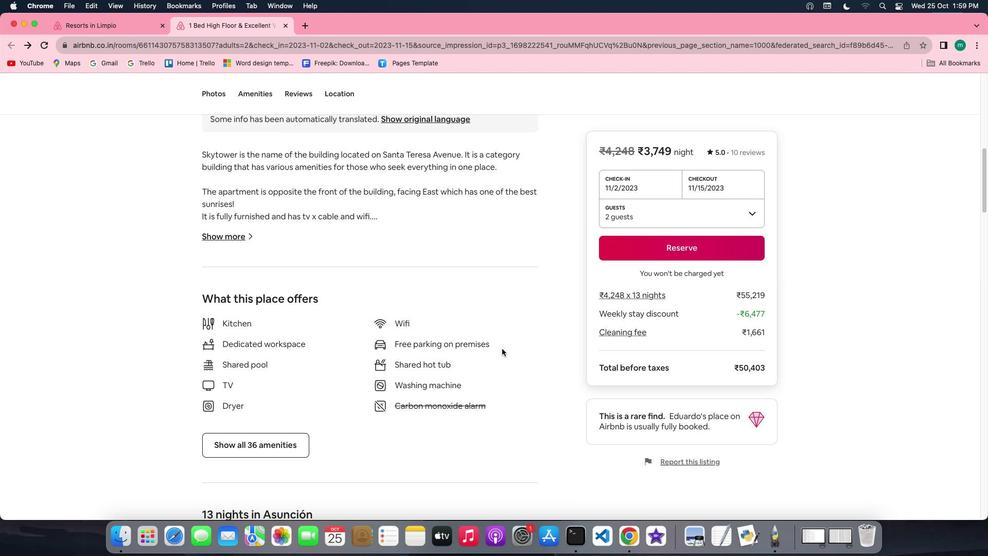 
Action: Mouse scrolled (504, 359) with delta (50, 126)
Screenshot: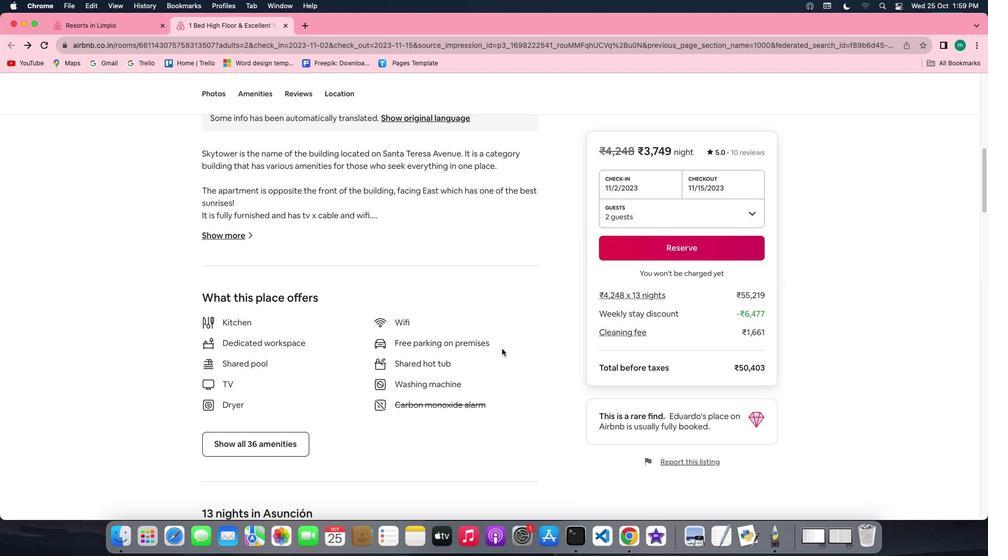 
Action: Mouse scrolled (504, 359) with delta (50, 126)
Screenshot: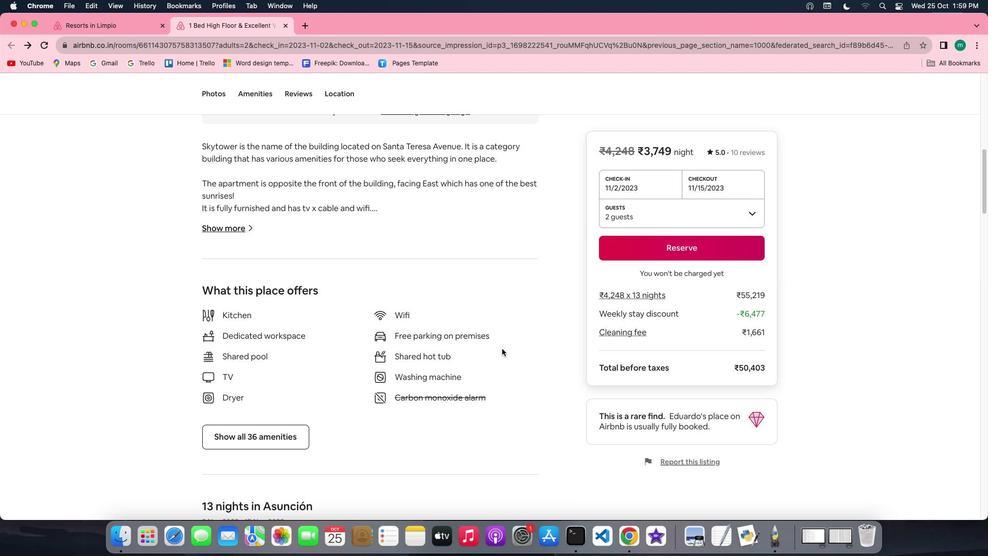 
Action: Mouse moved to (310, 382)
Screenshot: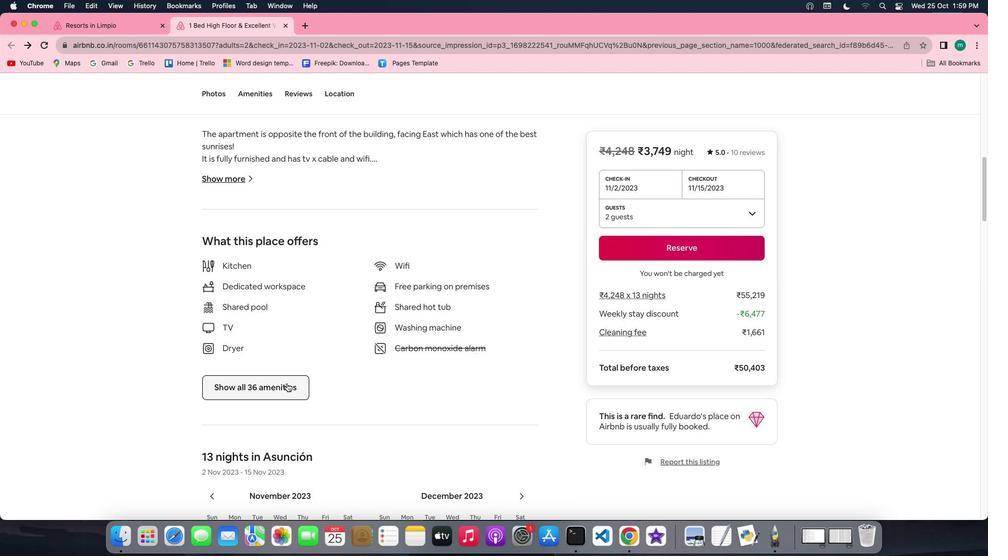 
Action: Mouse pressed left at (310, 382)
Screenshot: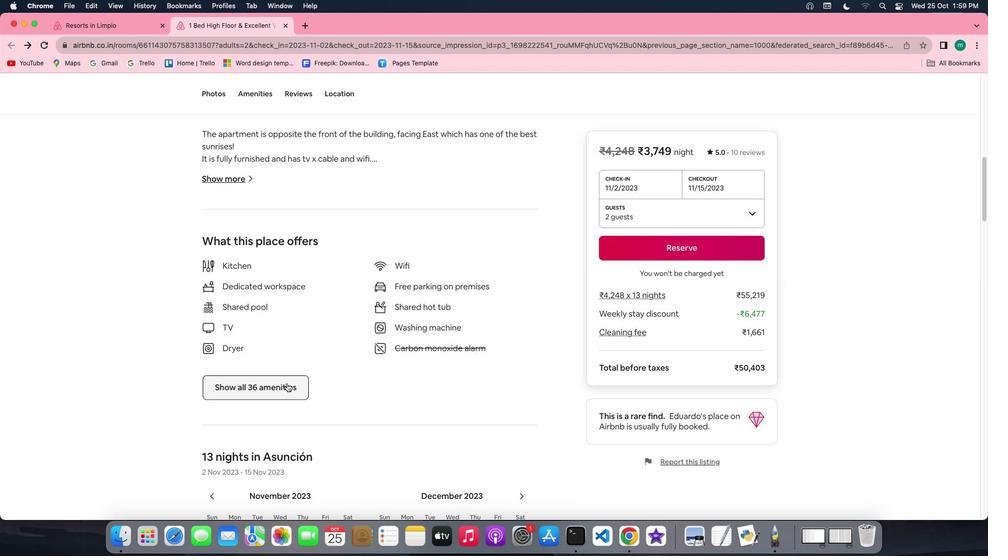 
Action: Mouse moved to (501, 373)
Screenshot: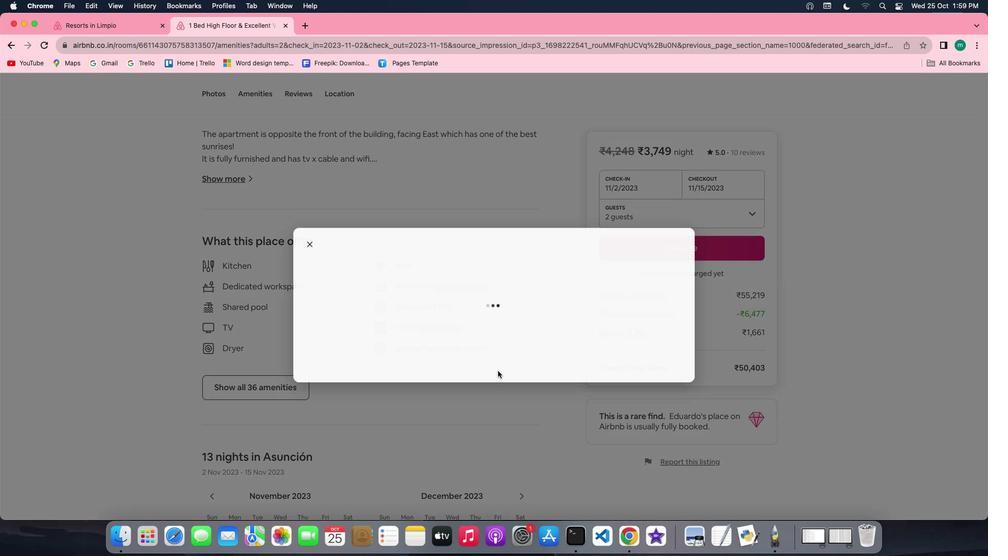 
Action: Mouse scrolled (501, 373) with delta (50, 126)
Screenshot: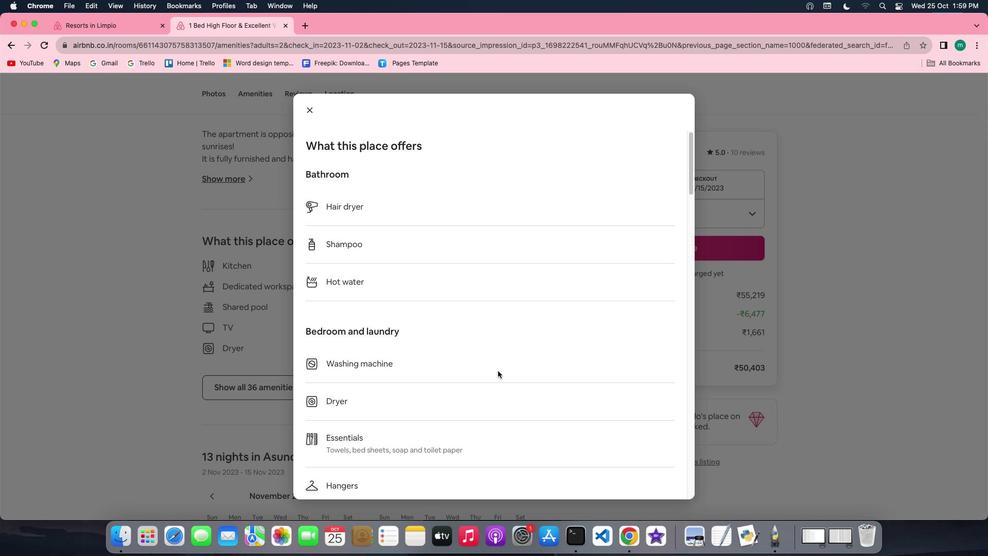
Action: Mouse scrolled (501, 373) with delta (50, 126)
Screenshot: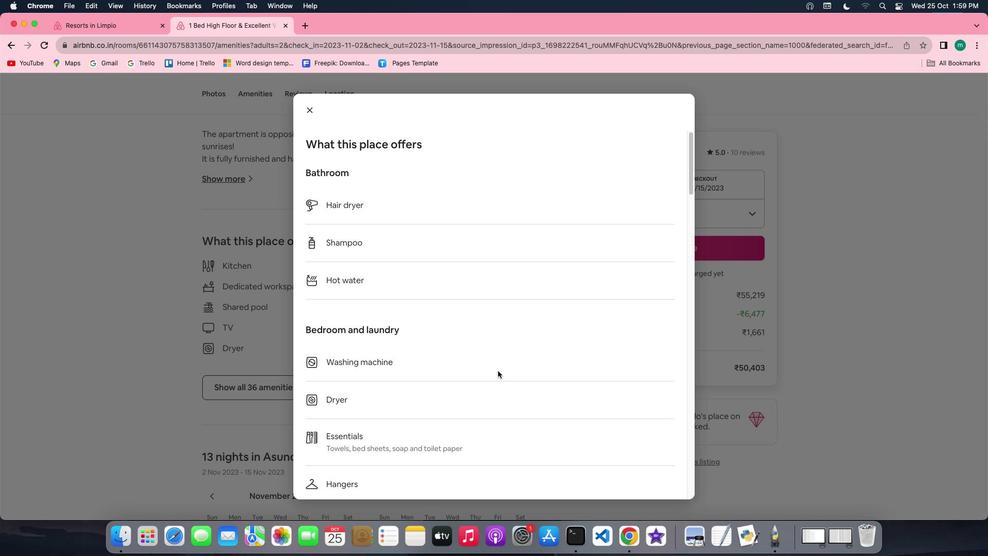 
Action: Mouse scrolled (501, 373) with delta (50, 126)
Screenshot: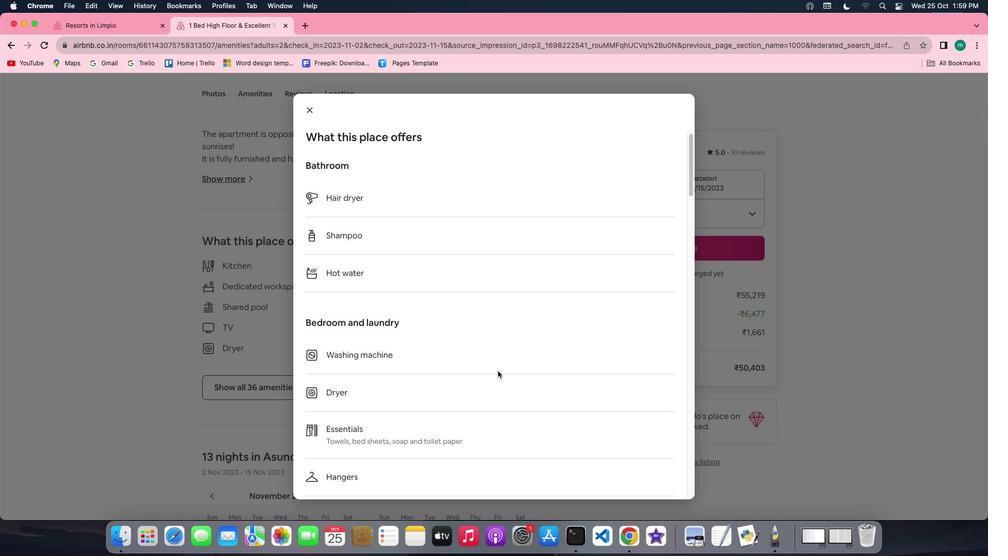 
Action: Mouse scrolled (501, 373) with delta (50, 126)
Screenshot: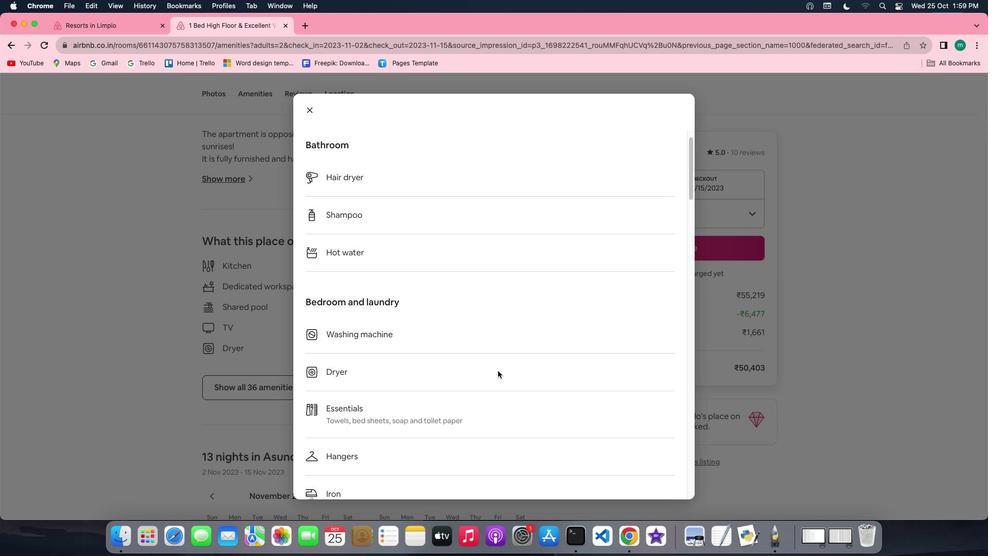 
Action: Mouse scrolled (501, 373) with delta (50, 126)
Screenshot: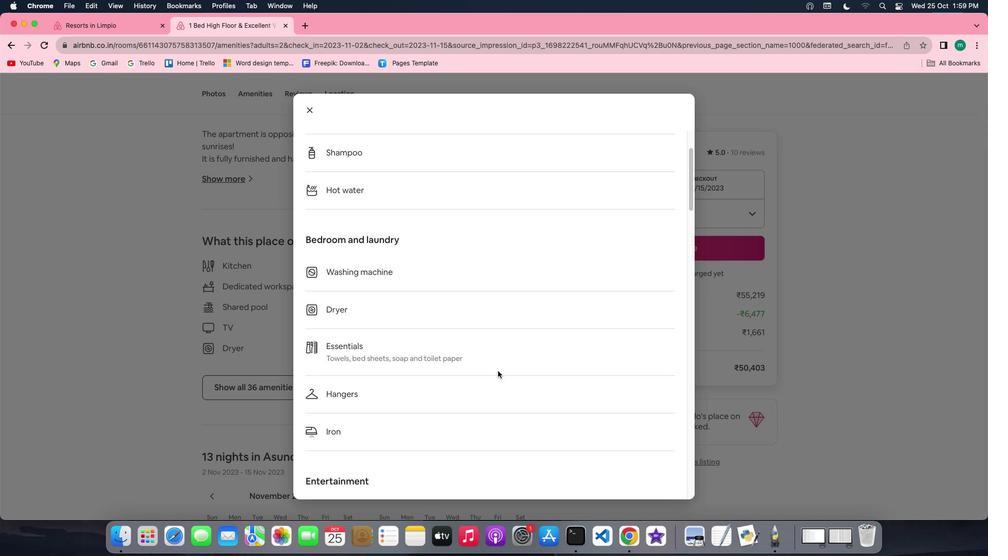 
Action: Mouse scrolled (501, 373) with delta (50, 126)
Screenshot: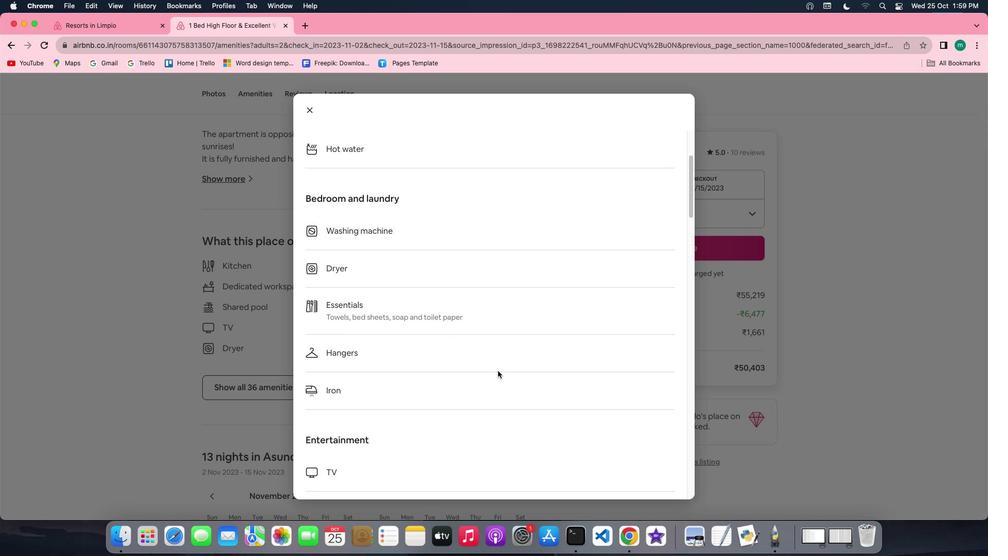 
Action: Mouse scrolled (501, 373) with delta (50, 126)
